 Task: Find connections with filter location Massamagrell with filter topic #Ownerwith filter profile language English with filter current company Fresher Jobs with filter school Dayananda Sagar College Of Engineering, Bangalore with filter industry Accommodation Services with filter service category Email Marketing with filter keywords title Technical Support Specialist
Action: Mouse moved to (703, 99)
Screenshot: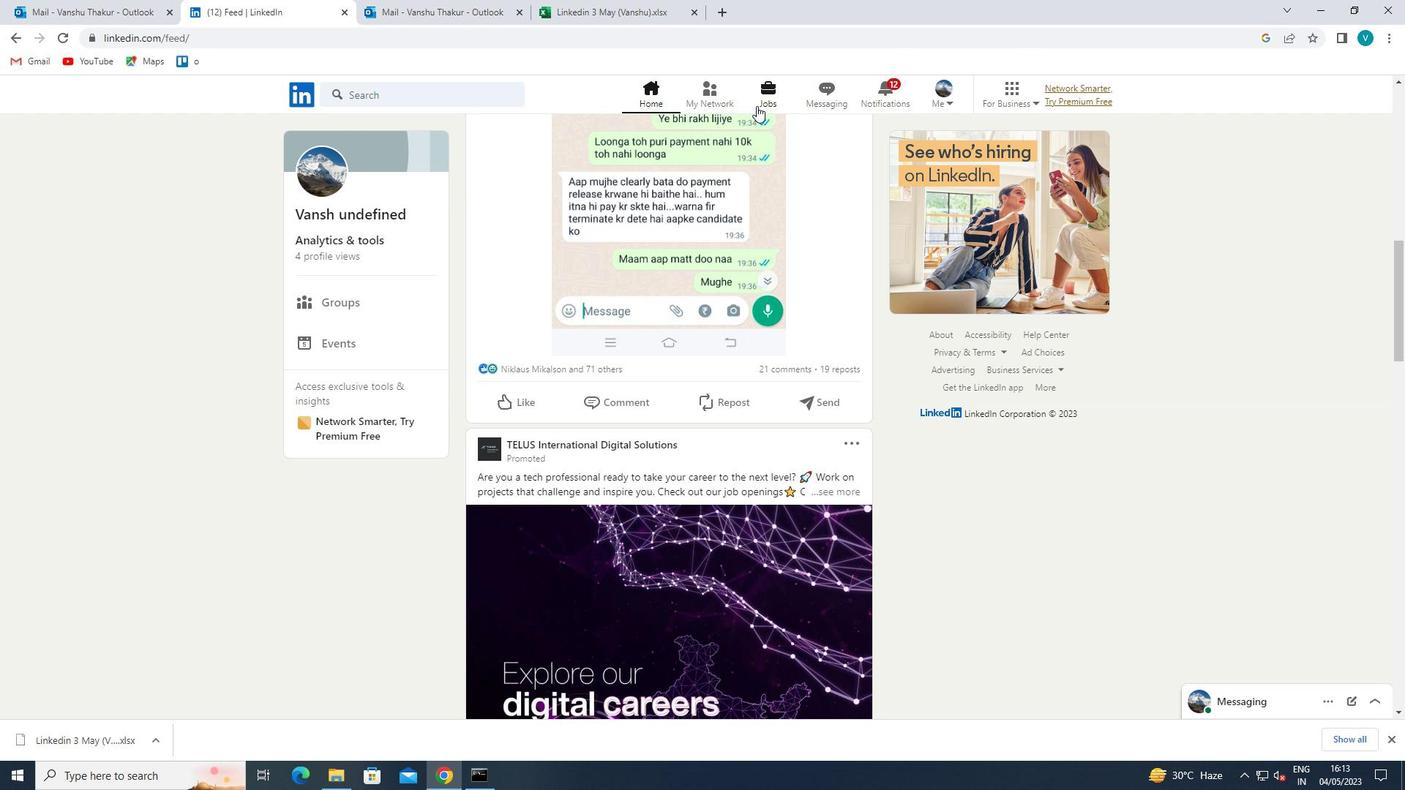 
Action: Mouse pressed left at (703, 99)
Screenshot: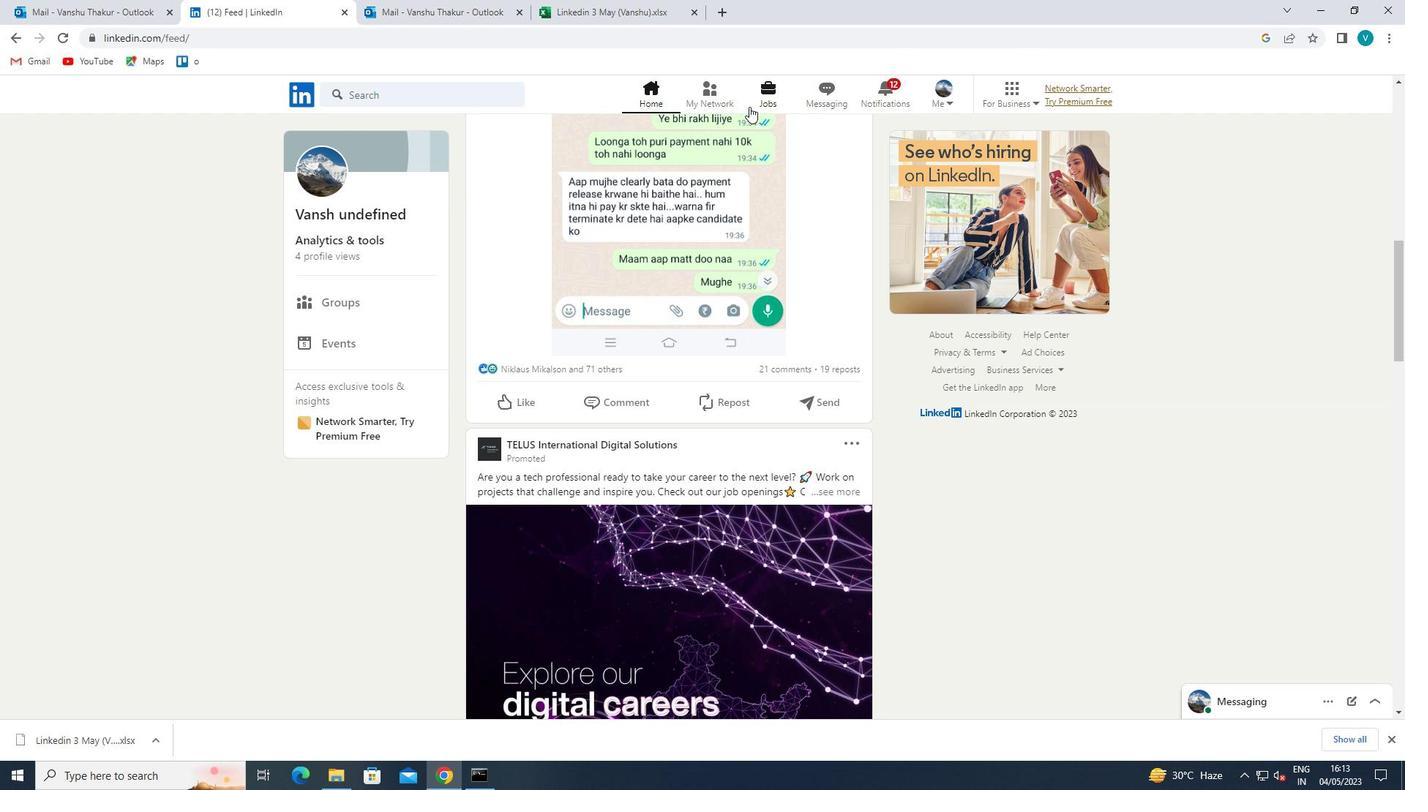 
Action: Mouse moved to (406, 179)
Screenshot: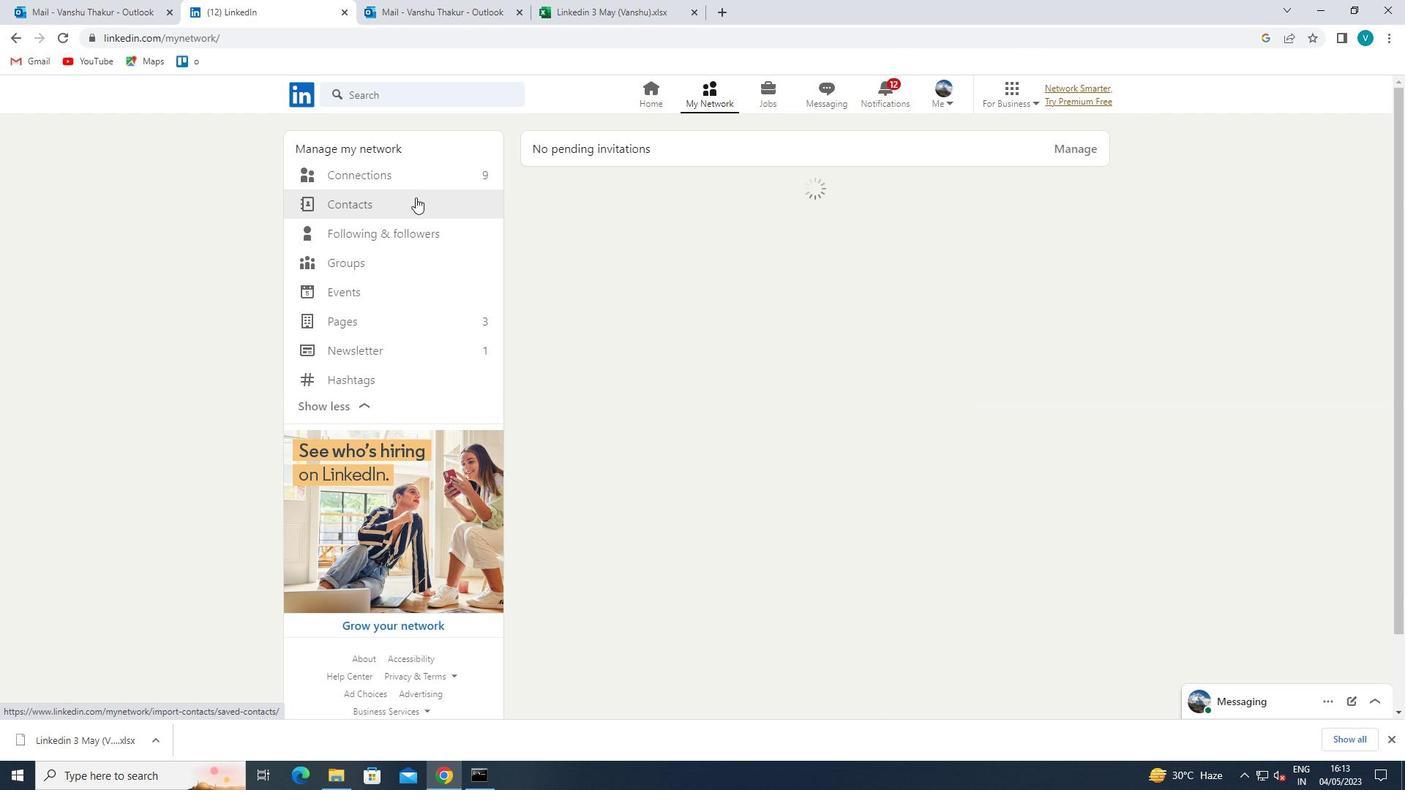 
Action: Mouse pressed left at (406, 179)
Screenshot: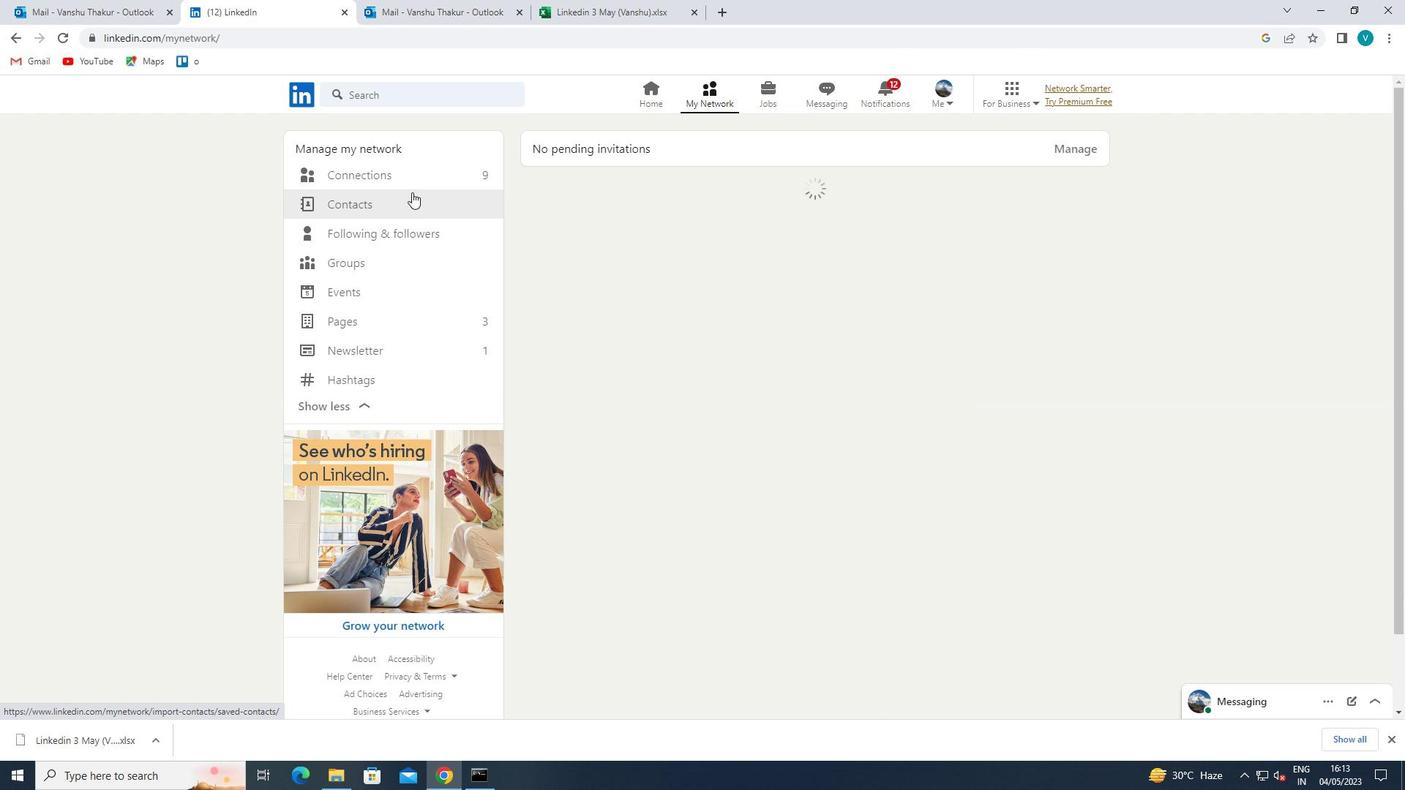 
Action: Mouse moved to (782, 171)
Screenshot: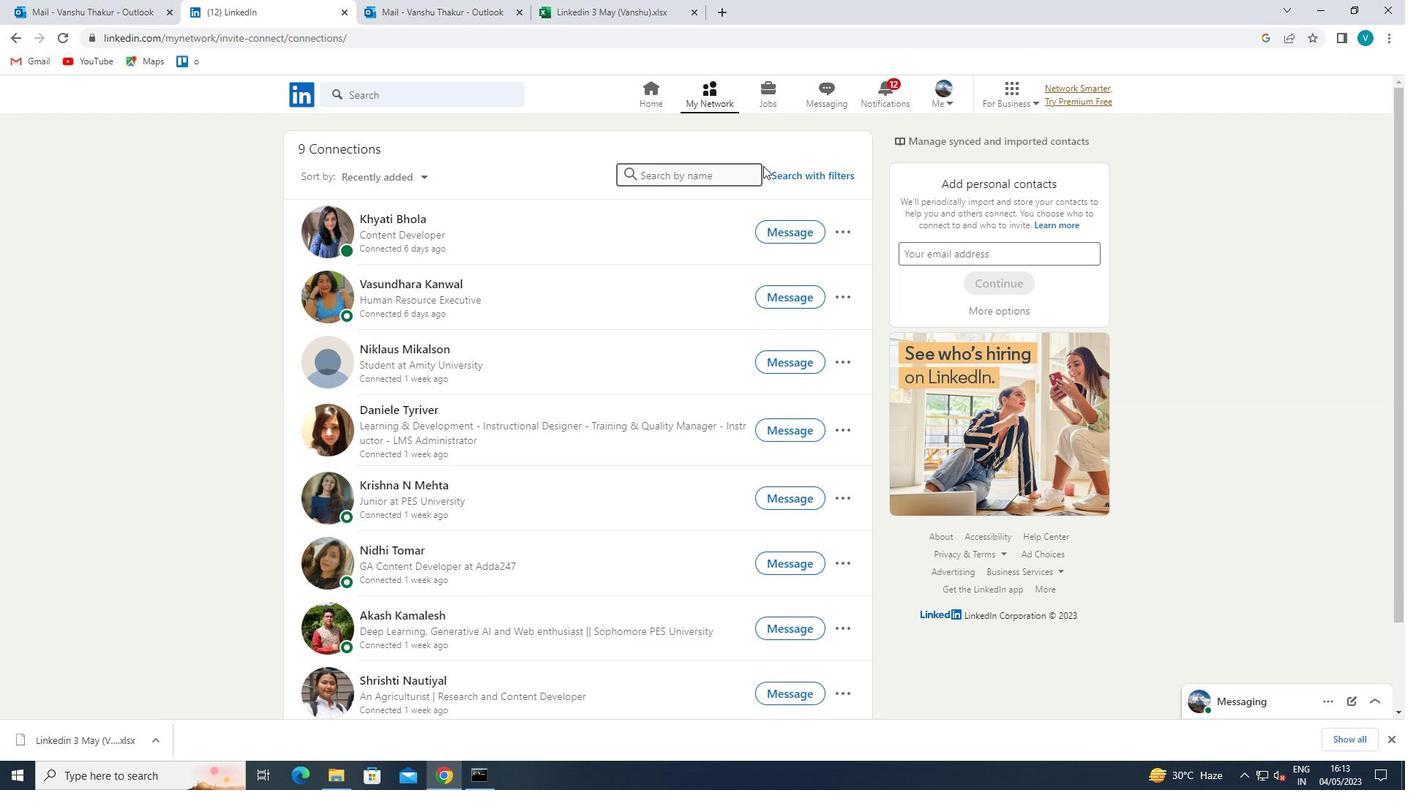 
Action: Mouse pressed left at (782, 171)
Screenshot: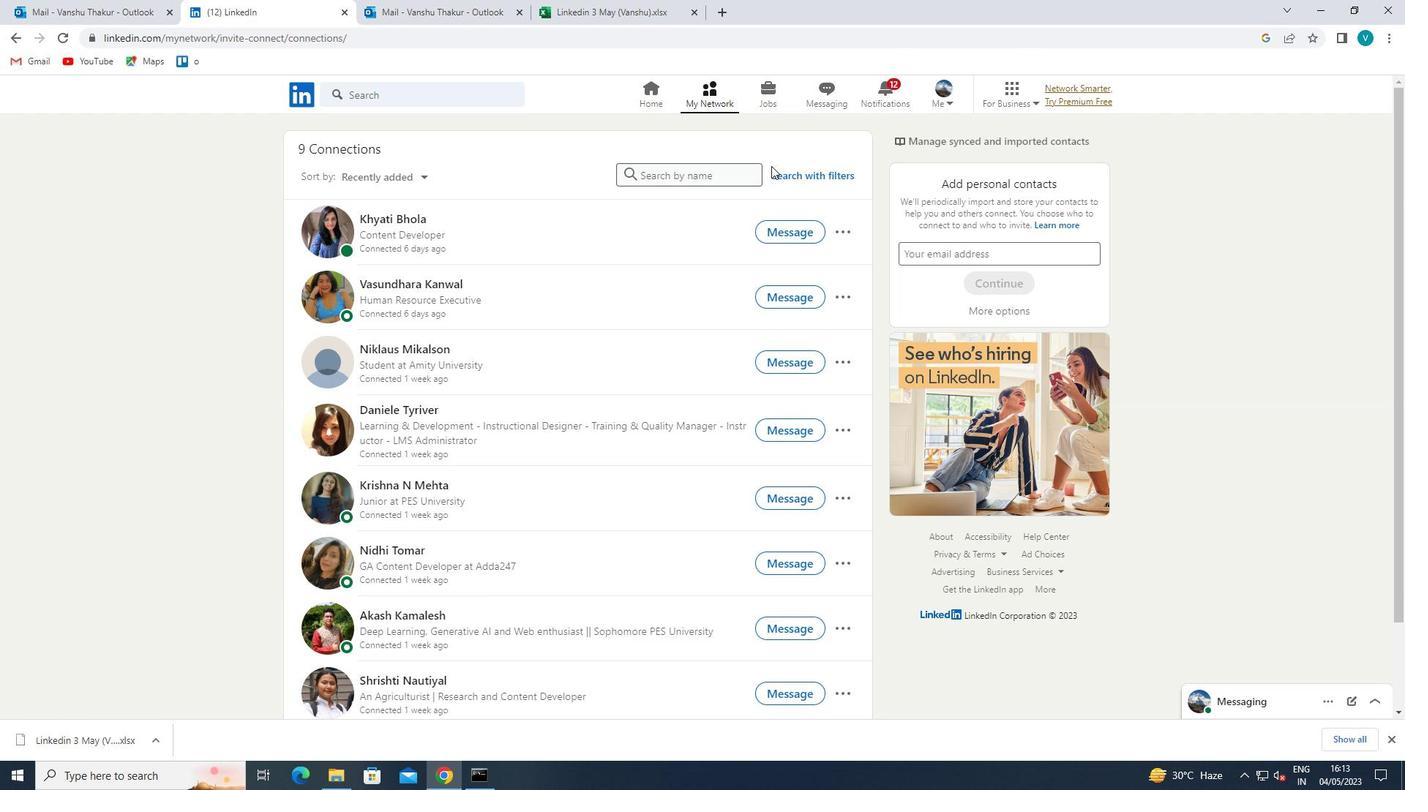
Action: Mouse moved to (696, 141)
Screenshot: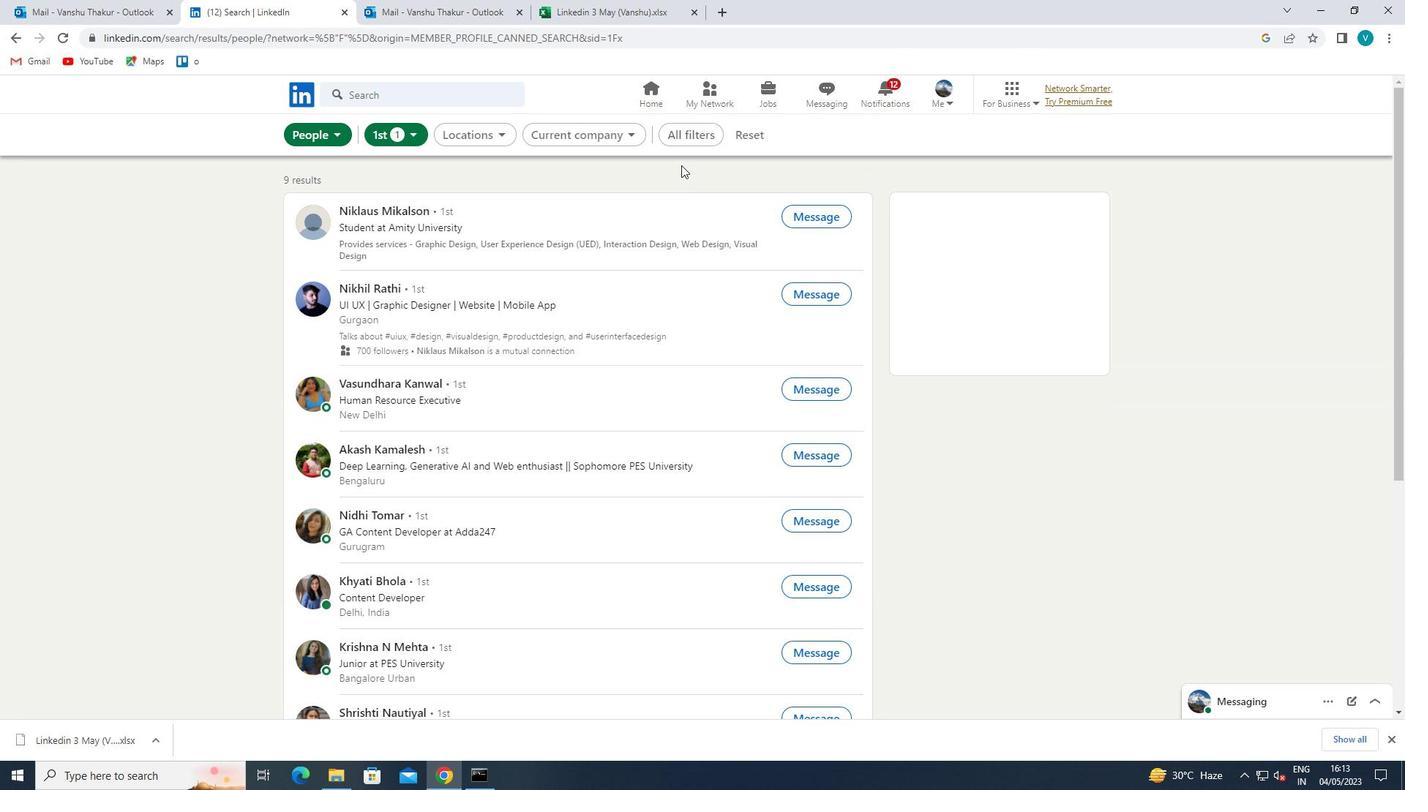 
Action: Mouse pressed left at (696, 141)
Screenshot: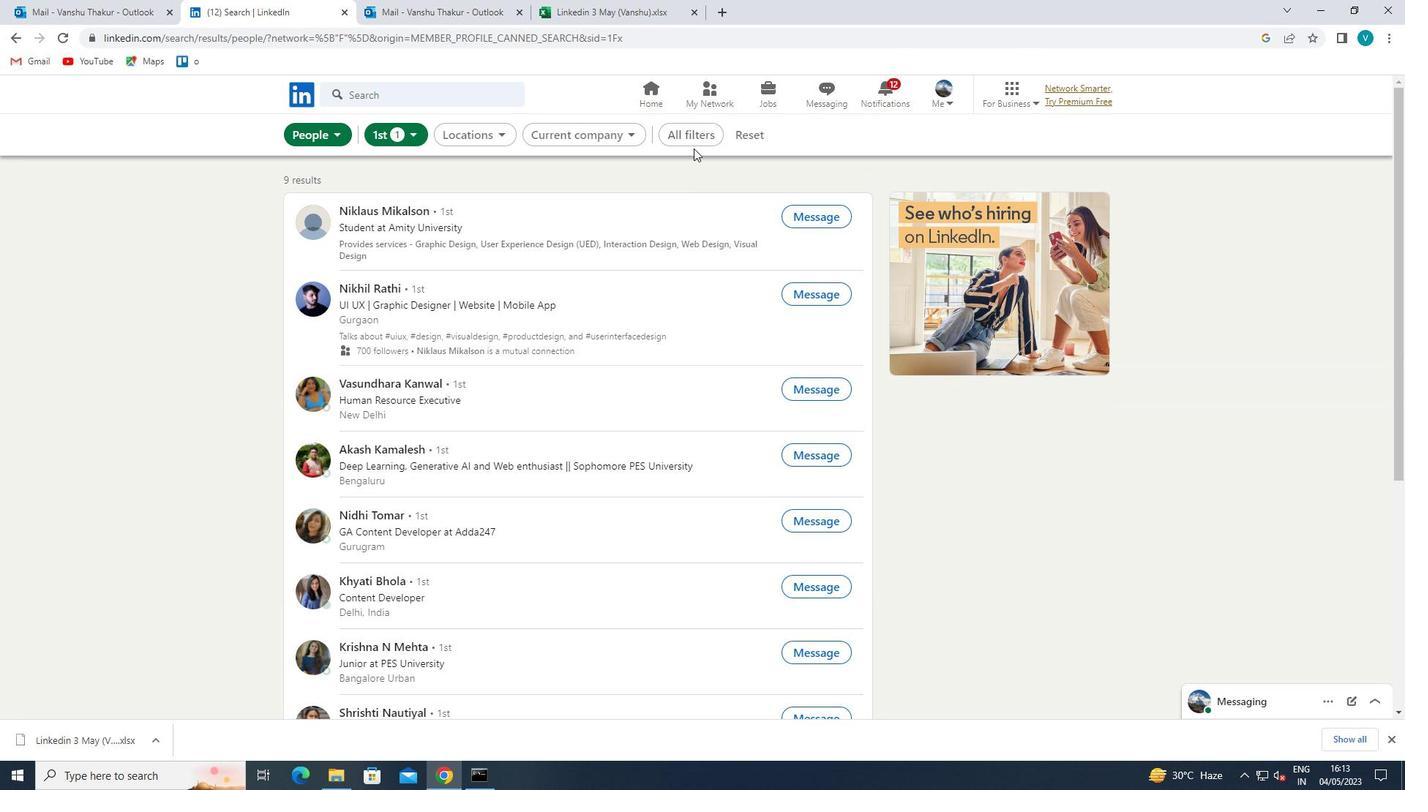 
Action: Mouse moved to (1162, 350)
Screenshot: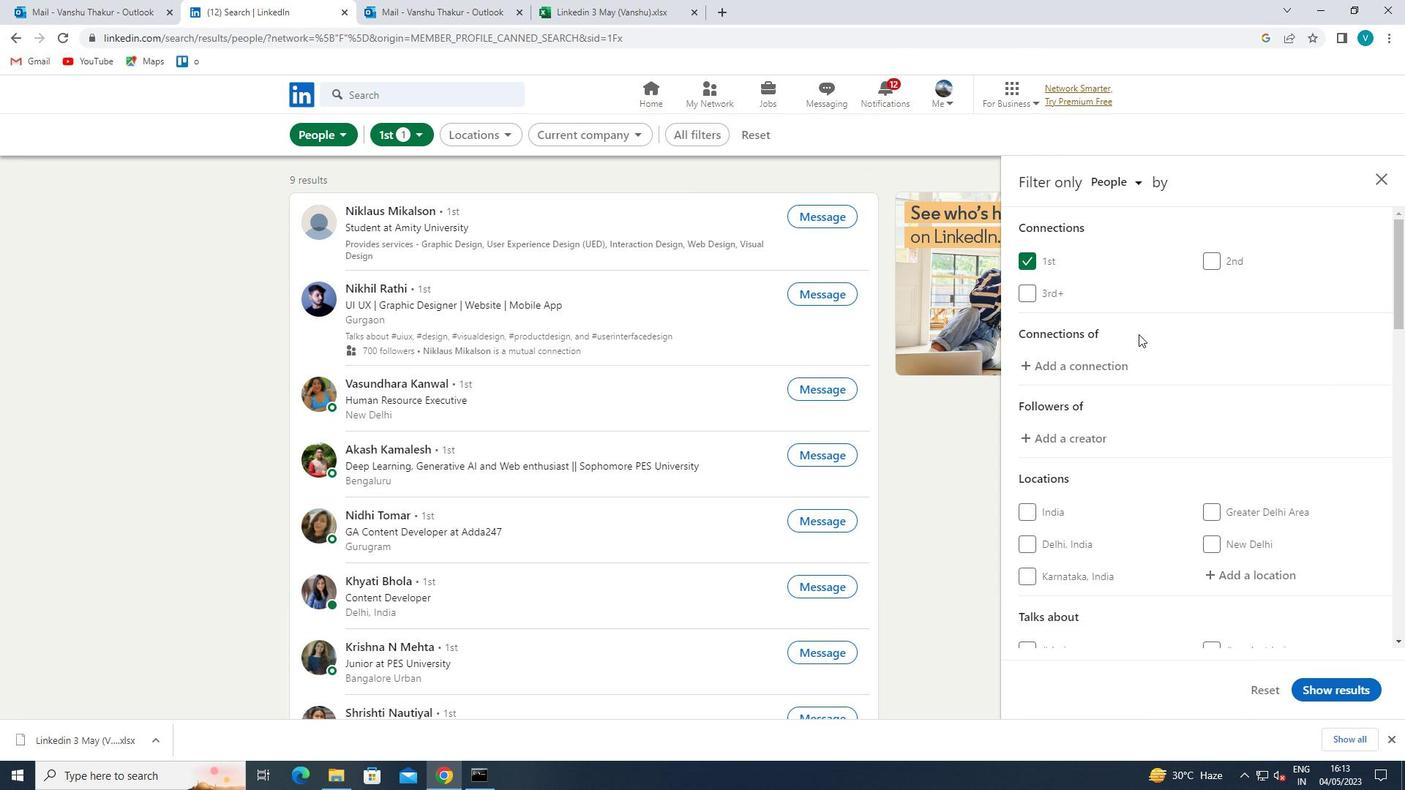 
Action: Mouse scrolled (1162, 349) with delta (0, 0)
Screenshot: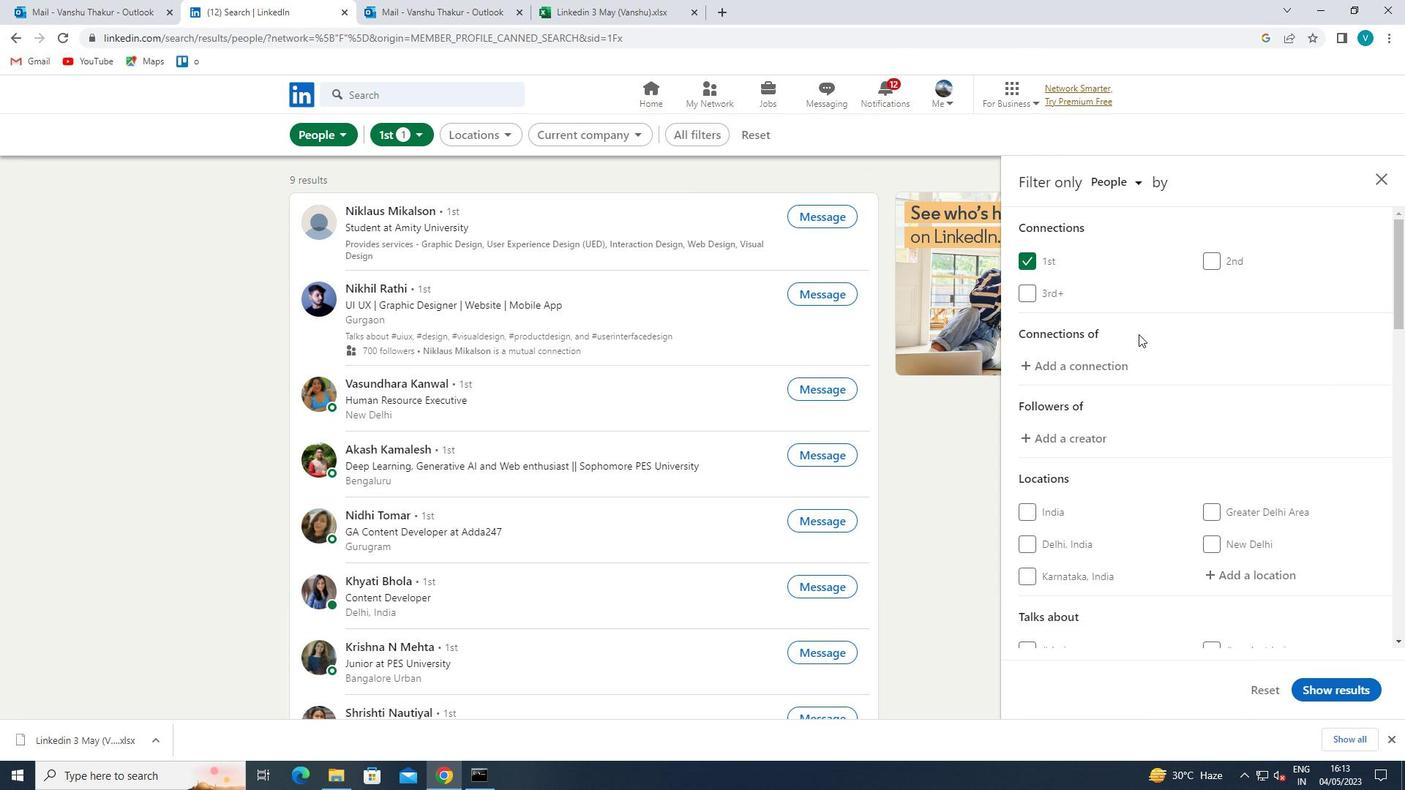 
Action: Mouse moved to (1235, 507)
Screenshot: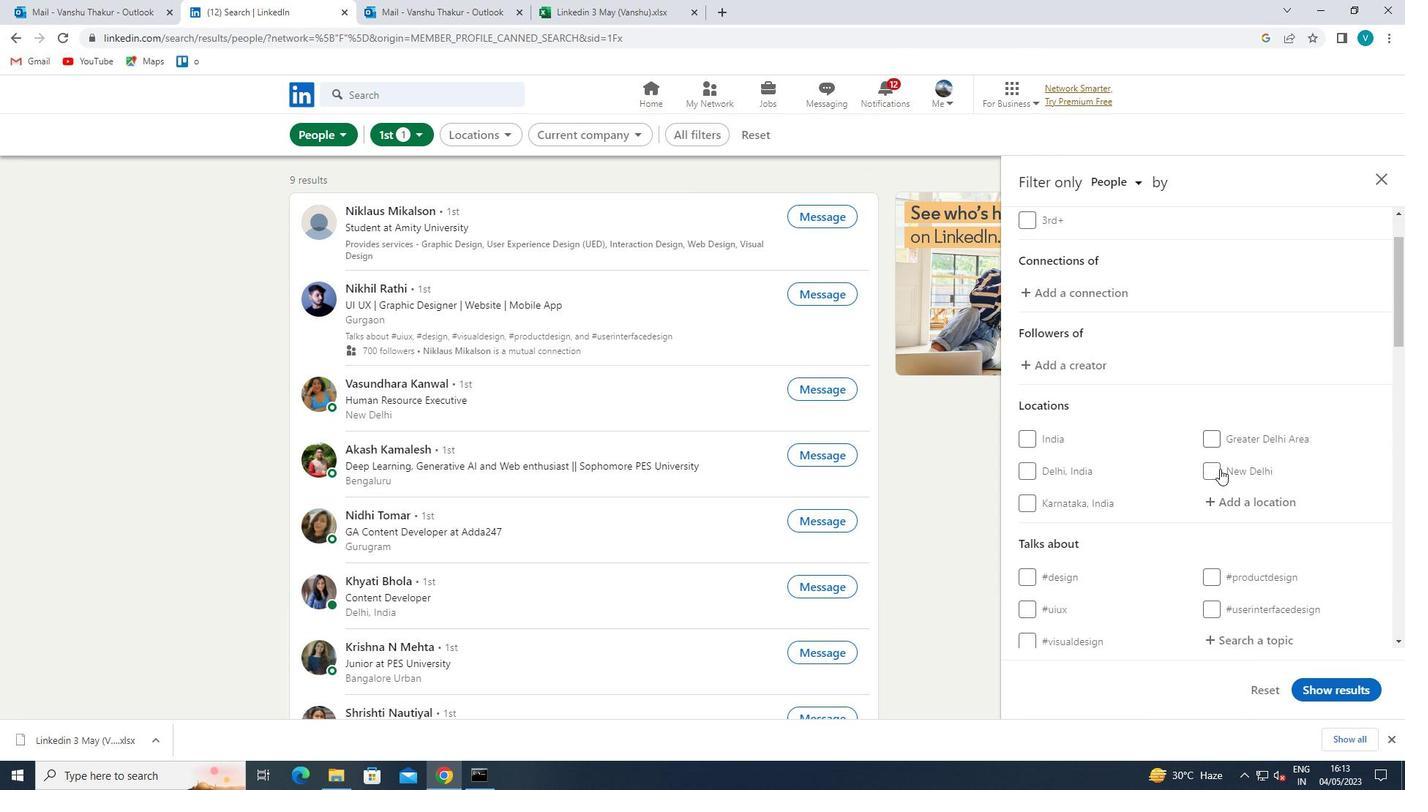 
Action: Mouse pressed left at (1235, 507)
Screenshot: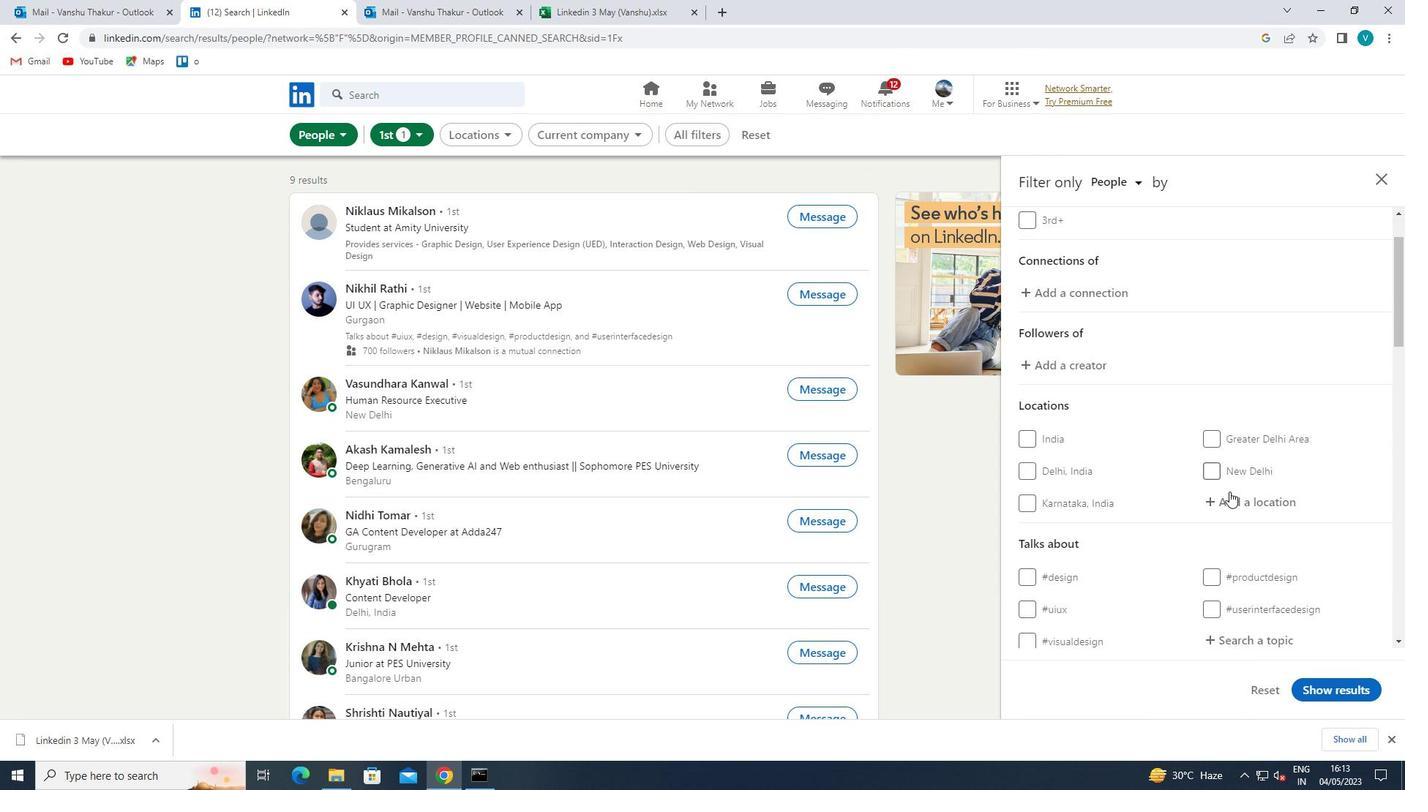 
Action: Mouse moved to (870, 716)
Screenshot: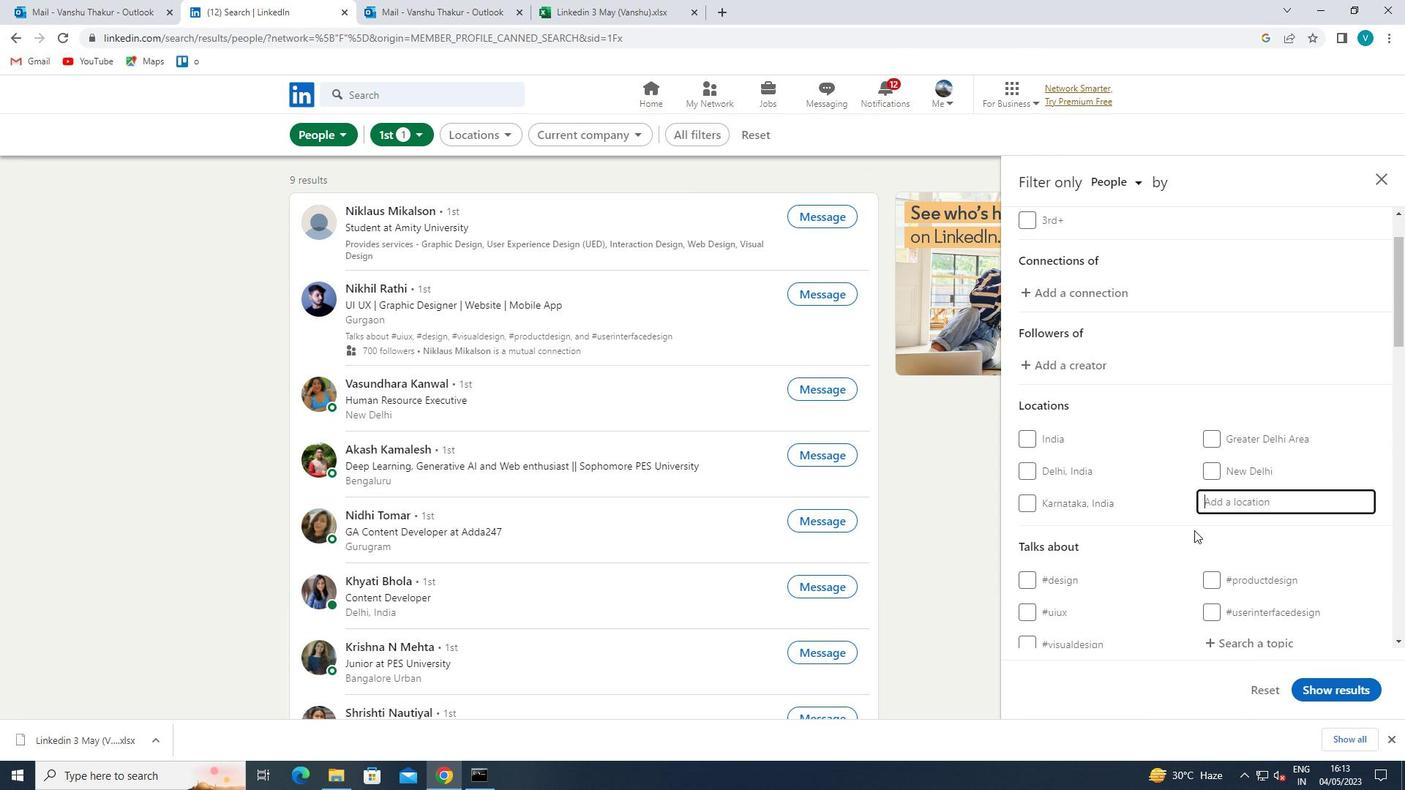 
Action: Key pressed <Key.shift>MASSAMAGRELL
Screenshot: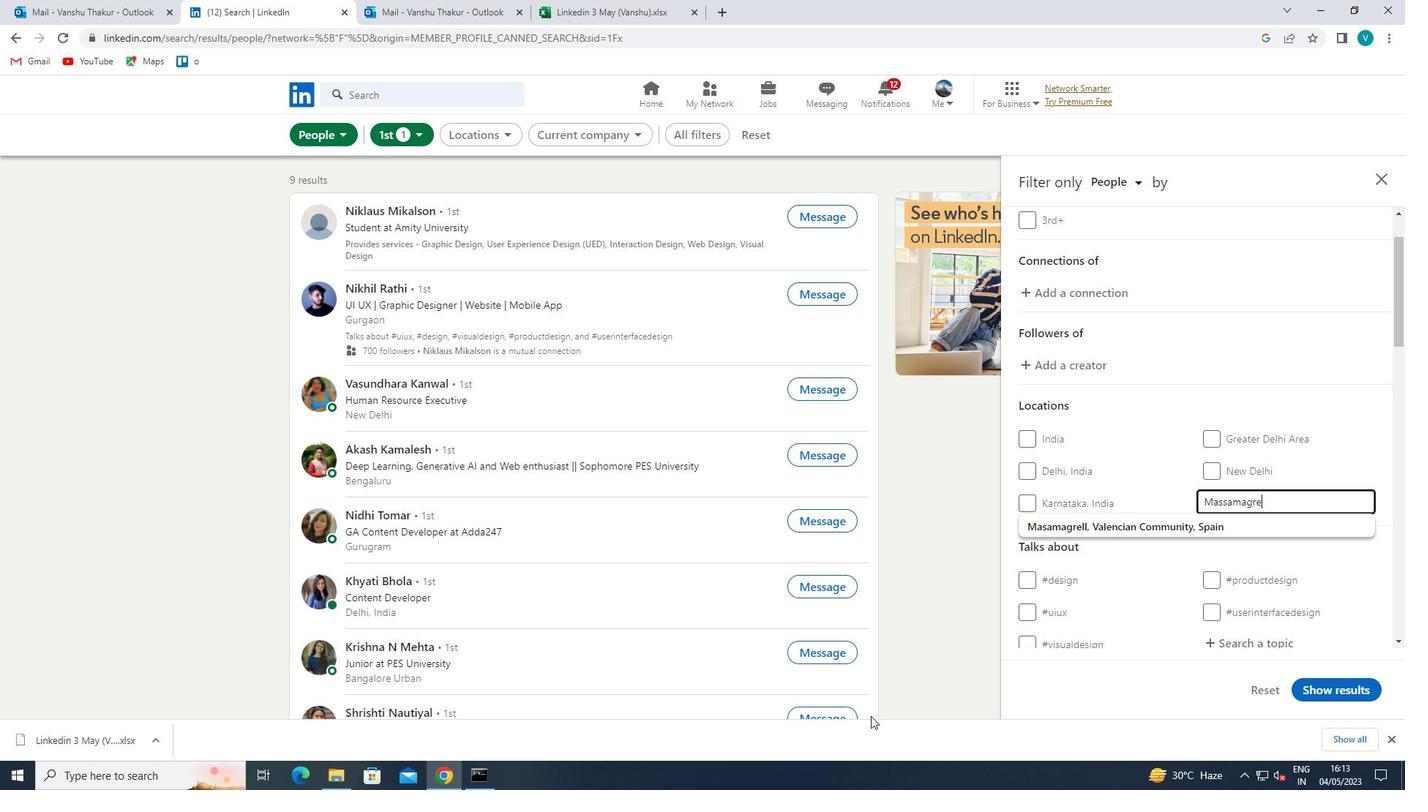 
Action: Mouse moved to (1122, 526)
Screenshot: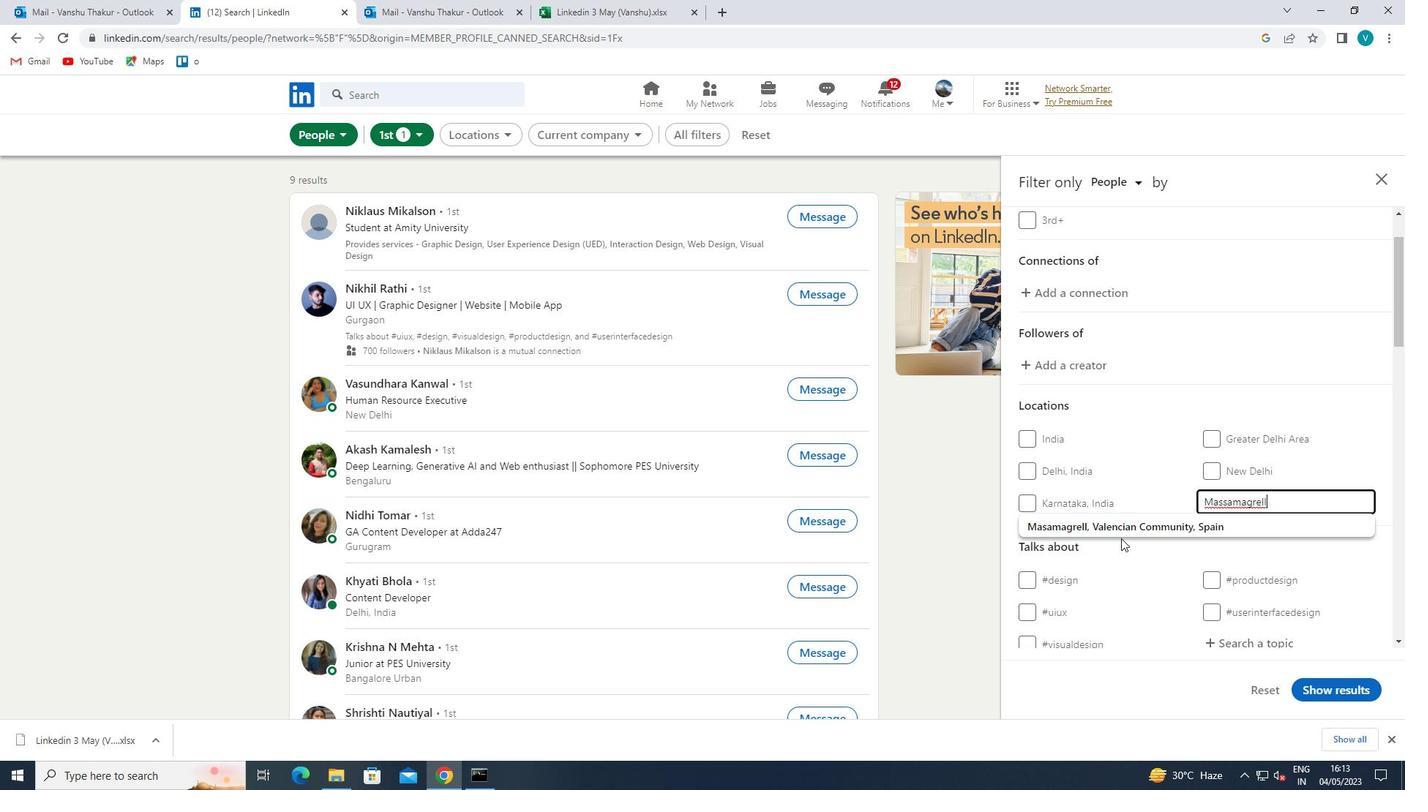 
Action: Mouse pressed left at (1122, 526)
Screenshot: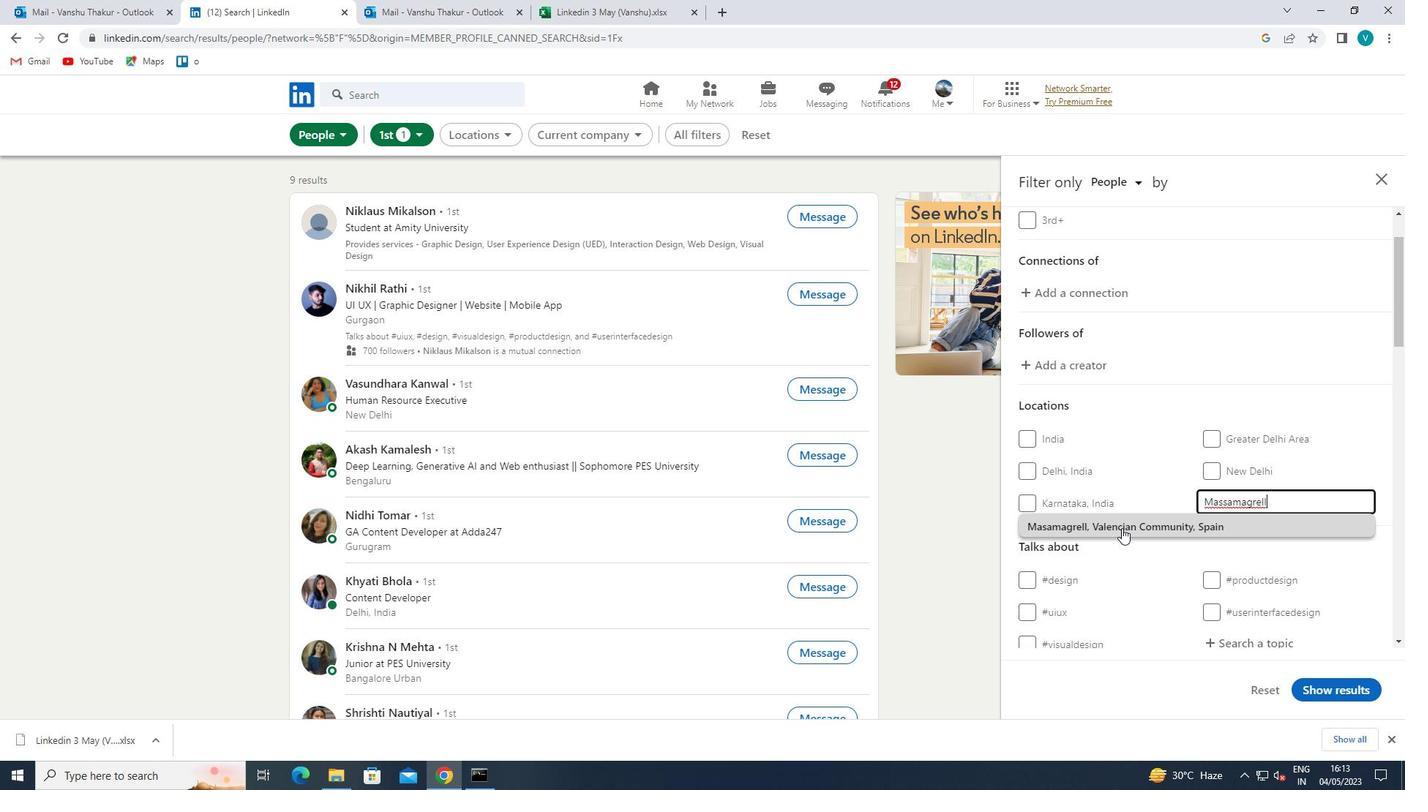 
Action: Mouse moved to (1148, 503)
Screenshot: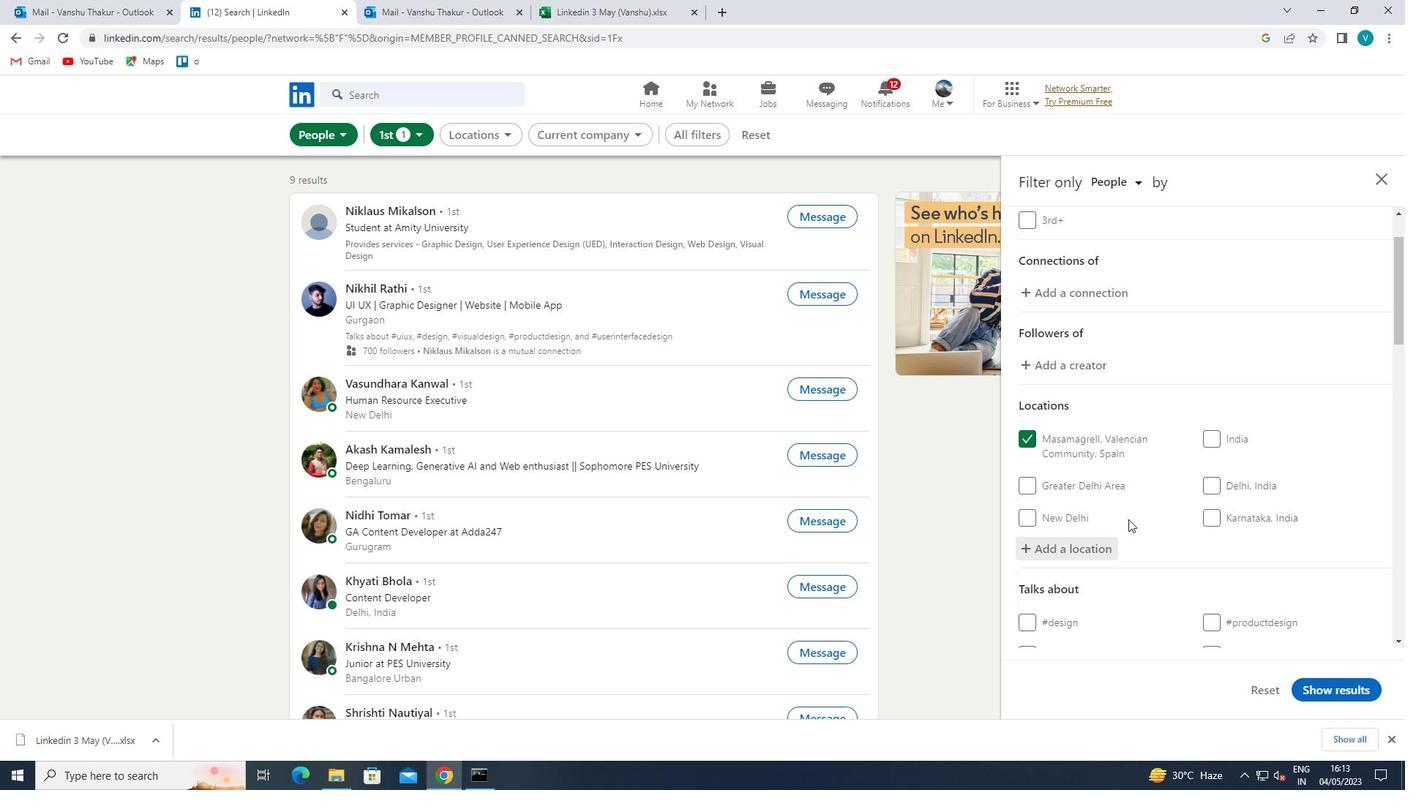 
Action: Mouse scrolled (1148, 502) with delta (0, 0)
Screenshot: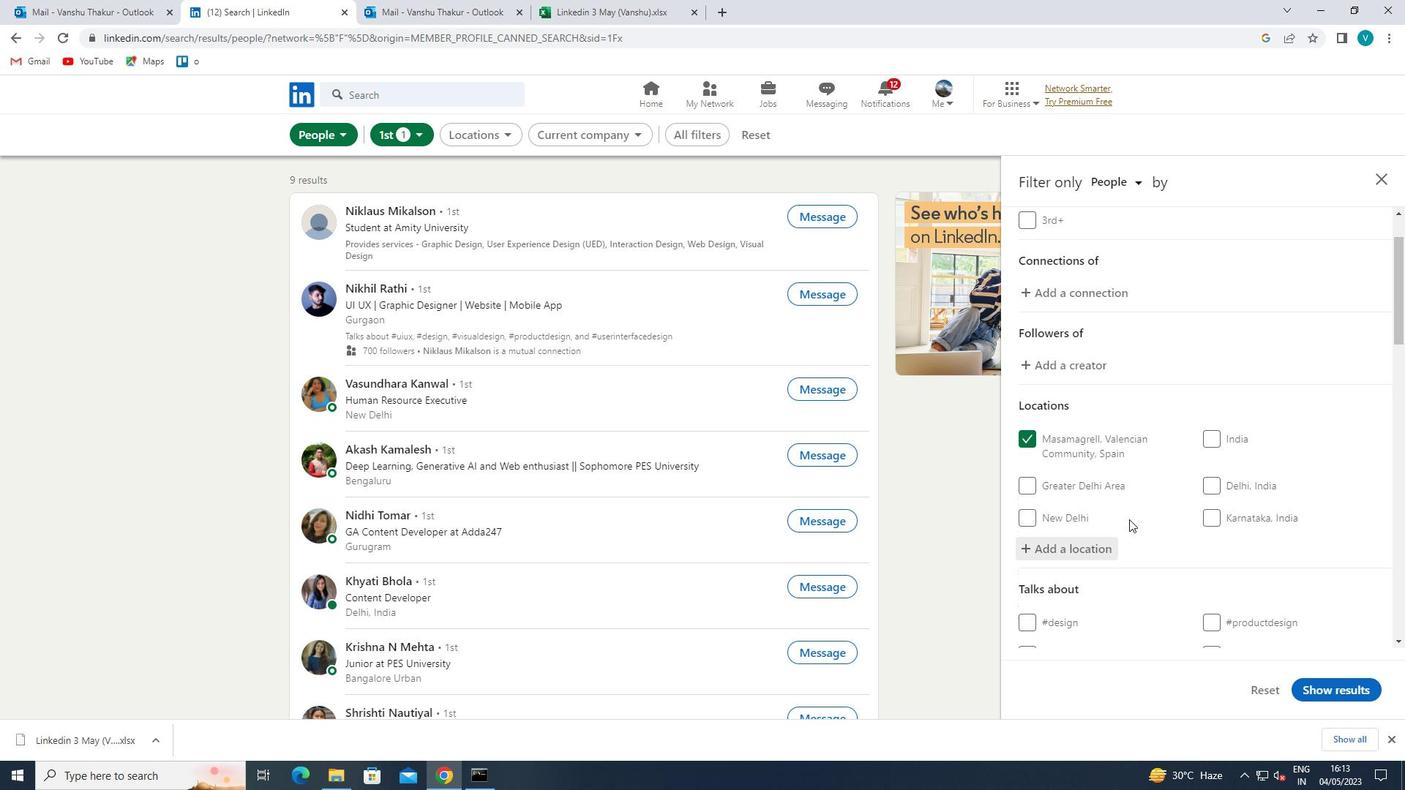 
Action: Mouse scrolled (1148, 502) with delta (0, 0)
Screenshot: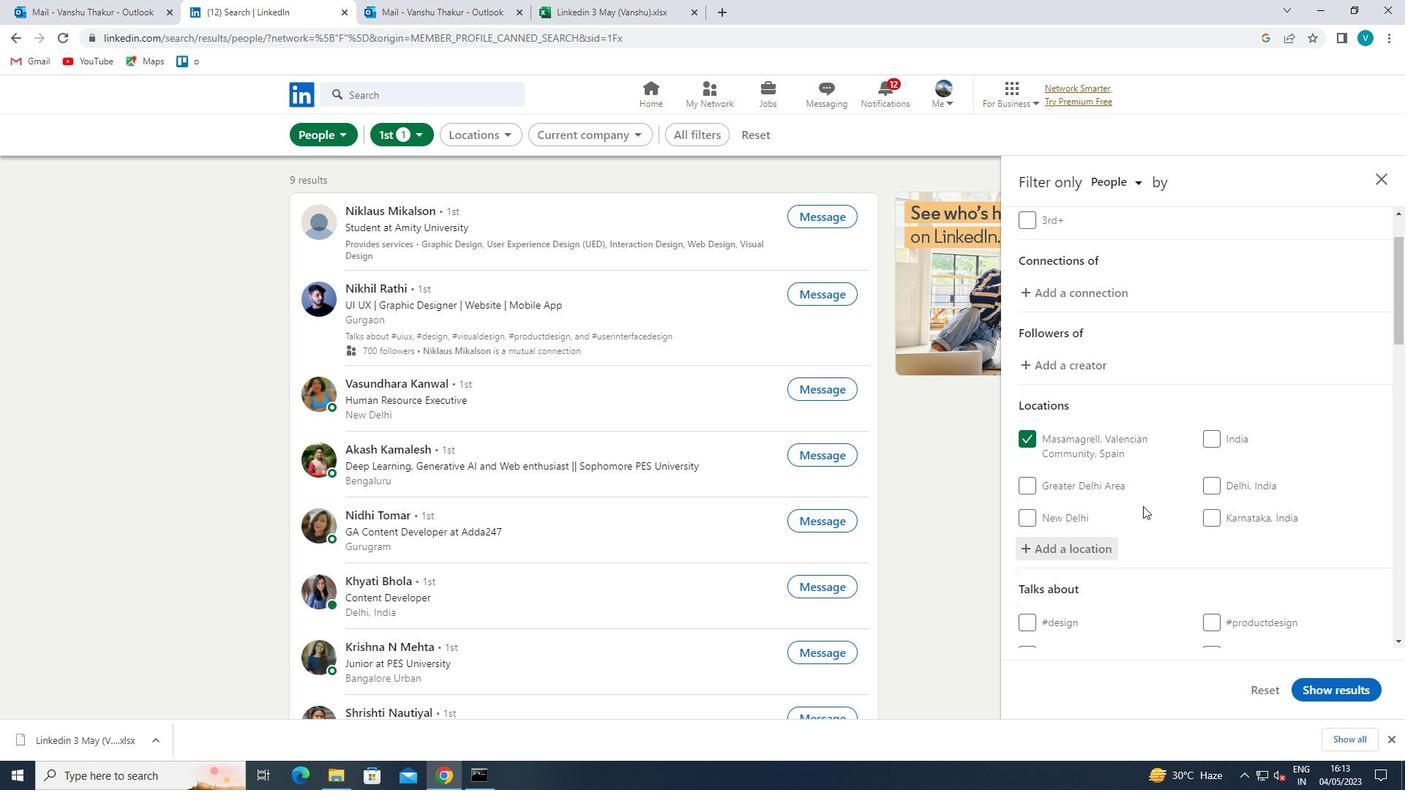 
Action: Mouse moved to (1219, 527)
Screenshot: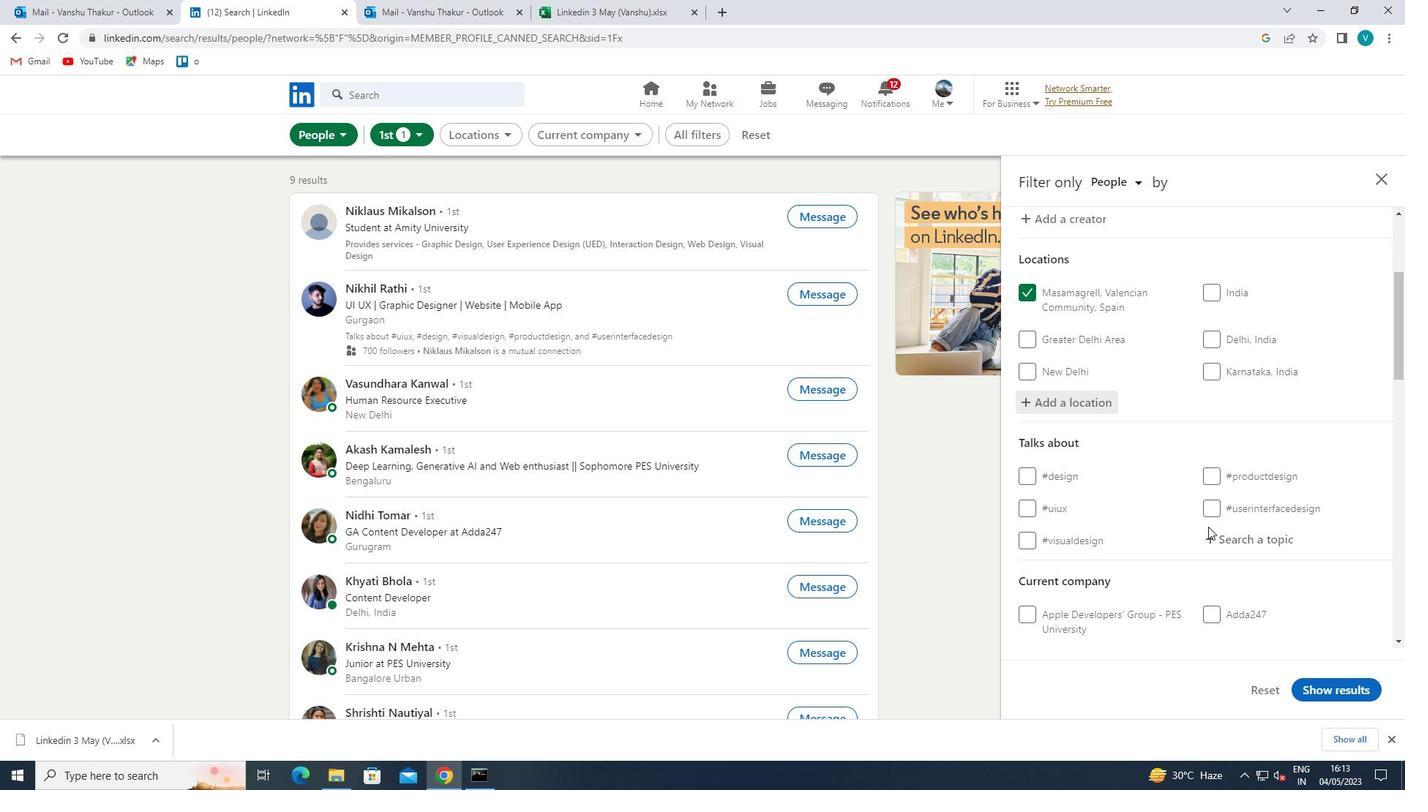 
Action: Mouse pressed left at (1219, 527)
Screenshot: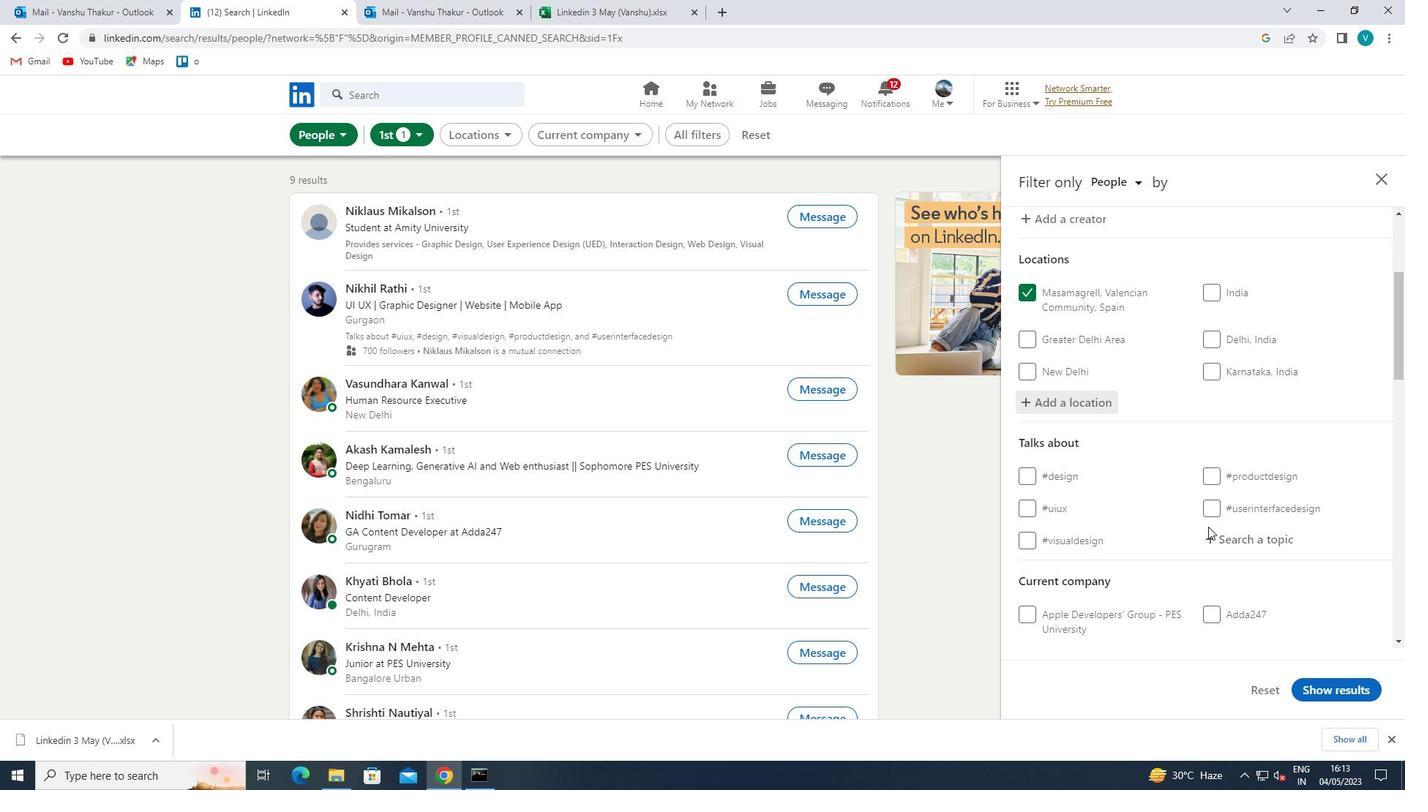 
Action: Mouse moved to (993, 593)
Screenshot: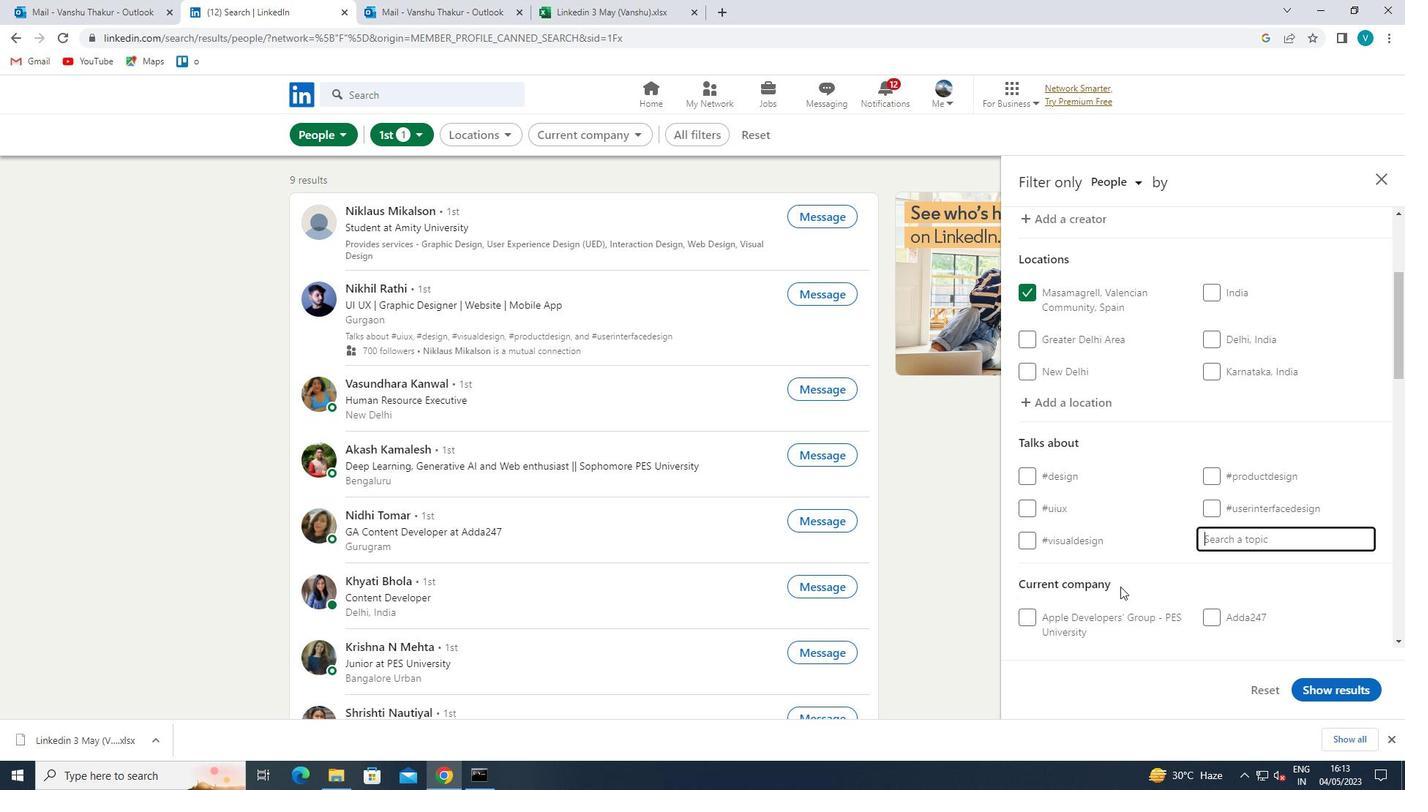 
Action: Key pressed OWNER
Screenshot: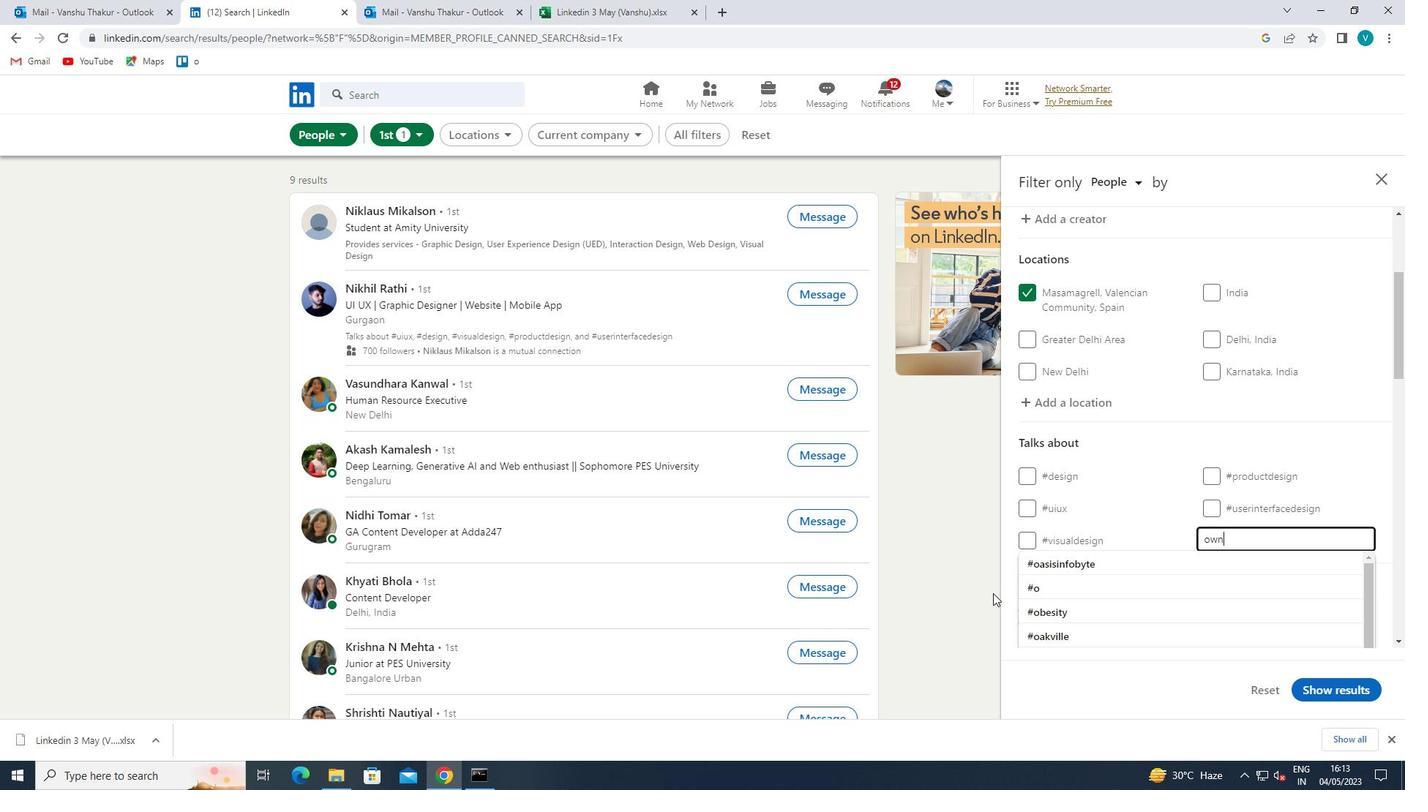
Action: Mouse moved to (1062, 565)
Screenshot: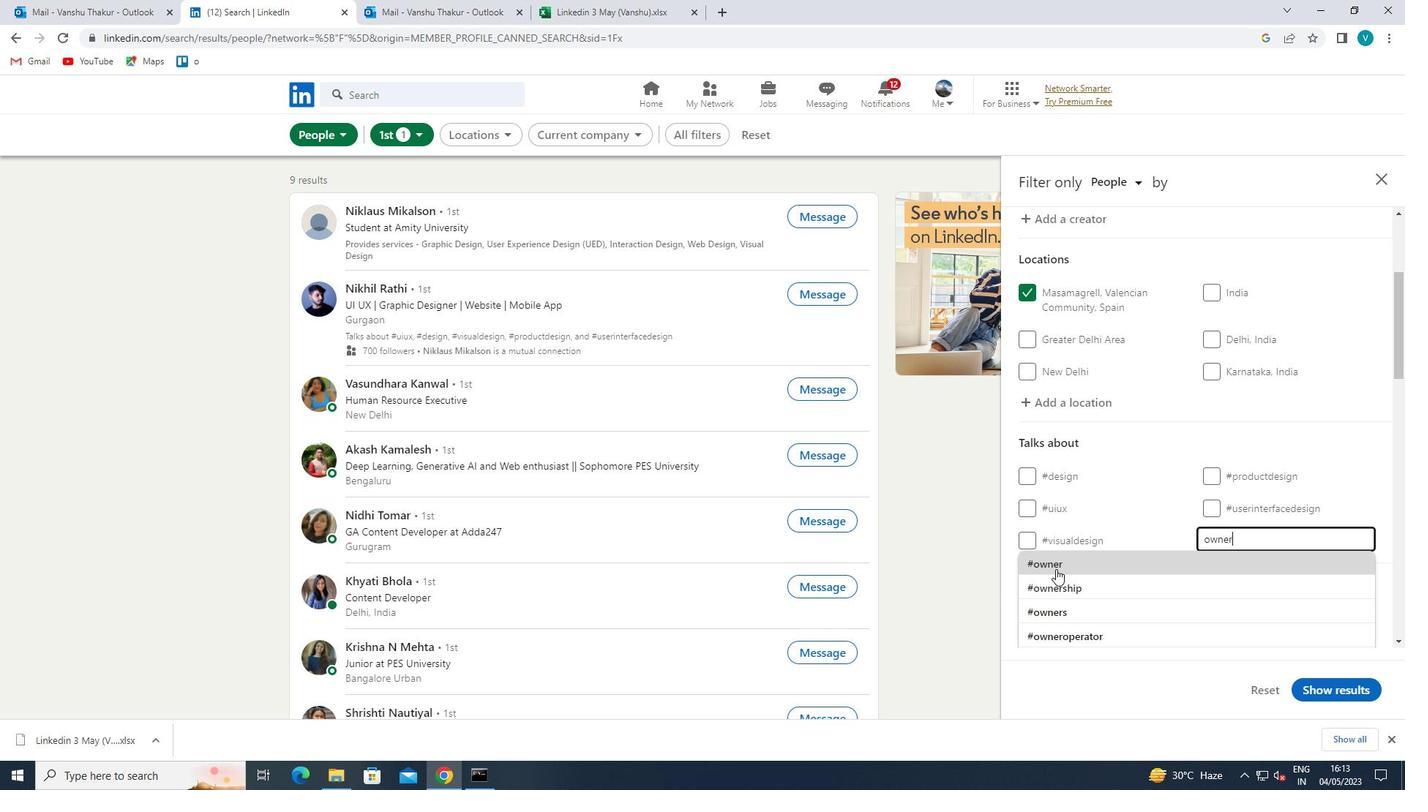 
Action: Mouse pressed left at (1062, 565)
Screenshot: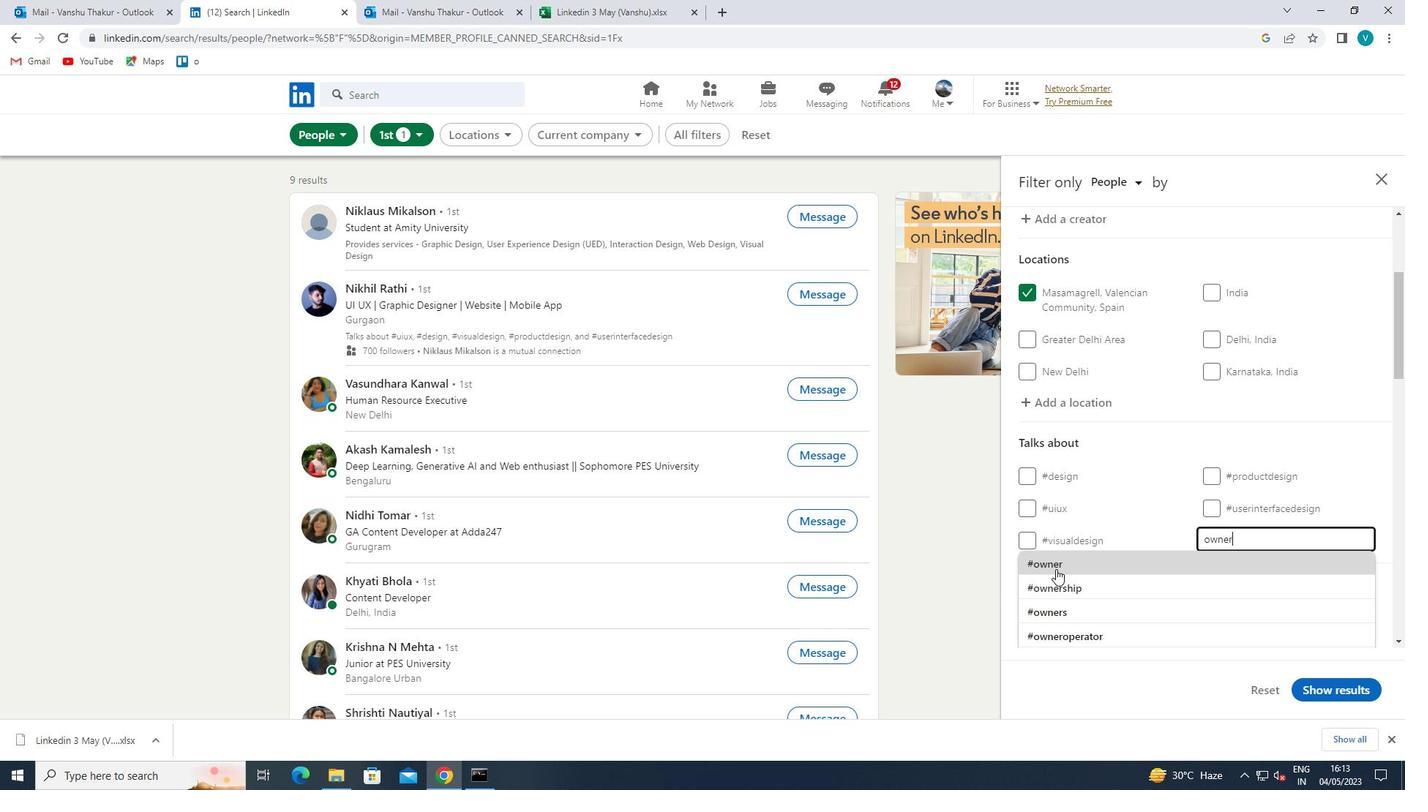 
Action: Mouse moved to (1121, 480)
Screenshot: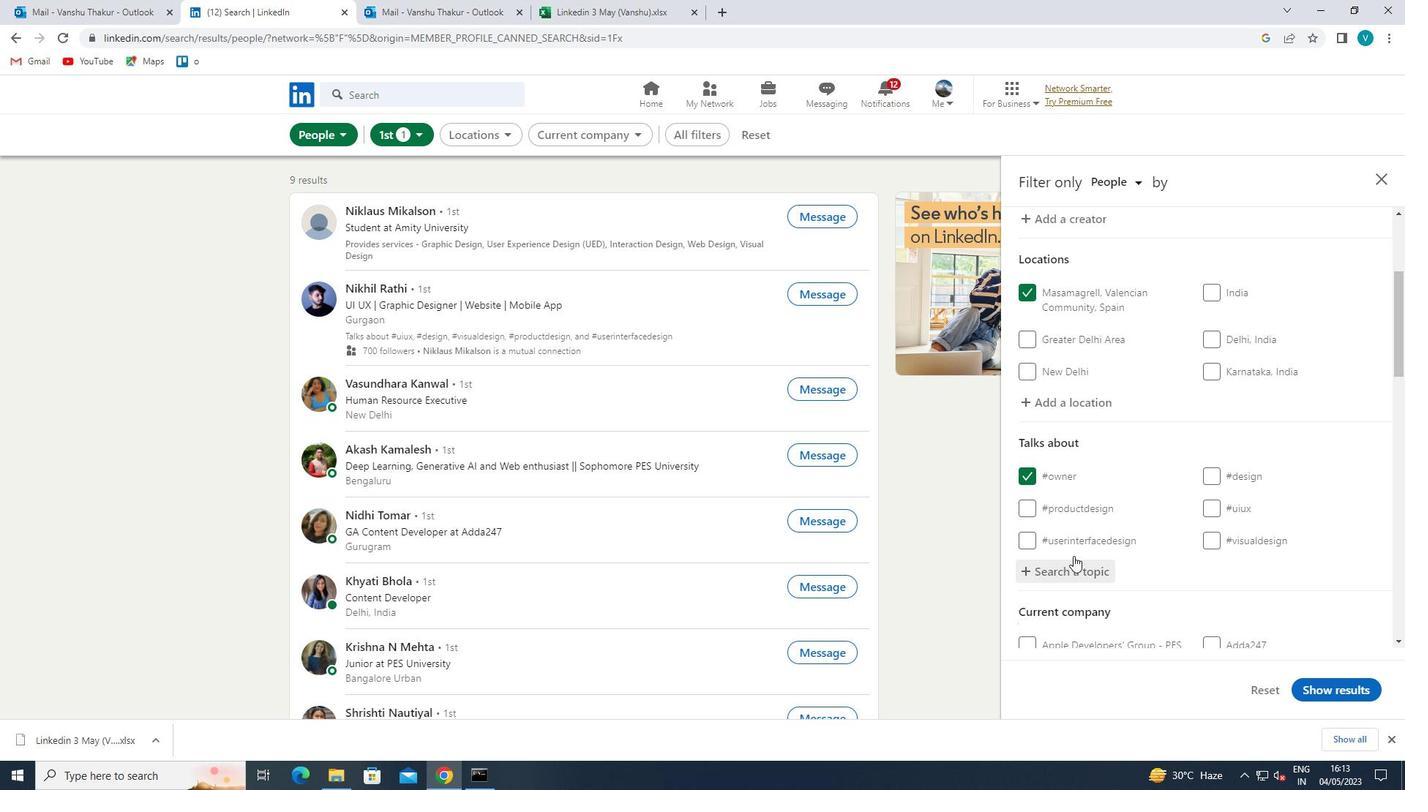 
Action: Mouse scrolled (1121, 480) with delta (0, 0)
Screenshot: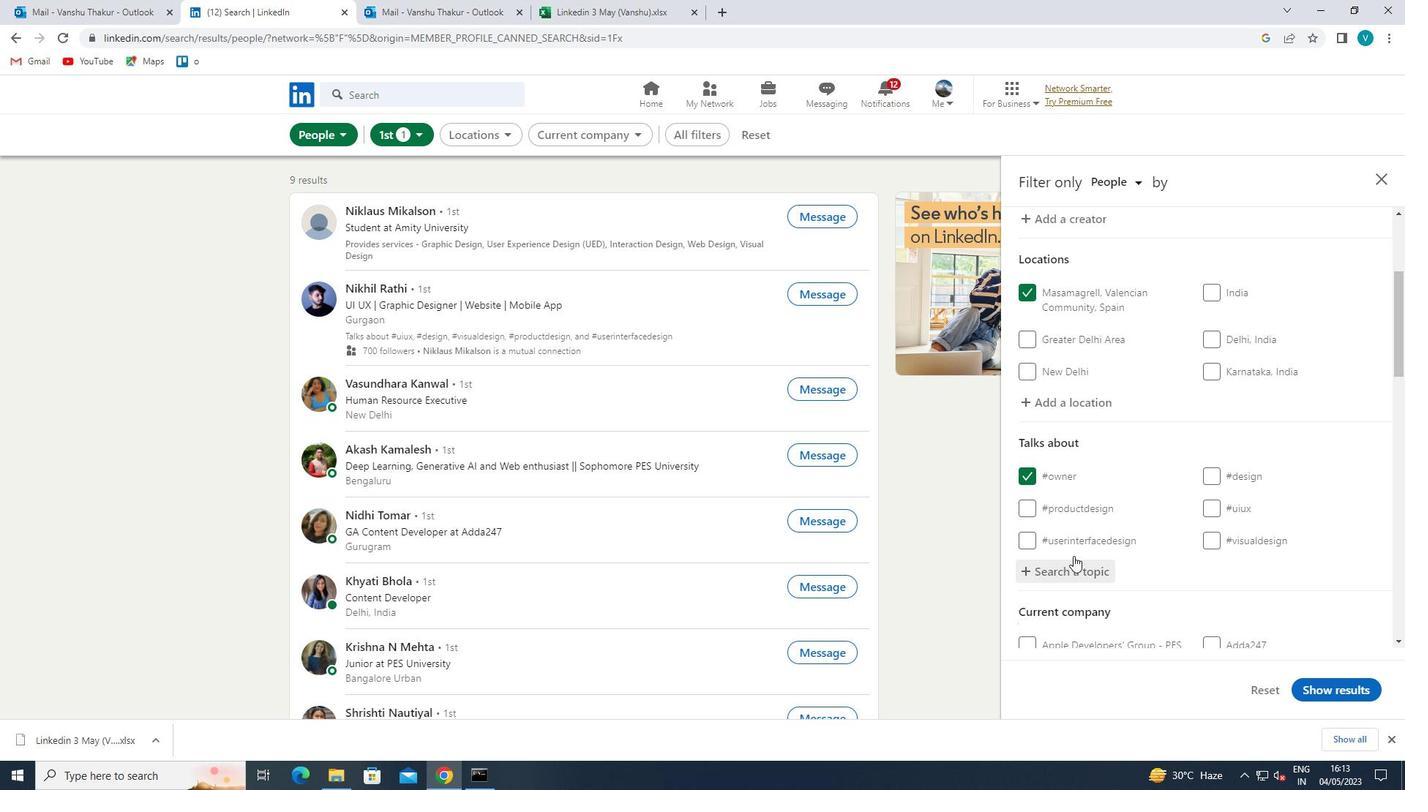 
Action: Mouse moved to (1124, 474)
Screenshot: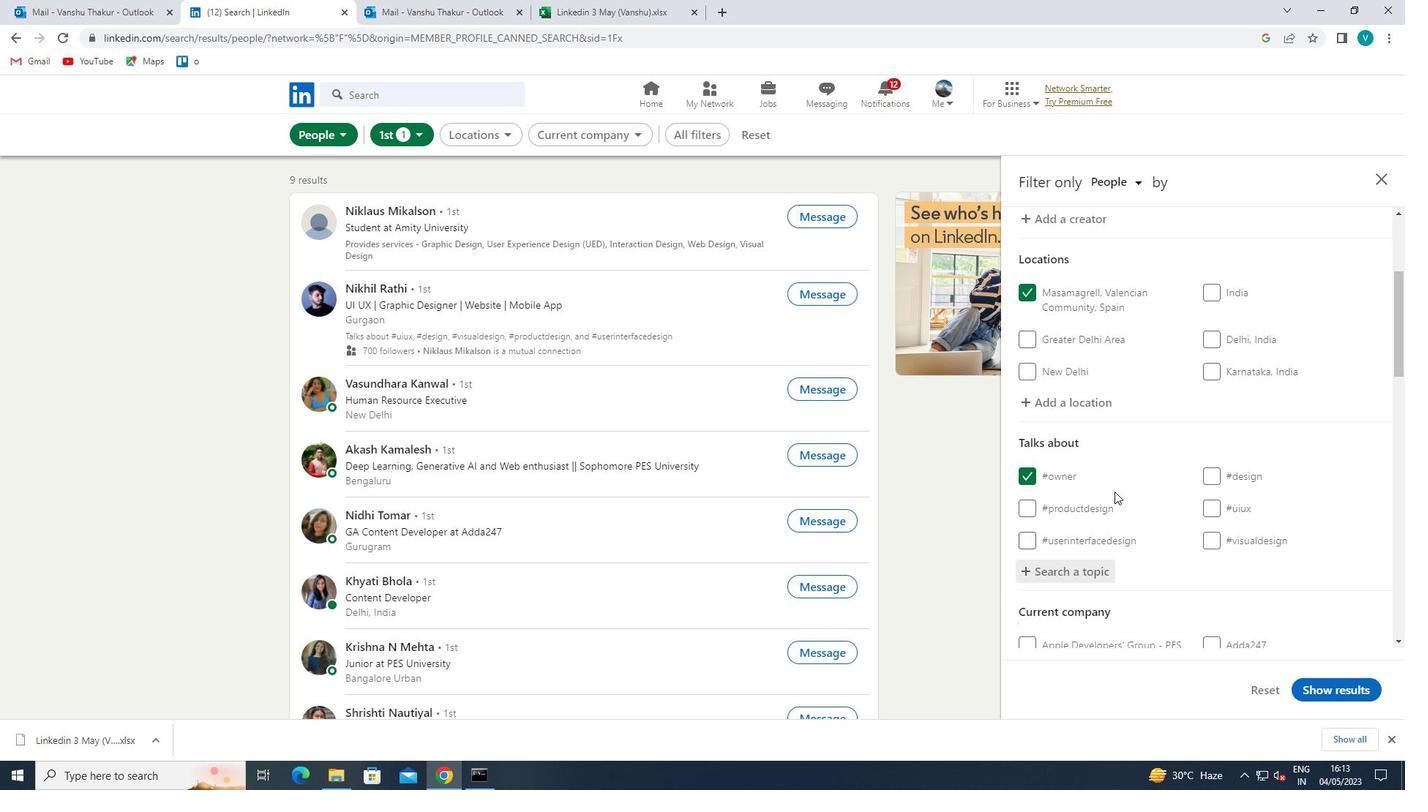 
Action: Mouse scrolled (1124, 474) with delta (0, 0)
Screenshot: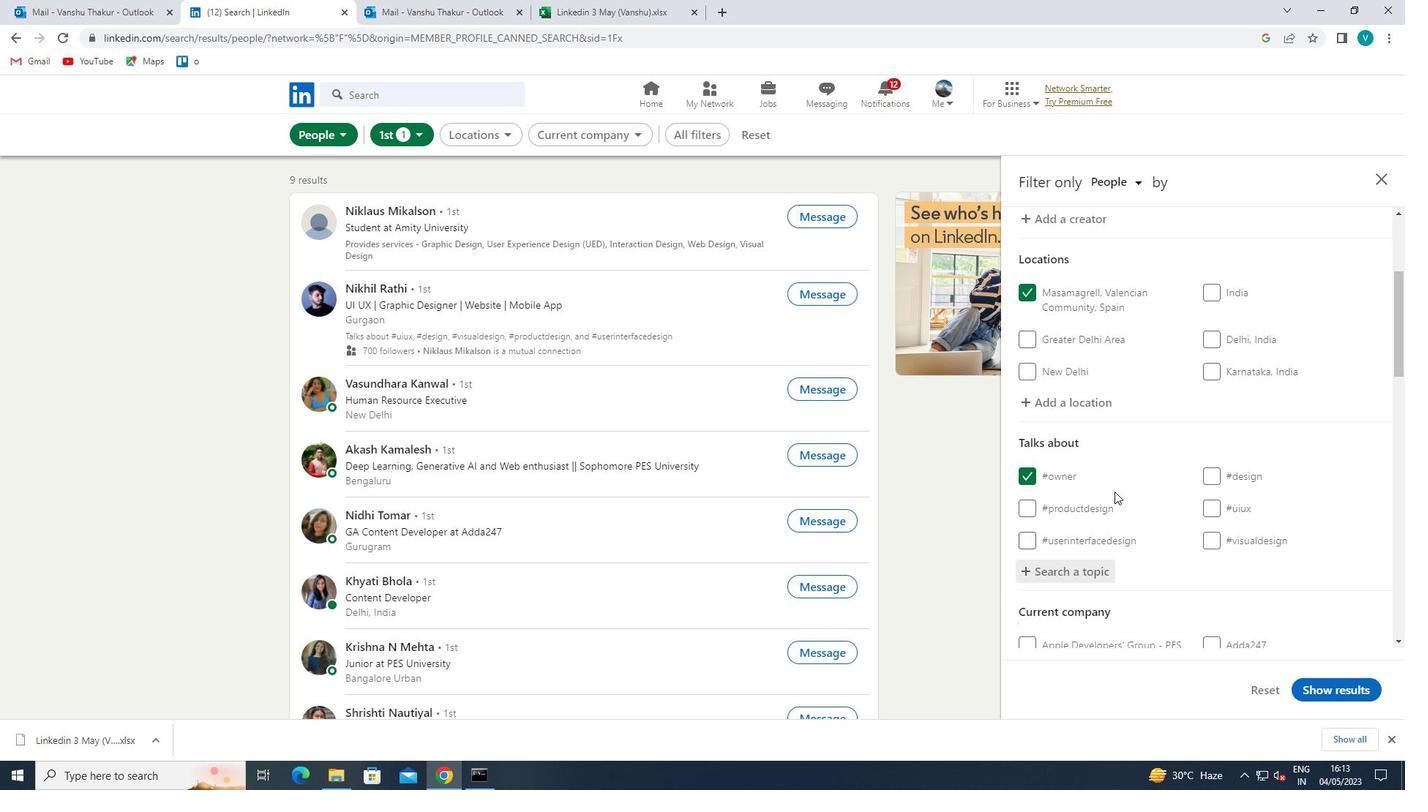 
Action: Mouse moved to (1126, 473)
Screenshot: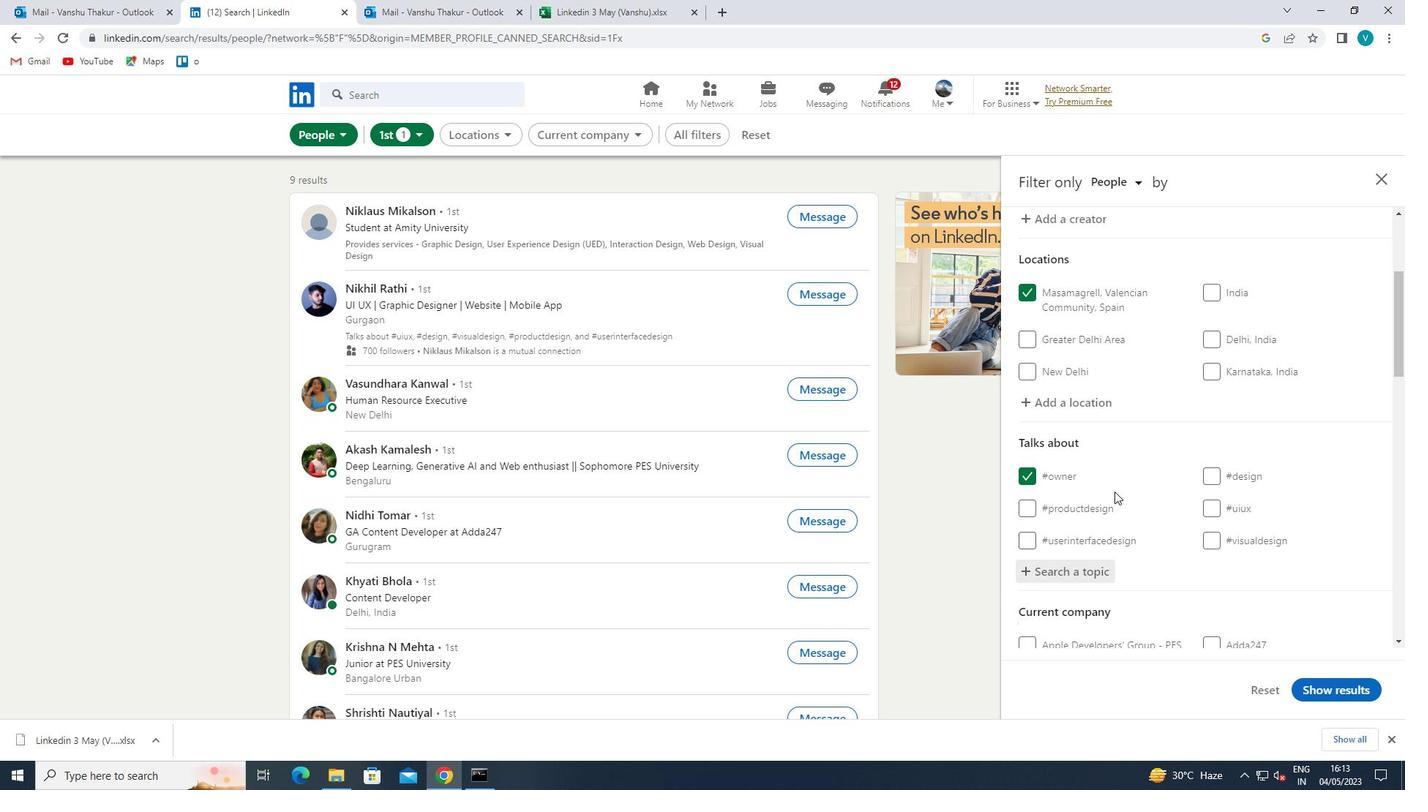 
Action: Mouse scrolled (1126, 472) with delta (0, 0)
Screenshot: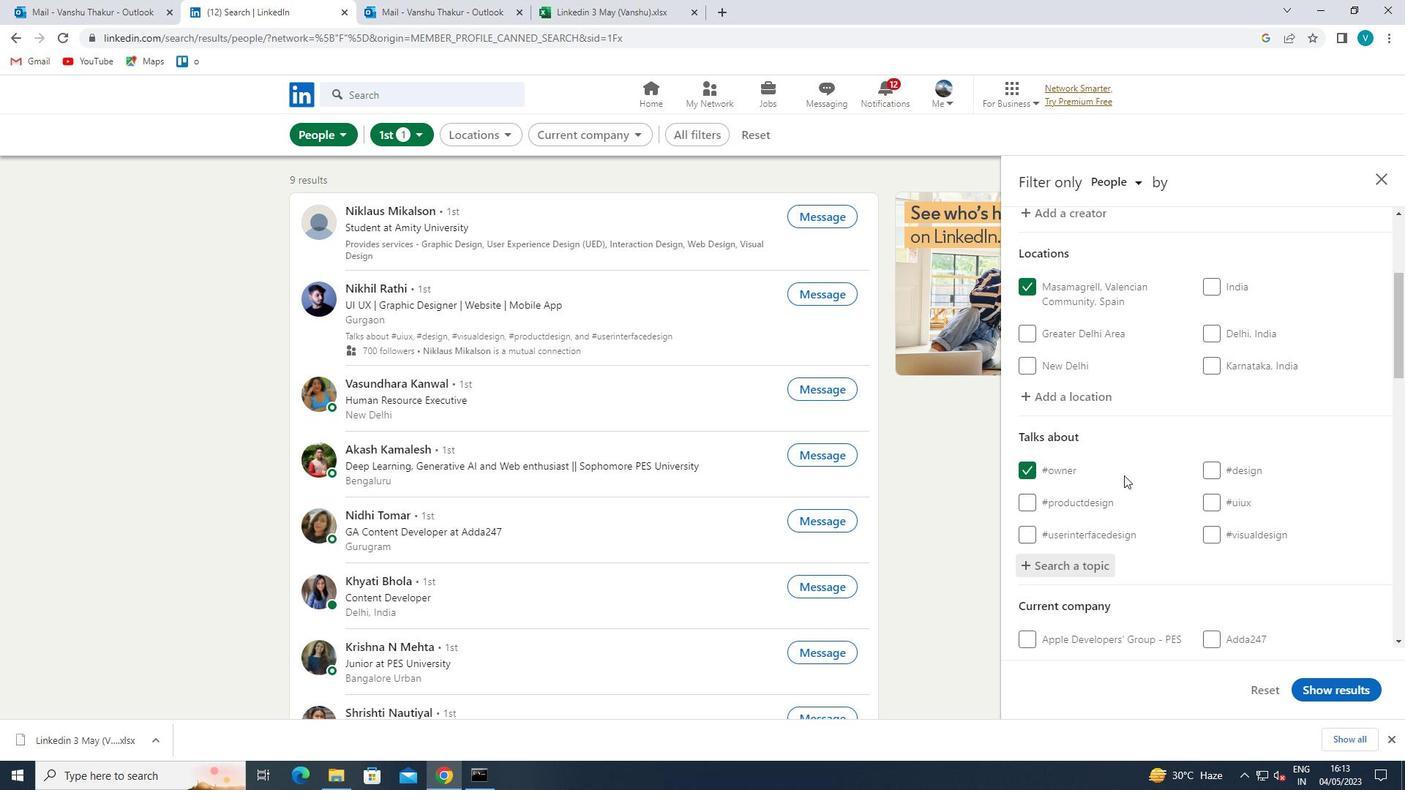 
Action: Mouse scrolled (1126, 472) with delta (0, 0)
Screenshot: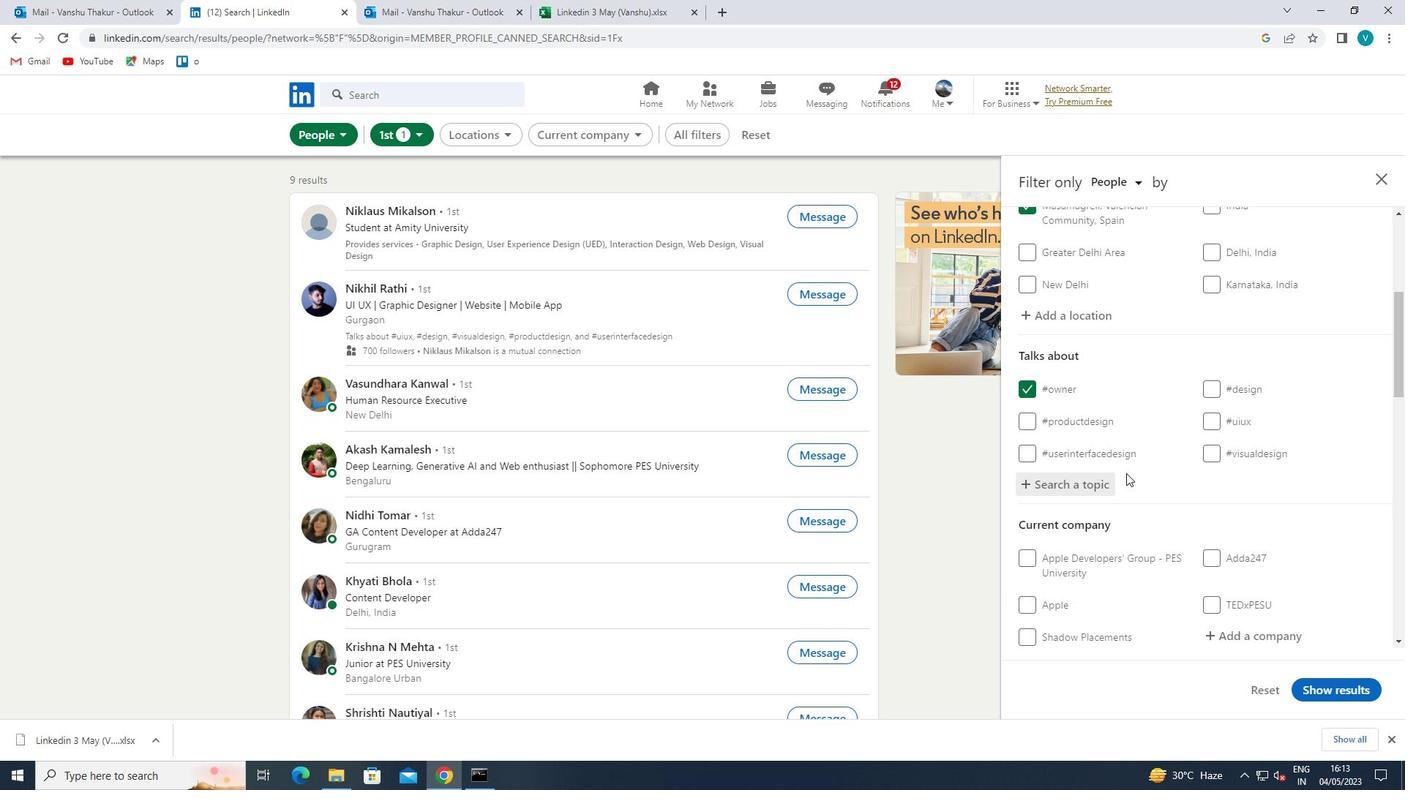 
Action: Mouse moved to (1236, 431)
Screenshot: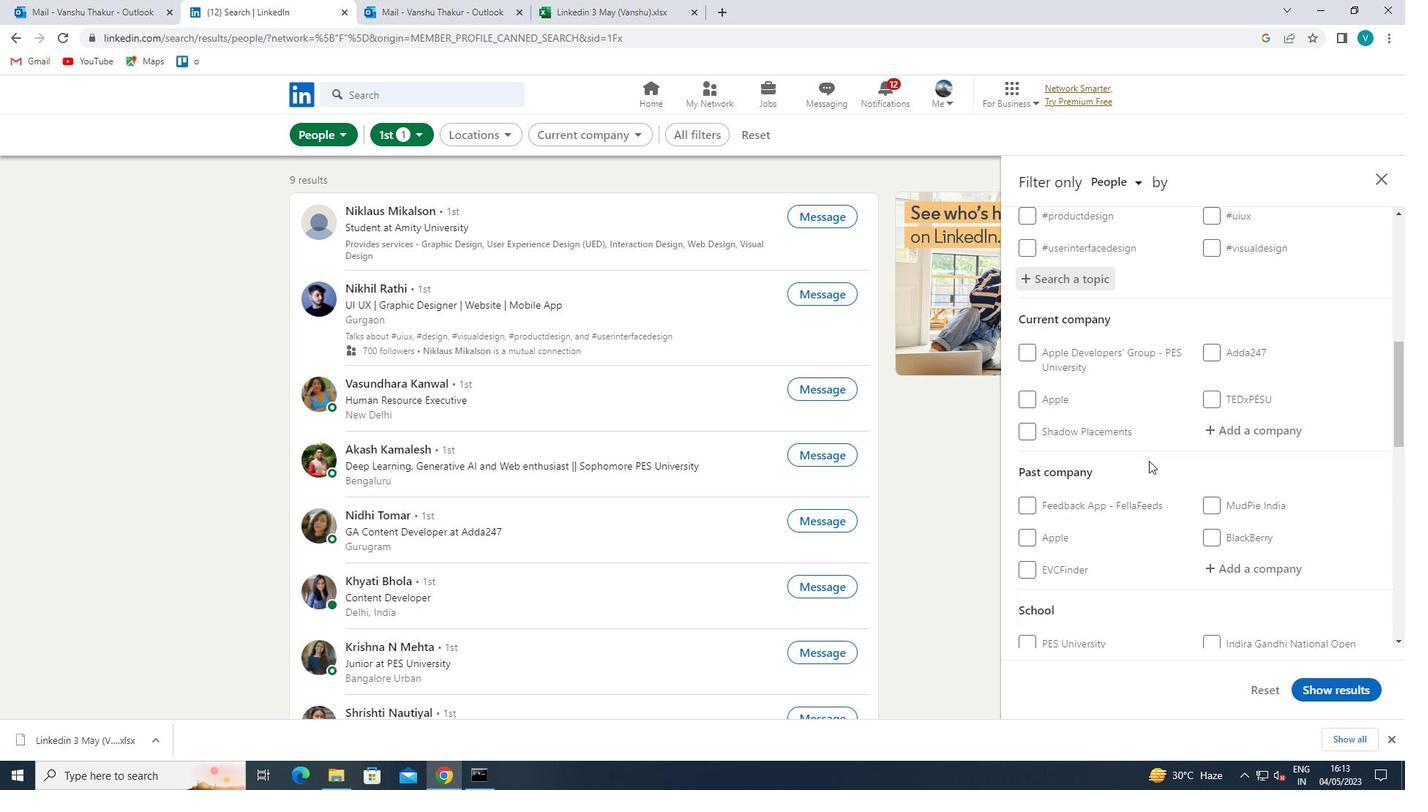 
Action: Mouse scrolled (1236, 430) with delta (0, 0)
Screenshot: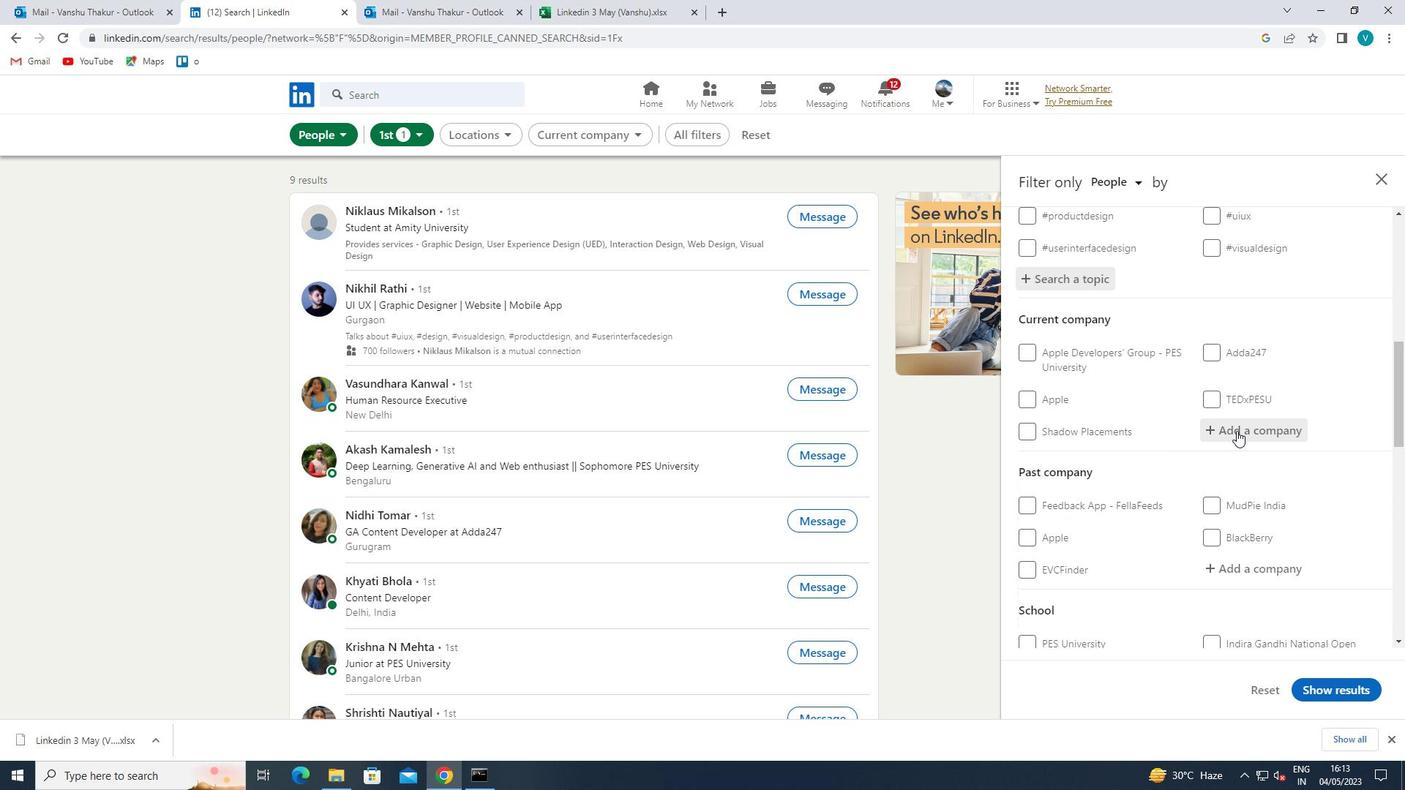 
Action: Mouse scrolled (1236, 430) with delta (0, 0)
Screenshot: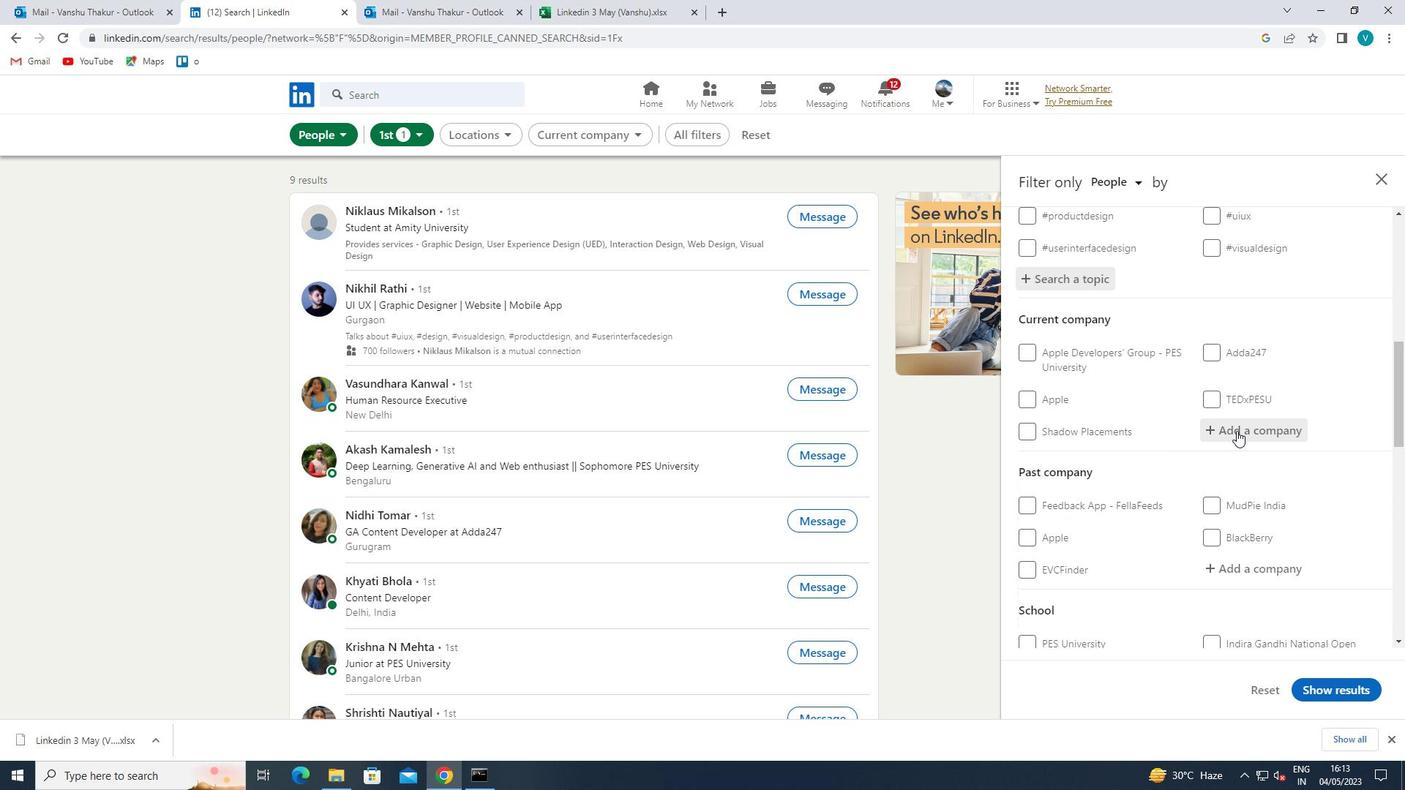 
Action: Mouse moved to (1230, 433)
Screenshot: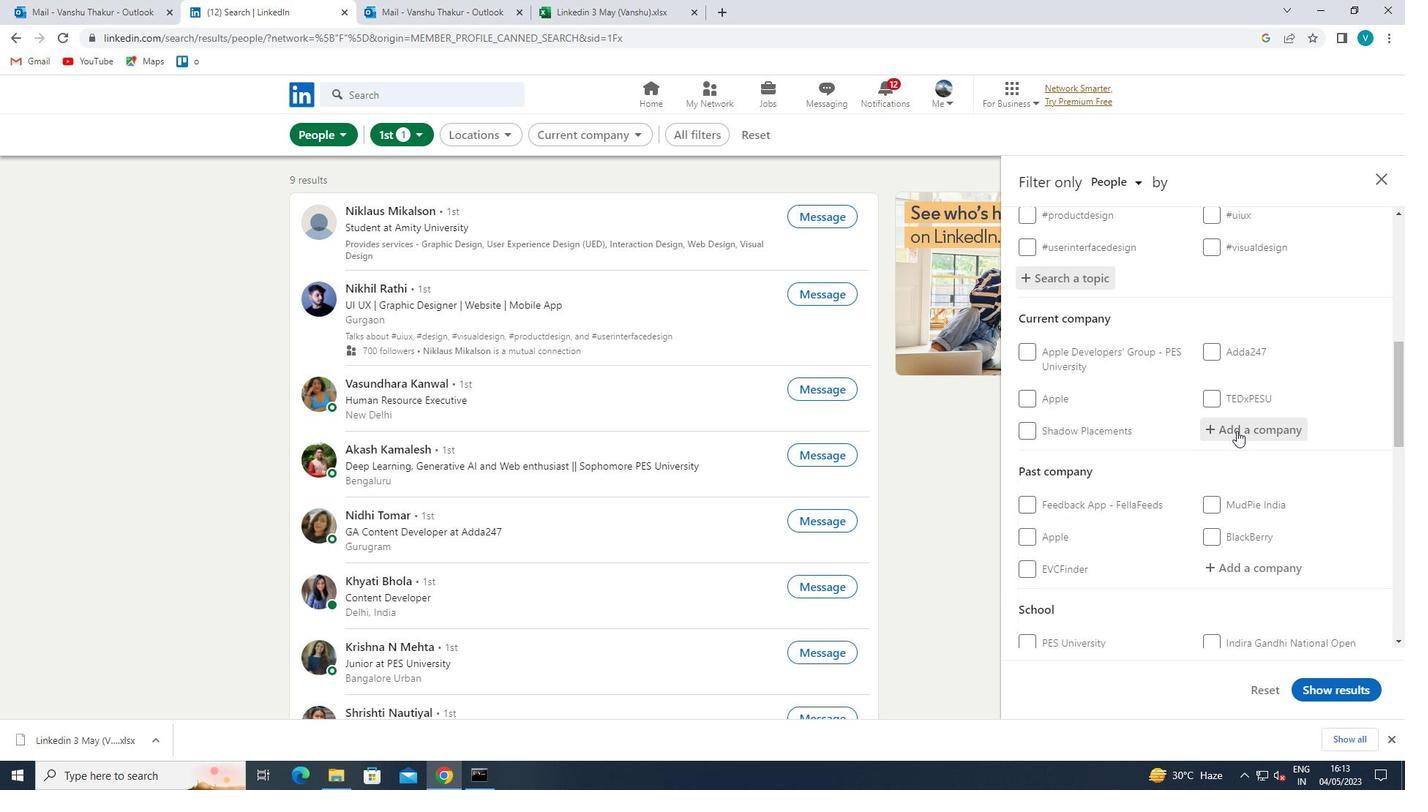 
Action: Mouse scrolled (1230, 432) with delta (0, 0)
Screenshot: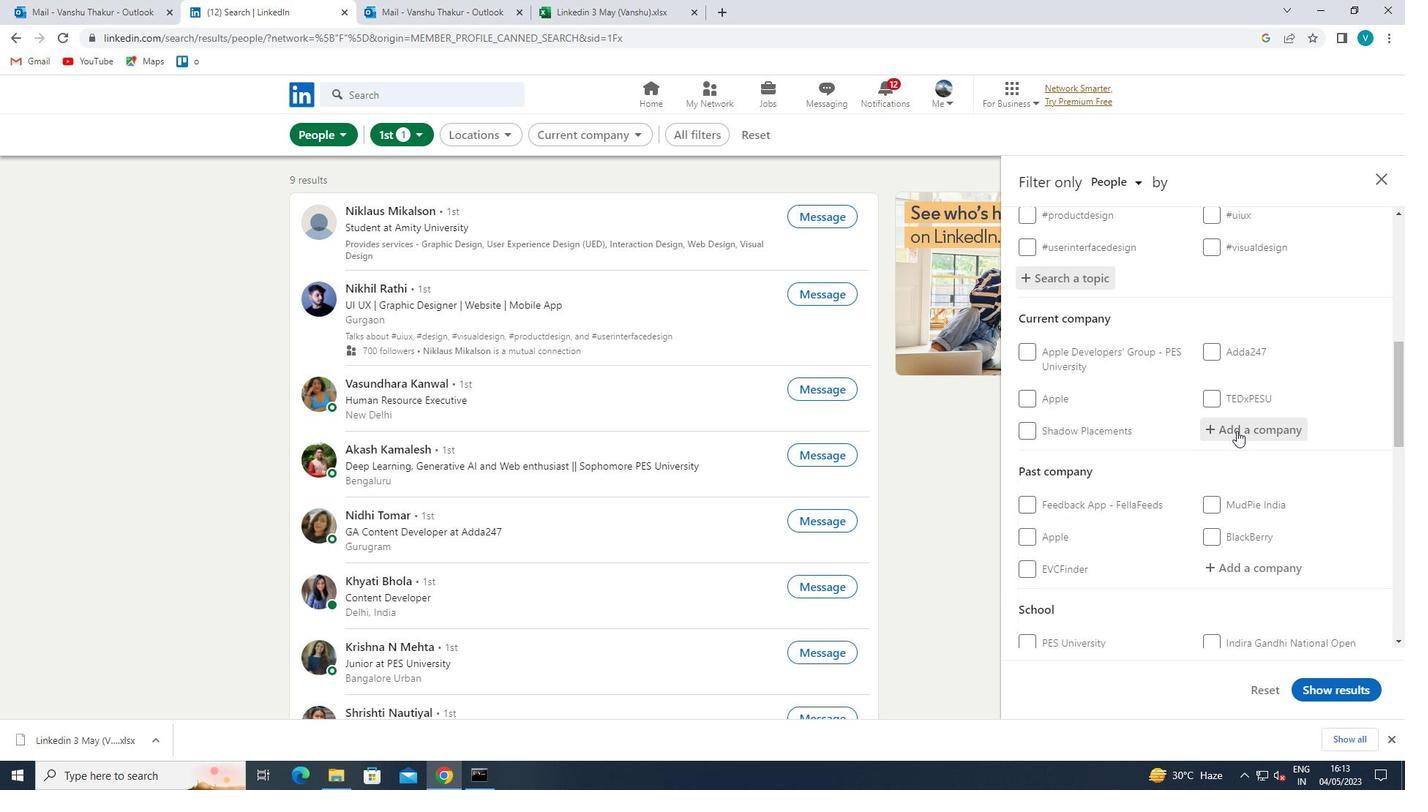 
Action: Mouse moved to (1220, 436)
Screenshot: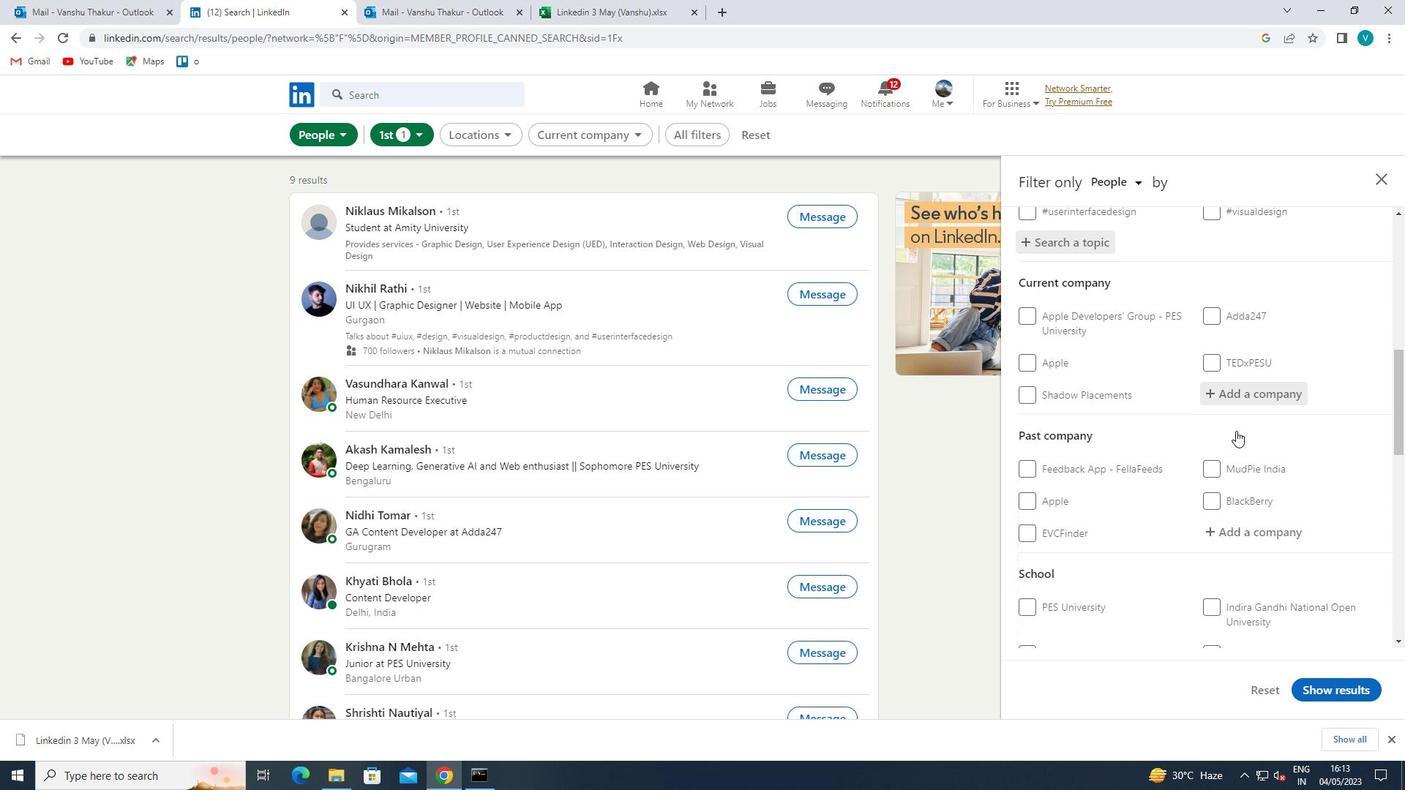 
Action: Mouse scrolled (1220, 436) with delta (0, 0)
Screenshot: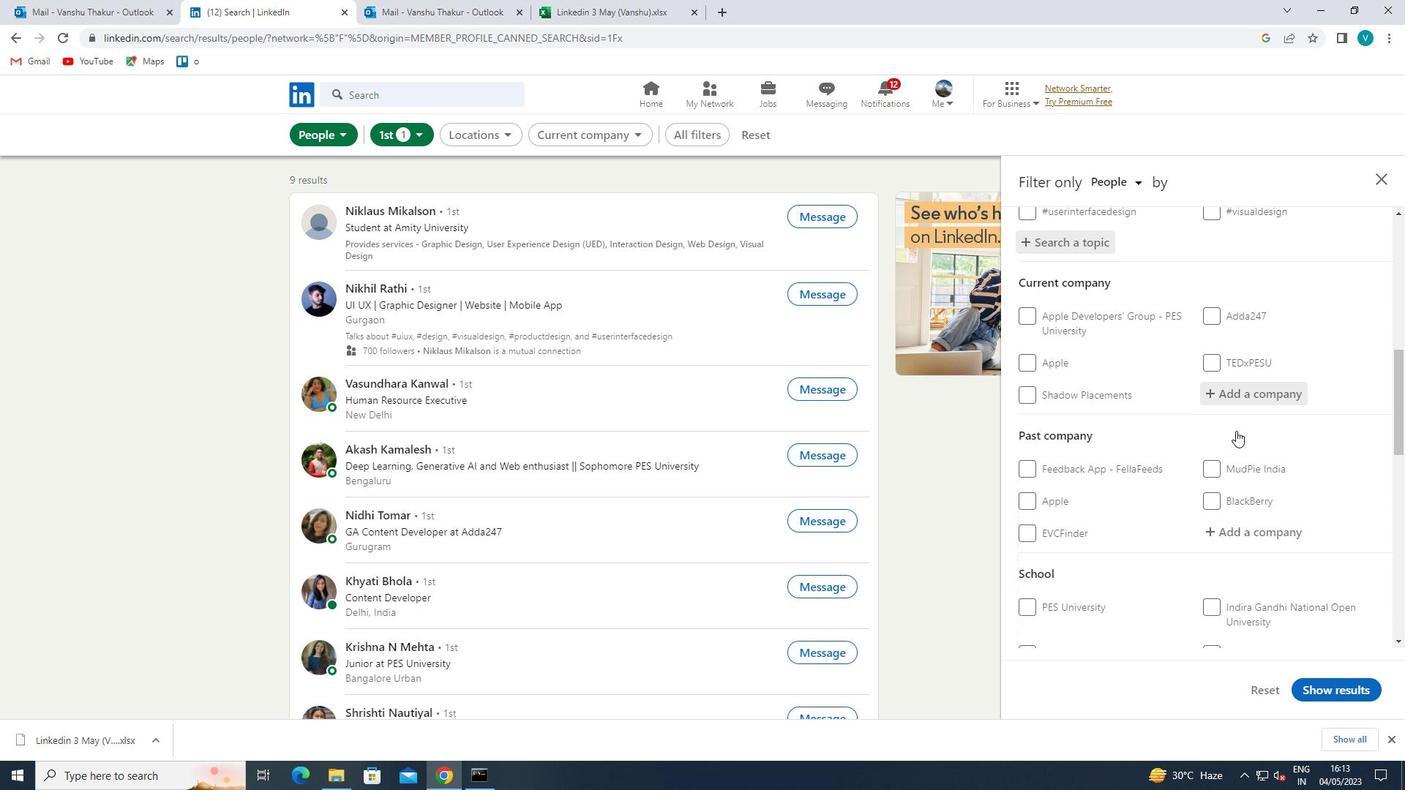 
Action: Mouse moved to (1213, 439)
Screenshot: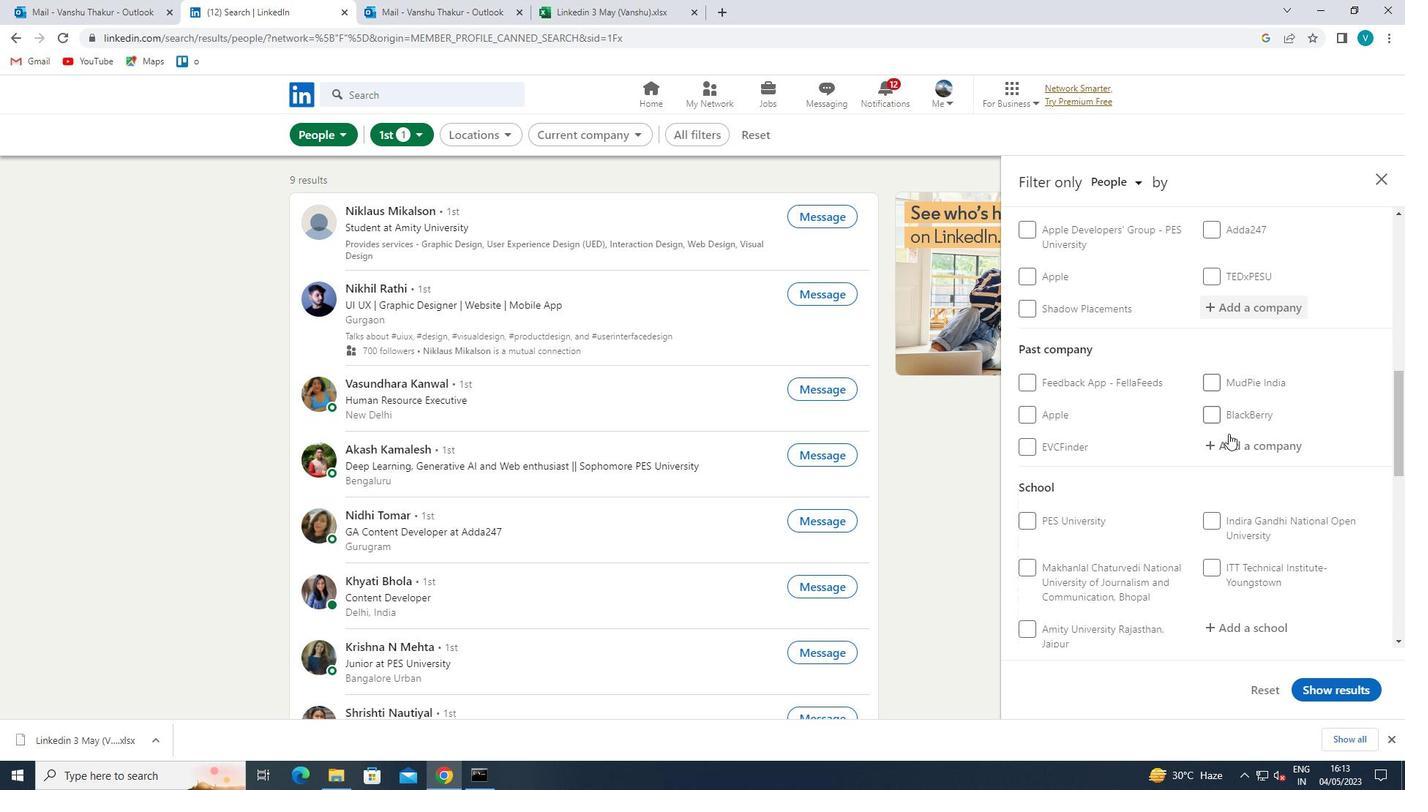 
Action: Mouse scrolled (1213, 438) with delta (0, 0)
Screenshot: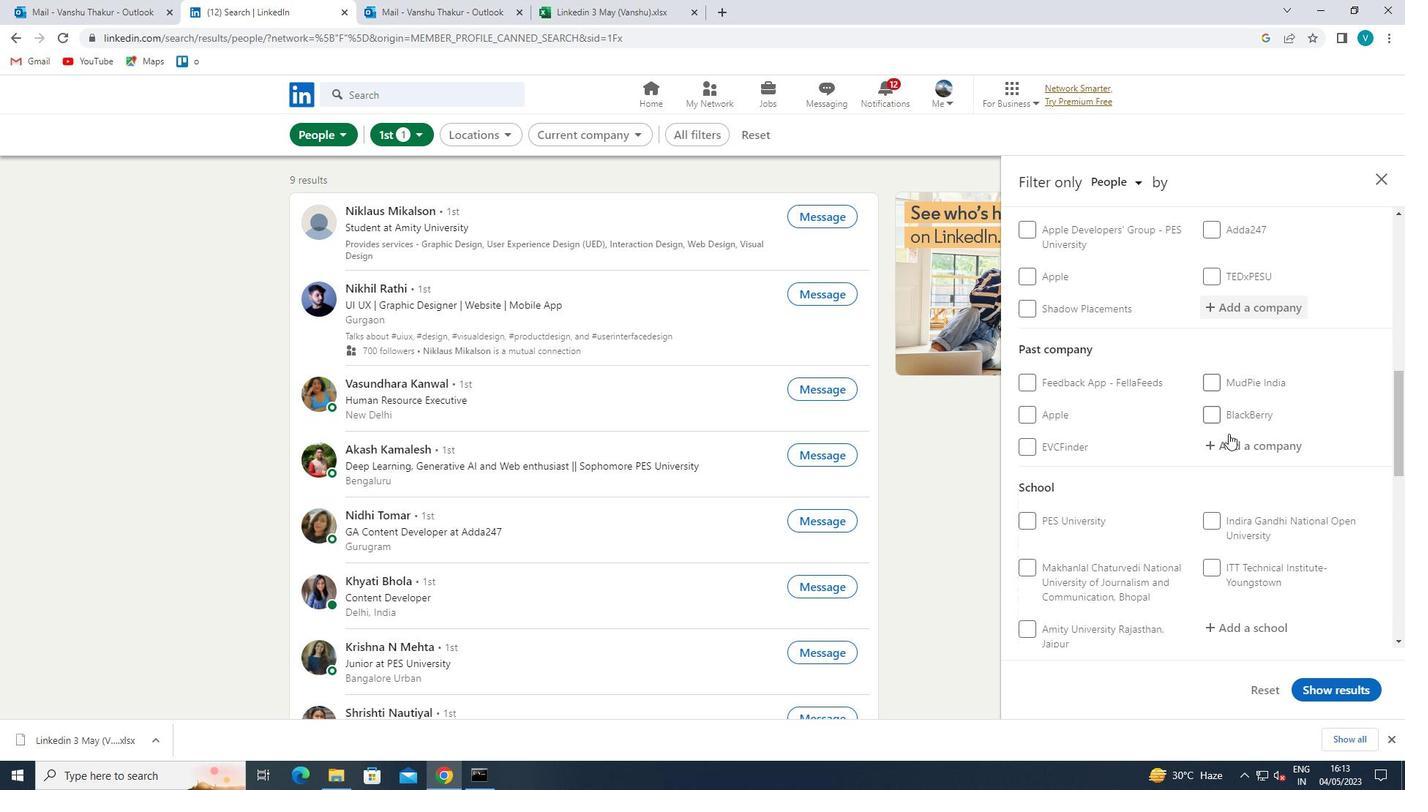 
Action: Mouse moved to (1203, 443)
Screenshot: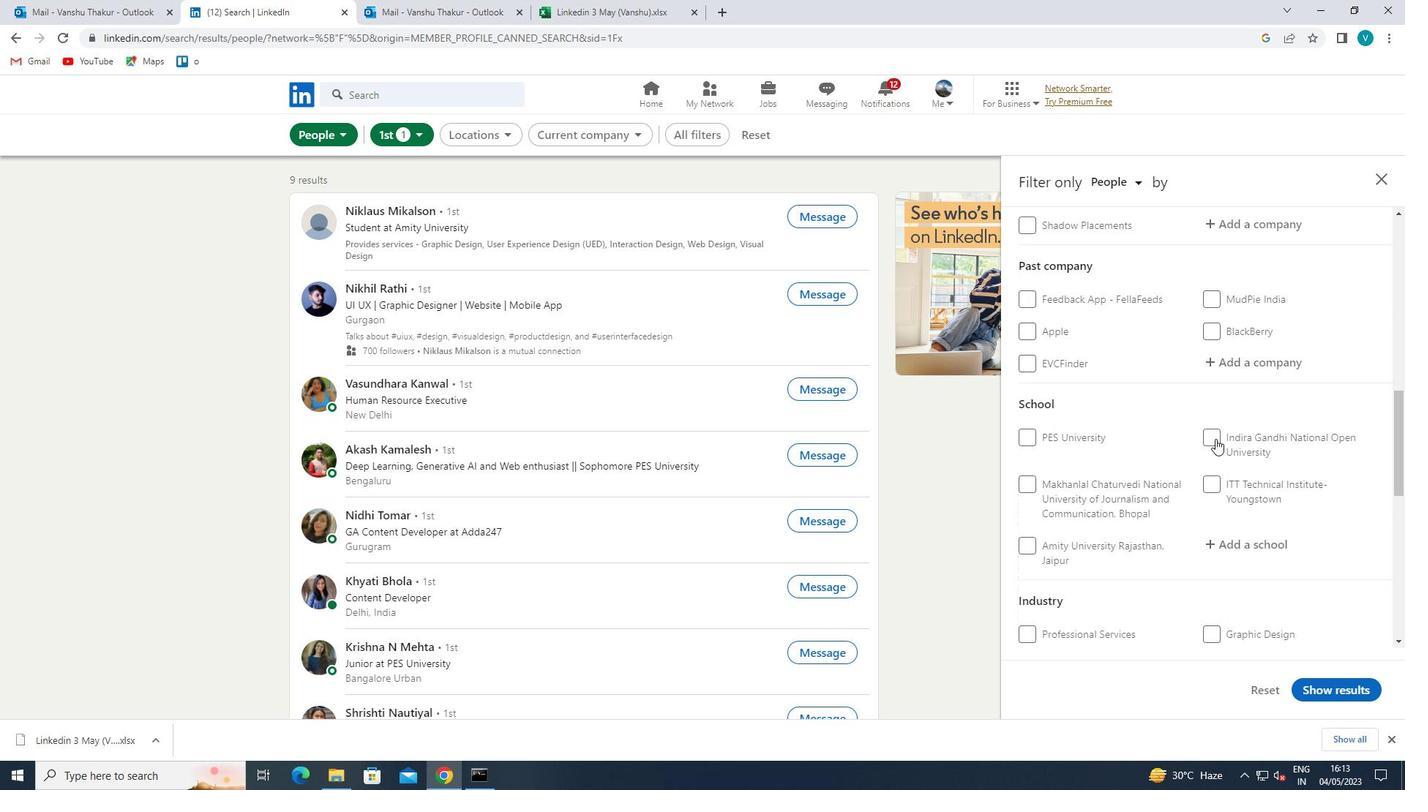 
Action: Mouse scrolled (1203, 442) with delta (0, 0)
Screenshot: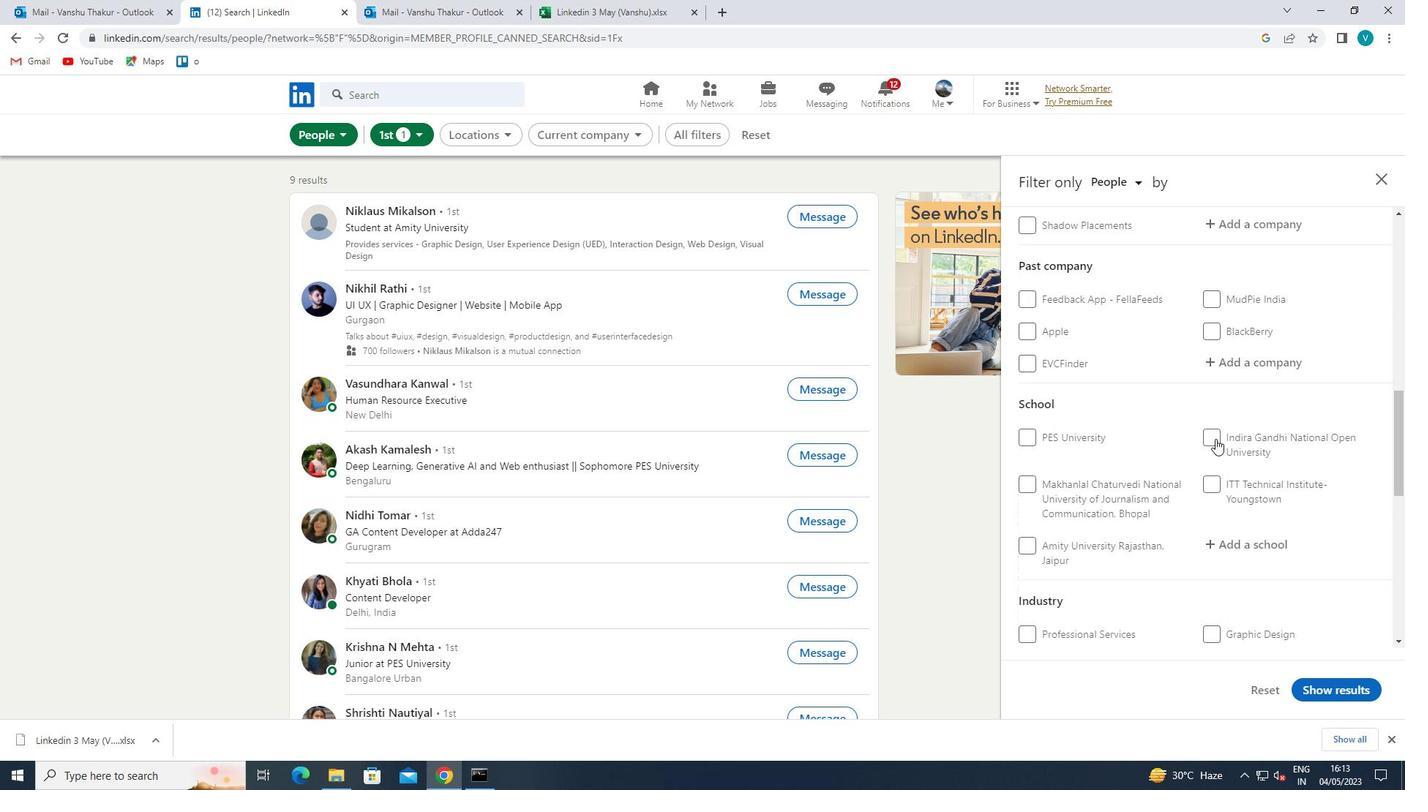 
Action: Mouse moved to (1173, 450)
Screenshot: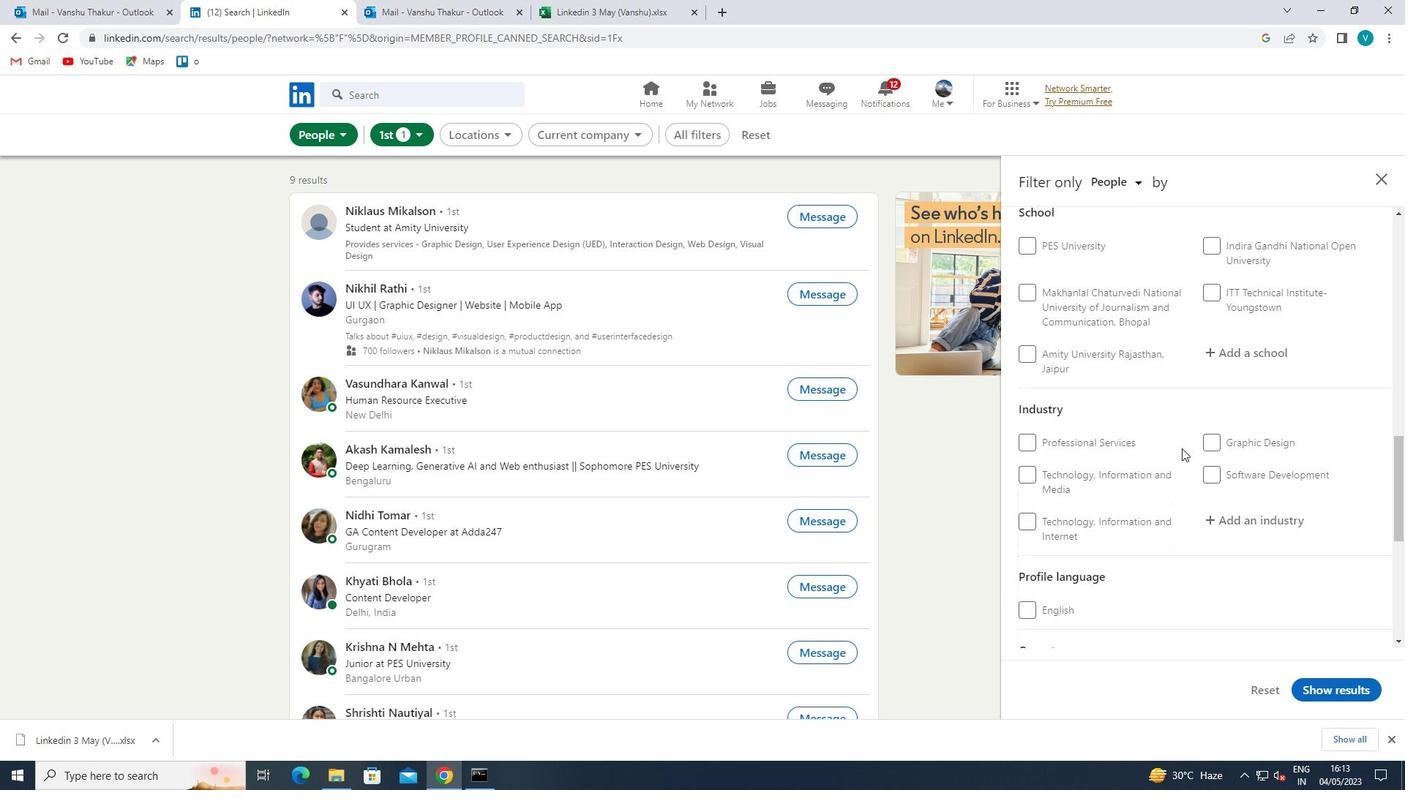 
Action: Mouse scrolled (1173, 450) with delta (0, 0)
Screenshot: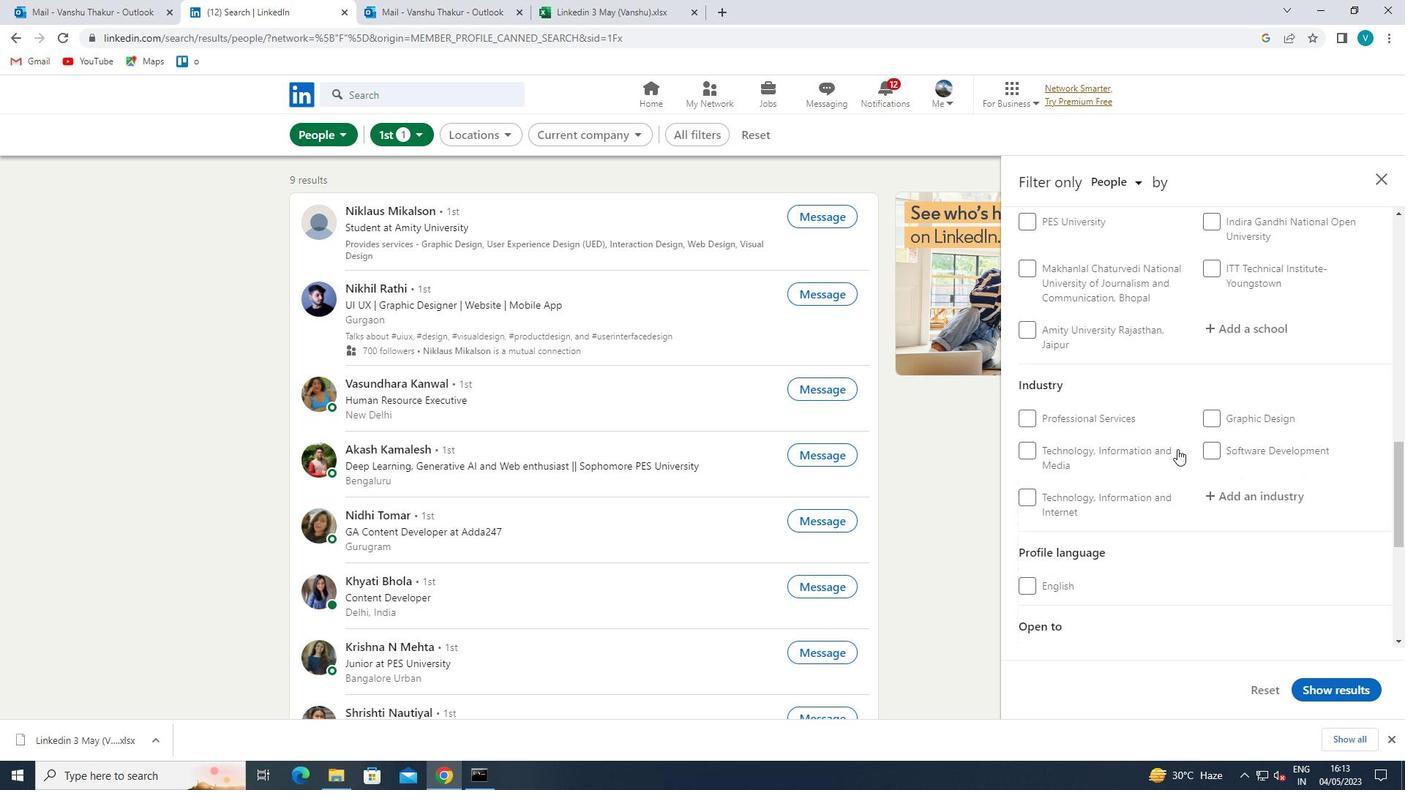 
Action: Mouse moved to (1172, 452)
Screenshot: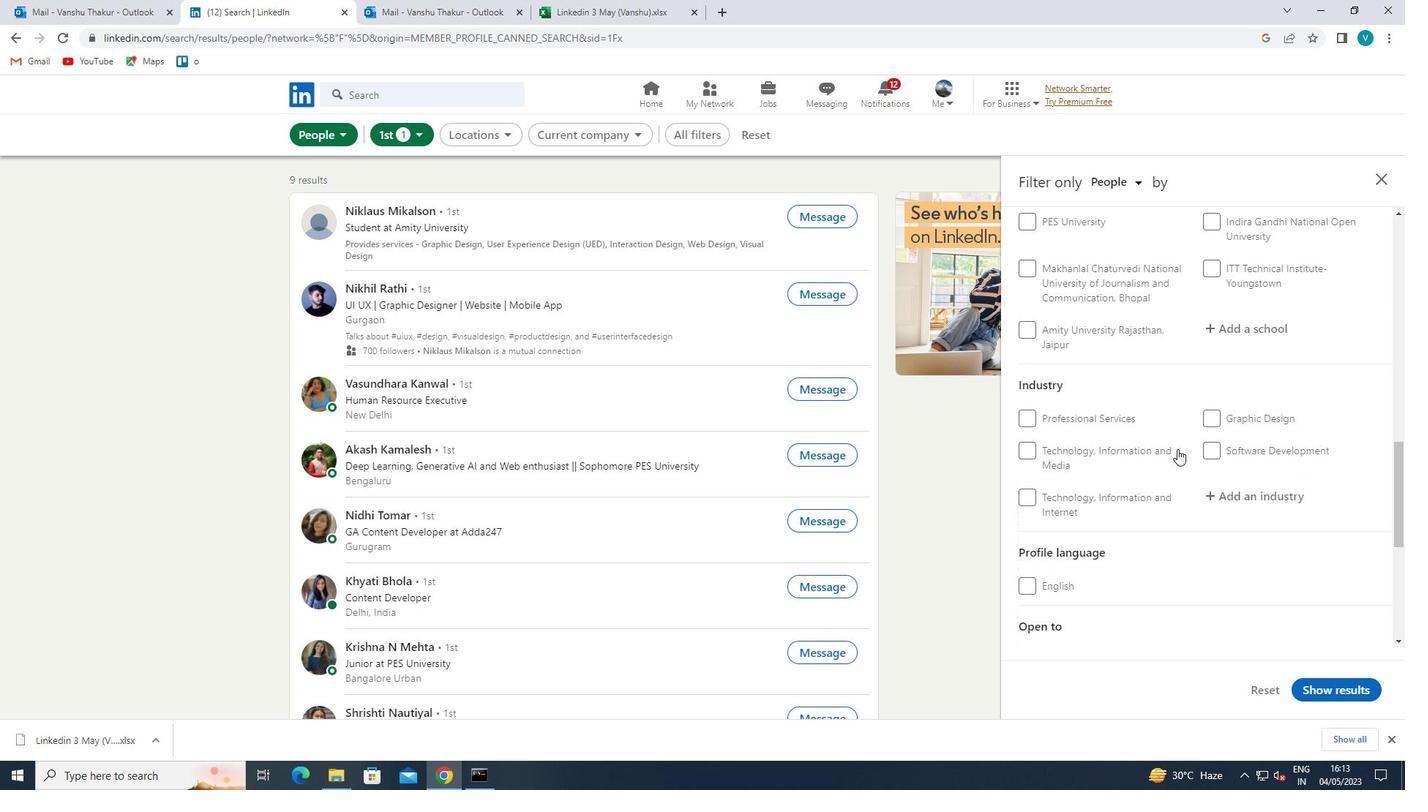 
Action: Mouse scrolled (1172, 451) with delta (0, 0)
Screenshot: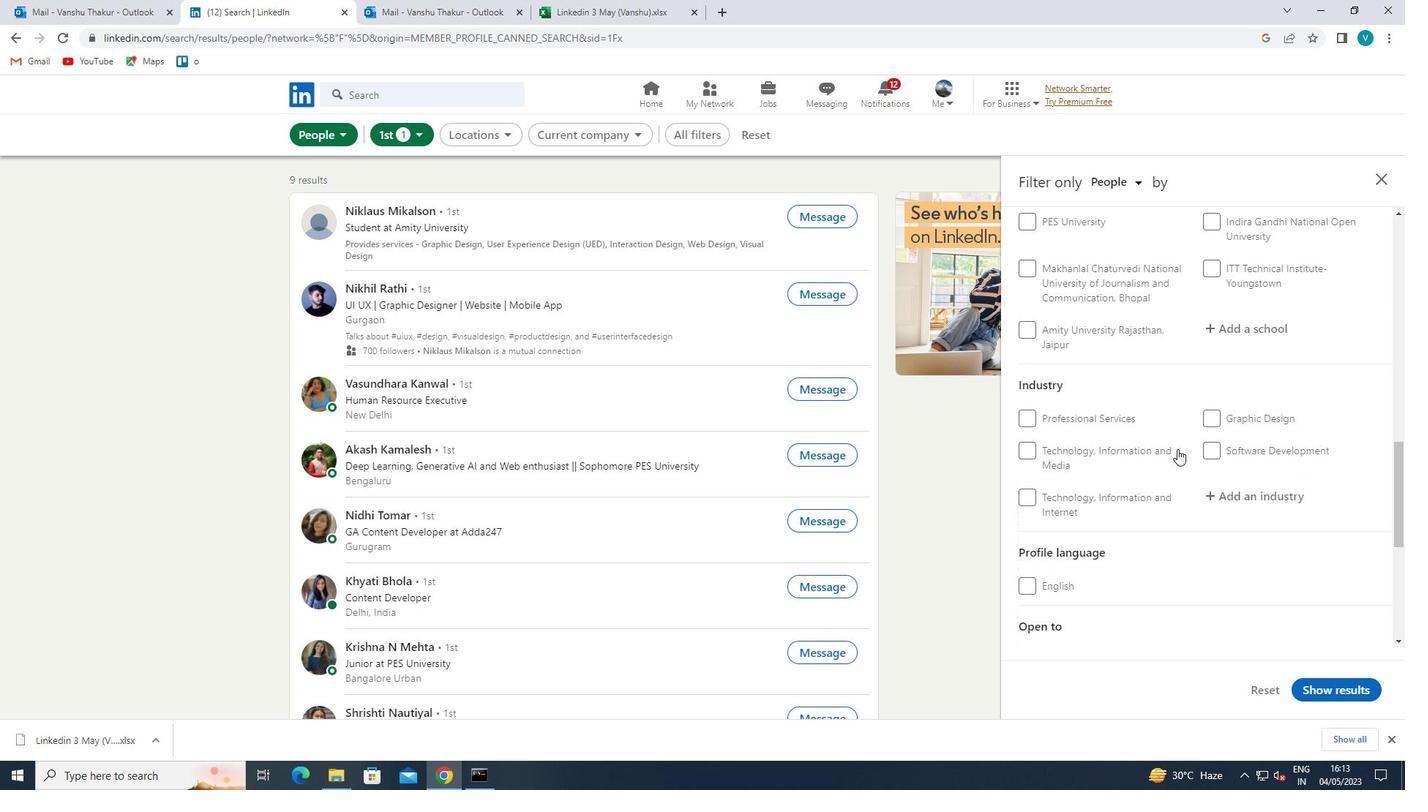 
Action: Mouse moved to (1038, 571)
Screenshot: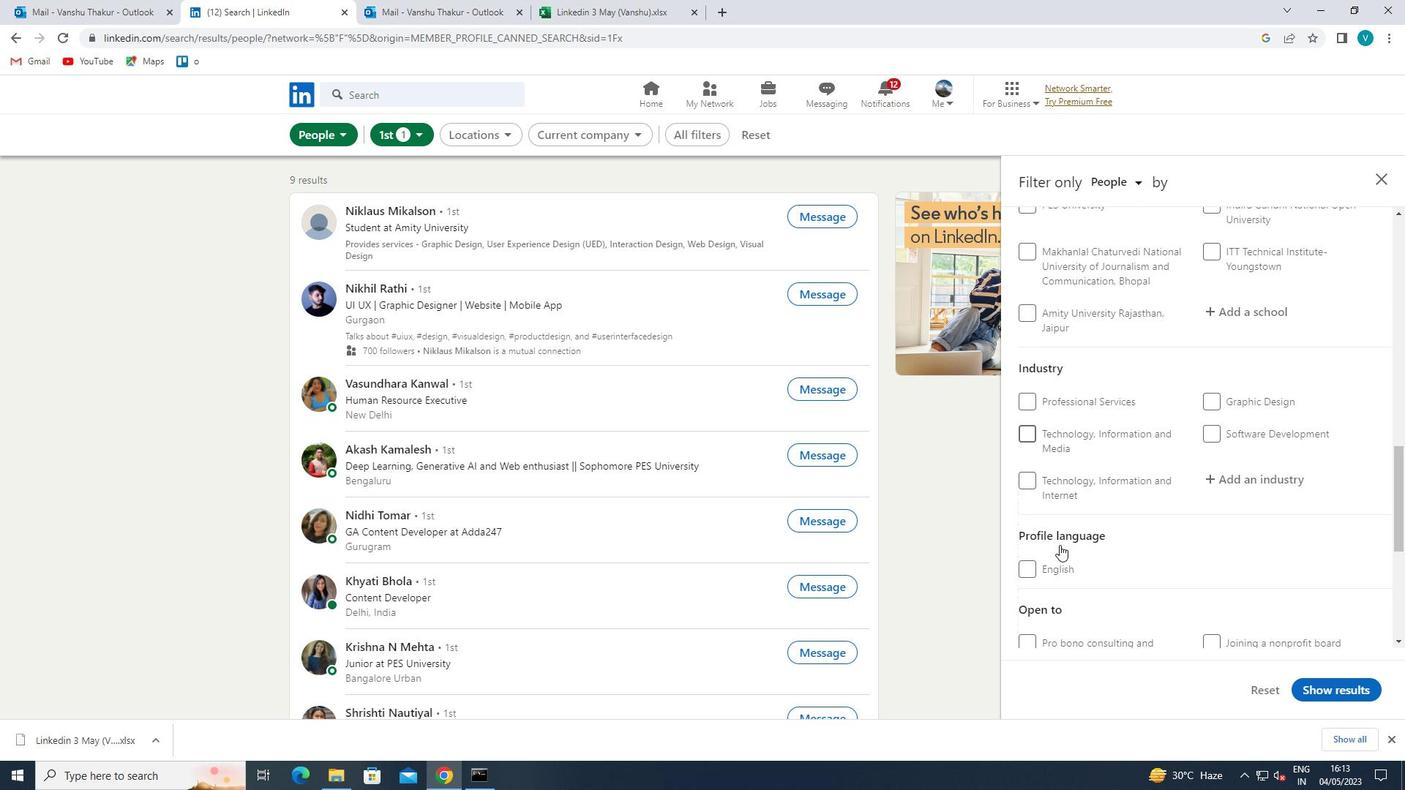 
Action: Mouse pressed left at (1038, 571)
Screenshot: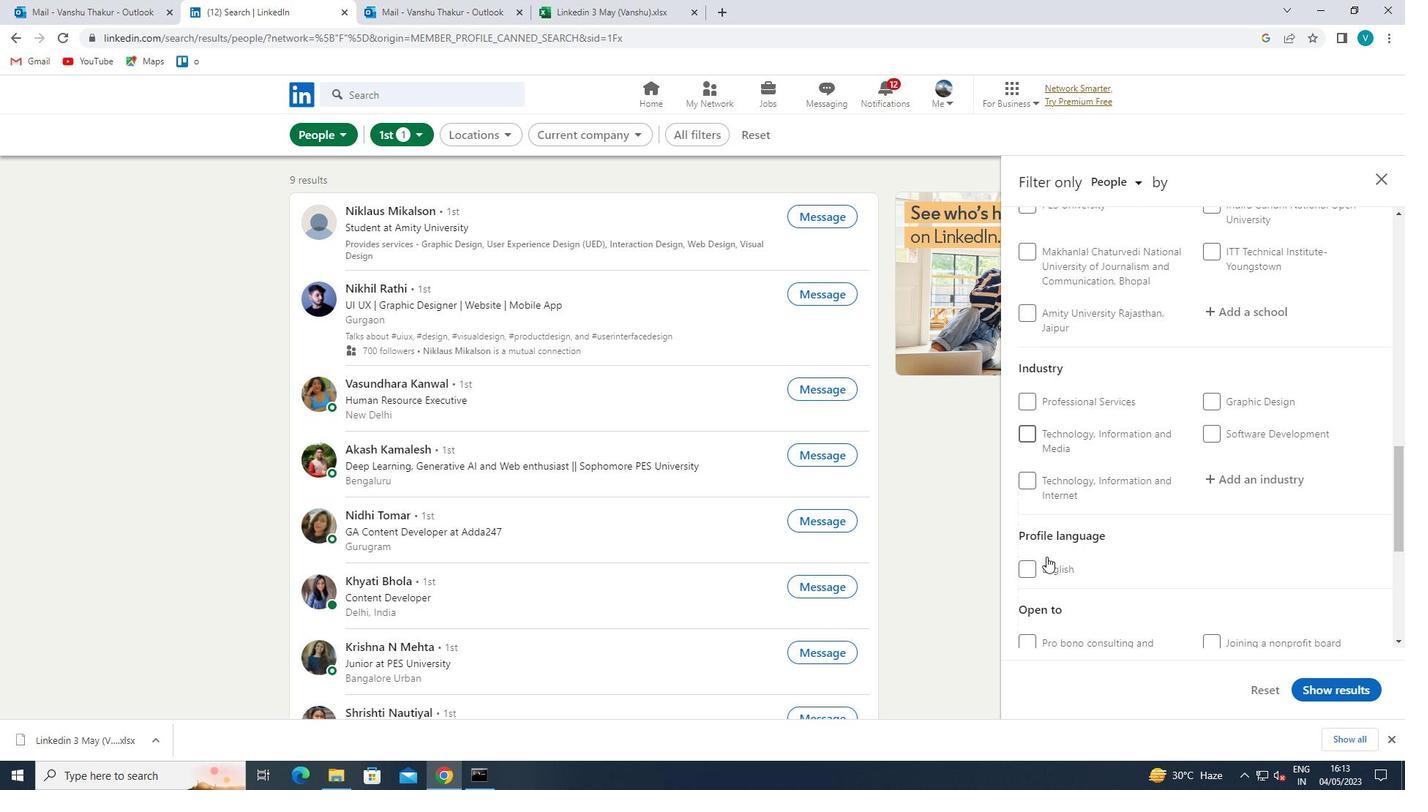 
Action: Mouse moved to (1113, 524)
Screenshot: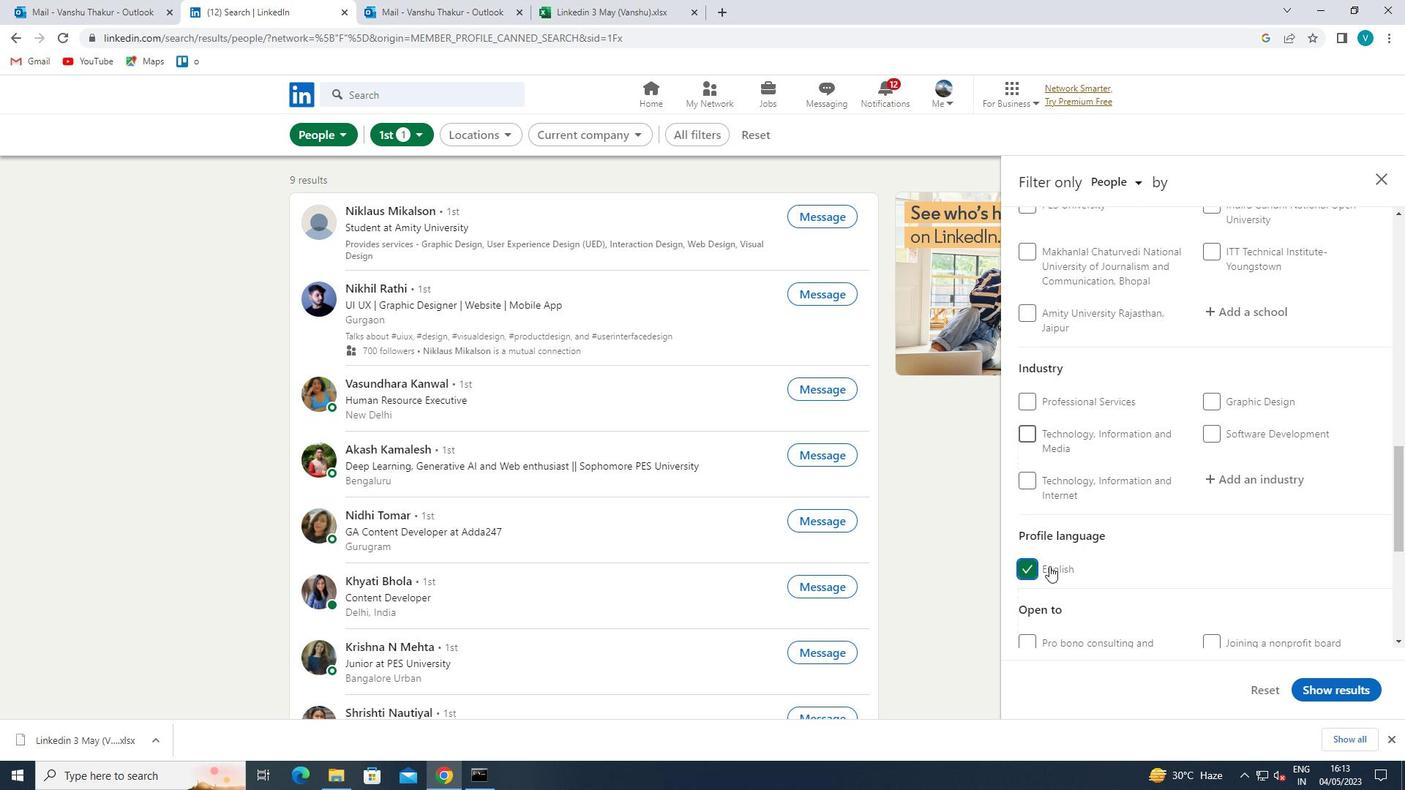 
Action: Mouse scrolled (1113, 524) with delta (0, 0)
Screenshot: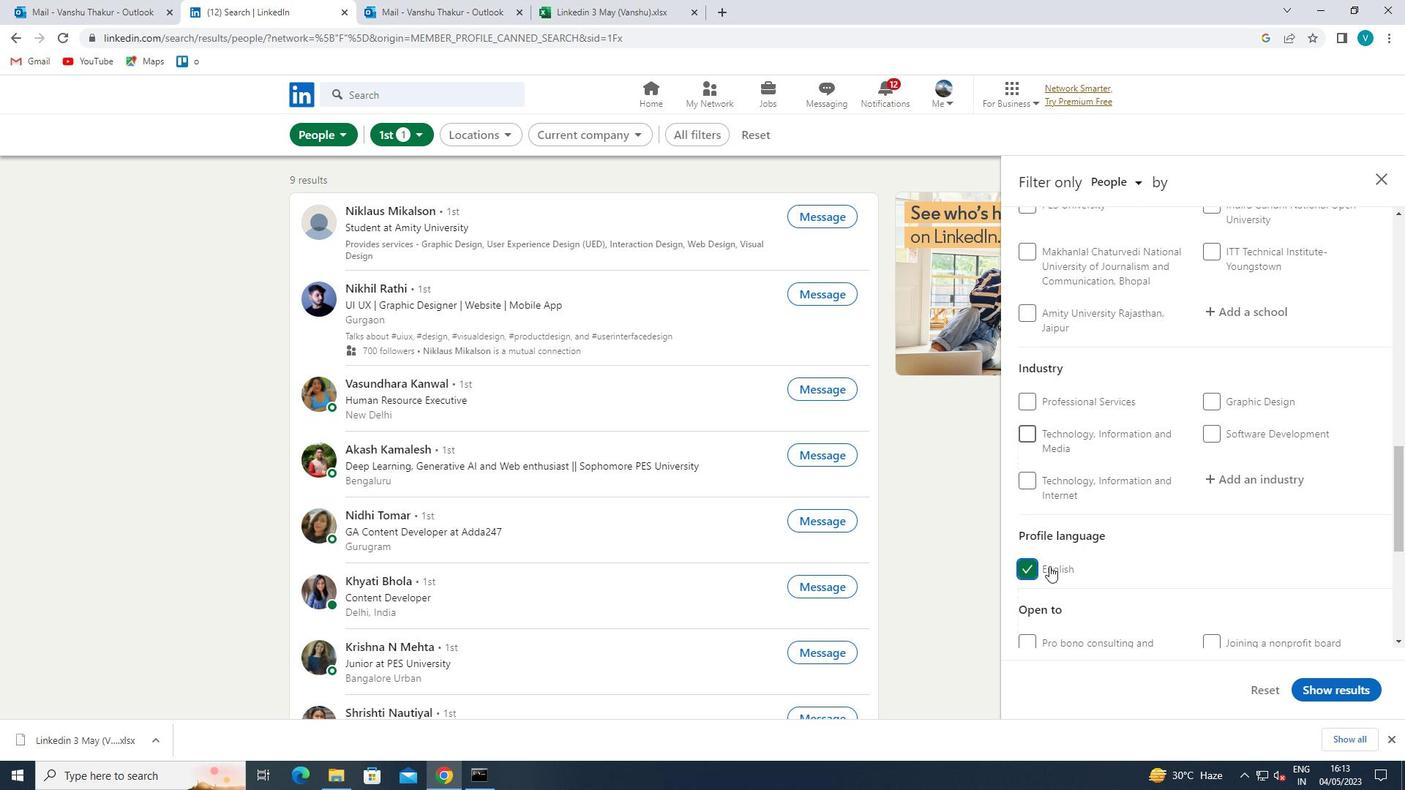 
Action: Mouse moved to (1116, 523)
Screenshot: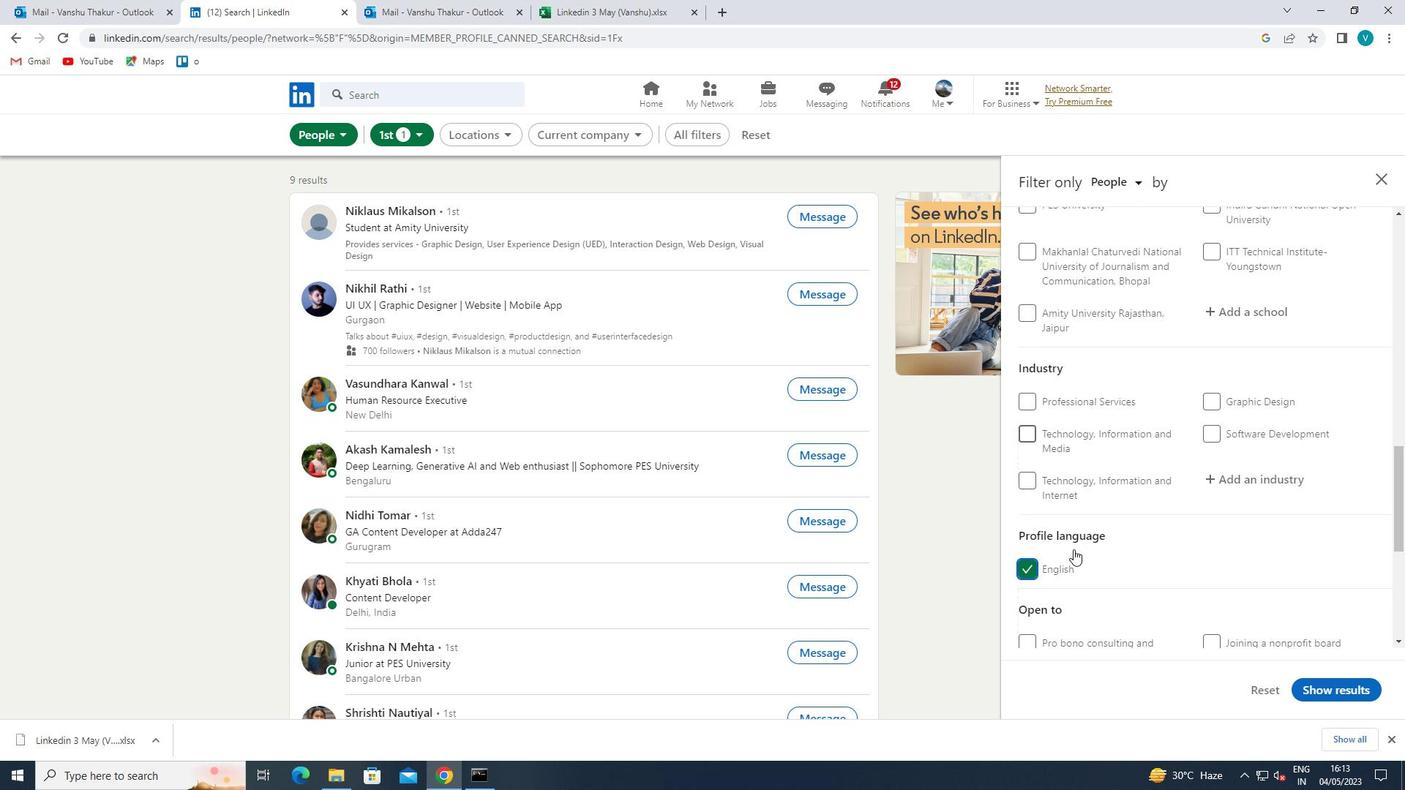
Action: Mouse scrolled (1116, 524) with delta (0, 0)
Screenshot: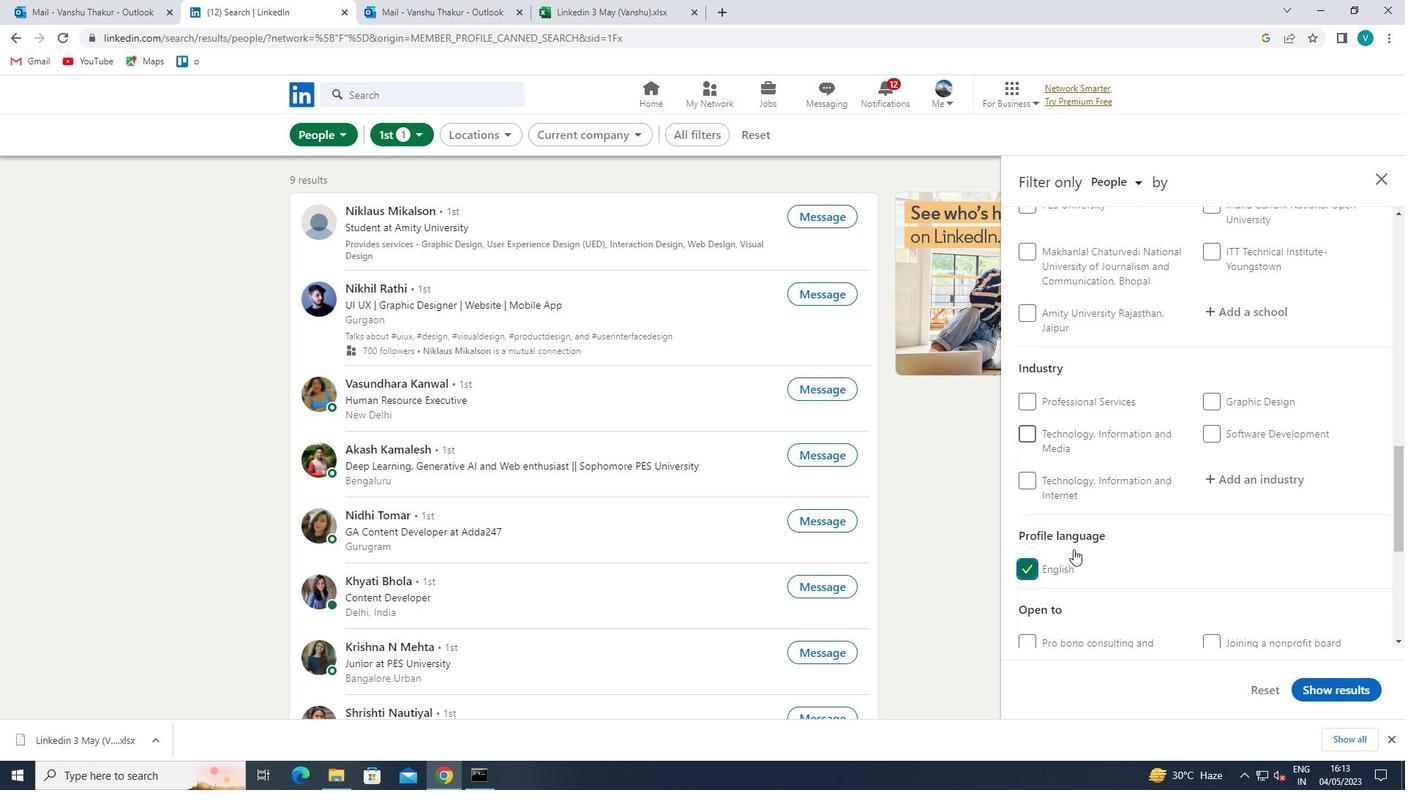 
Action: Mouse moved to (1116, 521)
Screenshot: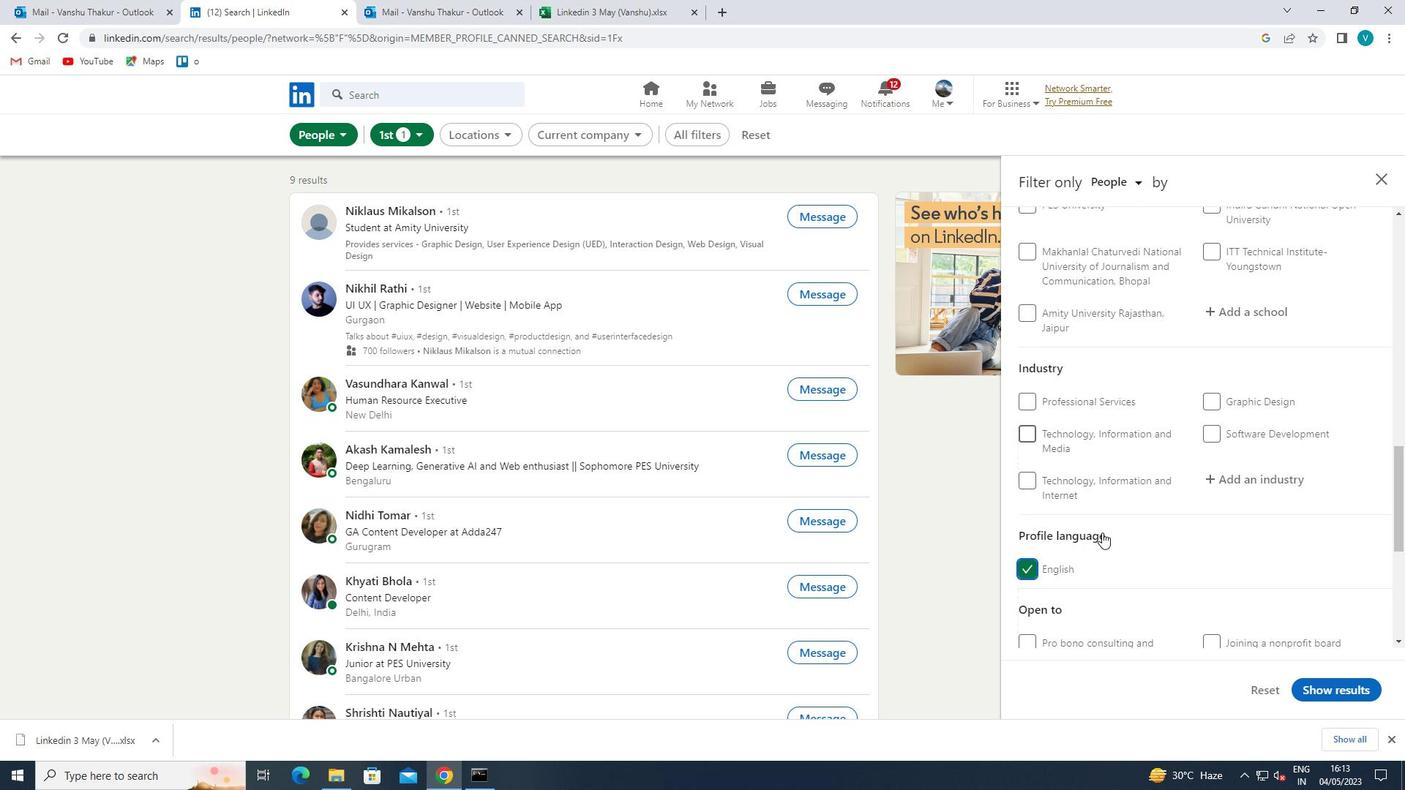 
Action: Mouse scrolled (1116, 522) with delta (0, 0)
Screenshot: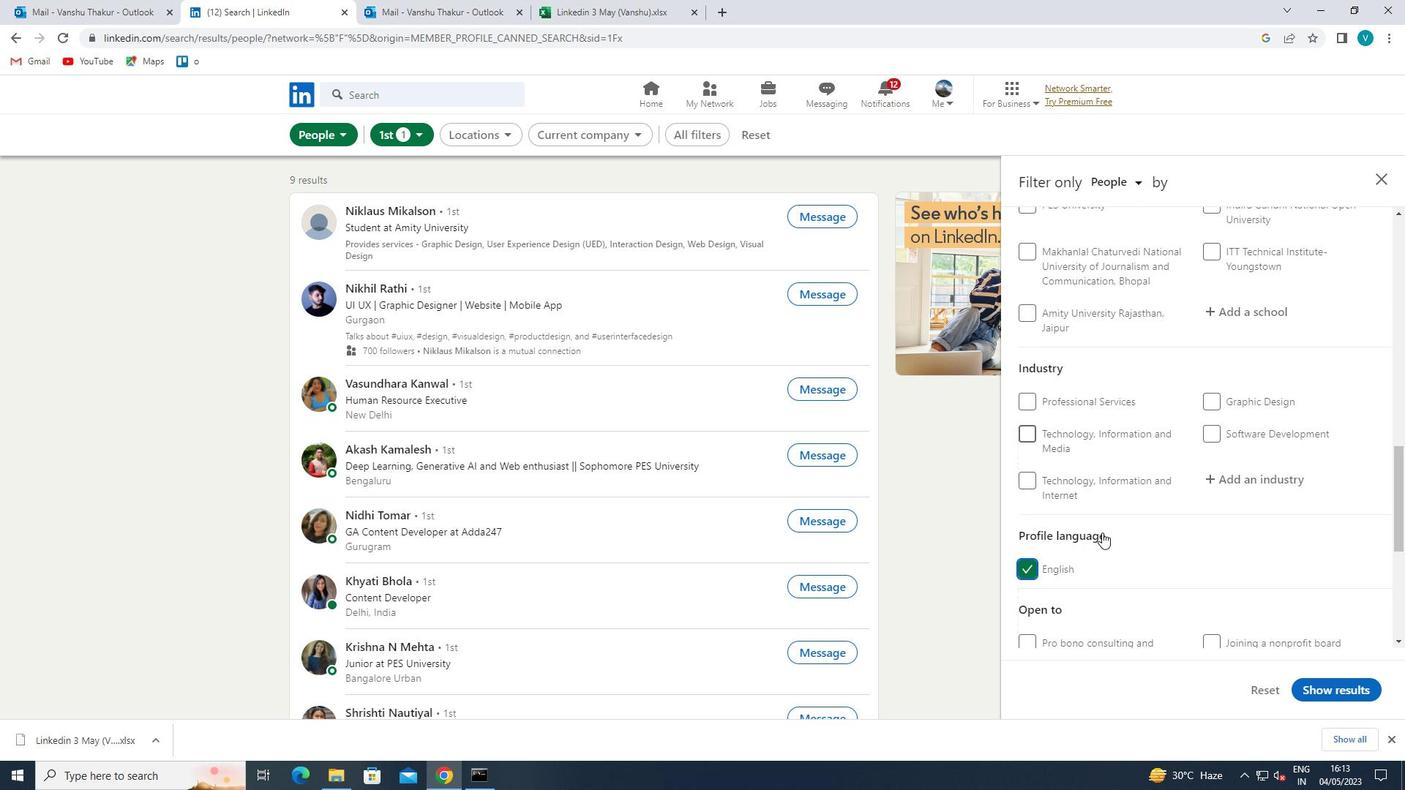 
Action: Mouse moved to (1119, 521)
Screenshot: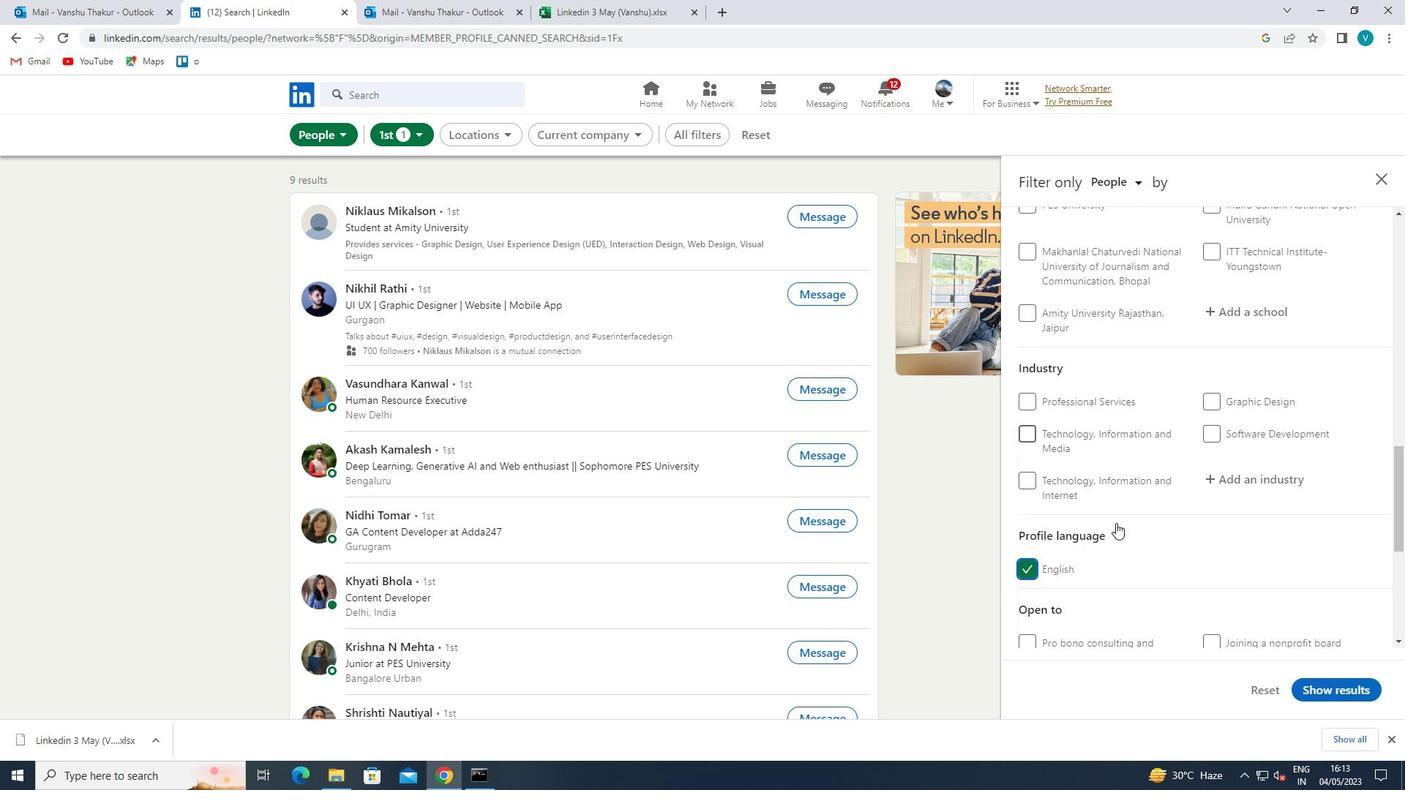
Action: Mouse scrolled (1119, 521) with delta (0, 0)
Screenshot: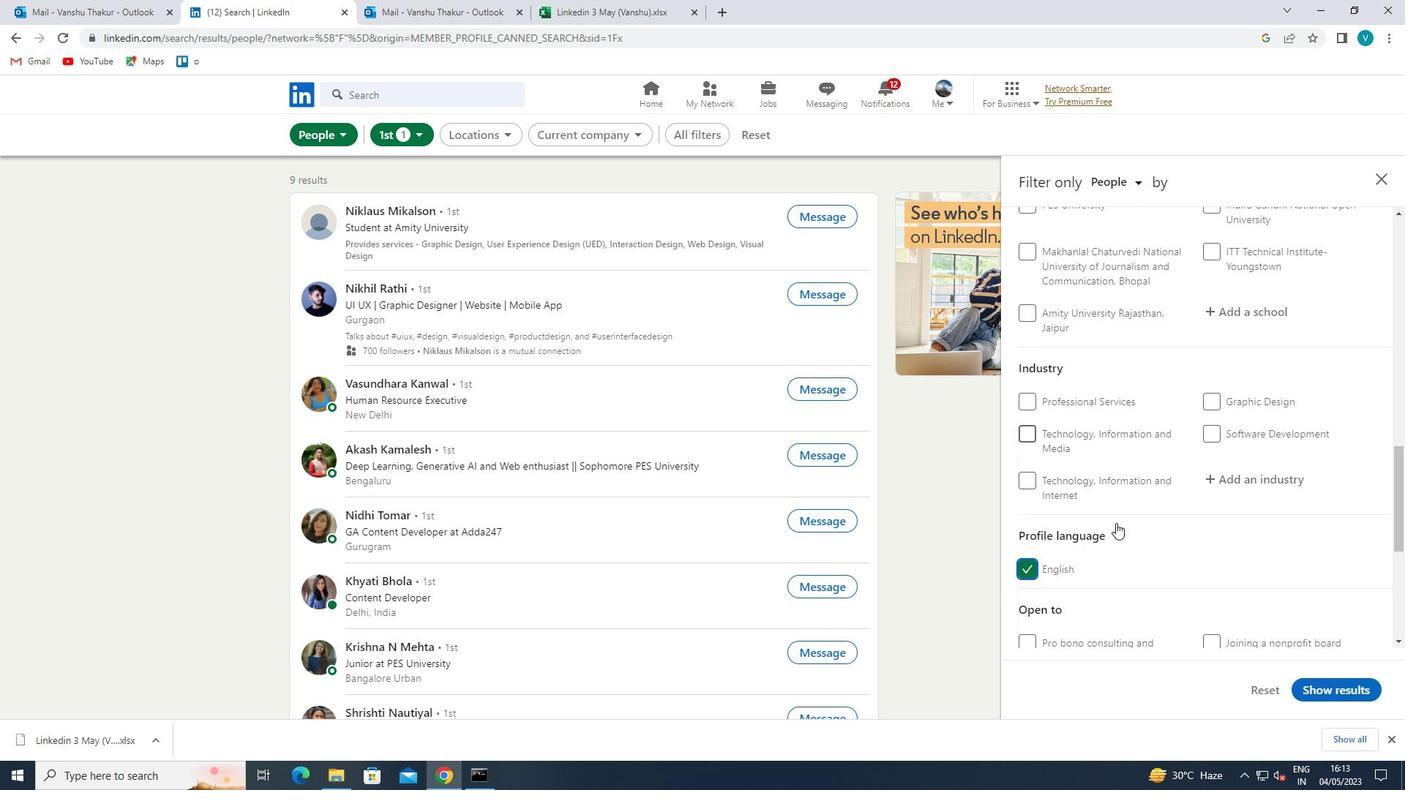 
Action: Mouse moved to (1120, 521)
Screenshot: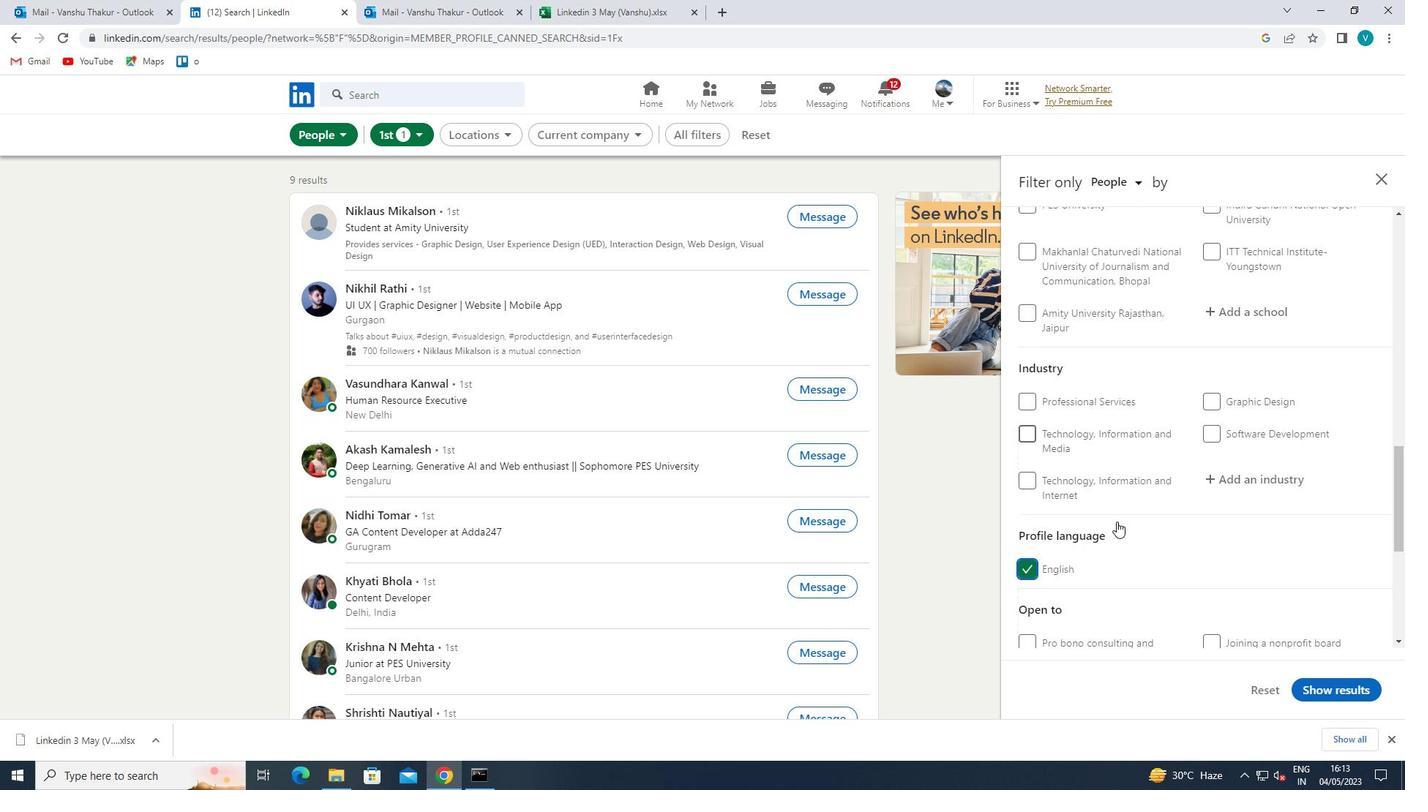 
Action: Mouse scrolled (1120, 521) with delta (0, 0)
Screenshot: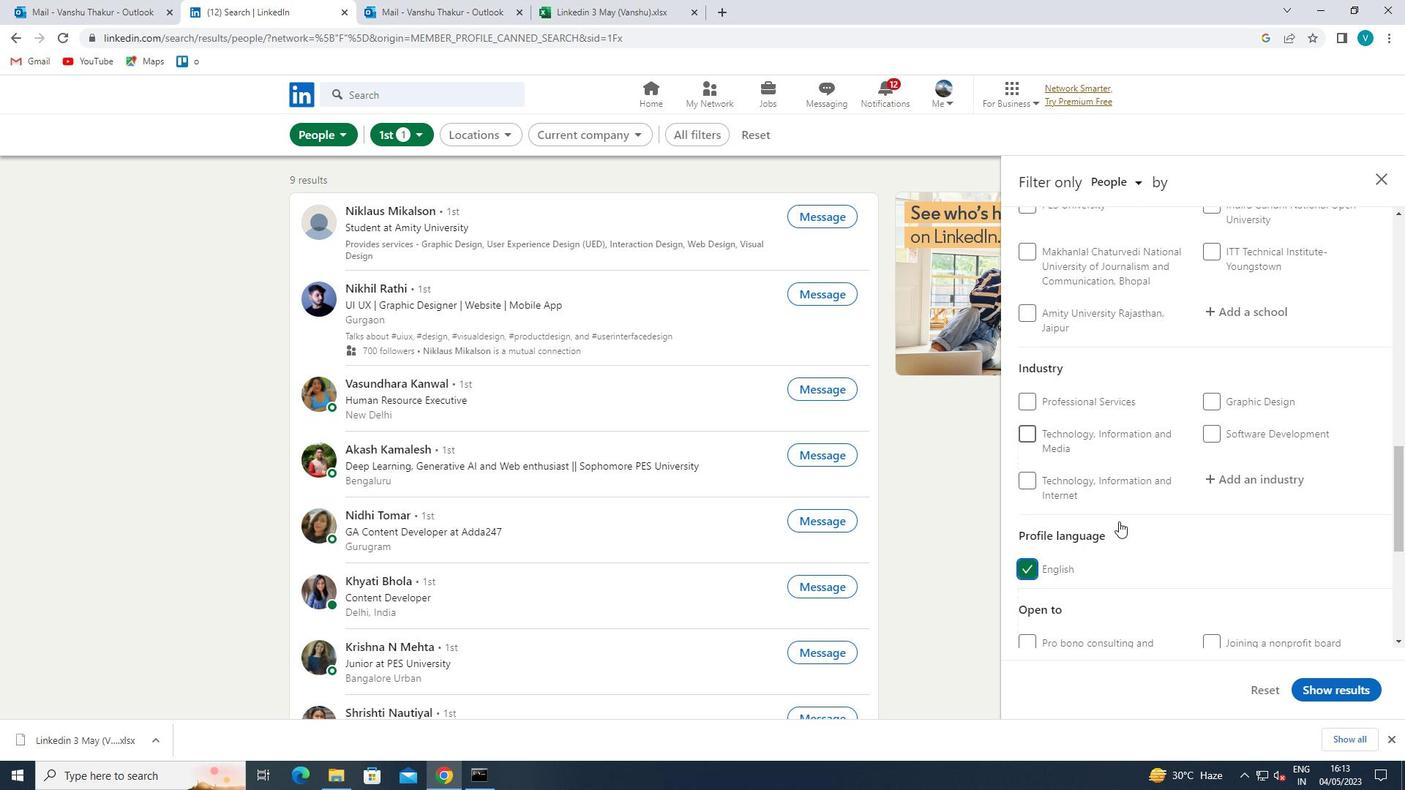 
Action: Mouse moved to (1153, 498)
Screenshot: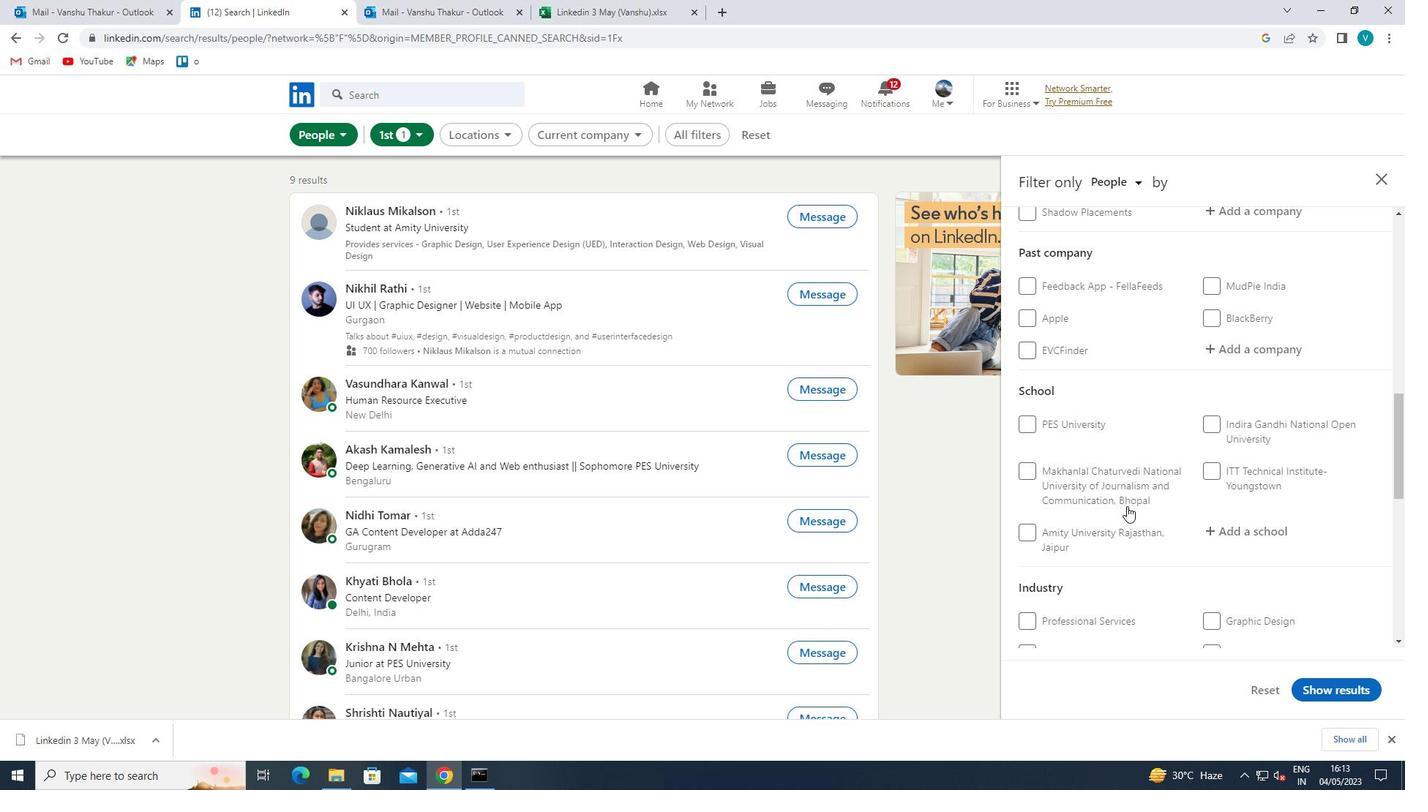 
Action: Mouse scrolled (1153, 499) with delta (0, 0)
Screenshot: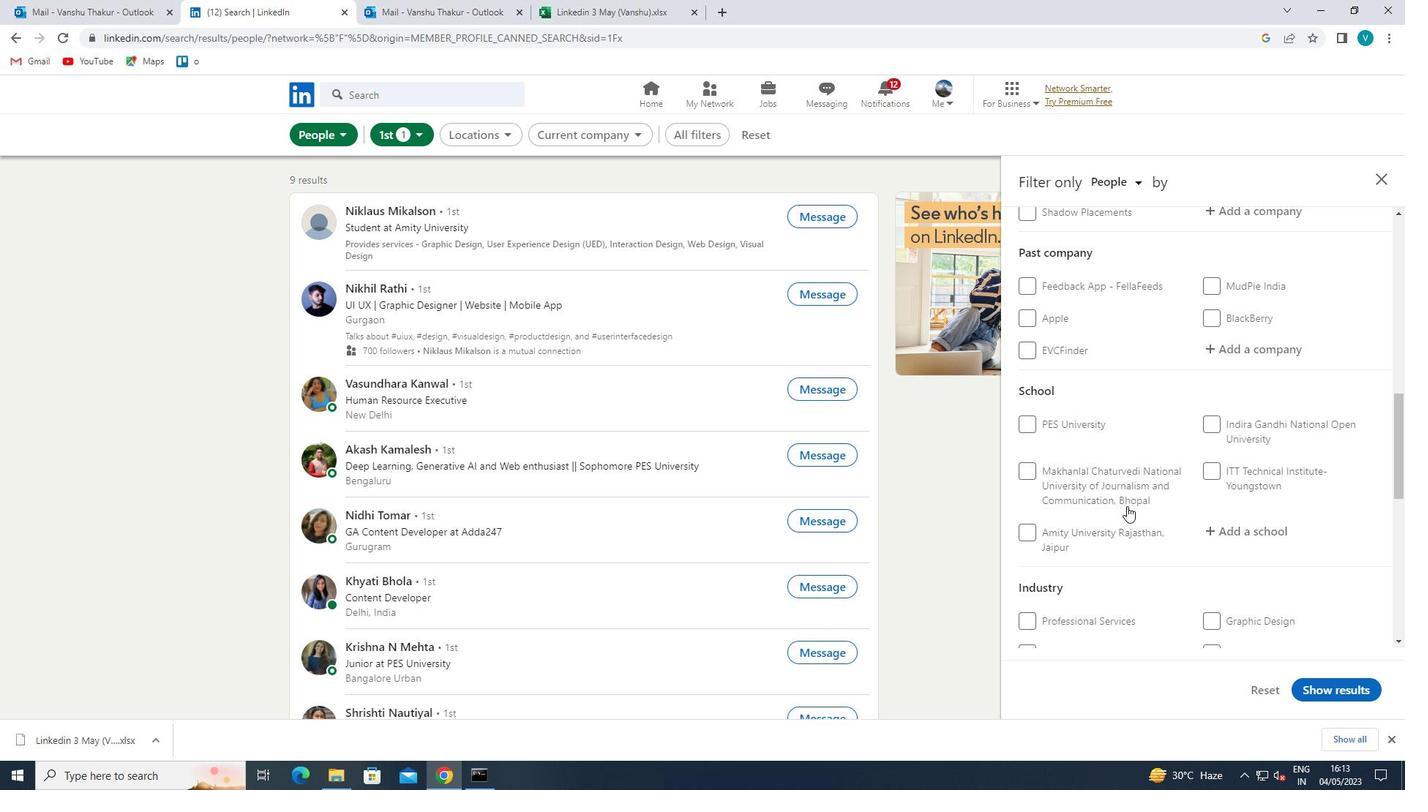 
Action: Mouse moved to (1156, 496)
Screenshot: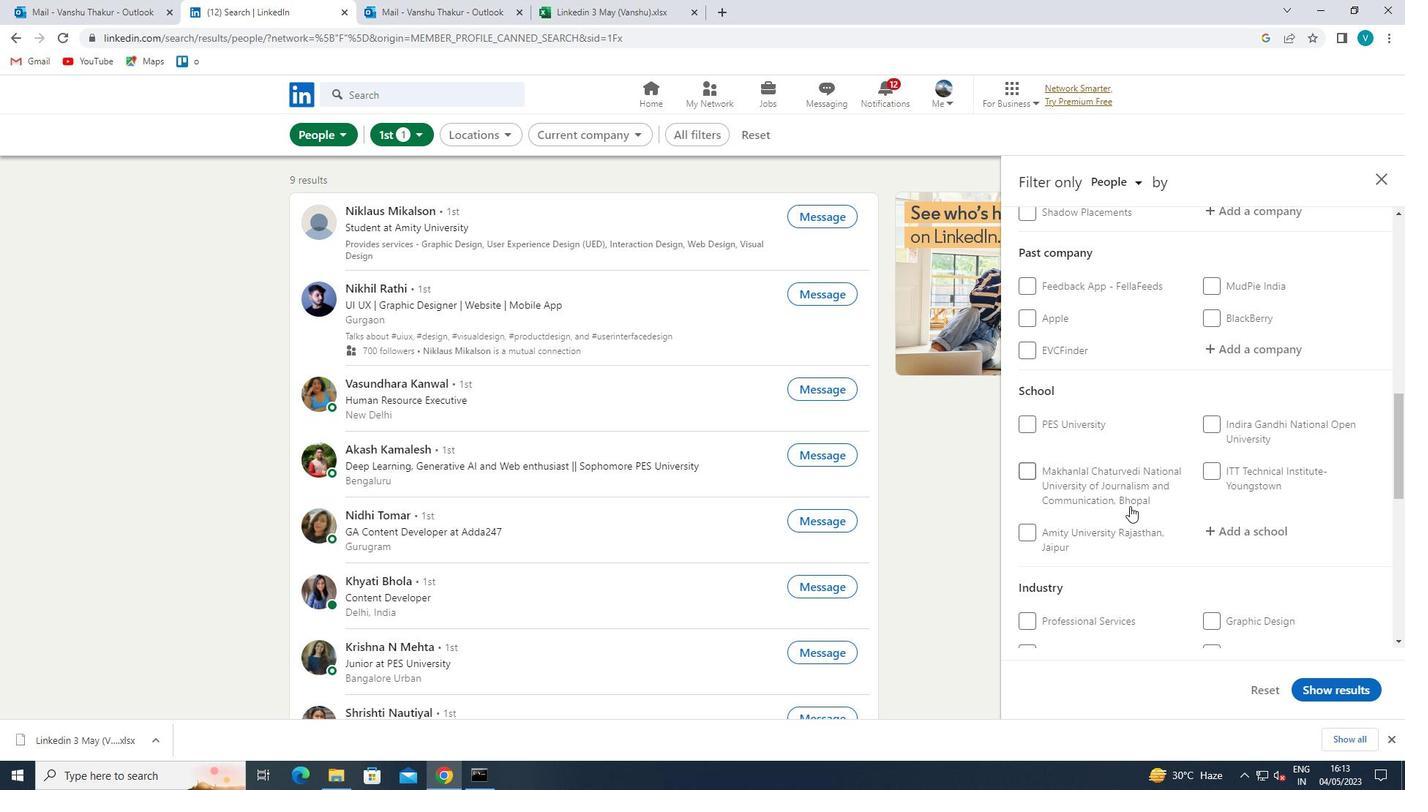 
Action: Mouse scrolled (1156, 496) with delta (0, 0)
Screenshot: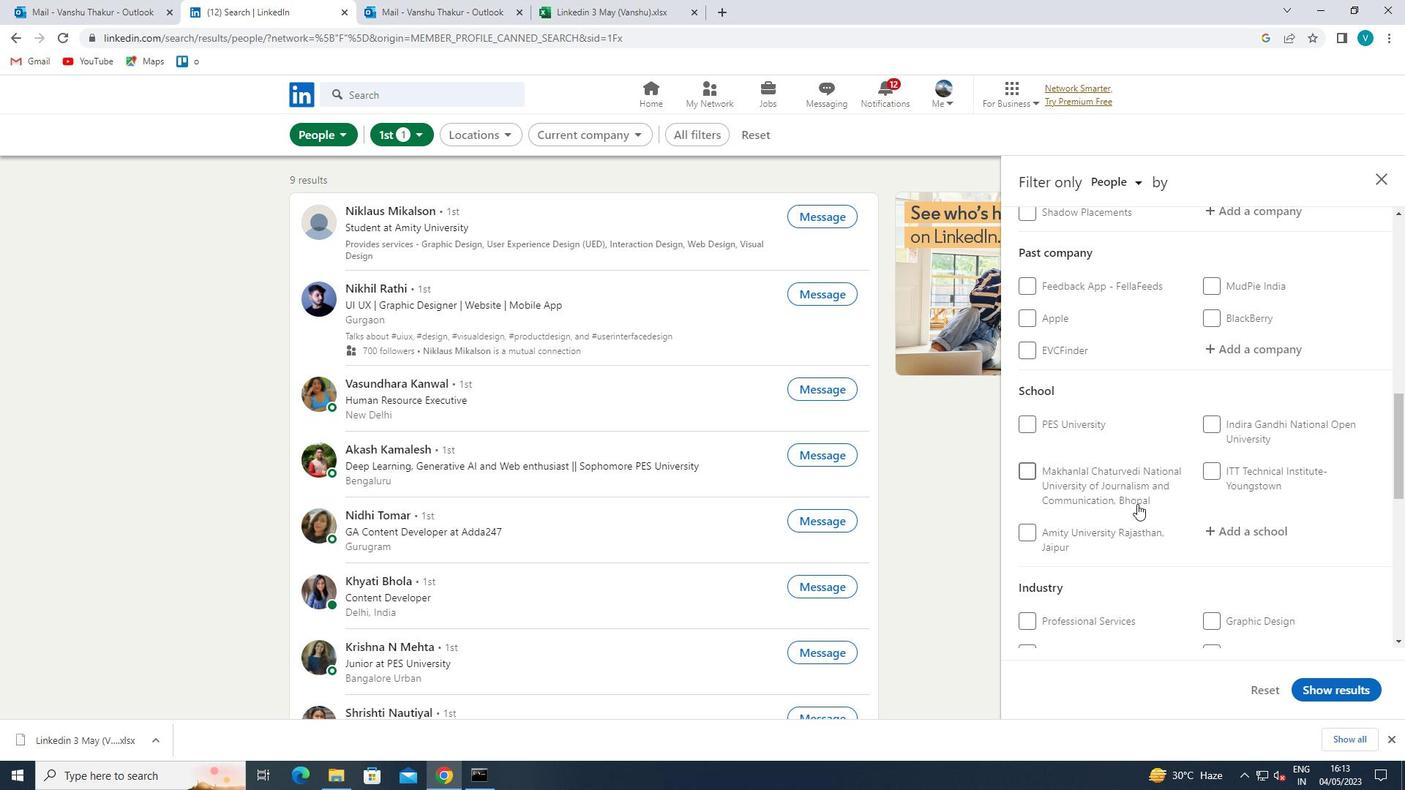 
Action: Mouse moved to (1157, 495)
Screenshot: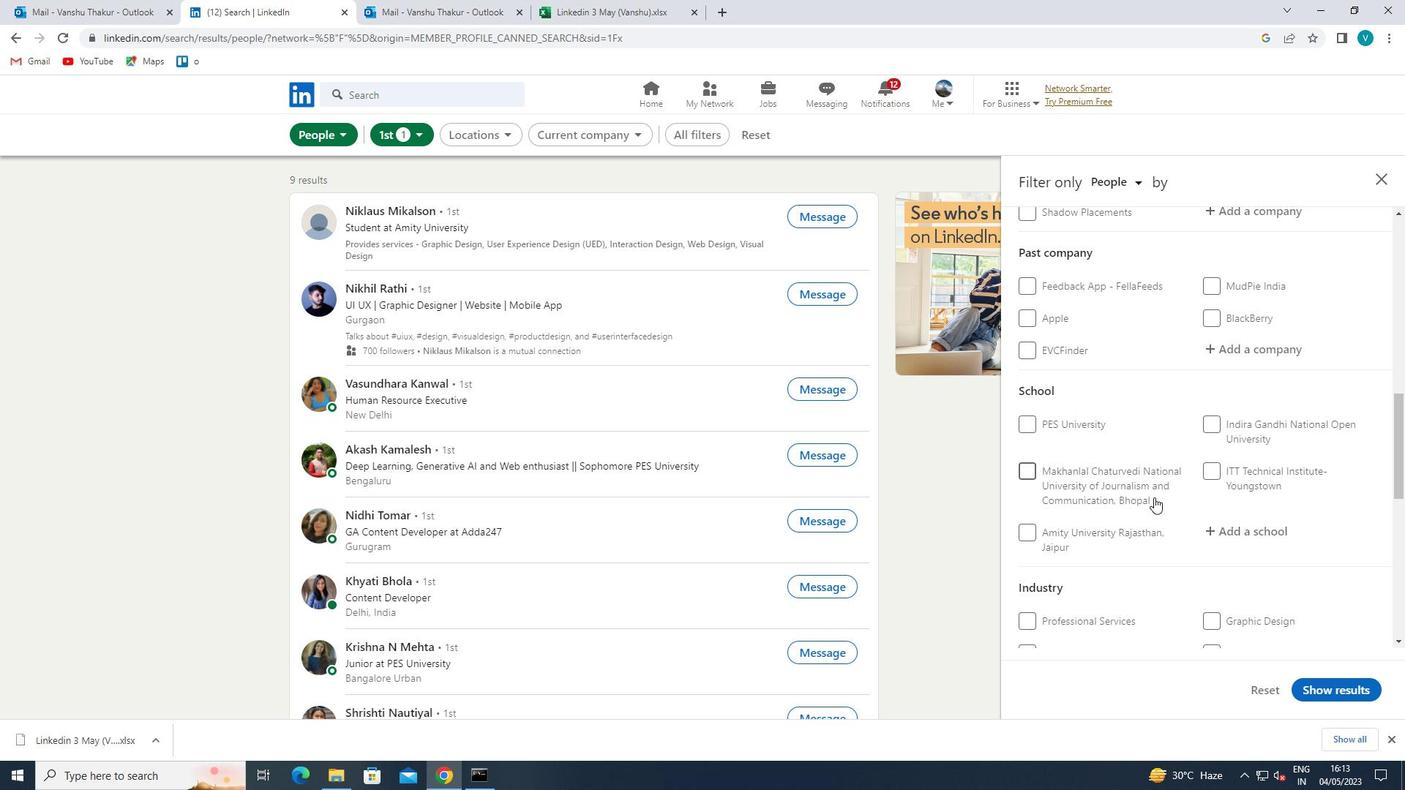 
Action: Mouse scrolled (1157, 496) with delta (0, 0)
Screenshot: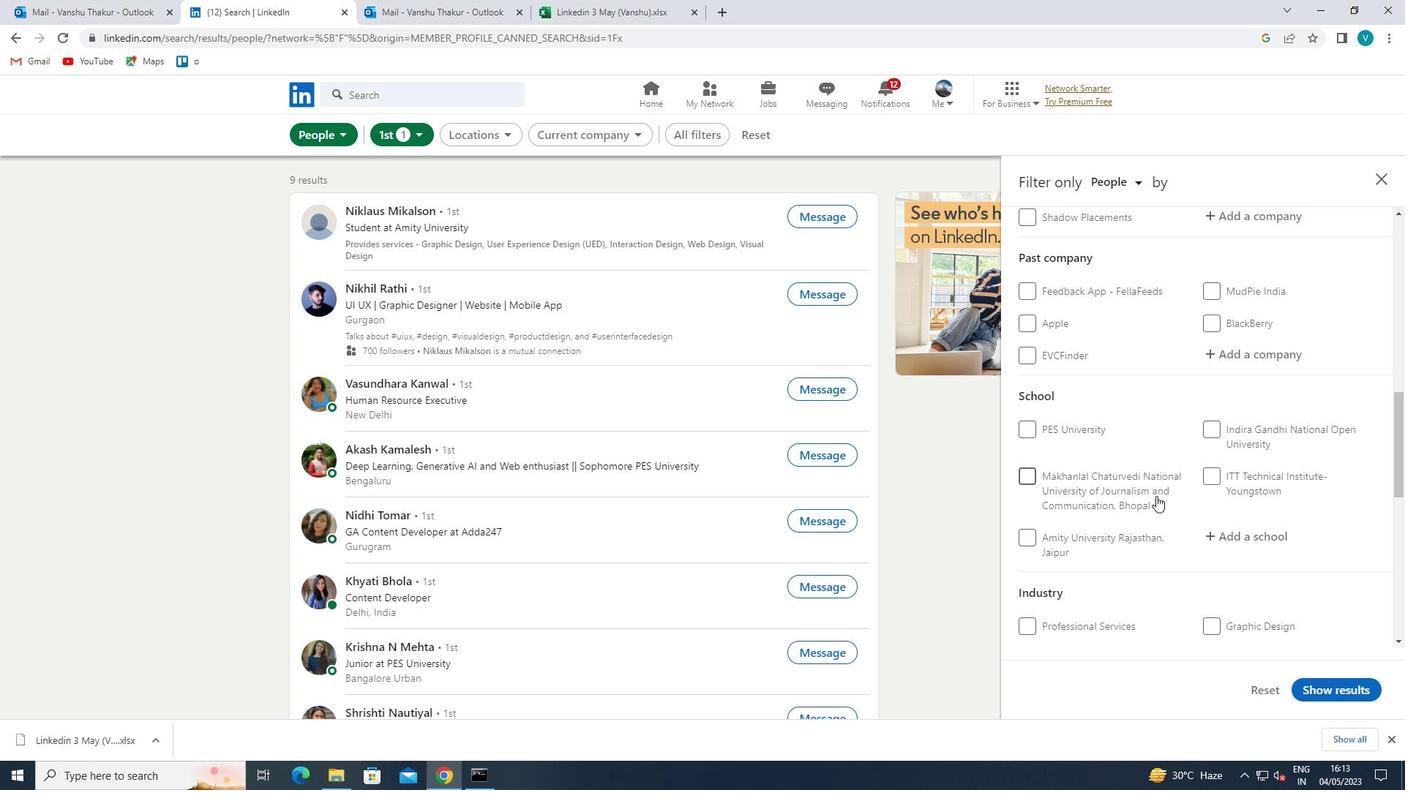 
Action: Mouse moved to (1249, 425)
Screenshot: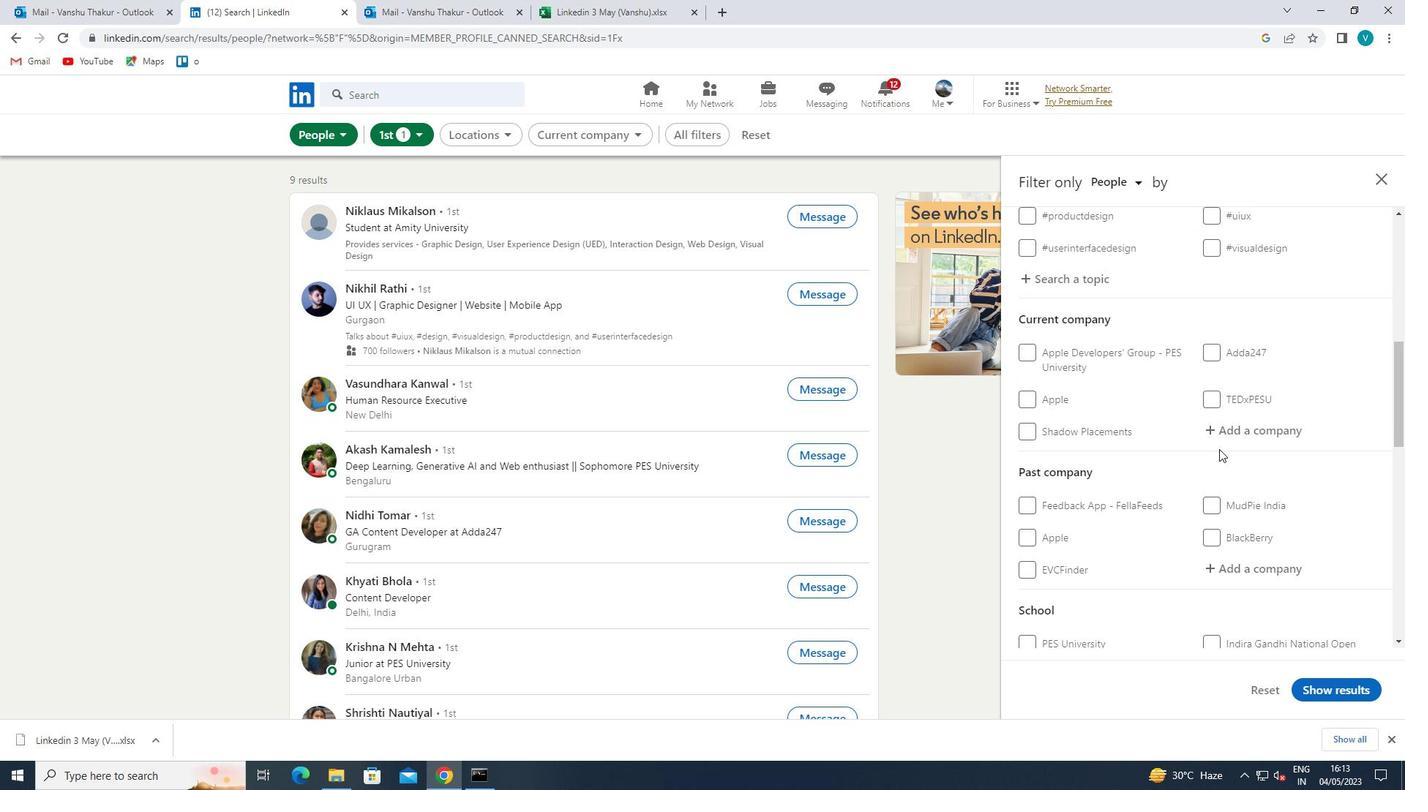 
Action: Mouse pressed left at (1249, 425)
Screenshot: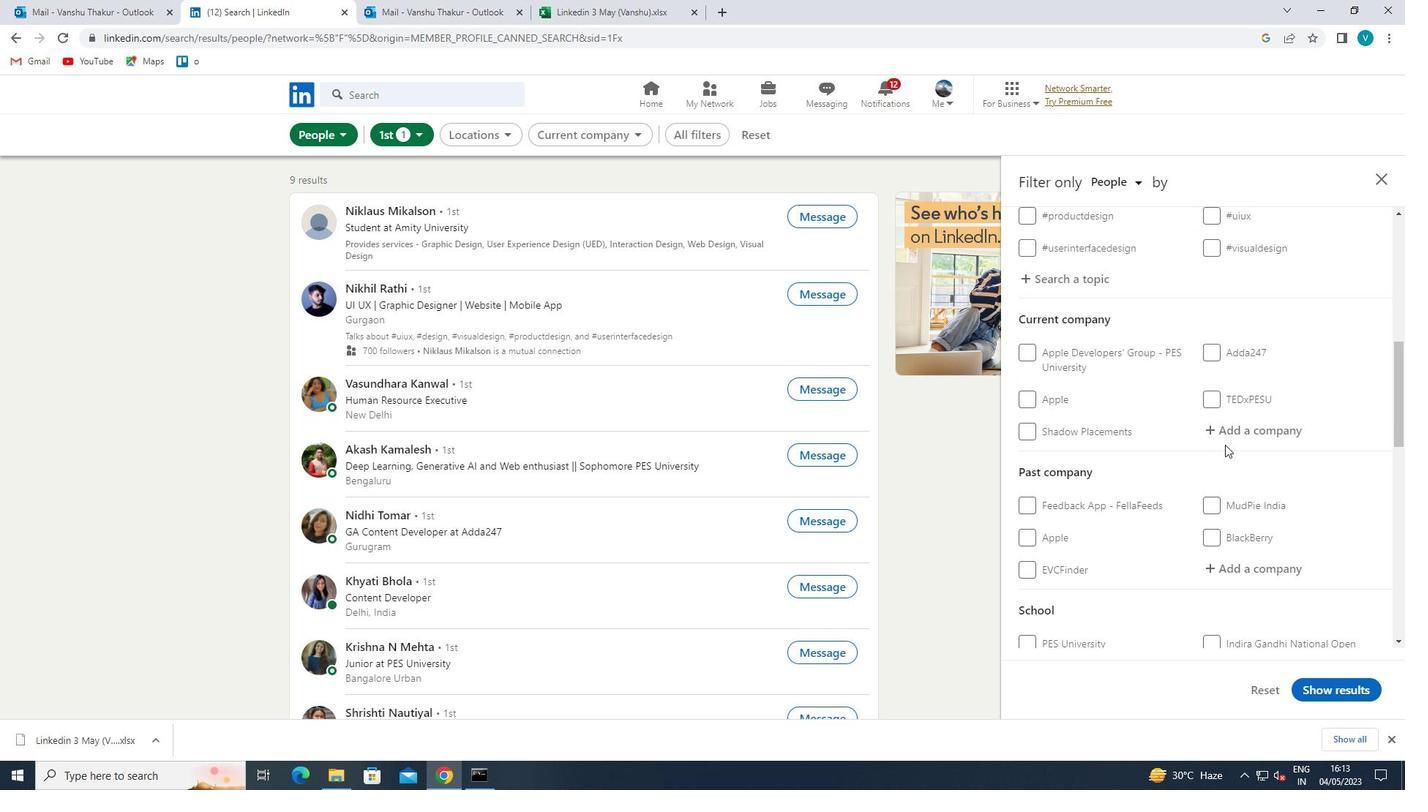 
Action: Mouse moved to (898, 215)
Screenshot: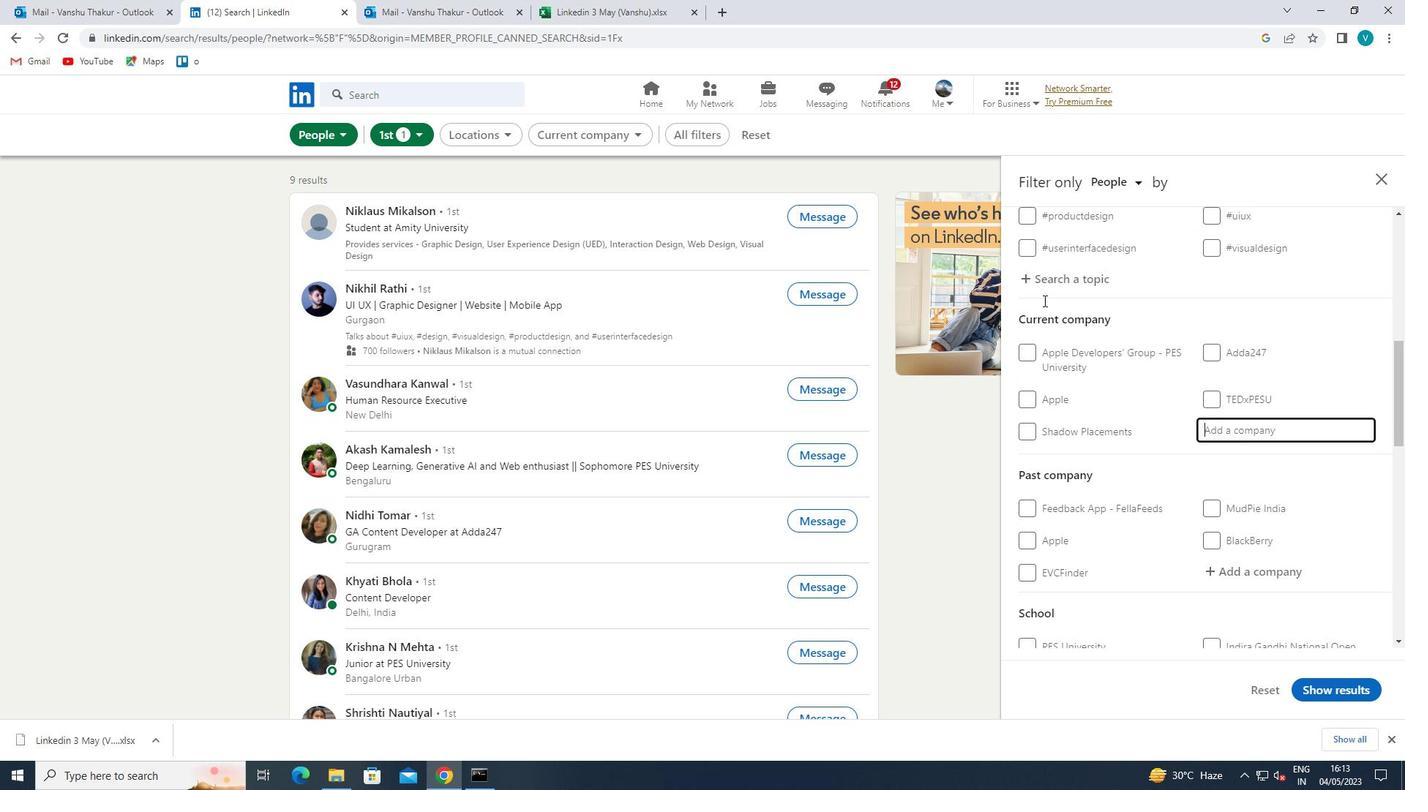 
Action: Key pressed <Key.shift>FRESHER
Screenshot: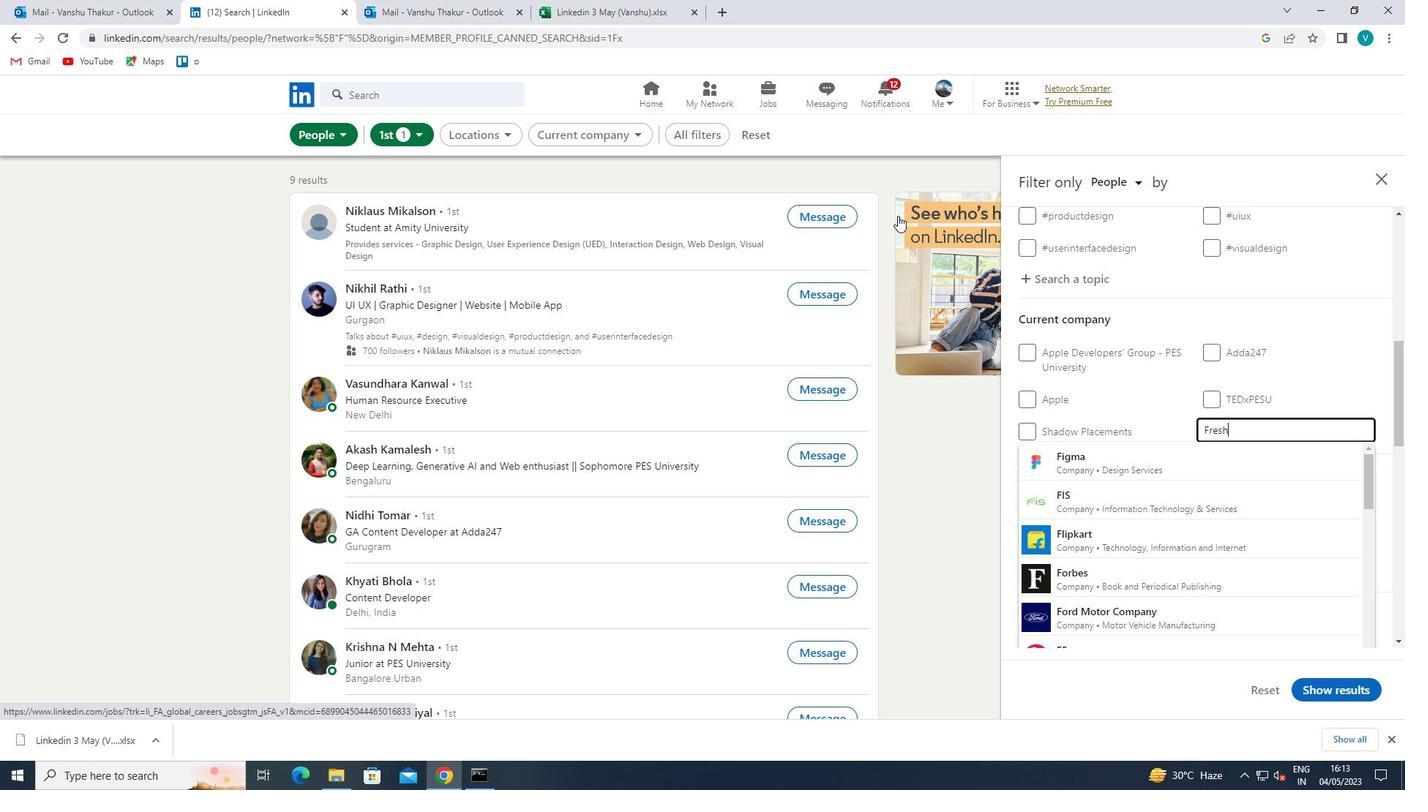 
Action: Mouse moved to (1132, 469)
Screenshot: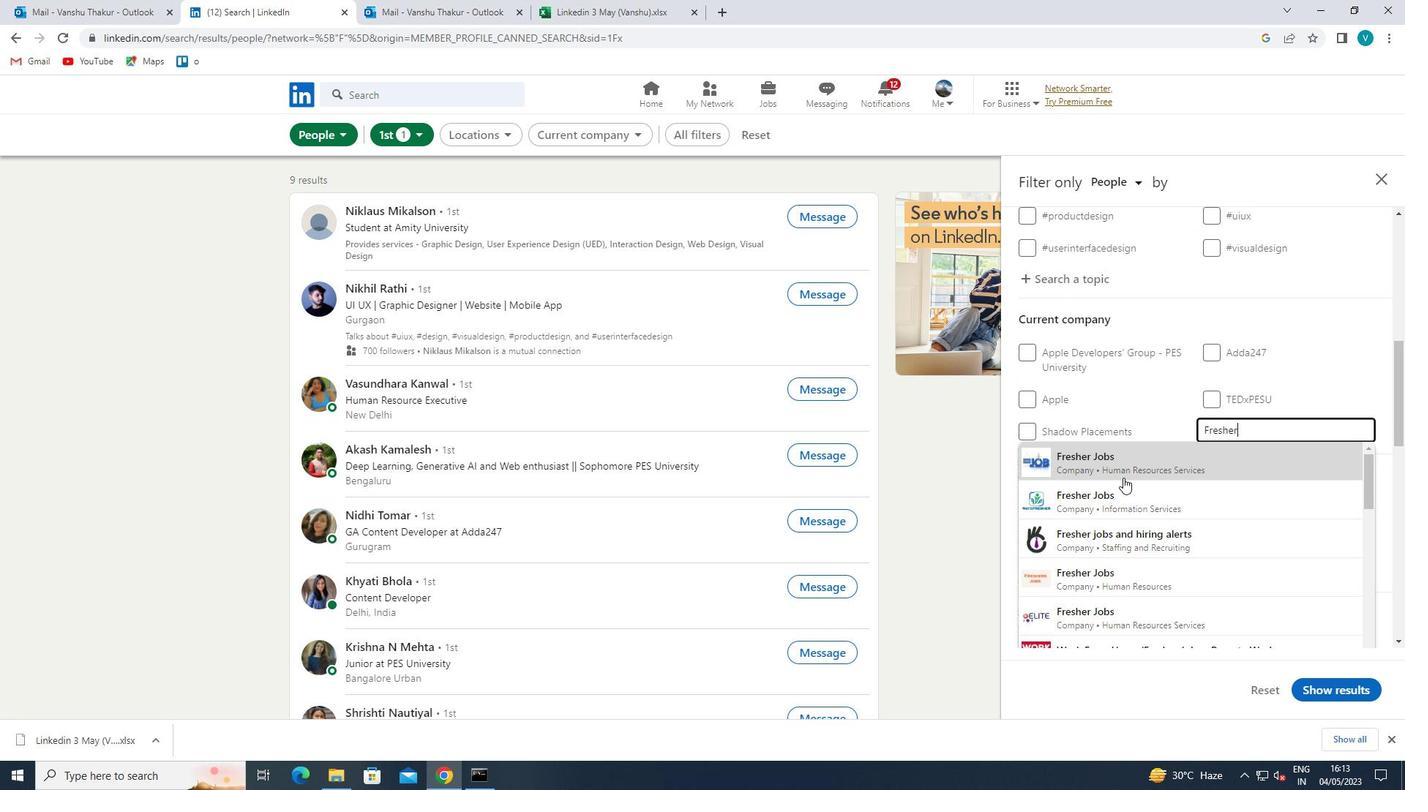 
Action: Mouse pressed left at (1132, 469)
Screenshot: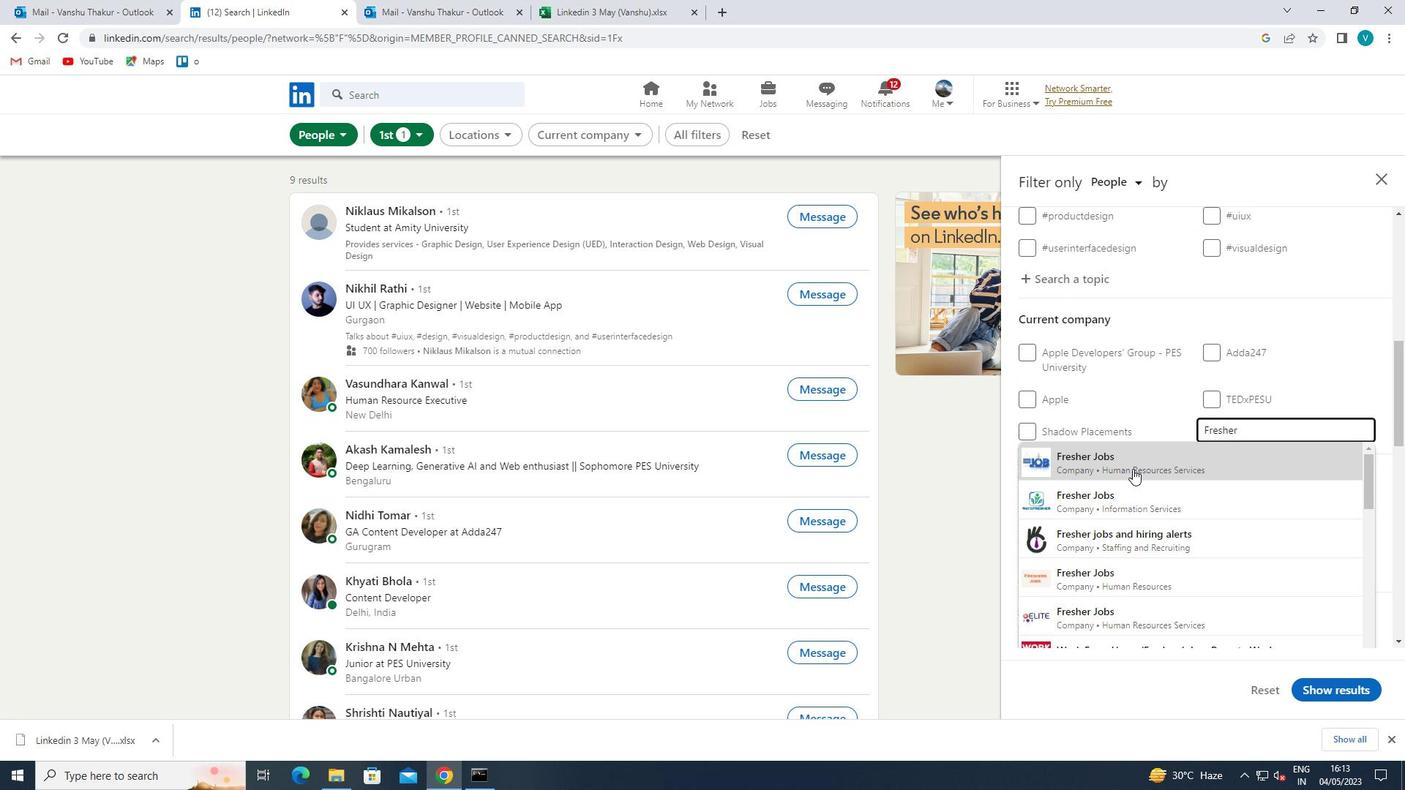 
Action: Mouse moved to (1160, 451)
Screenshot: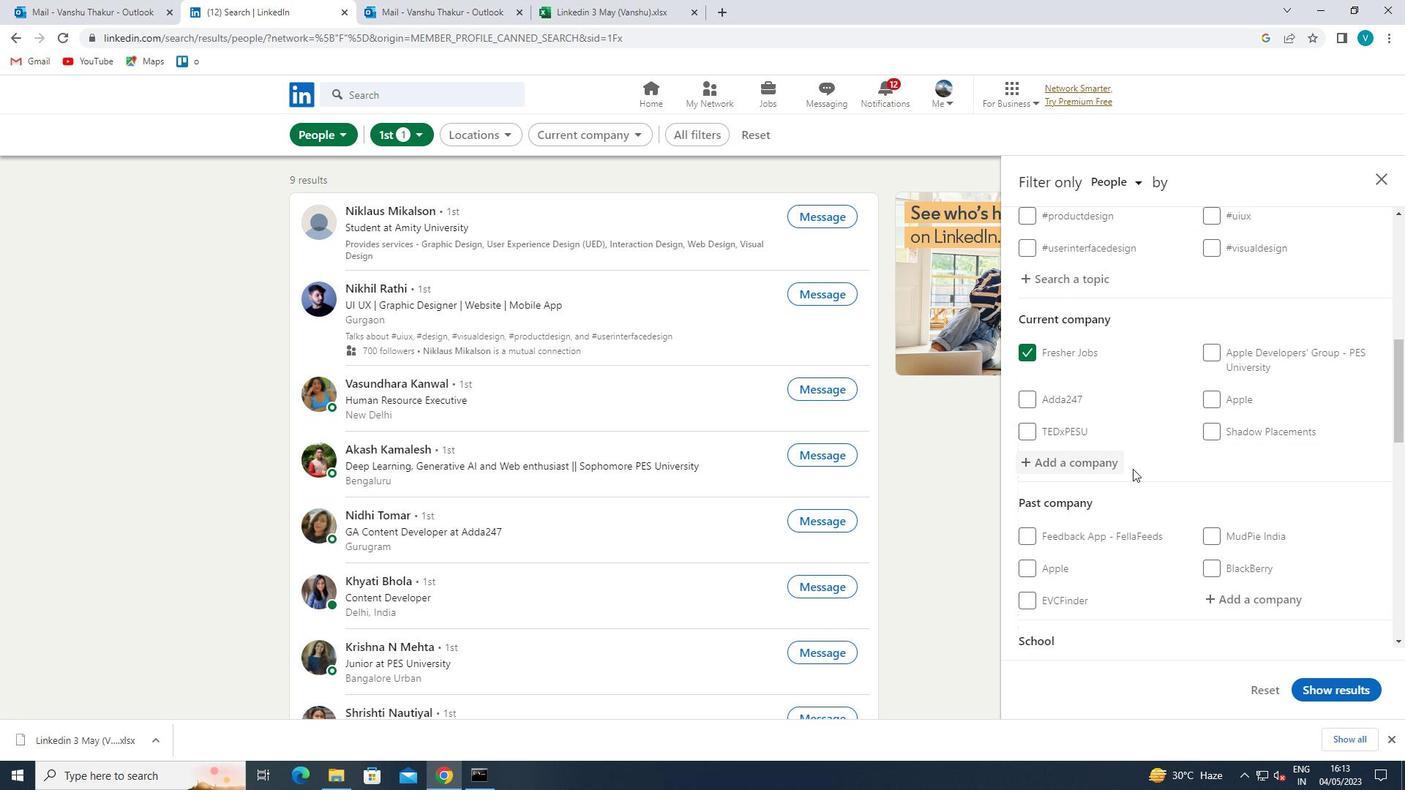 
Action: Mouse scrolled (1160, 450) with delta (0, 0)
Screenshot: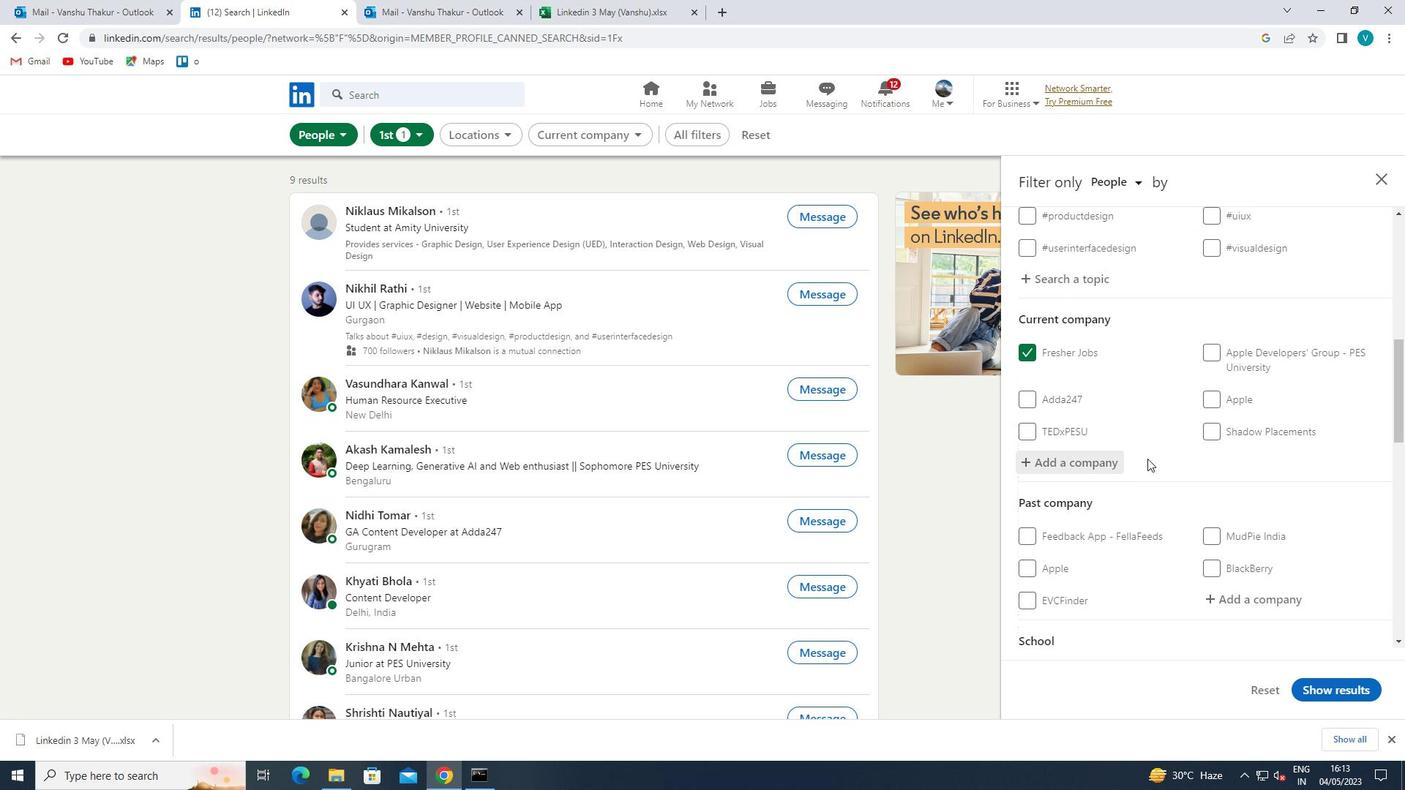 
Action: Mouse scrolled (1160, 450) with delta (0, 0)
Screenshot: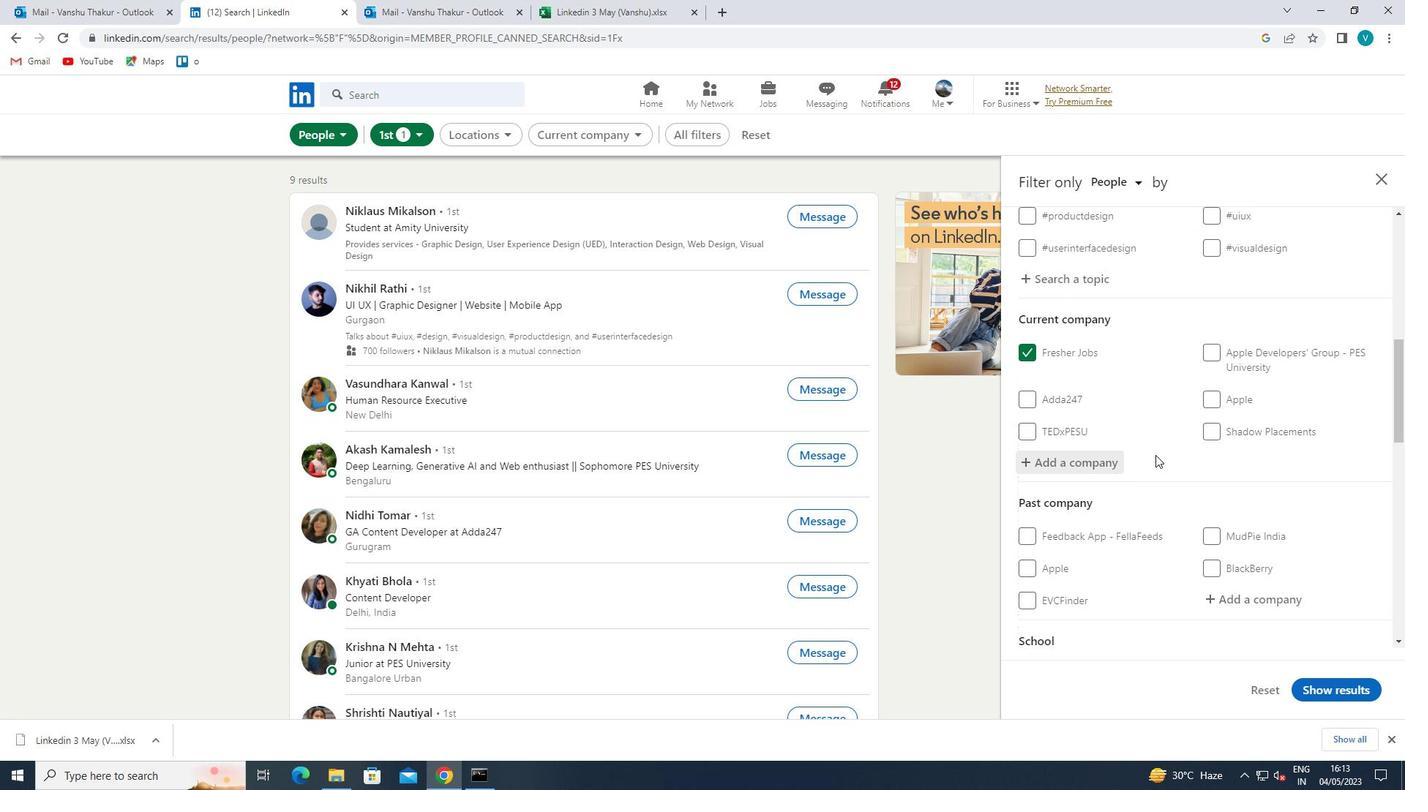 
Action: Mouse scrolled (1160, 450) with delta (0, 0)
Screenshot: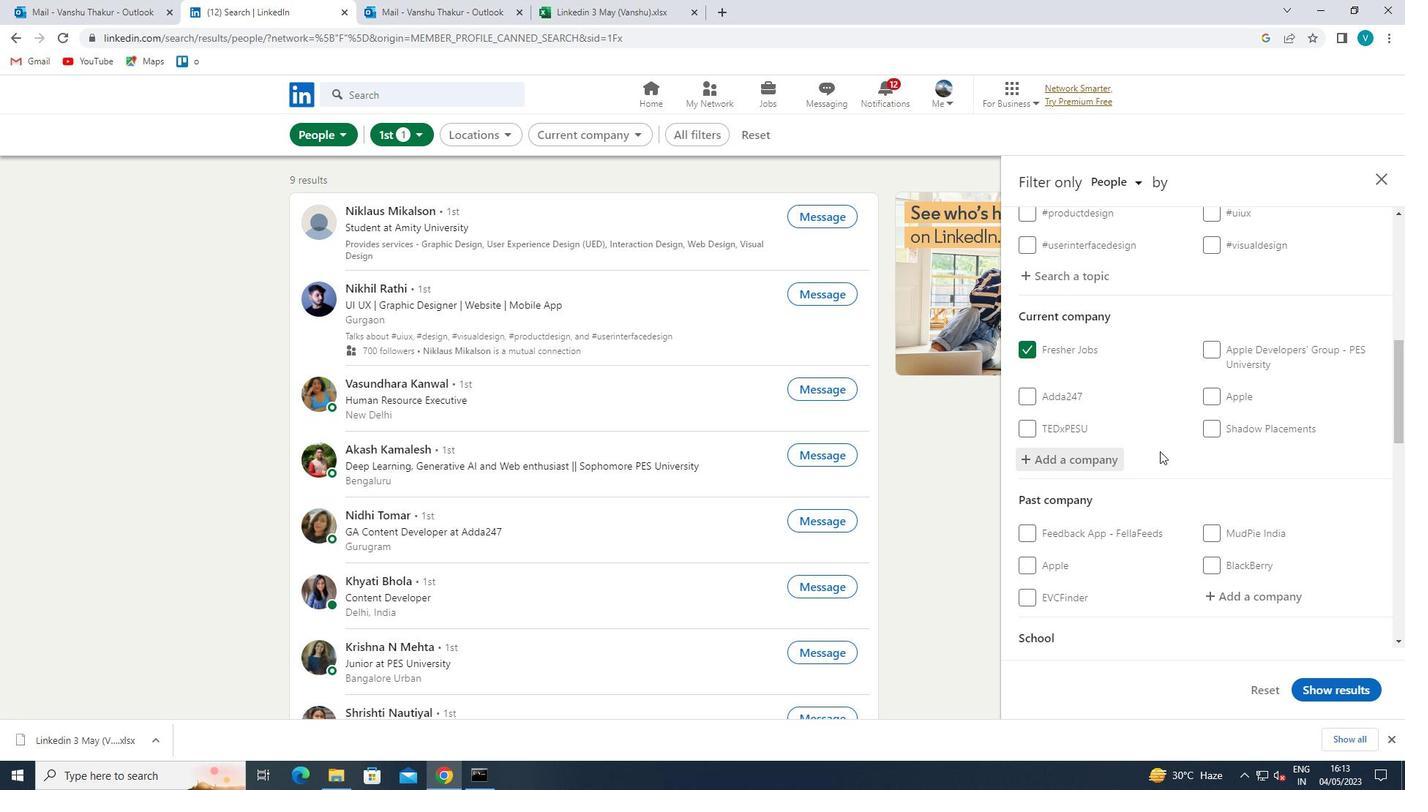 
Action: Mouse scrolled (1160, 450) with delta (0, 0)
Screenshot: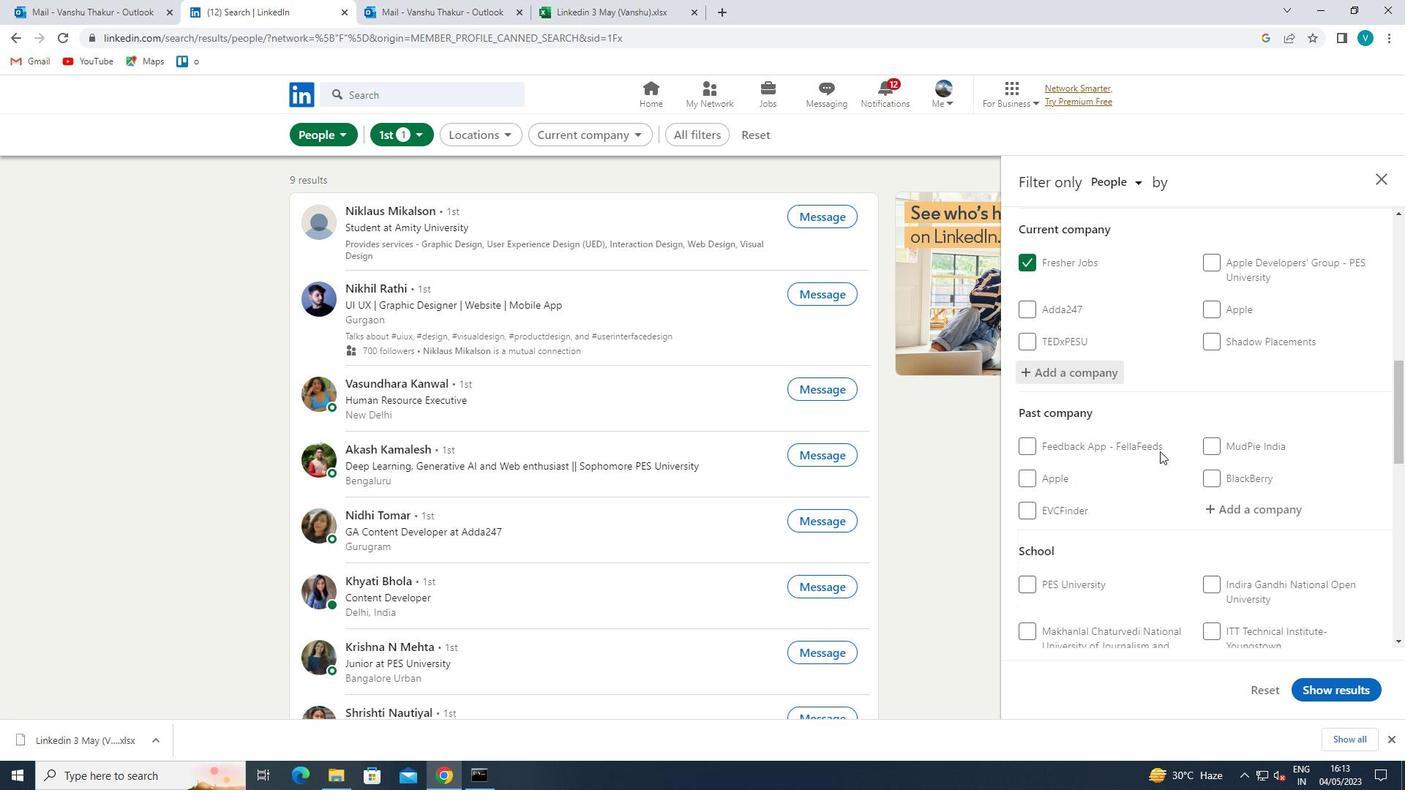 
Action: Mouse moved to (1221, 483)
Screenshot: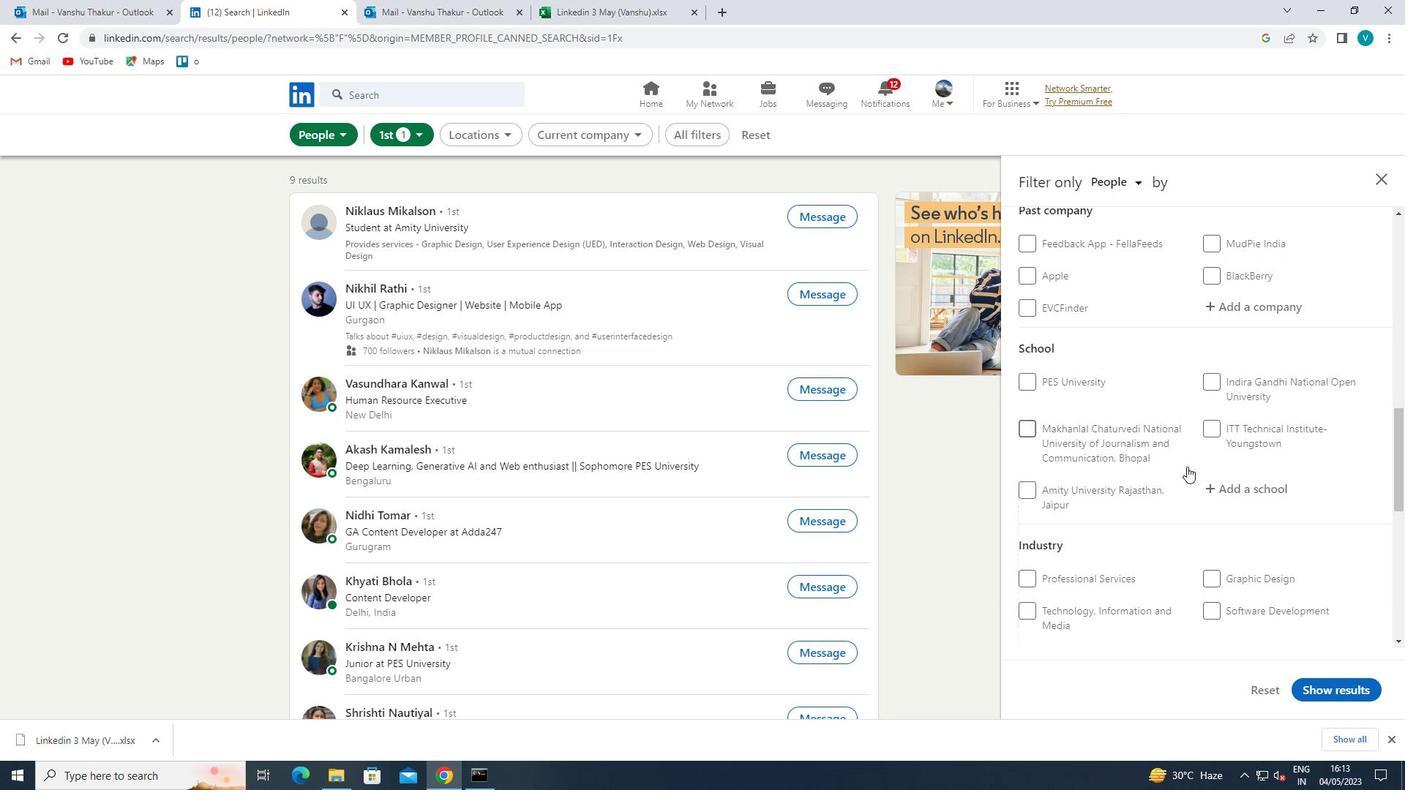 
Action: Mouse pressed left at (1221, 483)
Screenshot: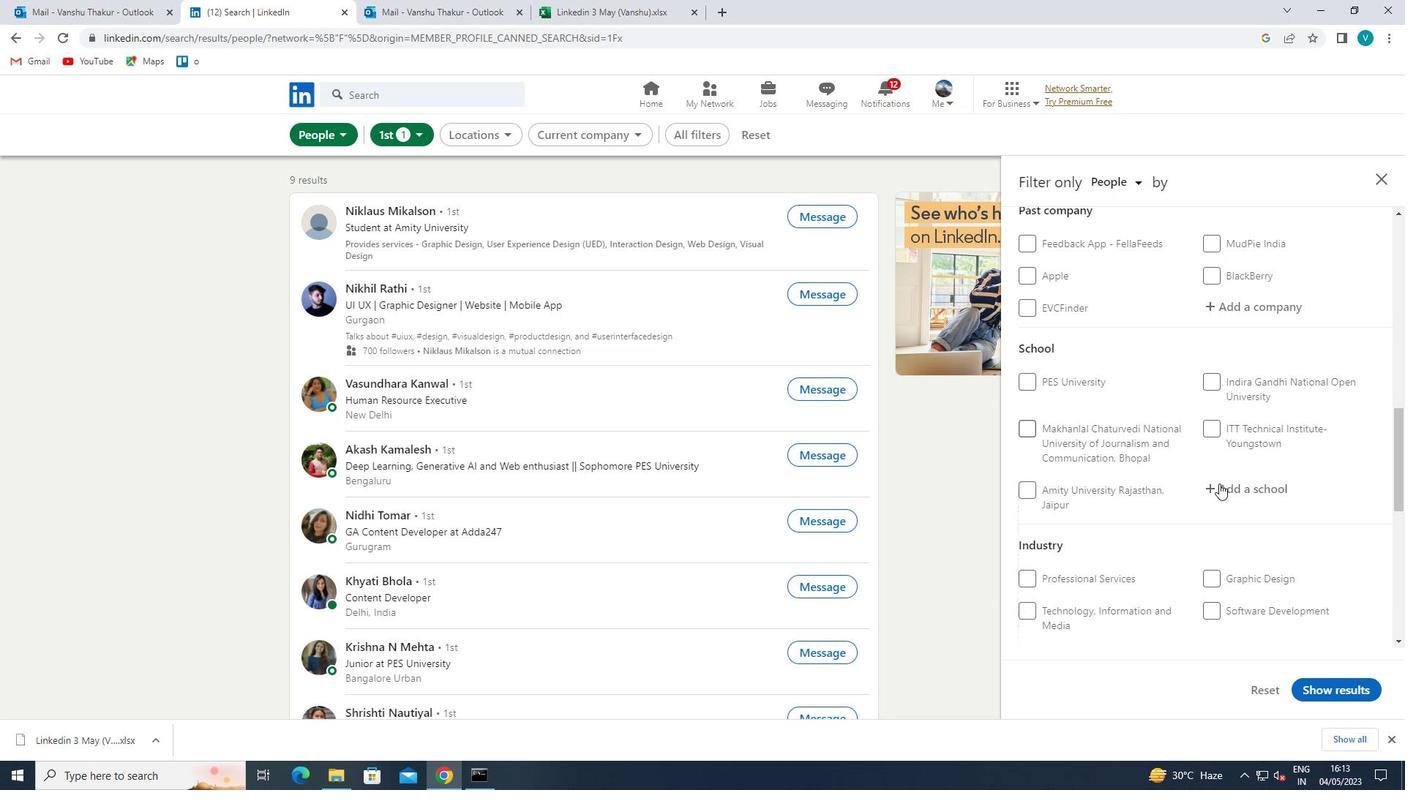 
Action: Mouse moved to (1217, 485)
Screenshot: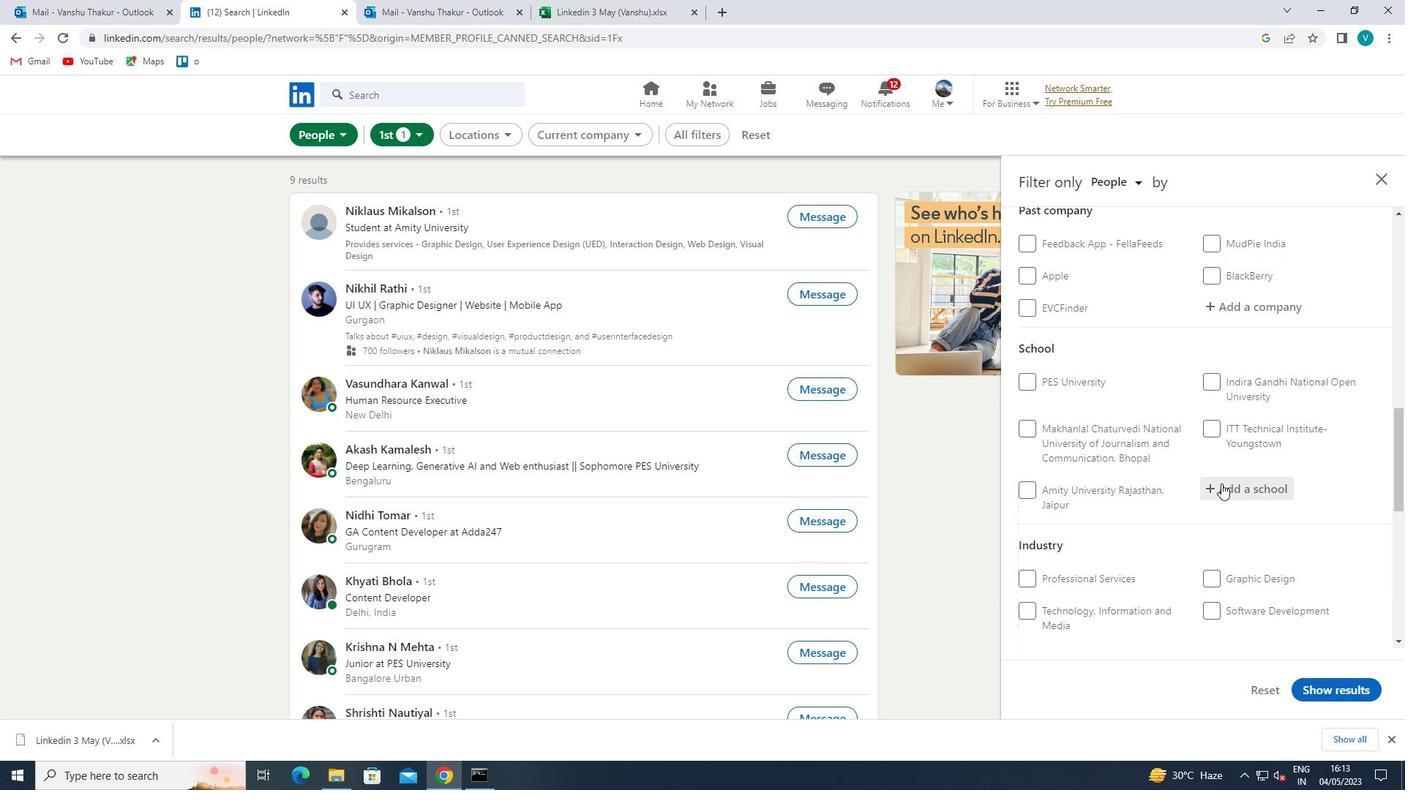 
Action: Key pressed <Key.shift><Key.shift><Key.shift>DAYANANDA
Screenshot: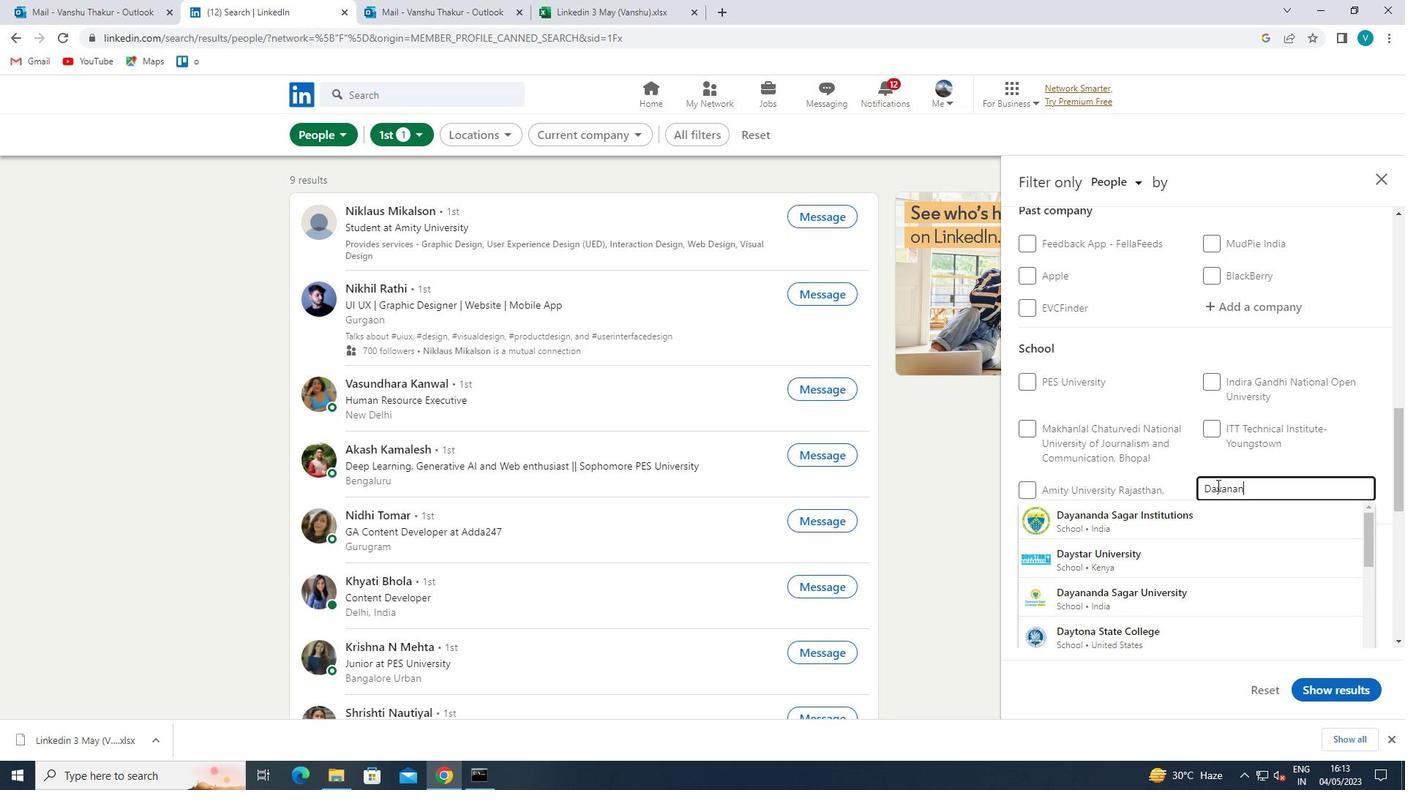 
Action: Mouse moved to (1252, 586)
Screenshot: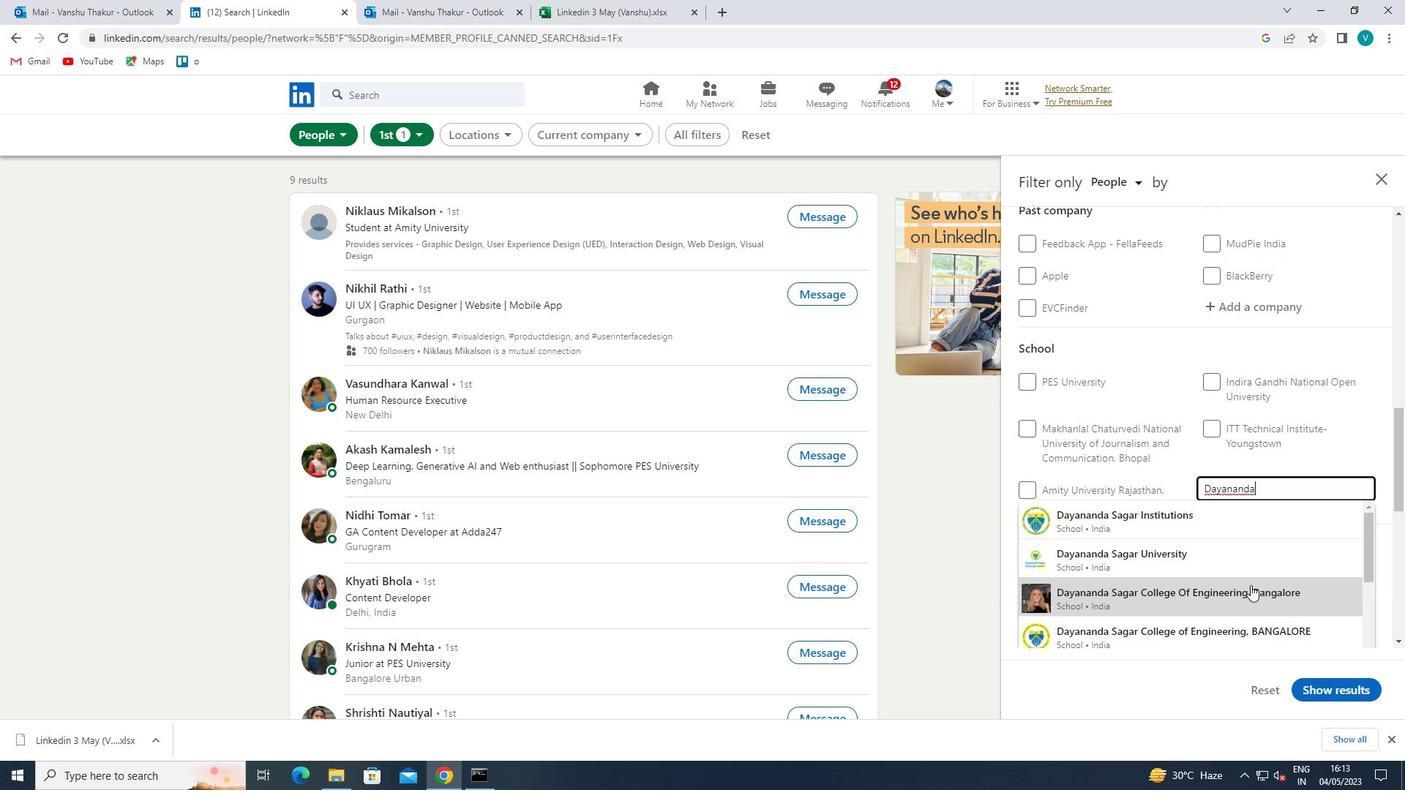 
Action: Mouse pressed left at (1252, 586)
Screenshot: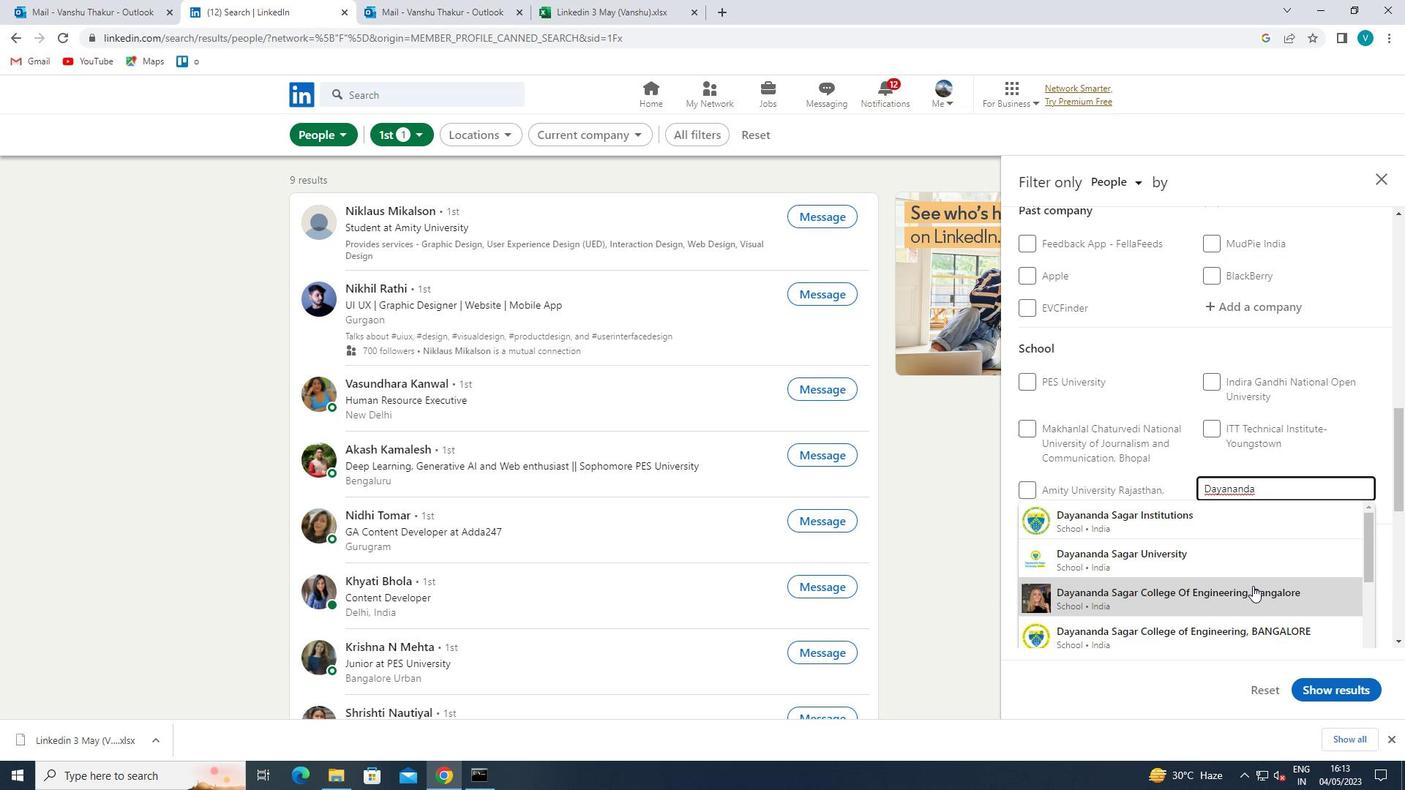 
Action: Mouse moved to (1256, 583)
Screenshot: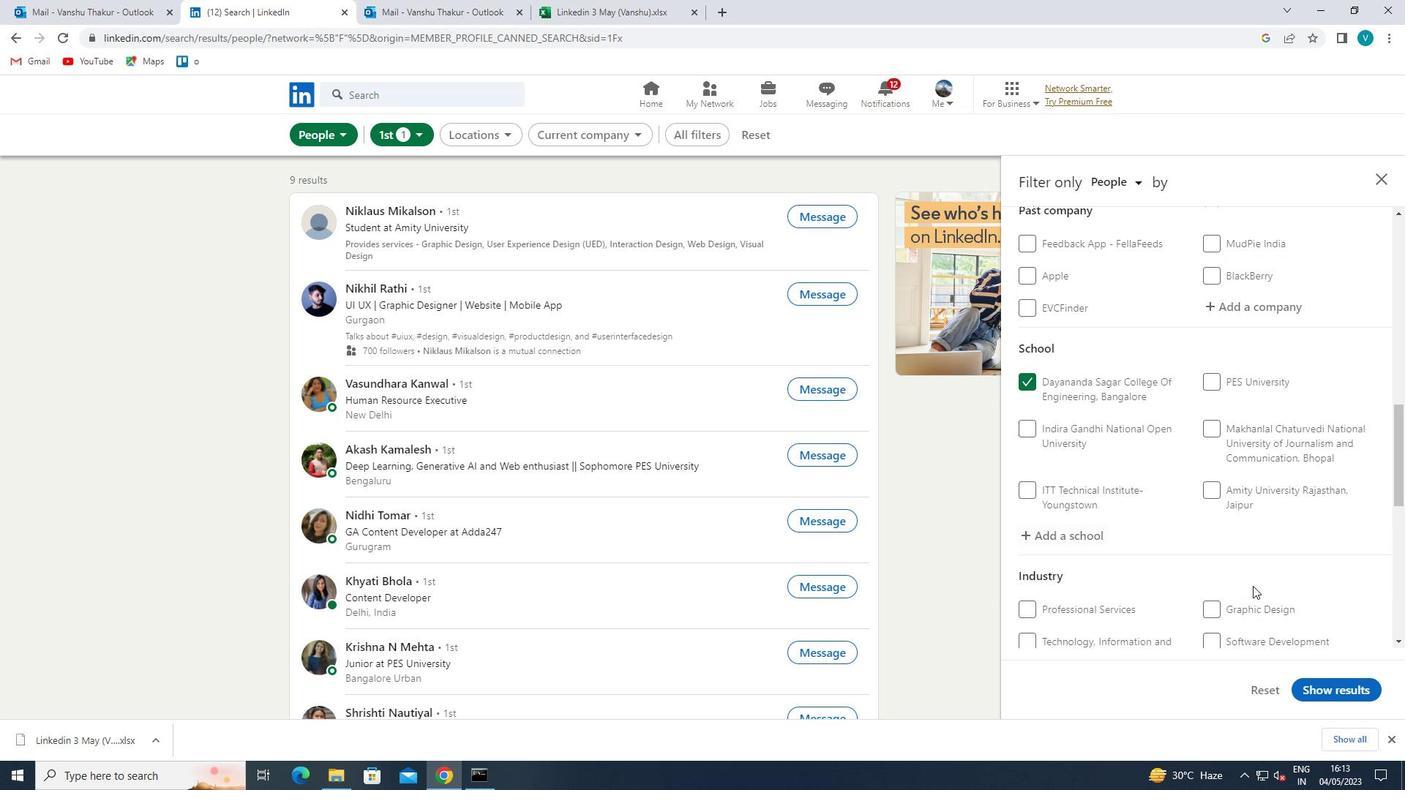 
Action: Mouse scrolled (1256, 582) with delta (0, 0)
Screenshot: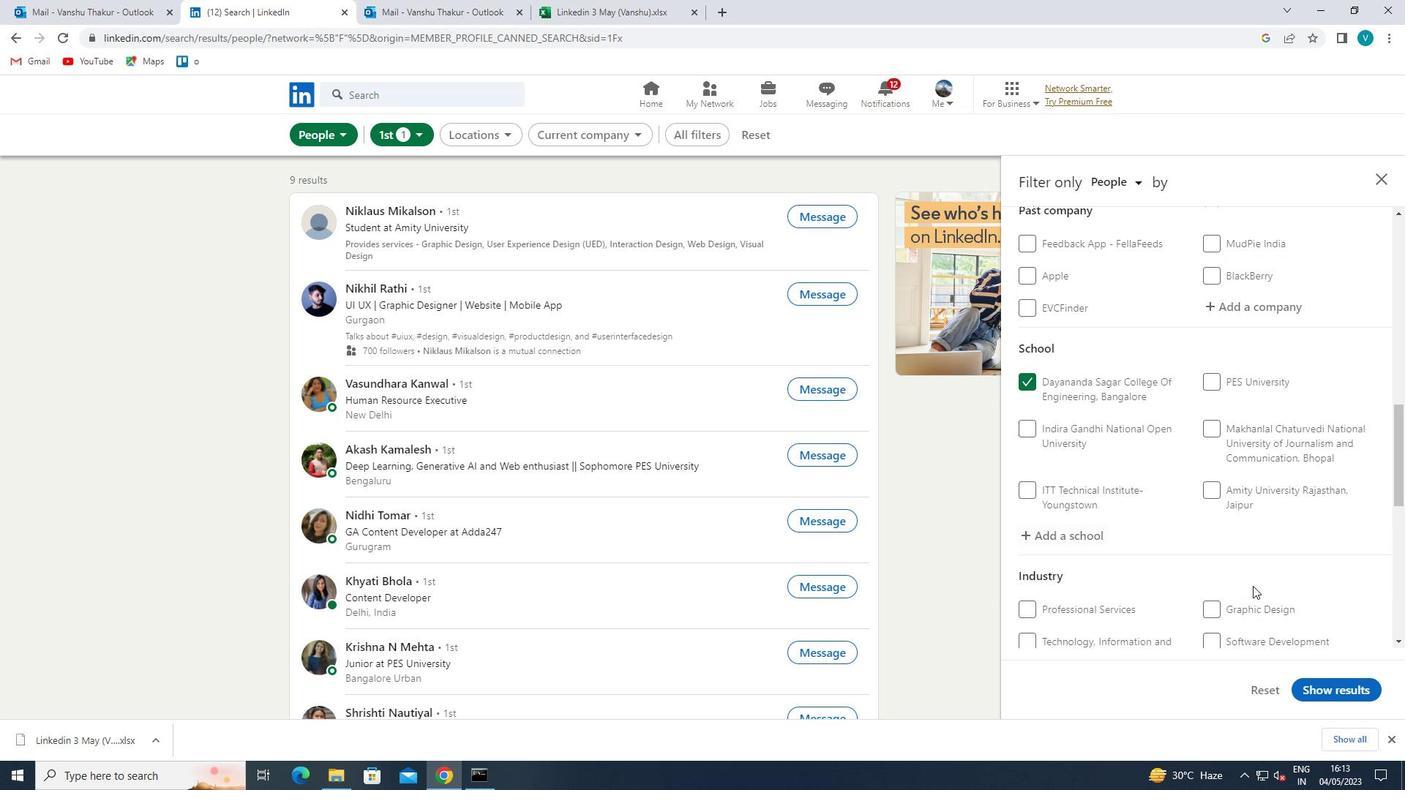 
Action: Mouse moved to (1256, 574)
Screenshot: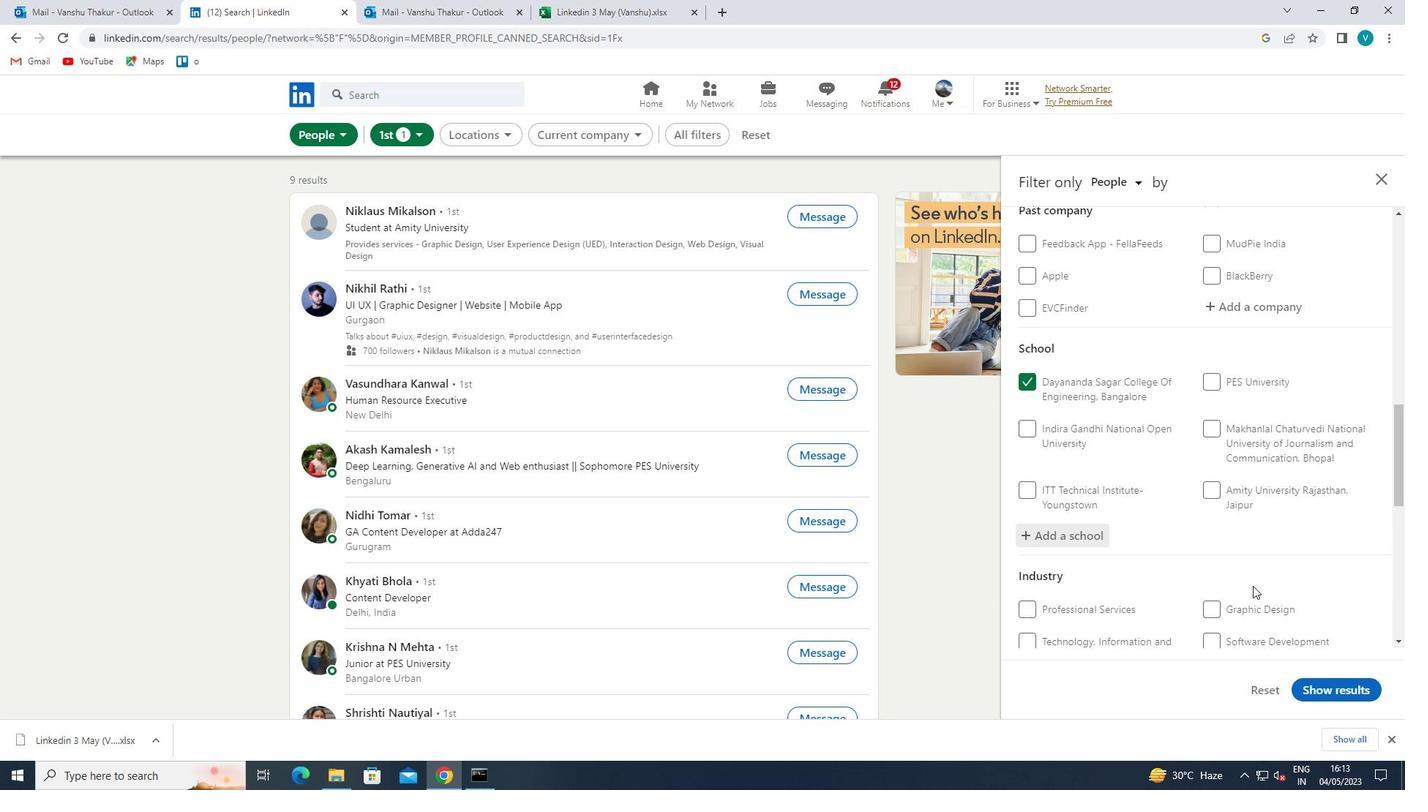 
Action: Mouse scrolled (1256, 573) with delta (0, 0)
Screenshot: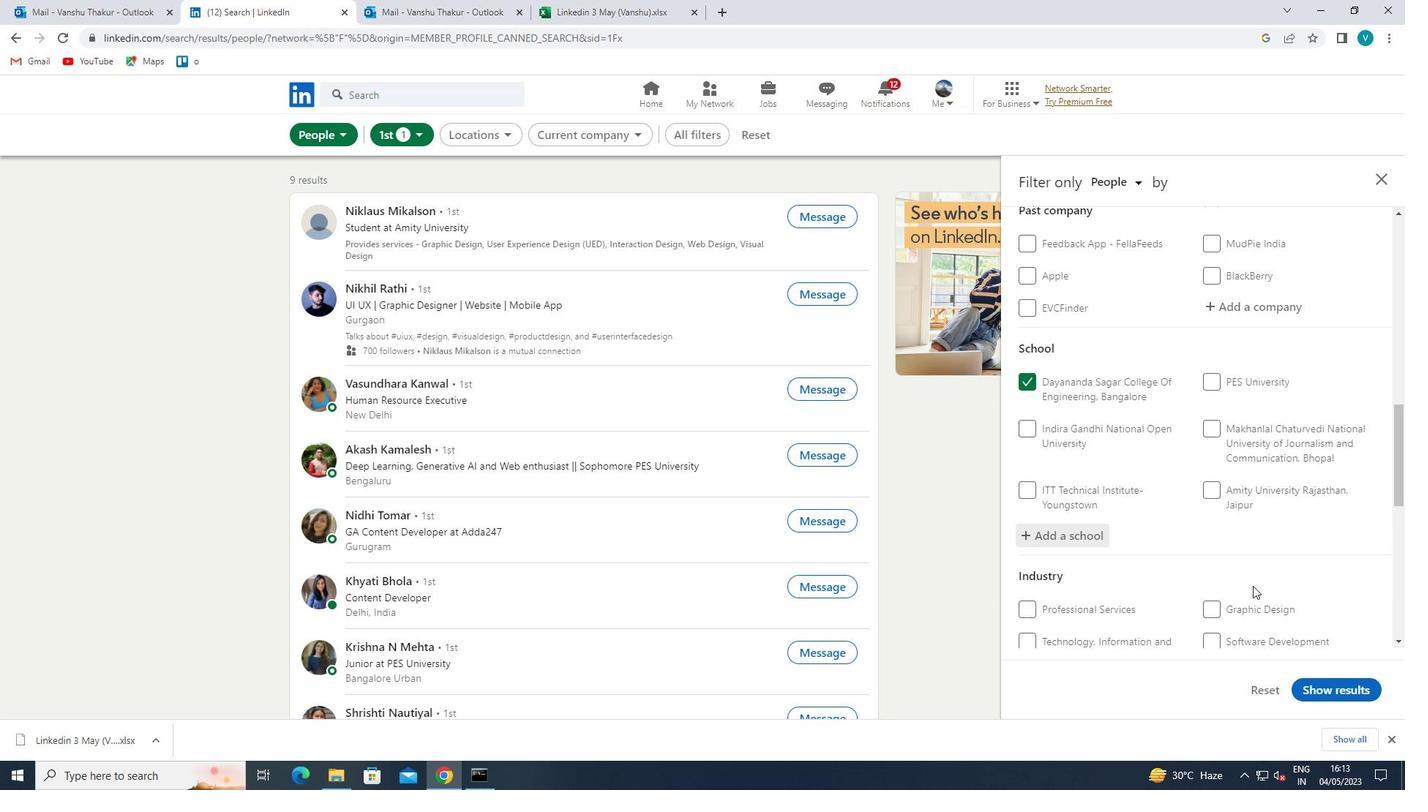 
Action: Mouse moved to (1253, 570)
Screenshot: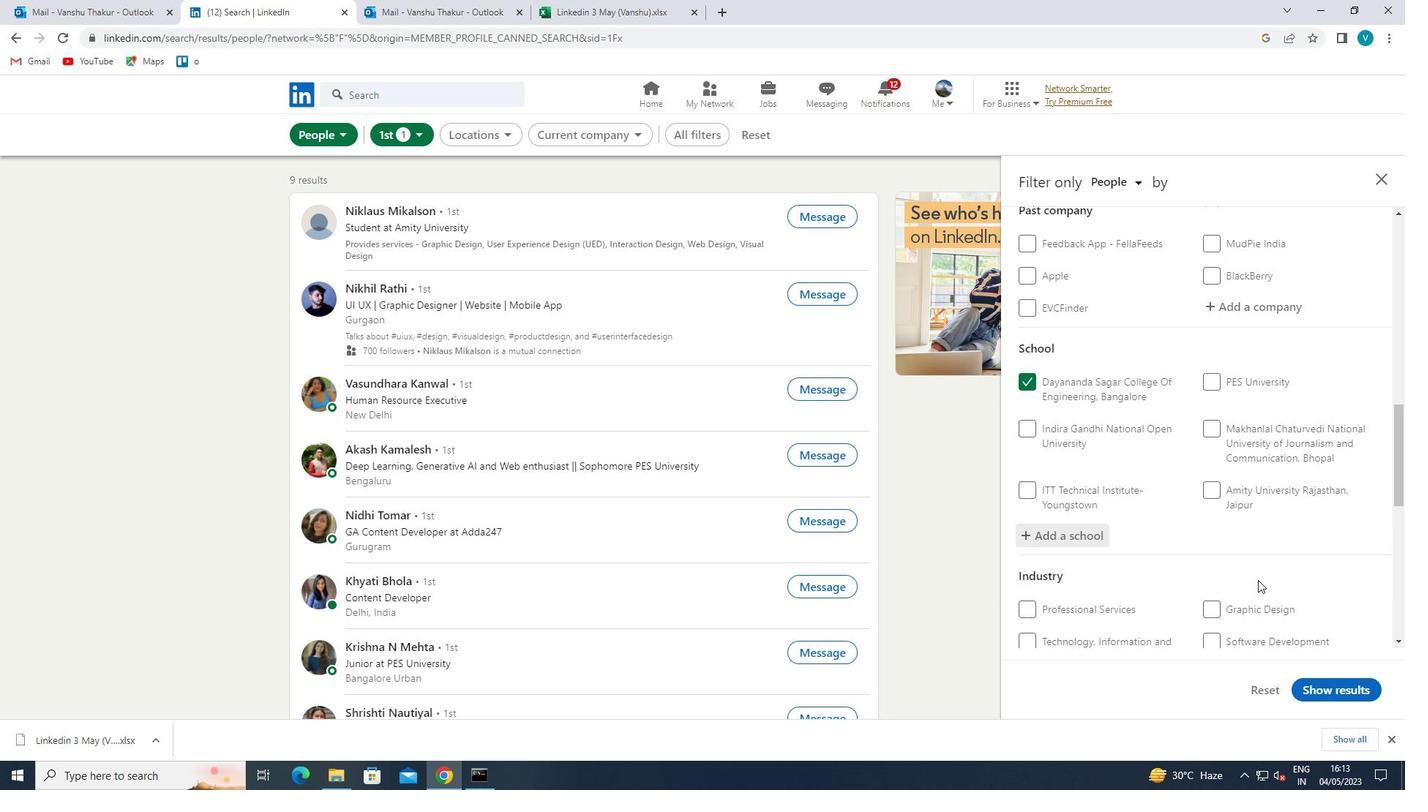 
Action: Mouse scrolled (1253, 570) with delta (0, 0)
Screenshot: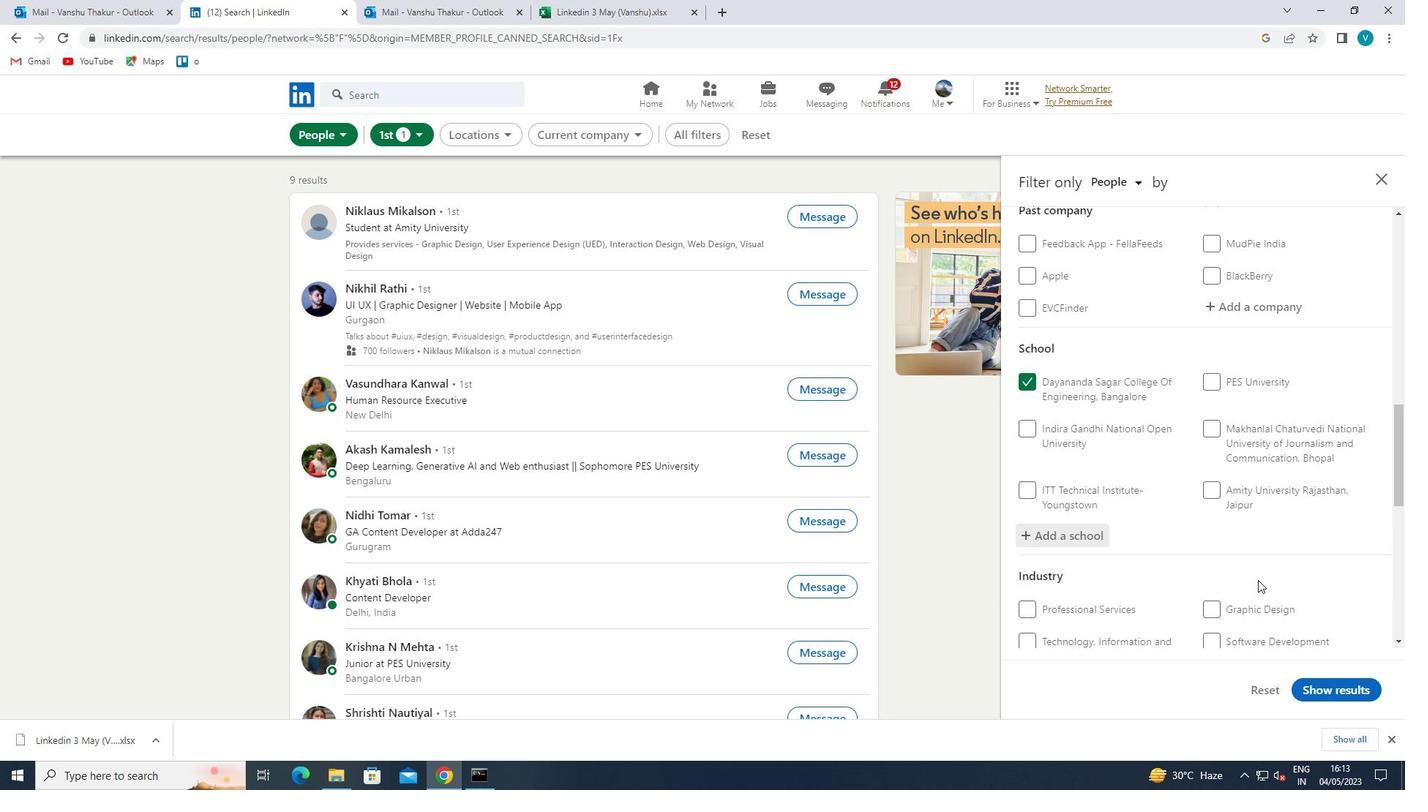 
Action: Mouse moved to (1254, 472)
Screenshot: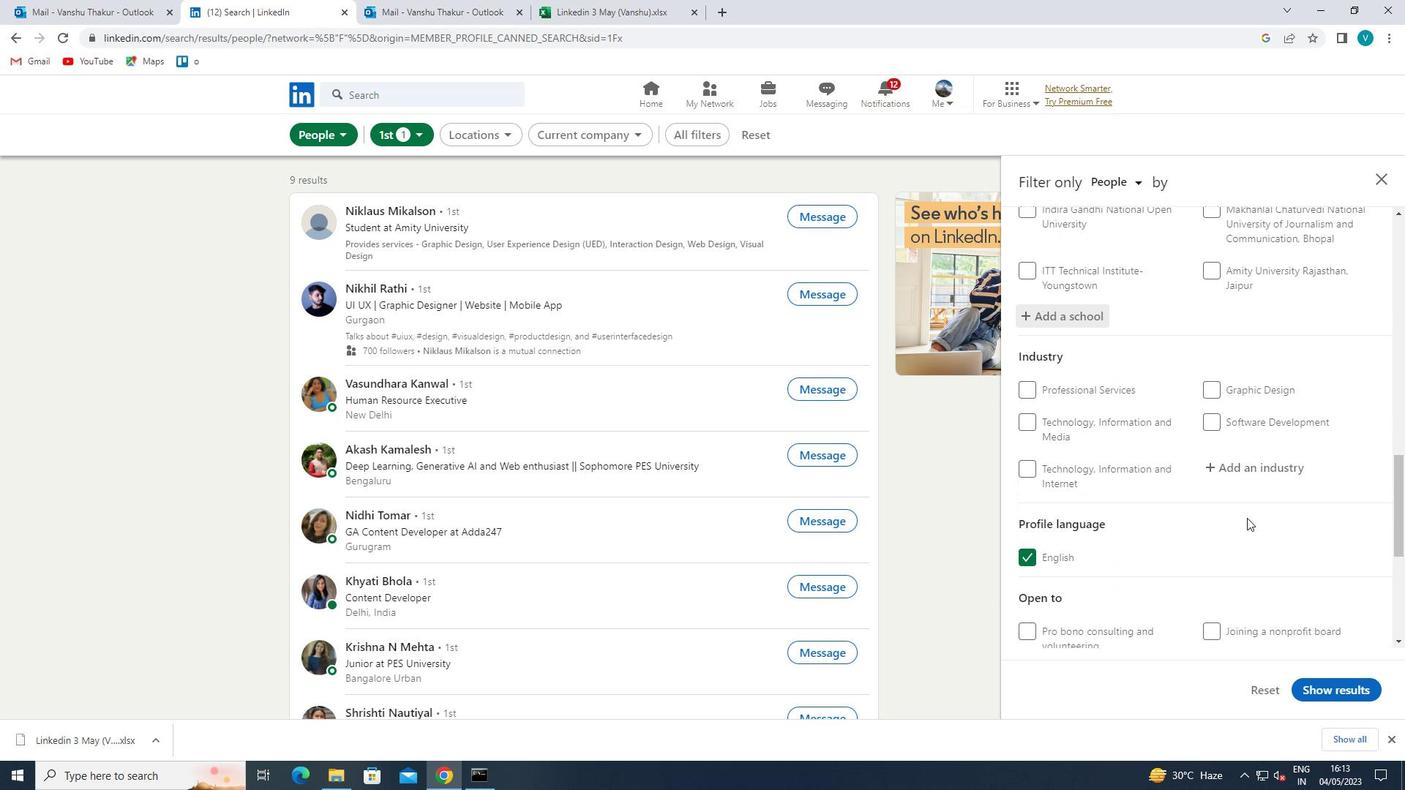 
Action: Mouse pressed left at (1254, 472)
Screenshot: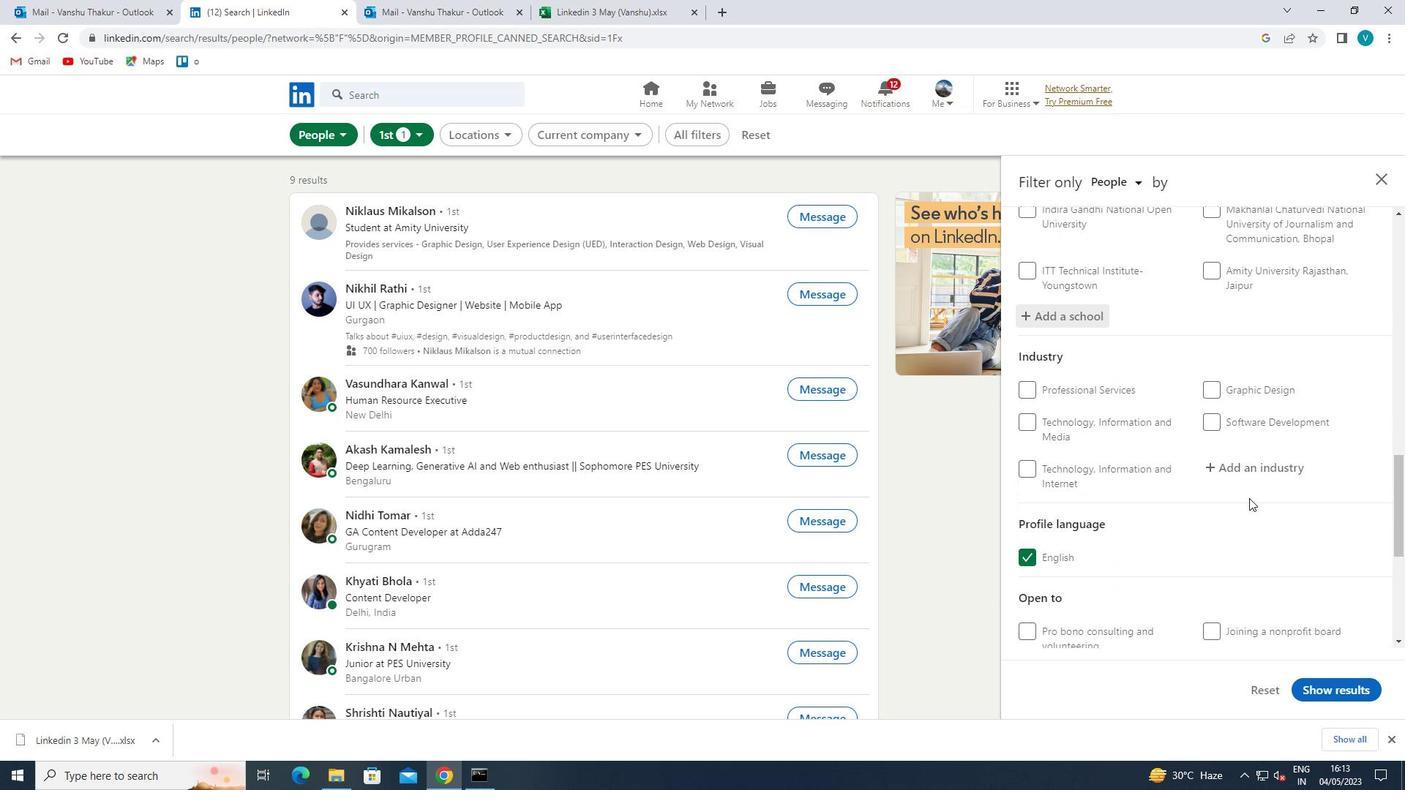 
Action: Mouse moved to (1143, 403)
Screenshot: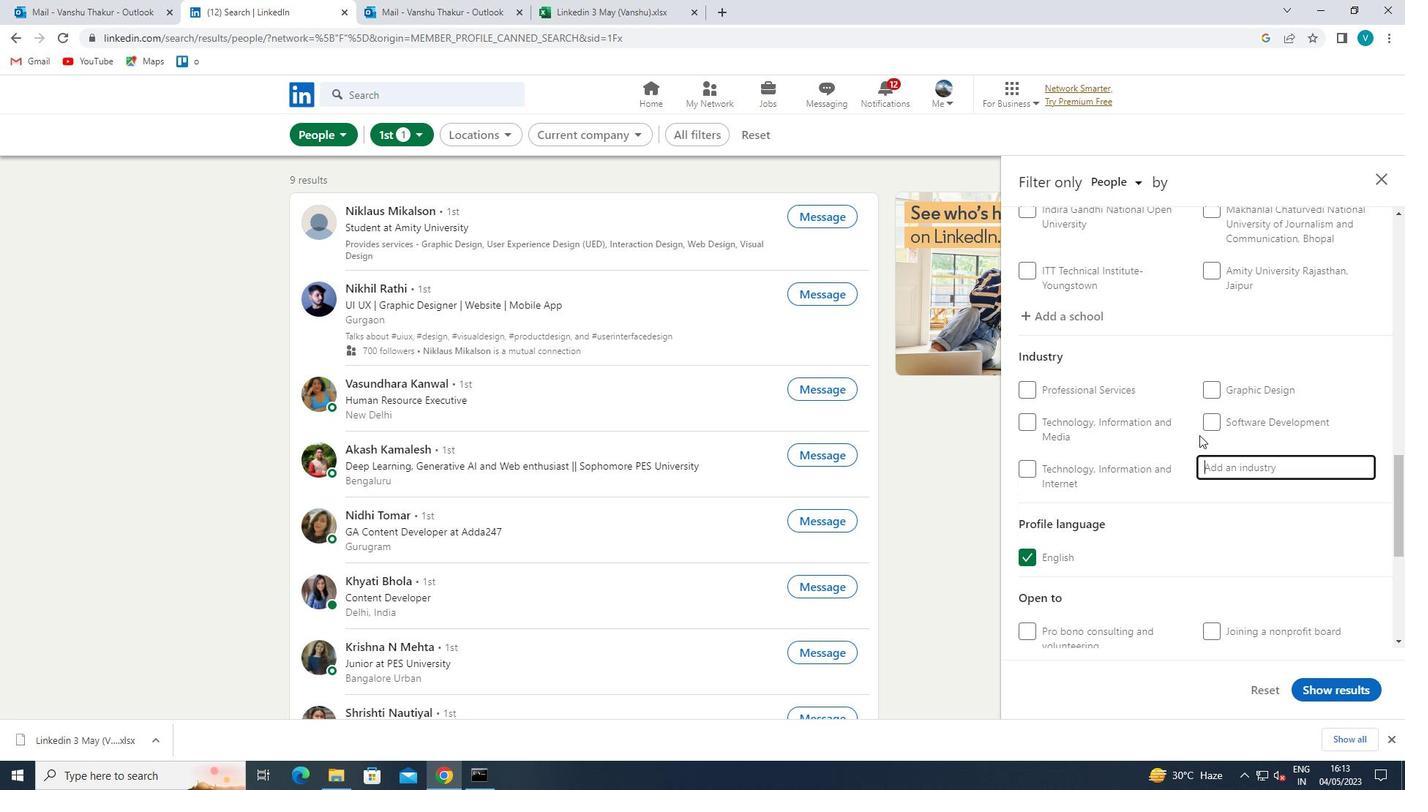 
Action: Key pressed <Key.shift>ACCOMAODATION
Screenshot: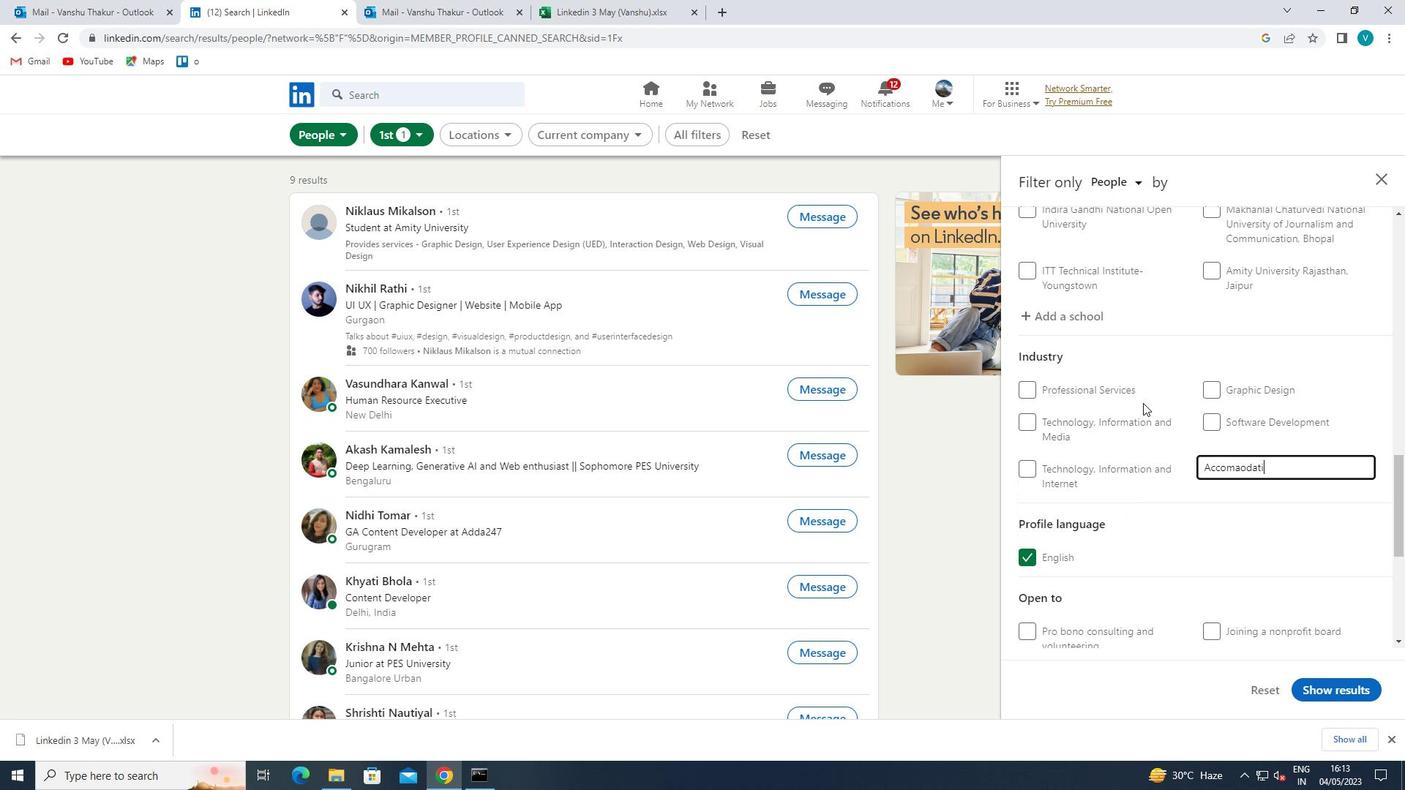 
Action: Mouse moved to (1181, 463)
Screenshot: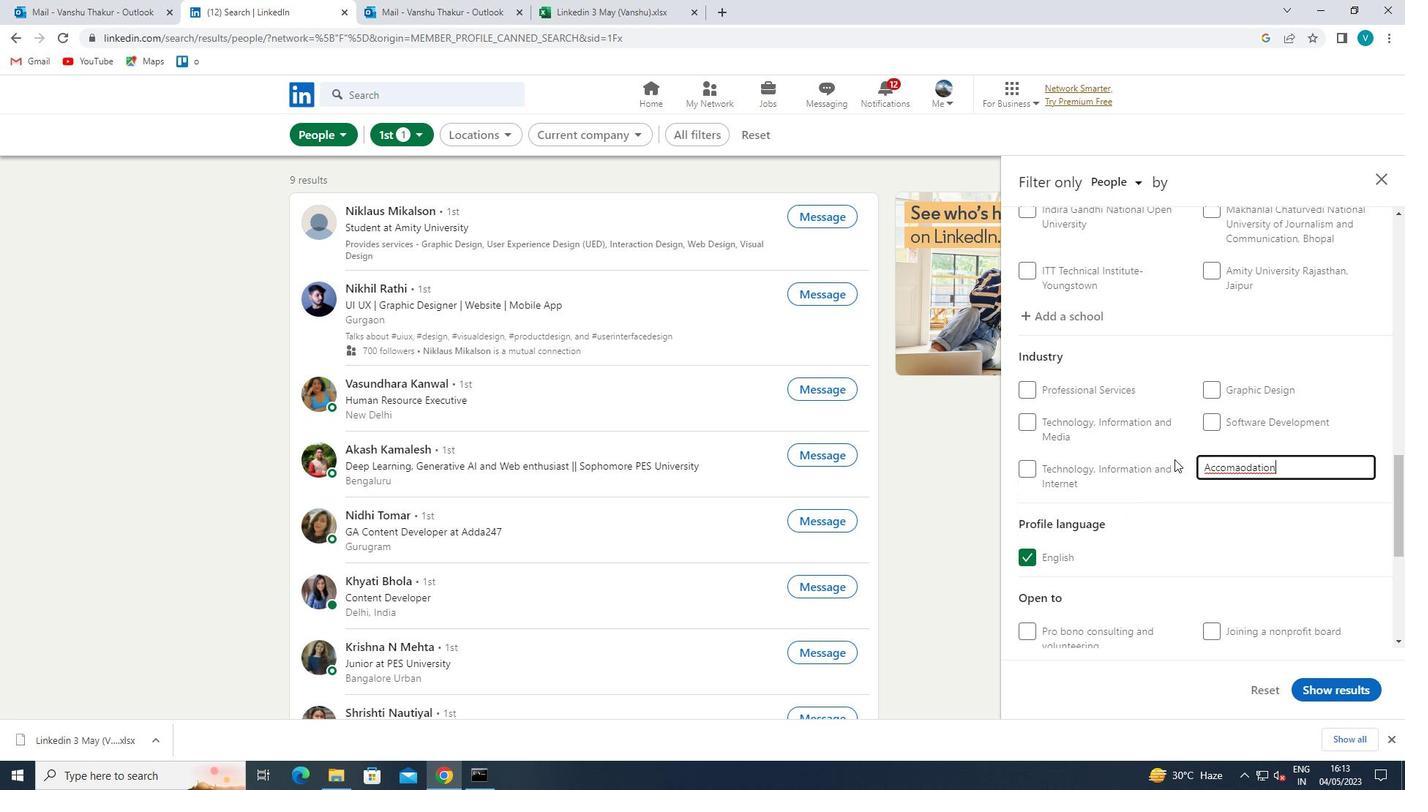 
Action: Key pressed <Key.space>
Screenshot: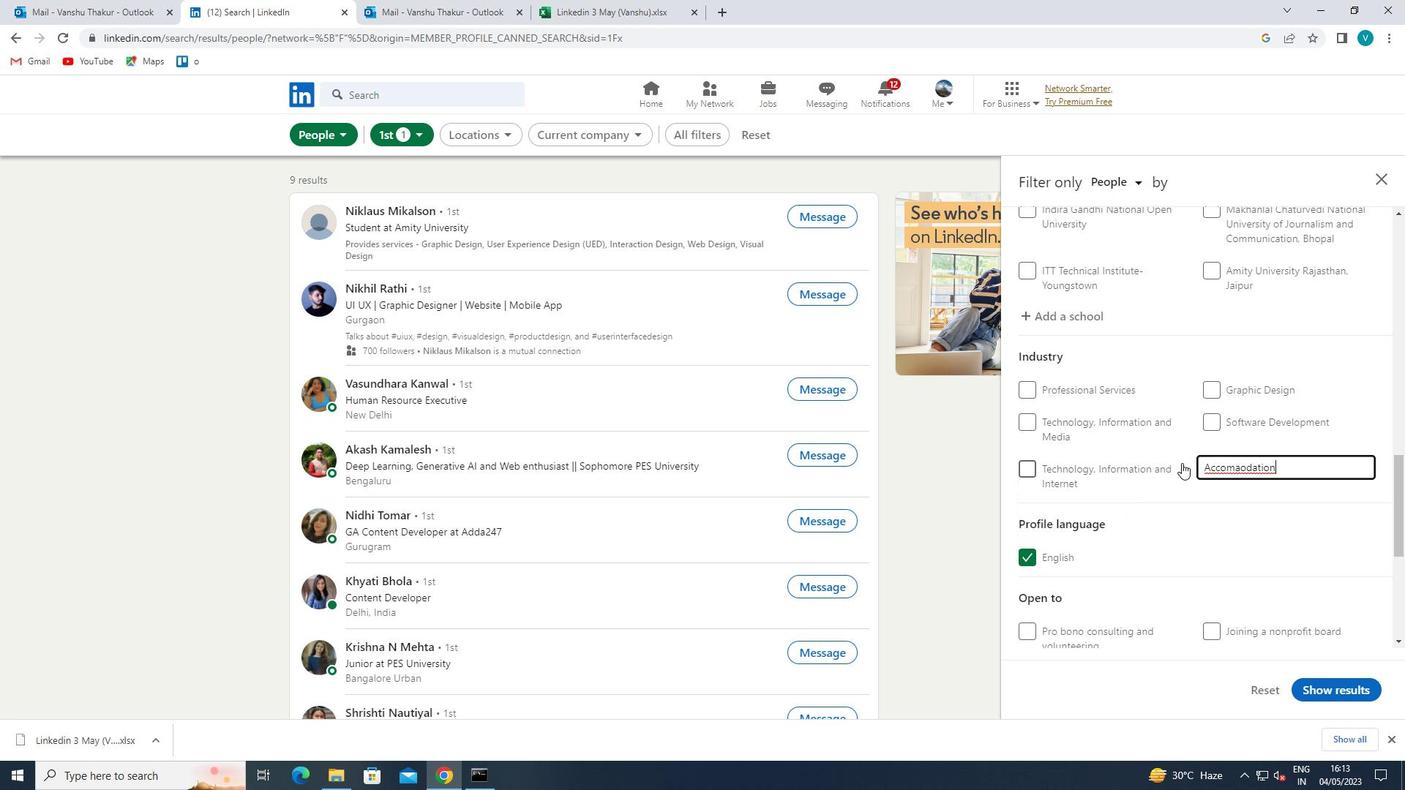 
Action: Mouse moved to (1246, 464)
Screenshot: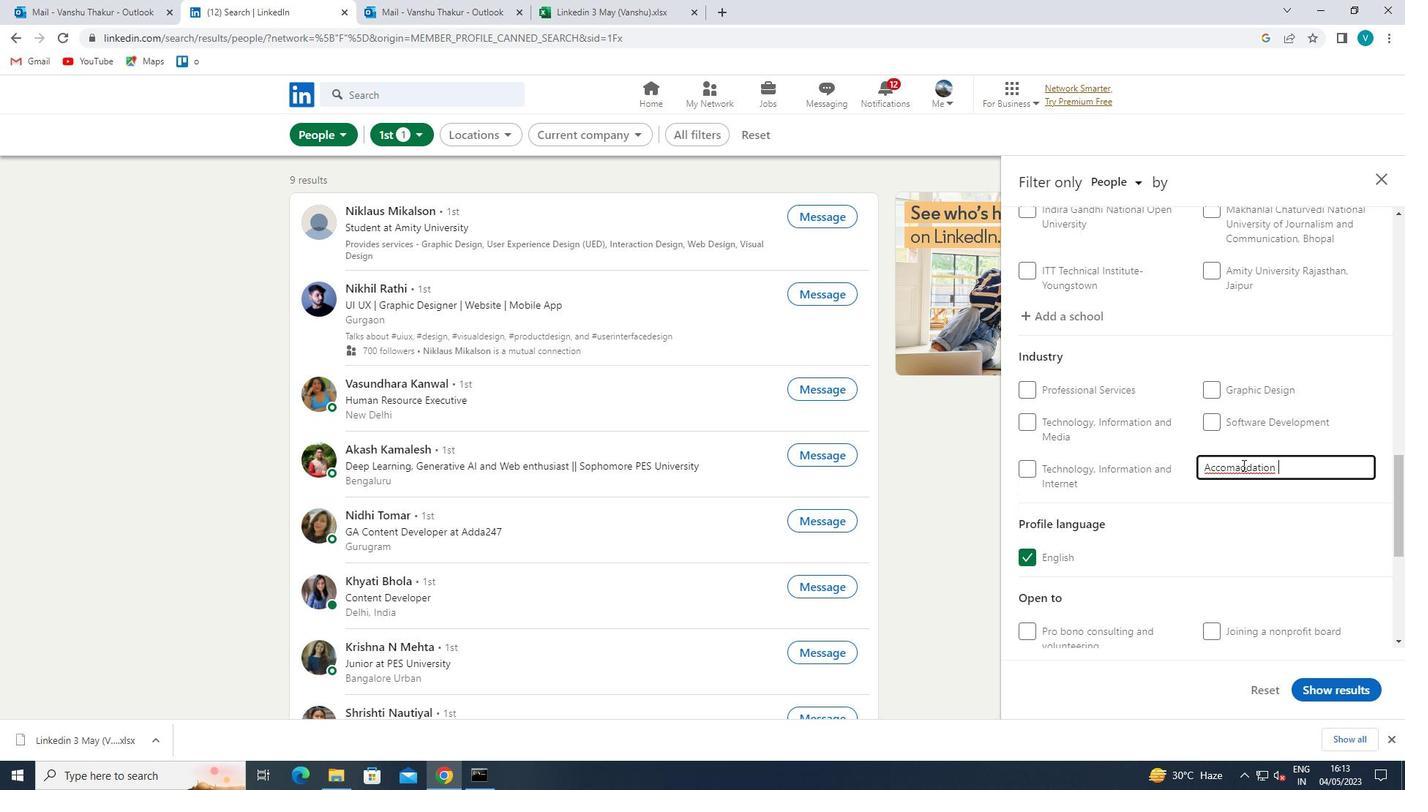 
Action: Mouse pressed left at (1246, 464)
Screenshot: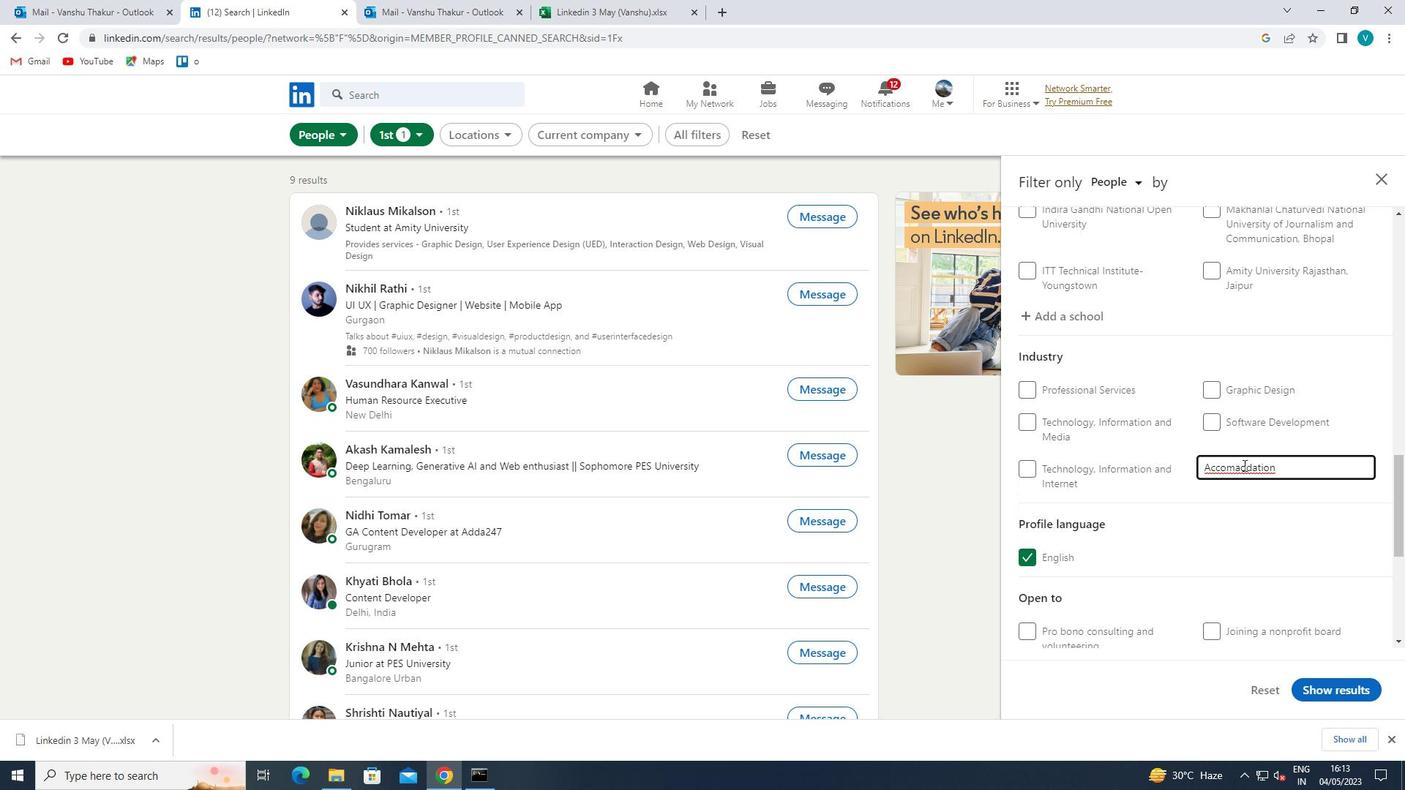 
Action: Mouse moved to (1183, 498)
Screenshot: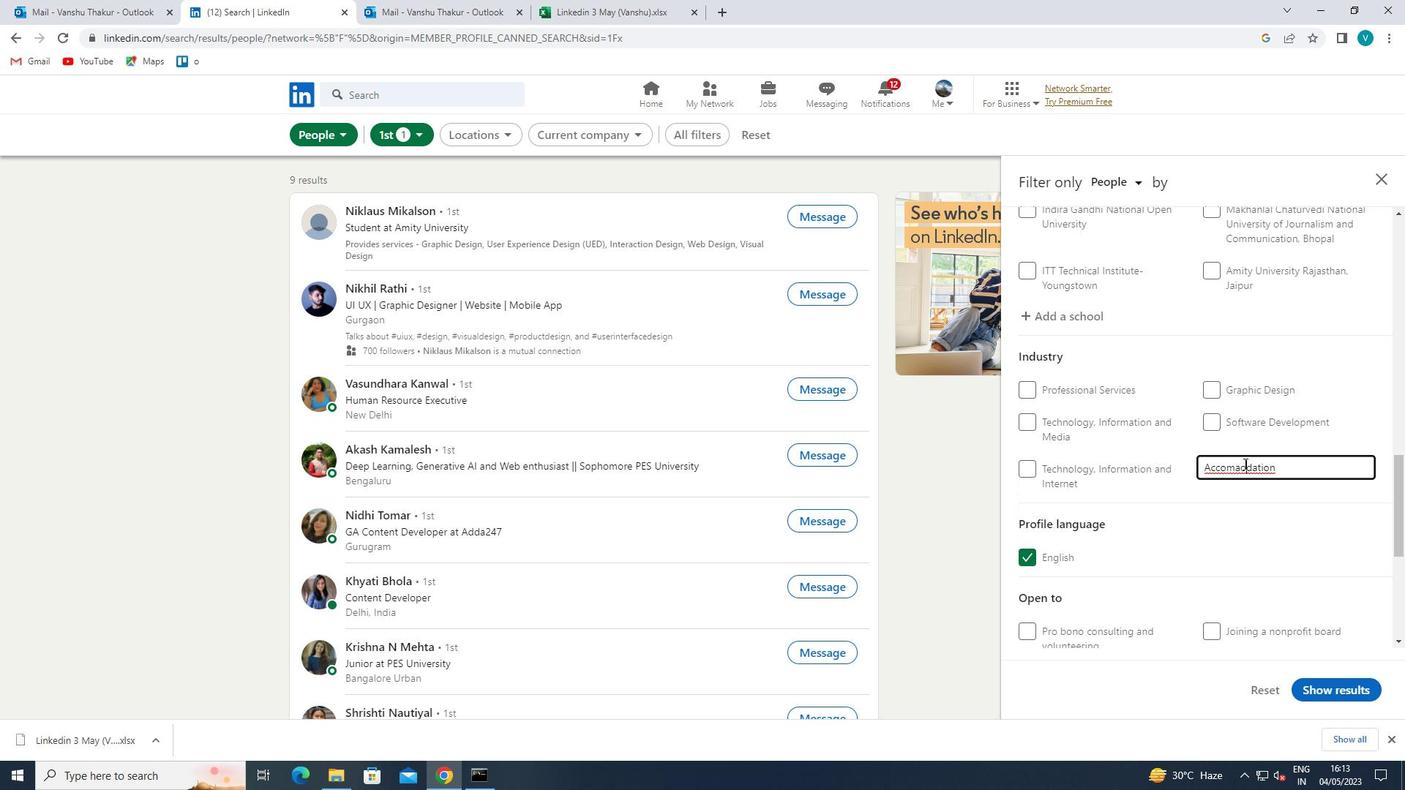 
Action: Key pressed <Key.backspace><Key.backspace>O
Screenshot: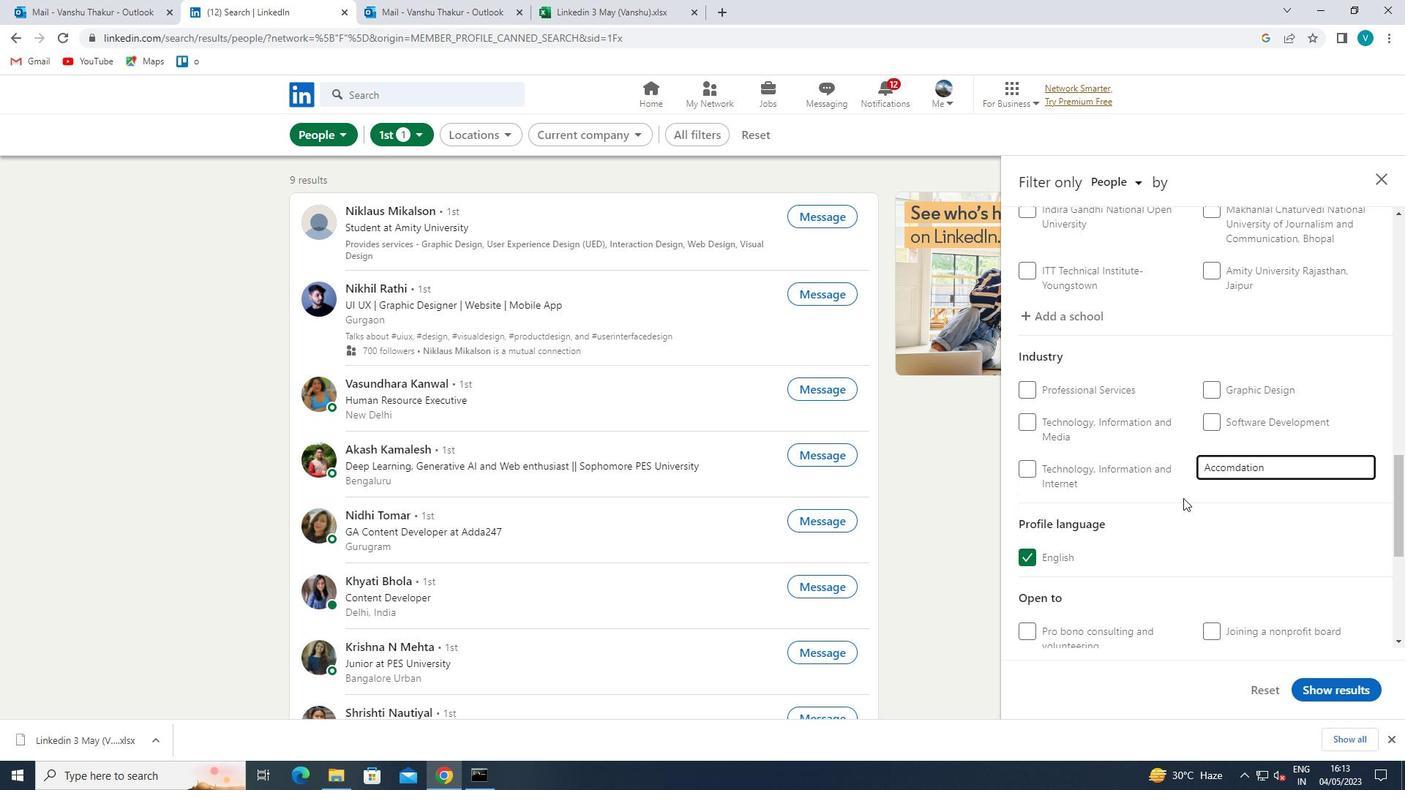 
Action: Mouse moved to (1299, 465)
Screenshot: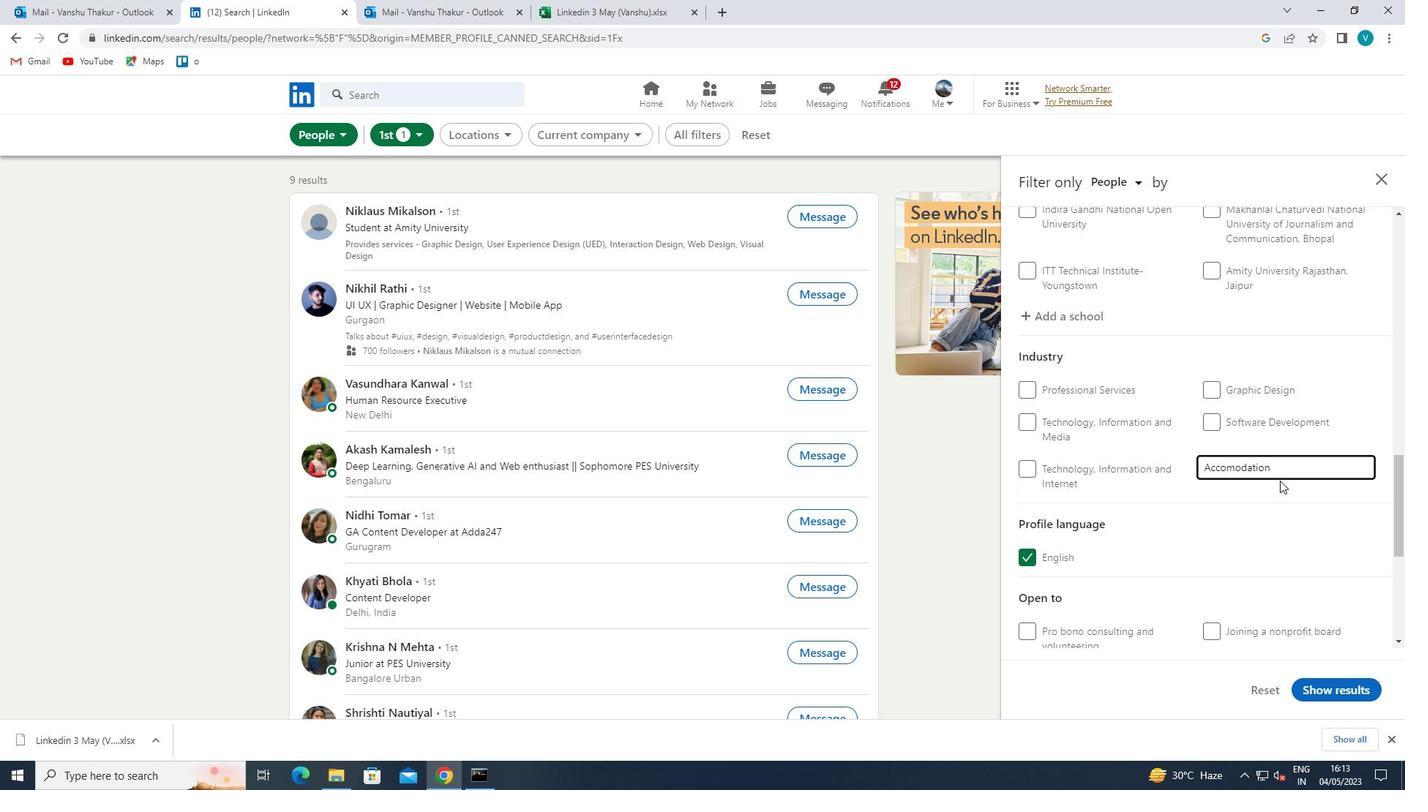 
Action: Mouse pressed left at (1299, 465)
Screenshot: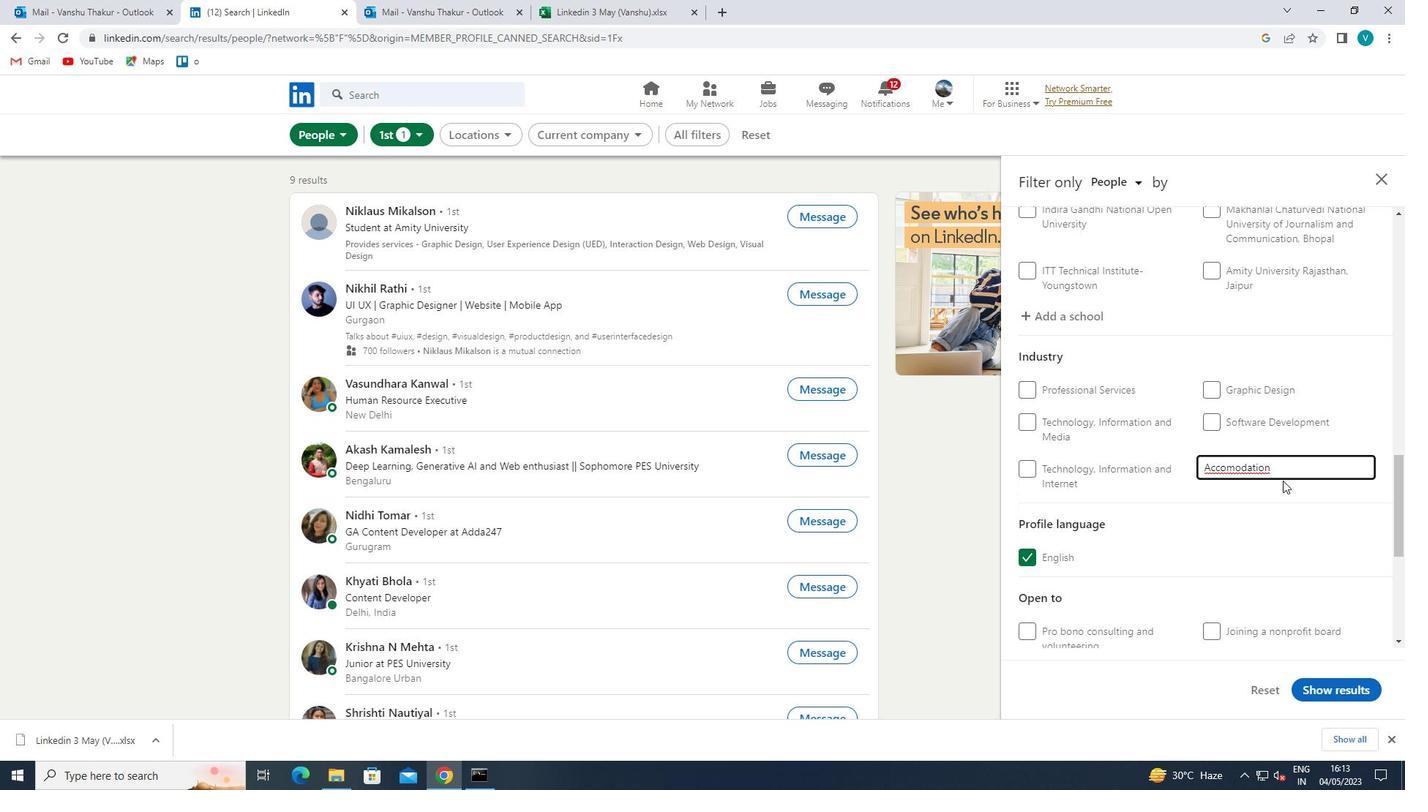 
Action: Key pressed <Key.shift>SERVICES
Screenshot: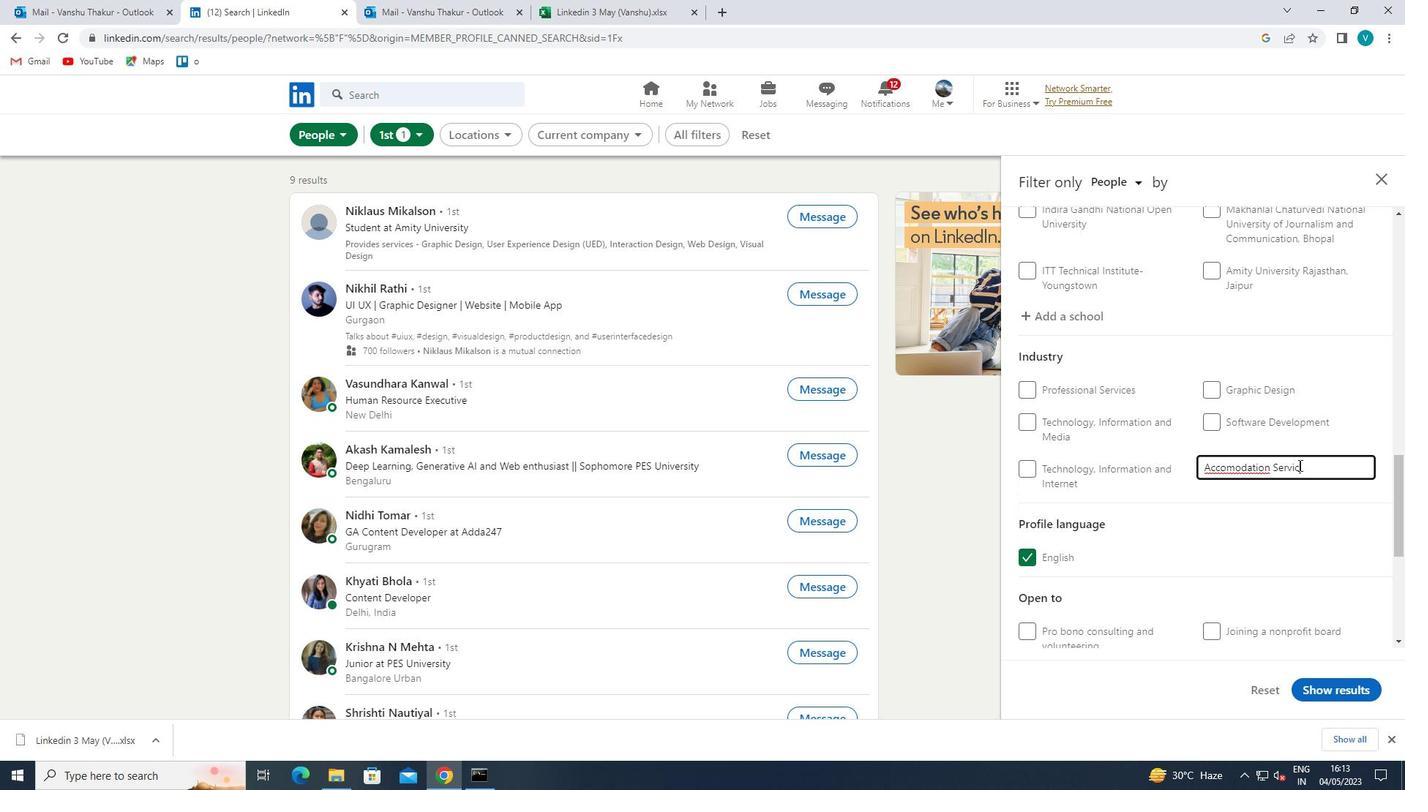 
Action: Mouse moved to (1227, 471)
Screenshot: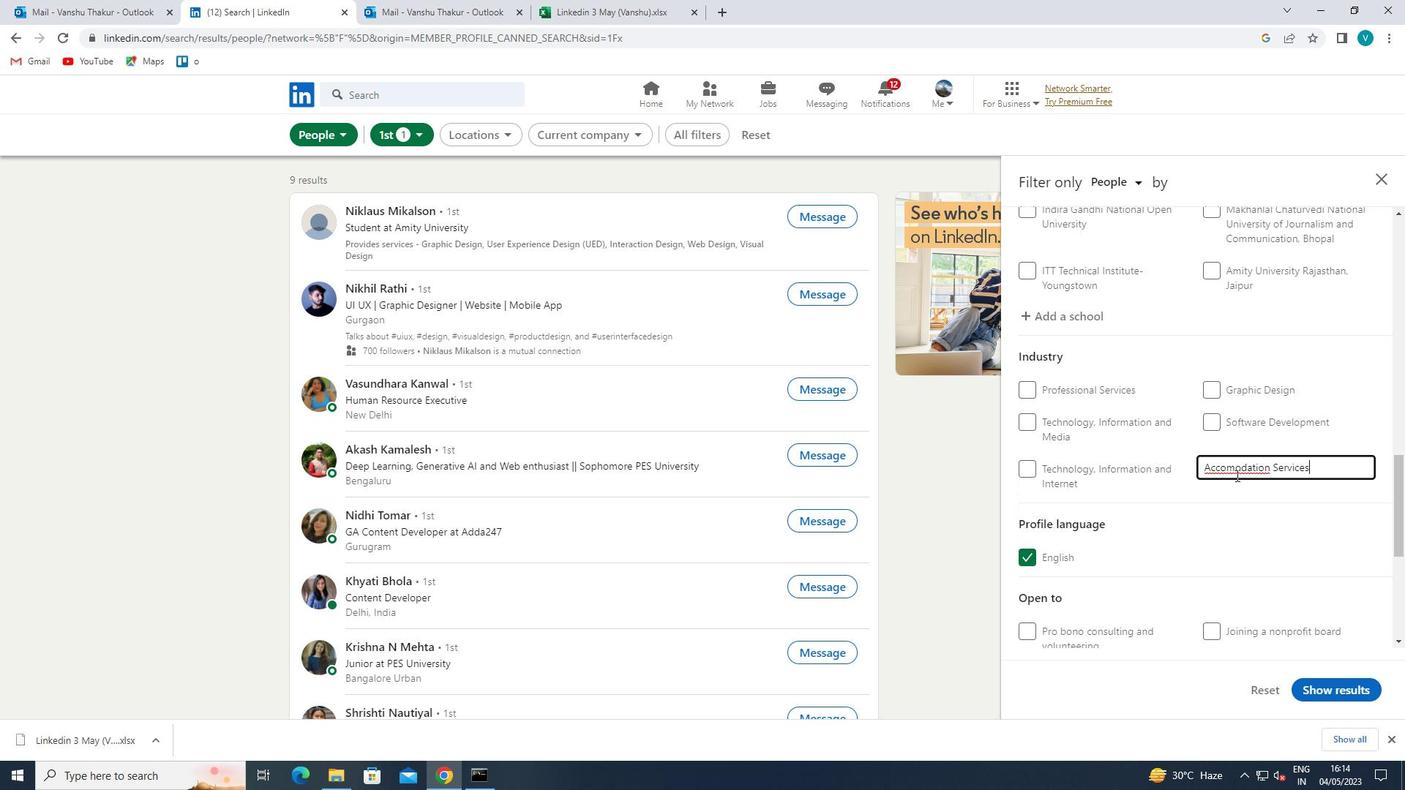 
Action: Mouse pressed left at (1227, 471)
Screenshot: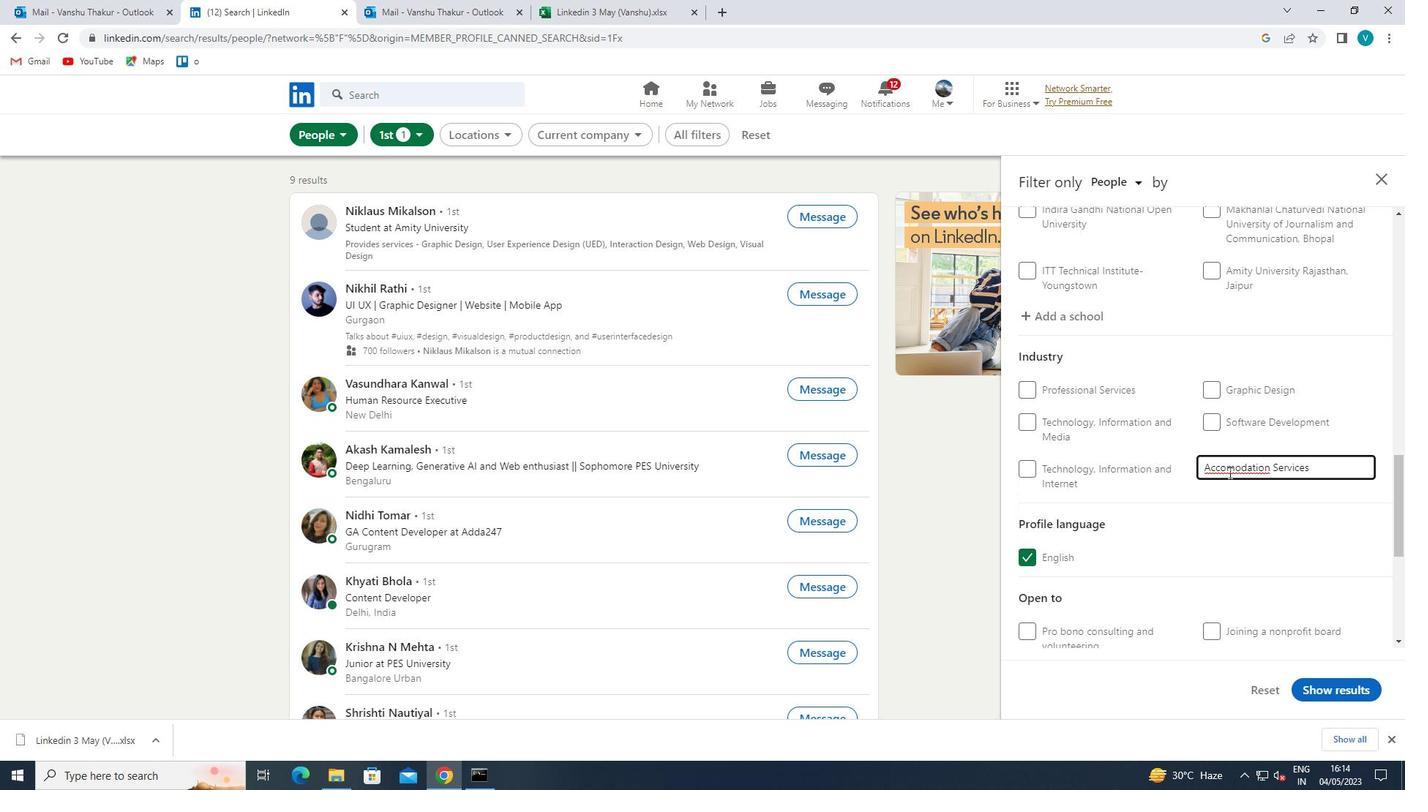 
Action: Mouse moved to (1229, 477)
Screenshot: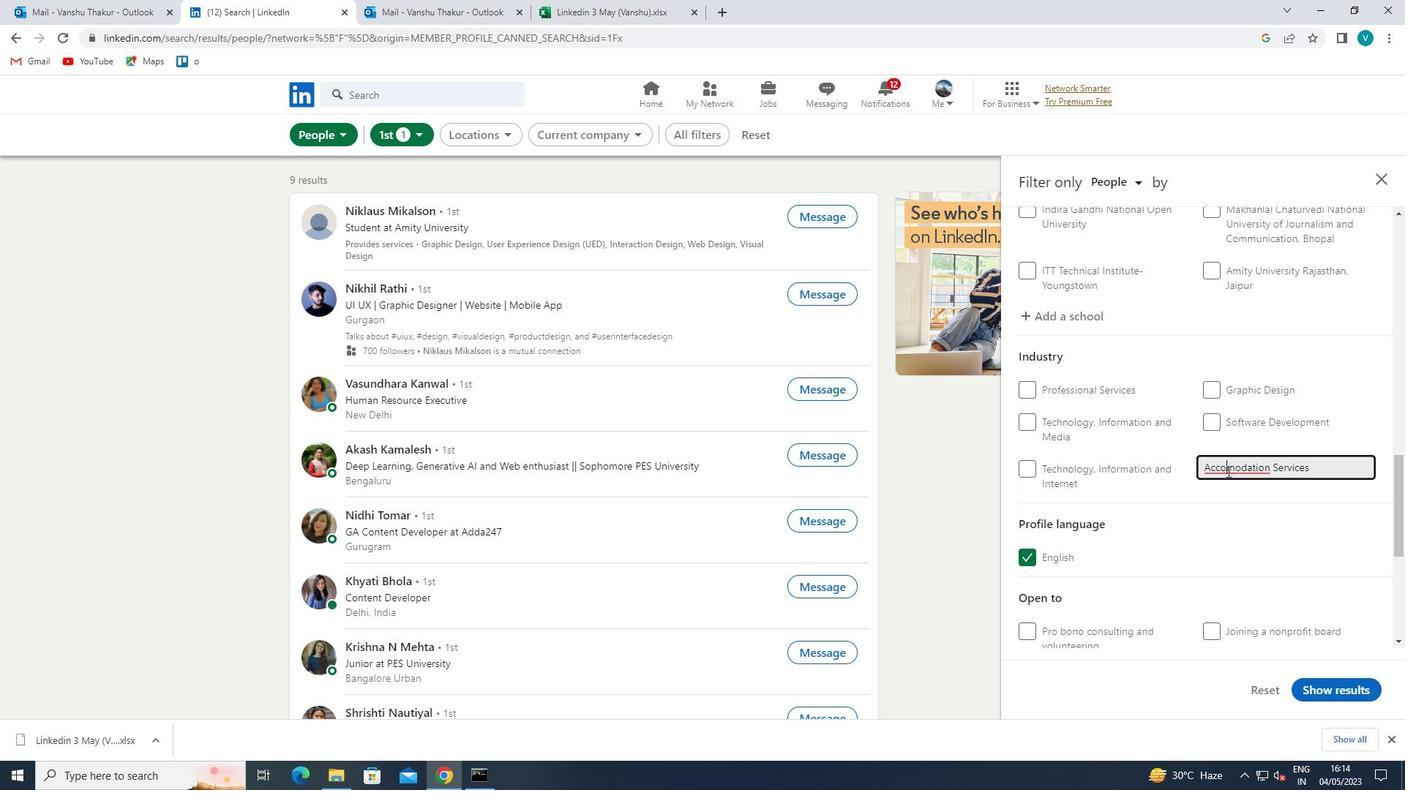 
Action: Key pressed M
Screenshot: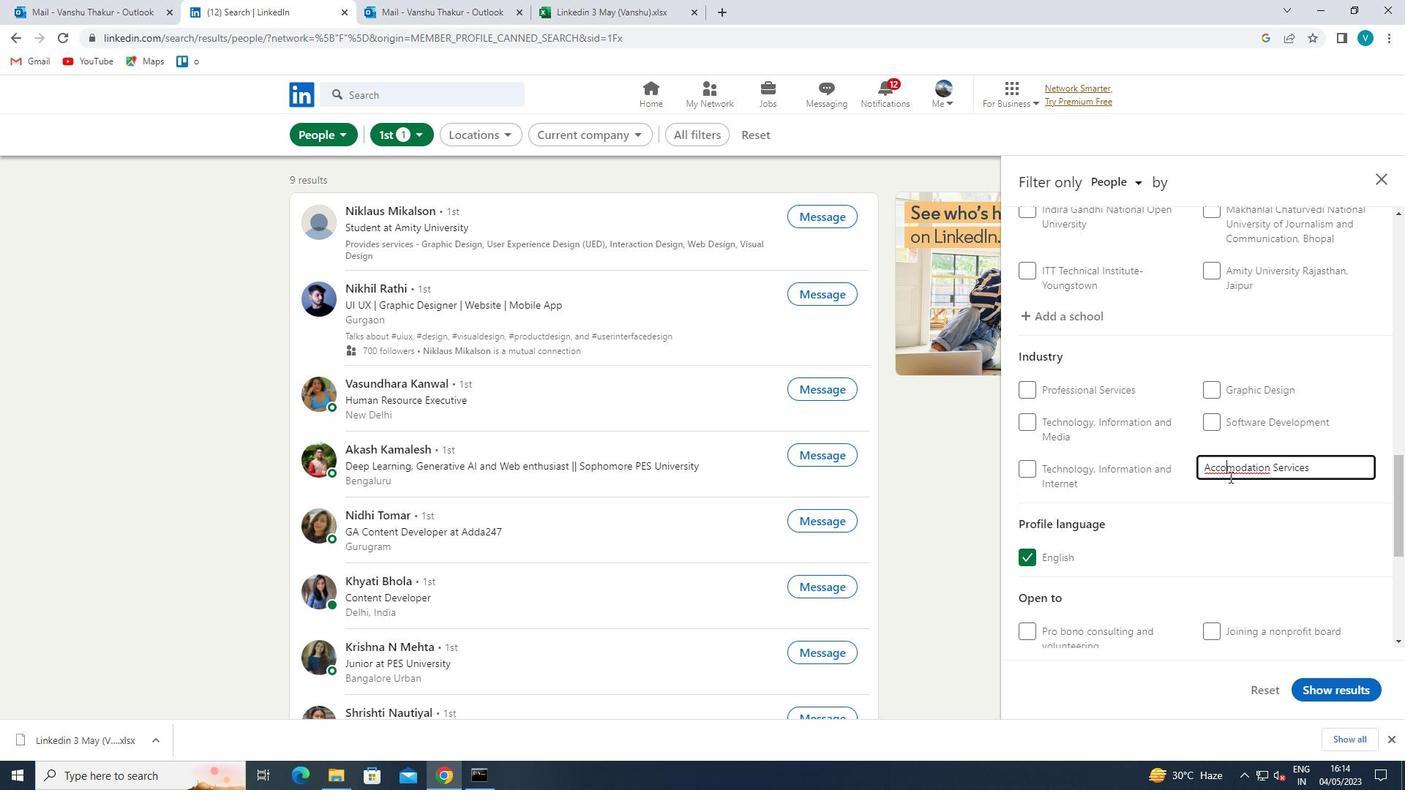 
Action: Mouse moved to (1289, 442)
Screenshot: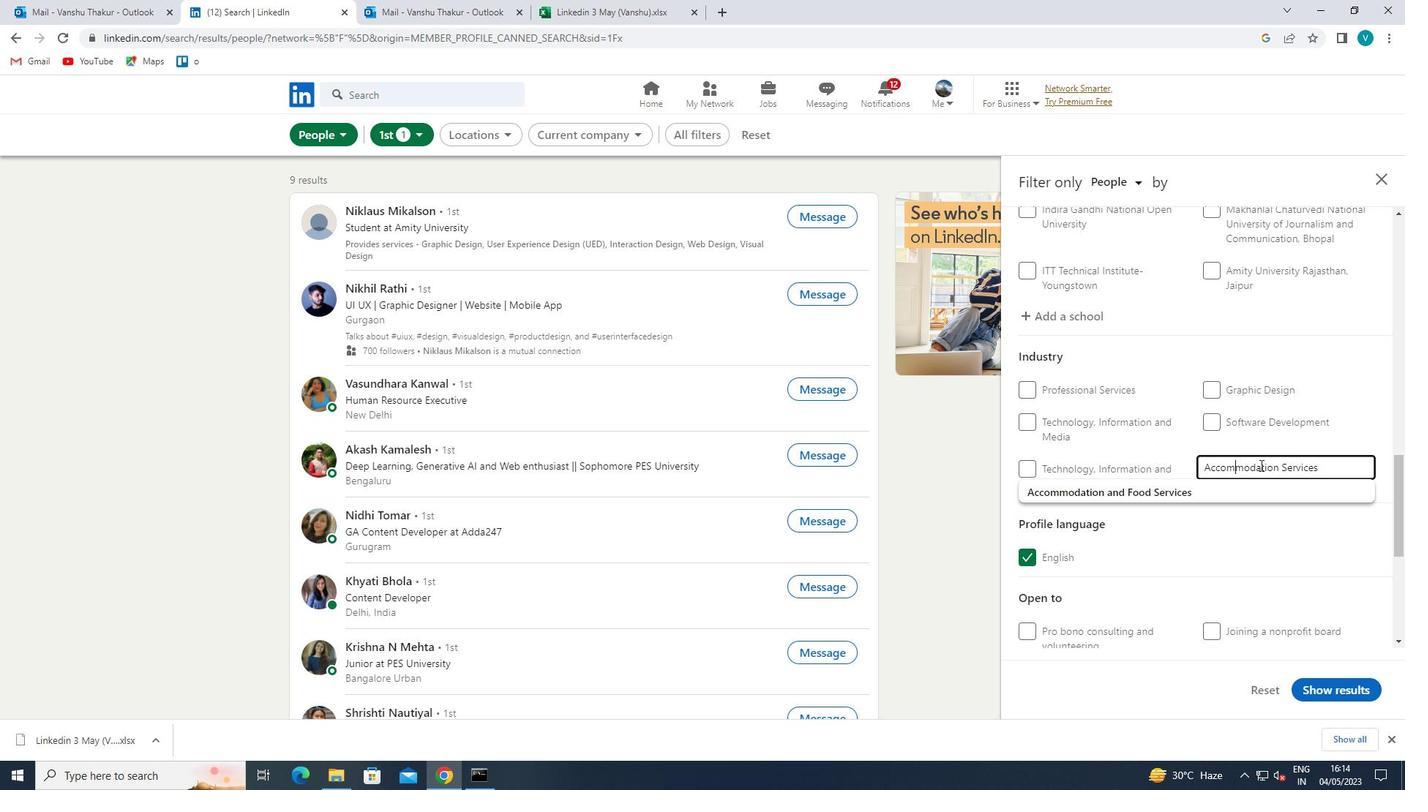 
Action: Mouse pressed left at (1289, 442)
Screenshot: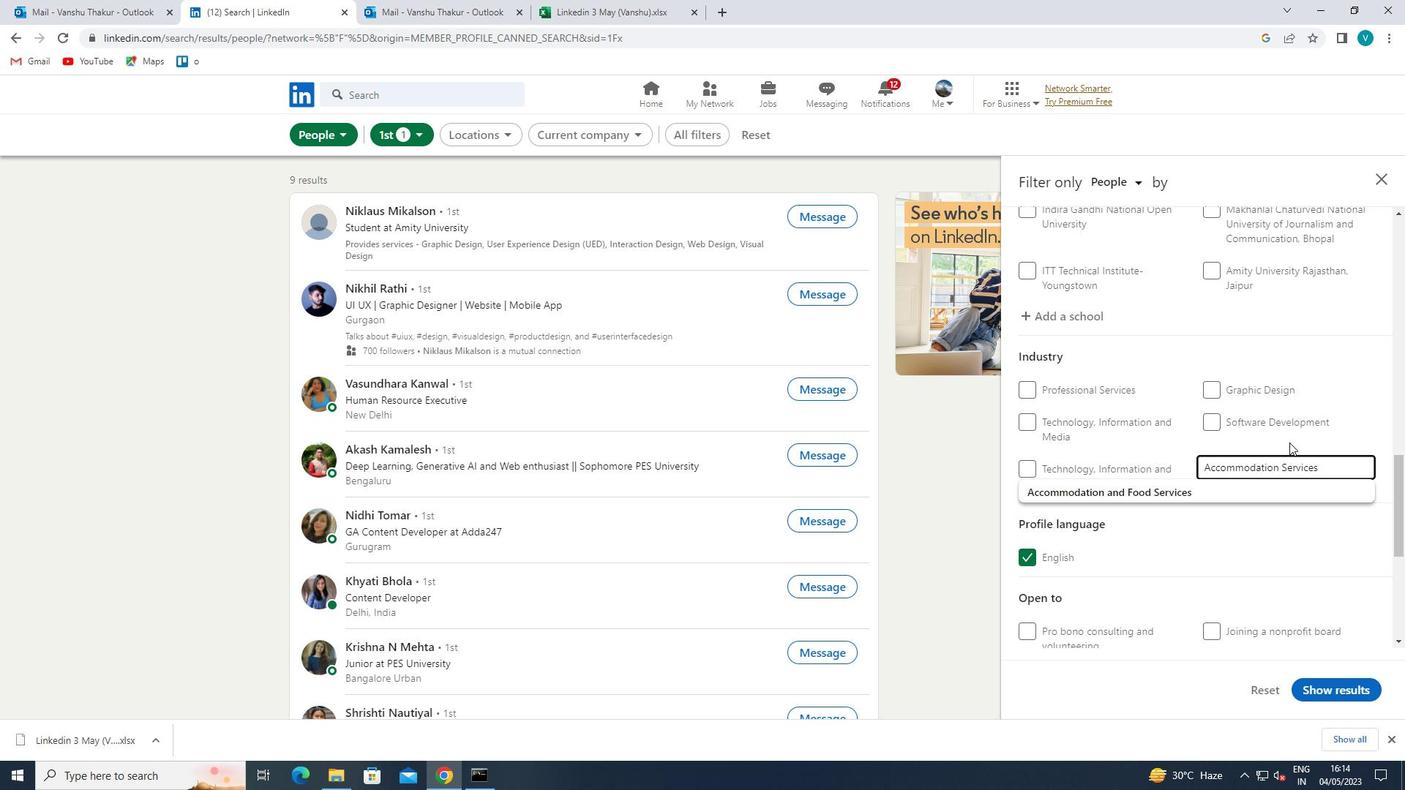 
Action: Mouse scrolled (1289, 442) with delta (0, 0)
Screenshot: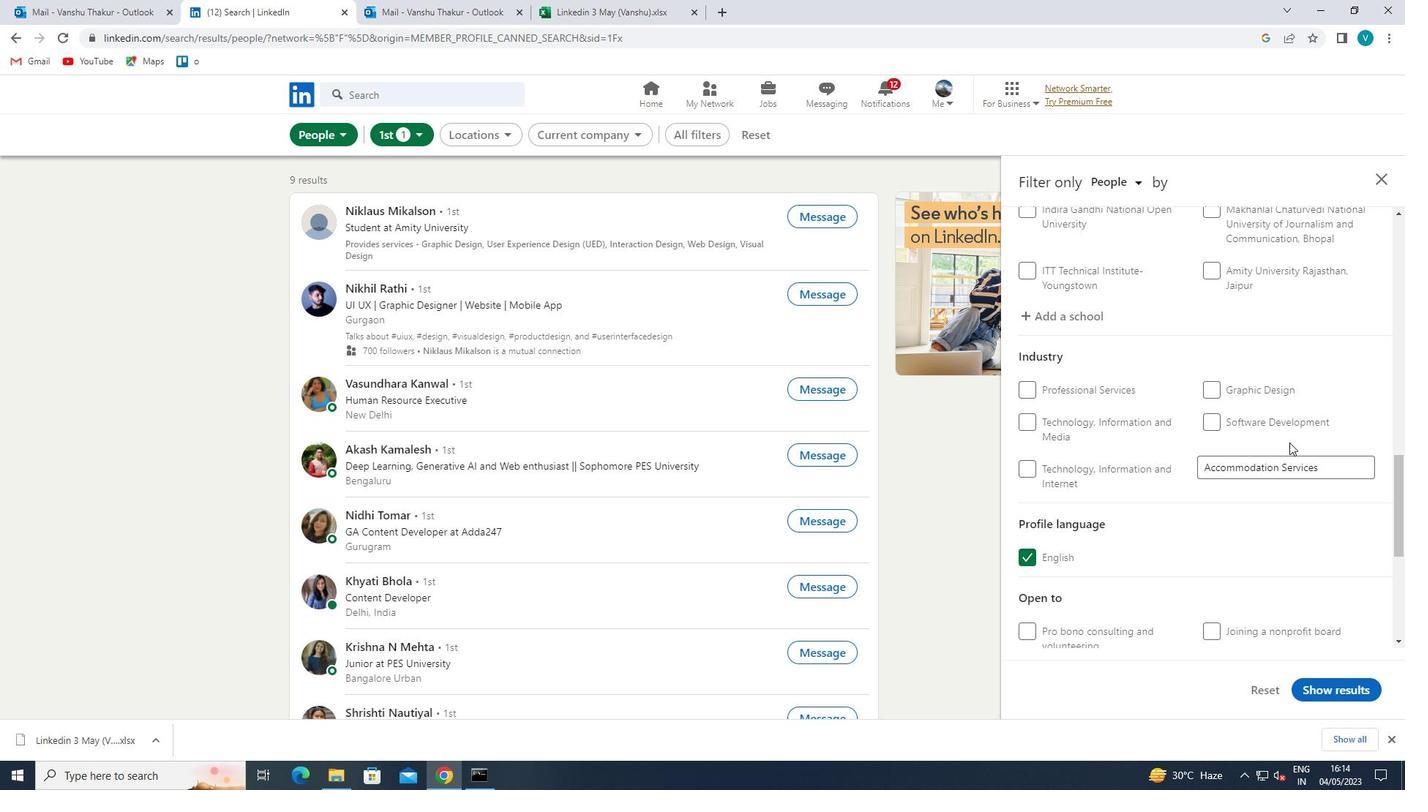 
Action: Mouse scrolled (1289, 442) with delta (0, 0)
Screenshot: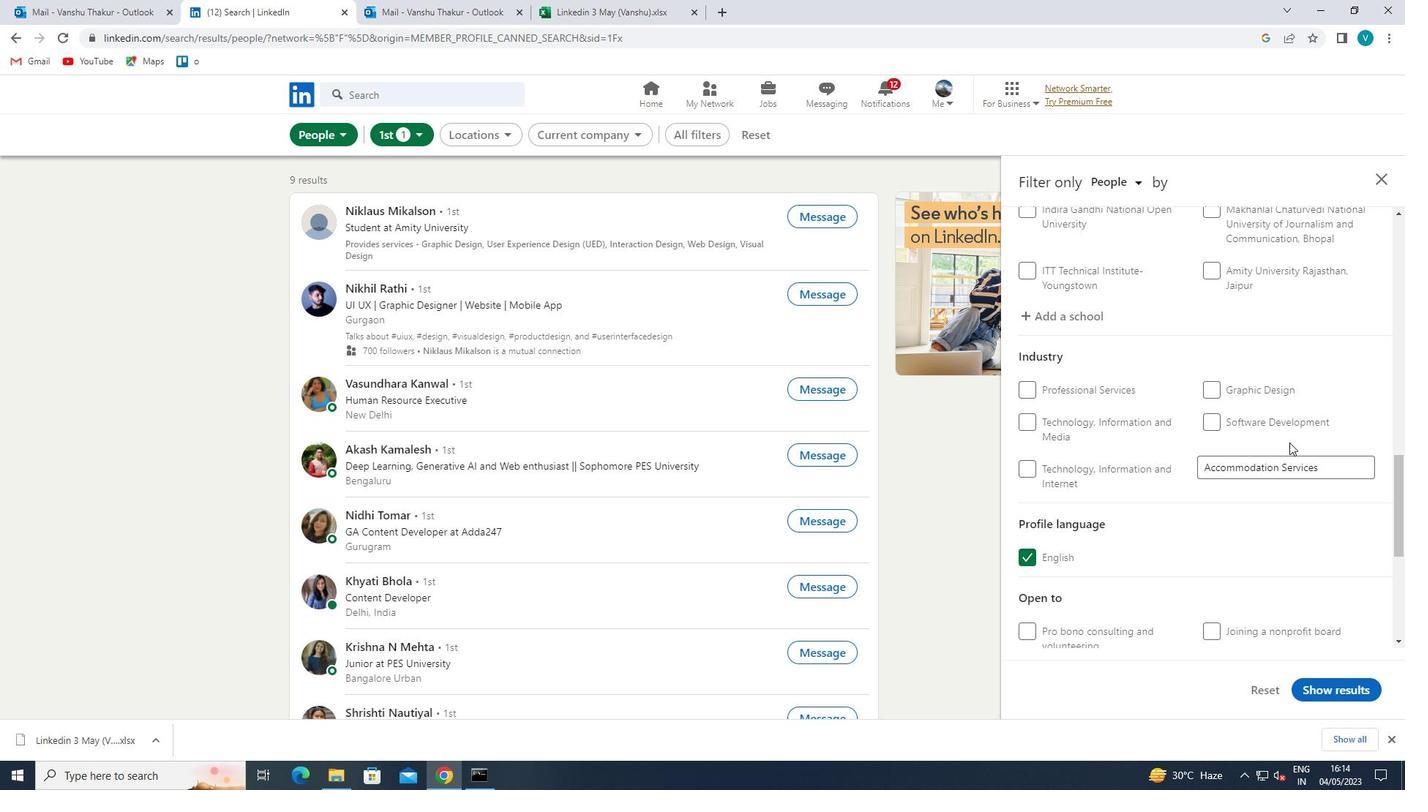 
Action: Mouse scrolled (1289, 442) with delta (0, 0)
Screenshot: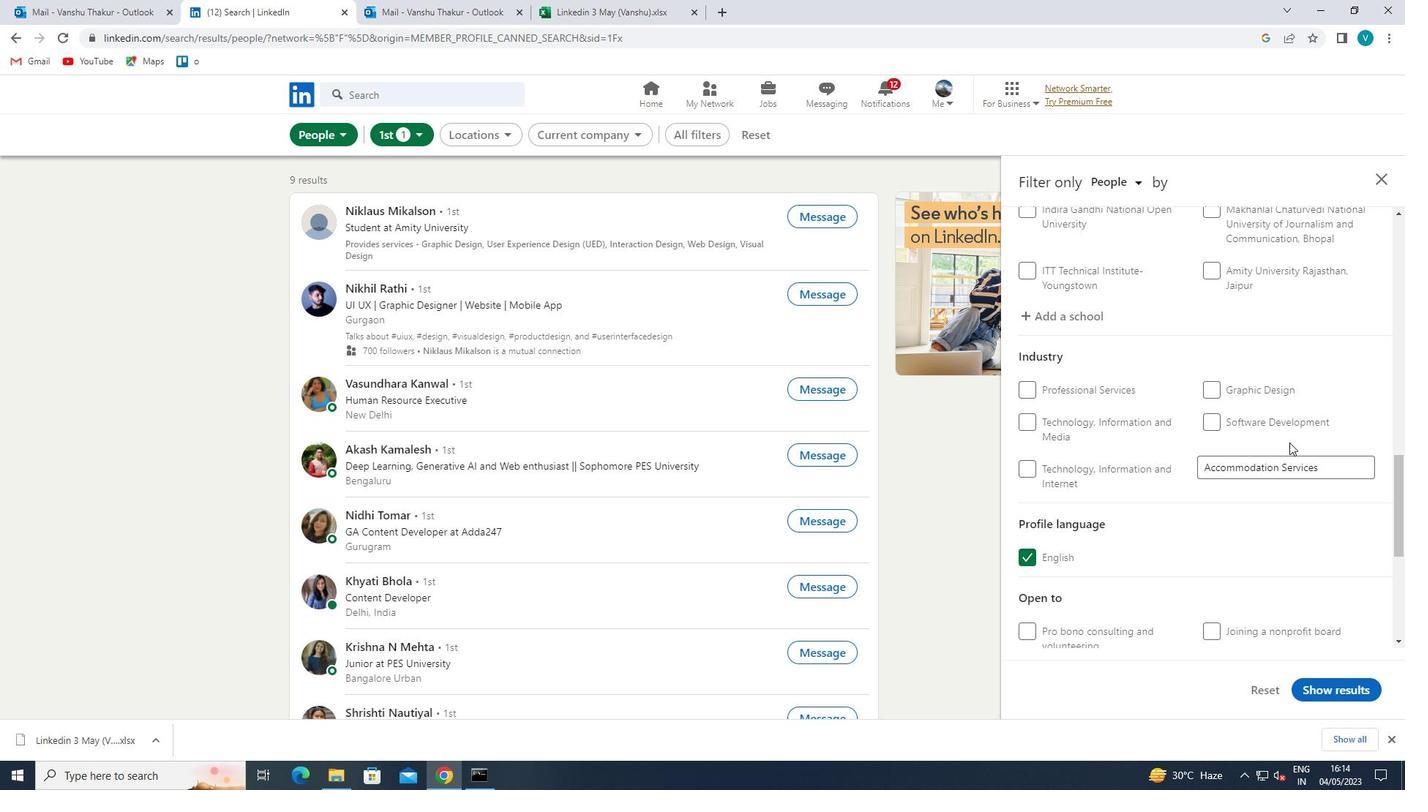 
Action: Mouse scrolled (1289, 442) with delta (0, 0)
Screenshot: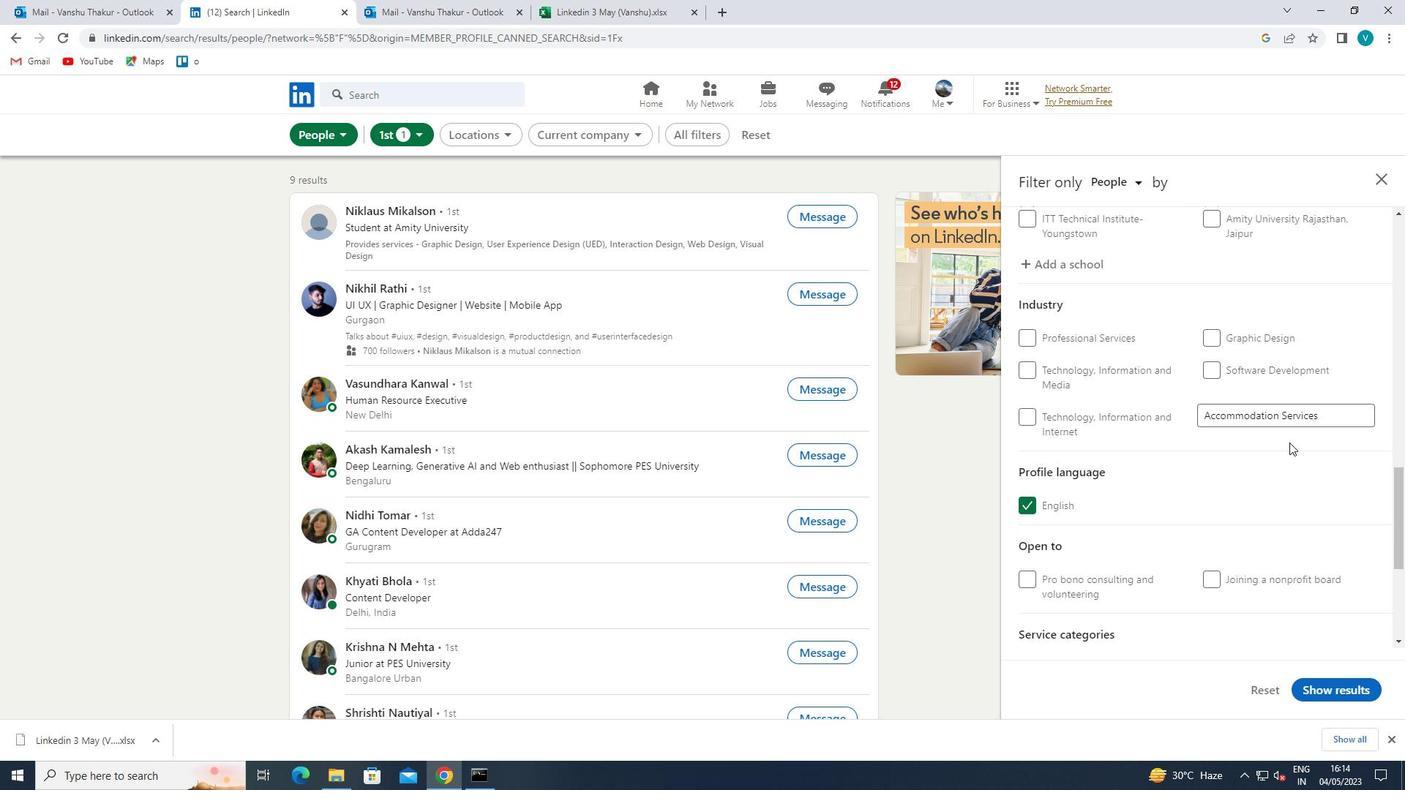 
Action: Mouse moved to (1289, 442)
Screenshot: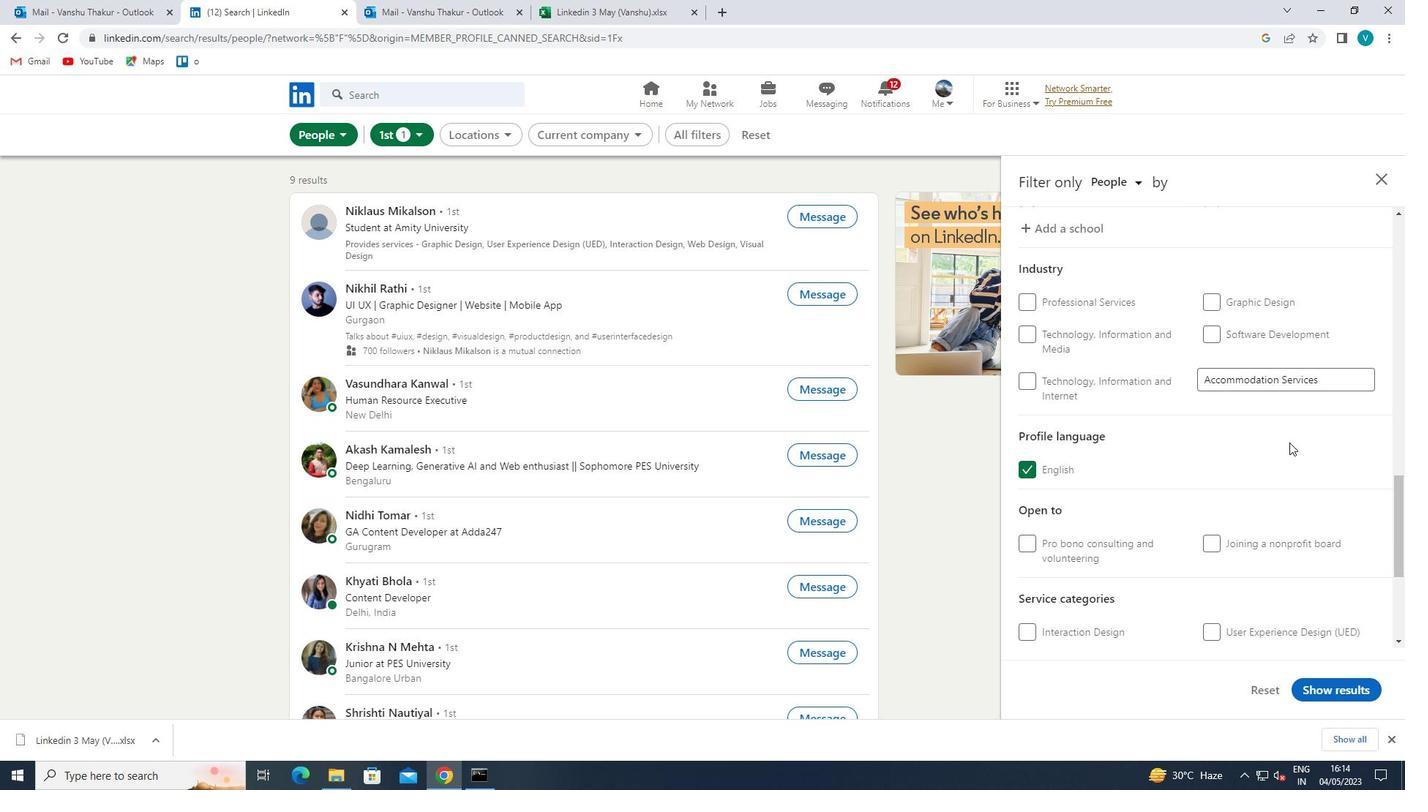 
Action: Mouse scrolled (1289, 442) with delta (0, 0)
Screenshot: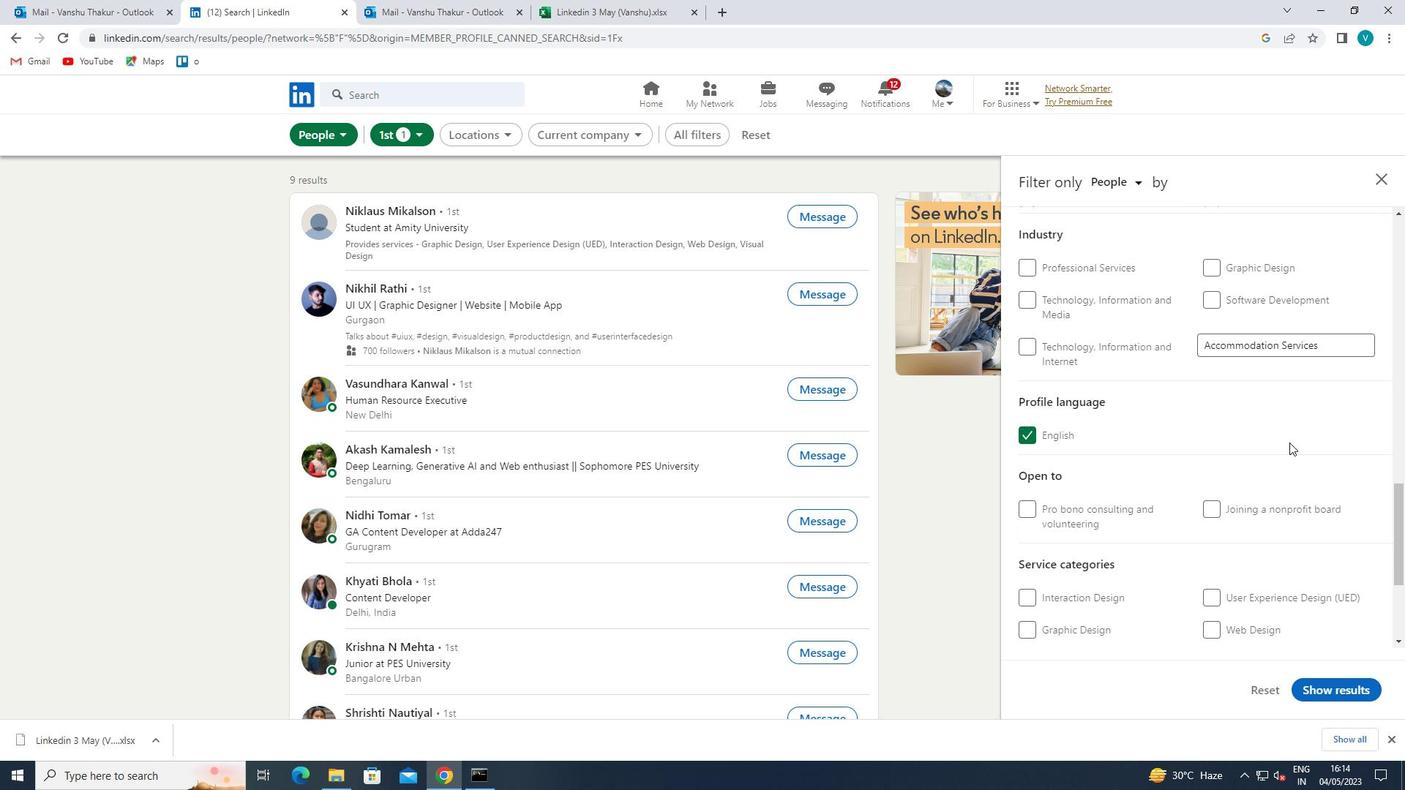 
Action: Mouse scrolled (1289, 442) with delta (0, 0)
Screenshot: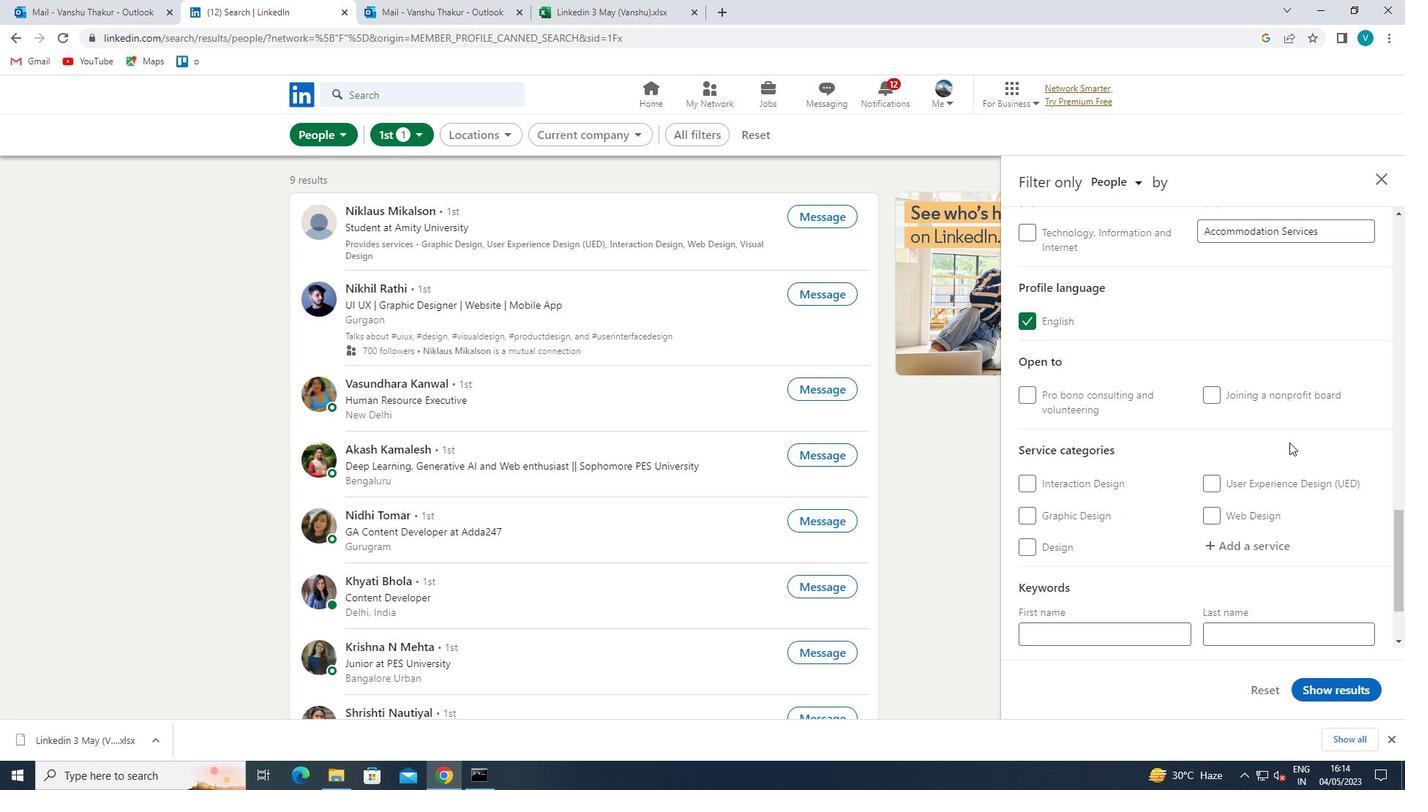 
Action: Mouse moved to (1285, 444)
Screenshot: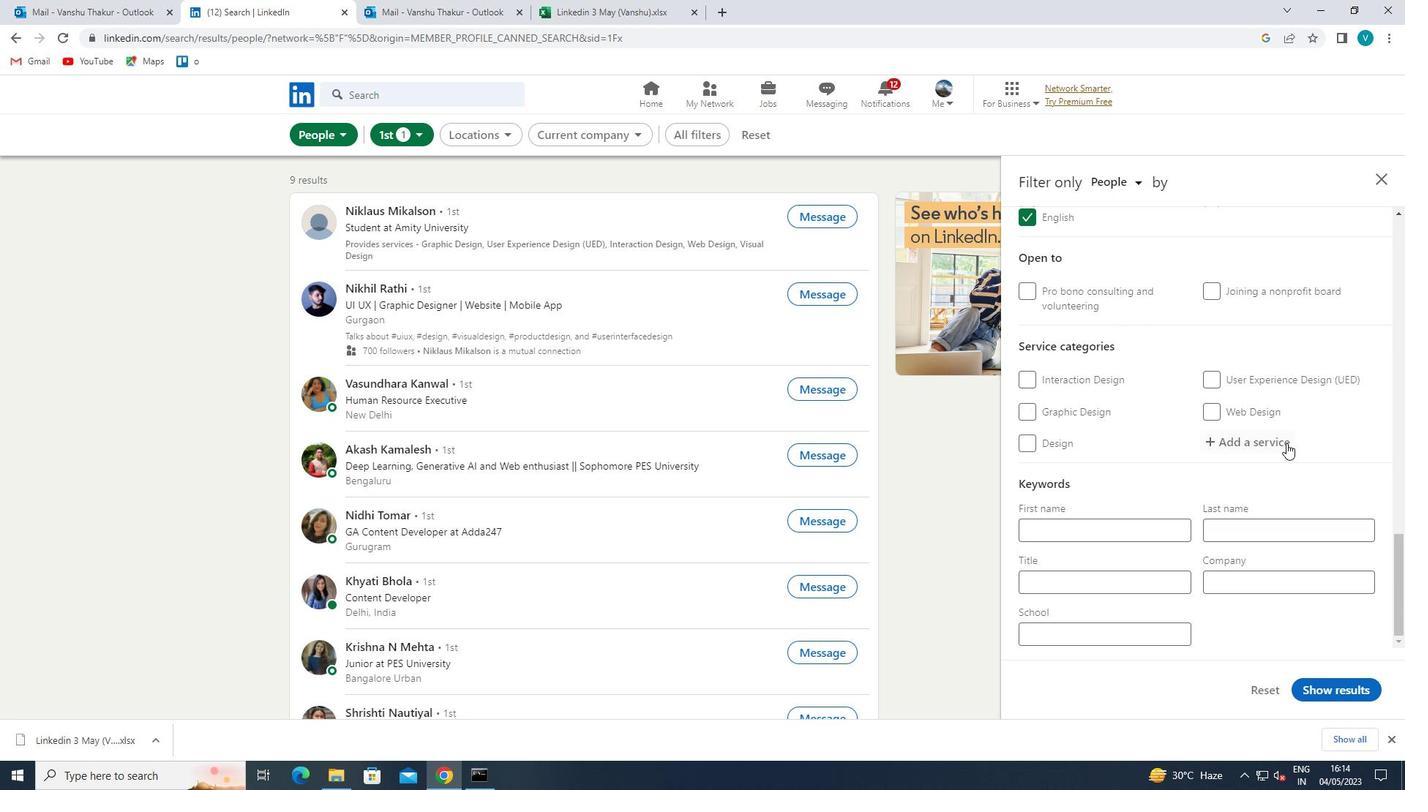 
Action: Mouse pressed left at (1285, 444)
Screenshot: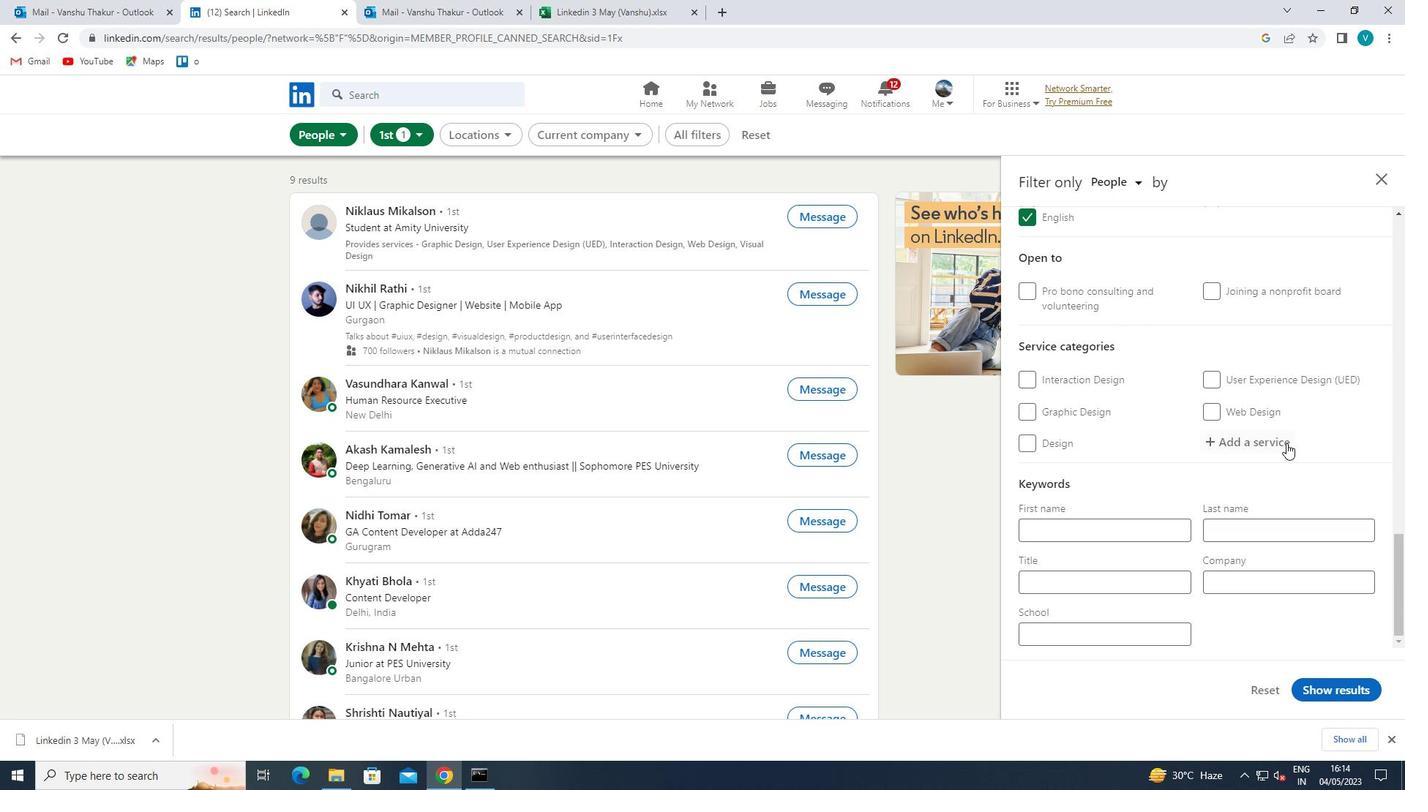 
Action: Key pressed <Key.shift>EMAIL<Key.space>
Screenshot: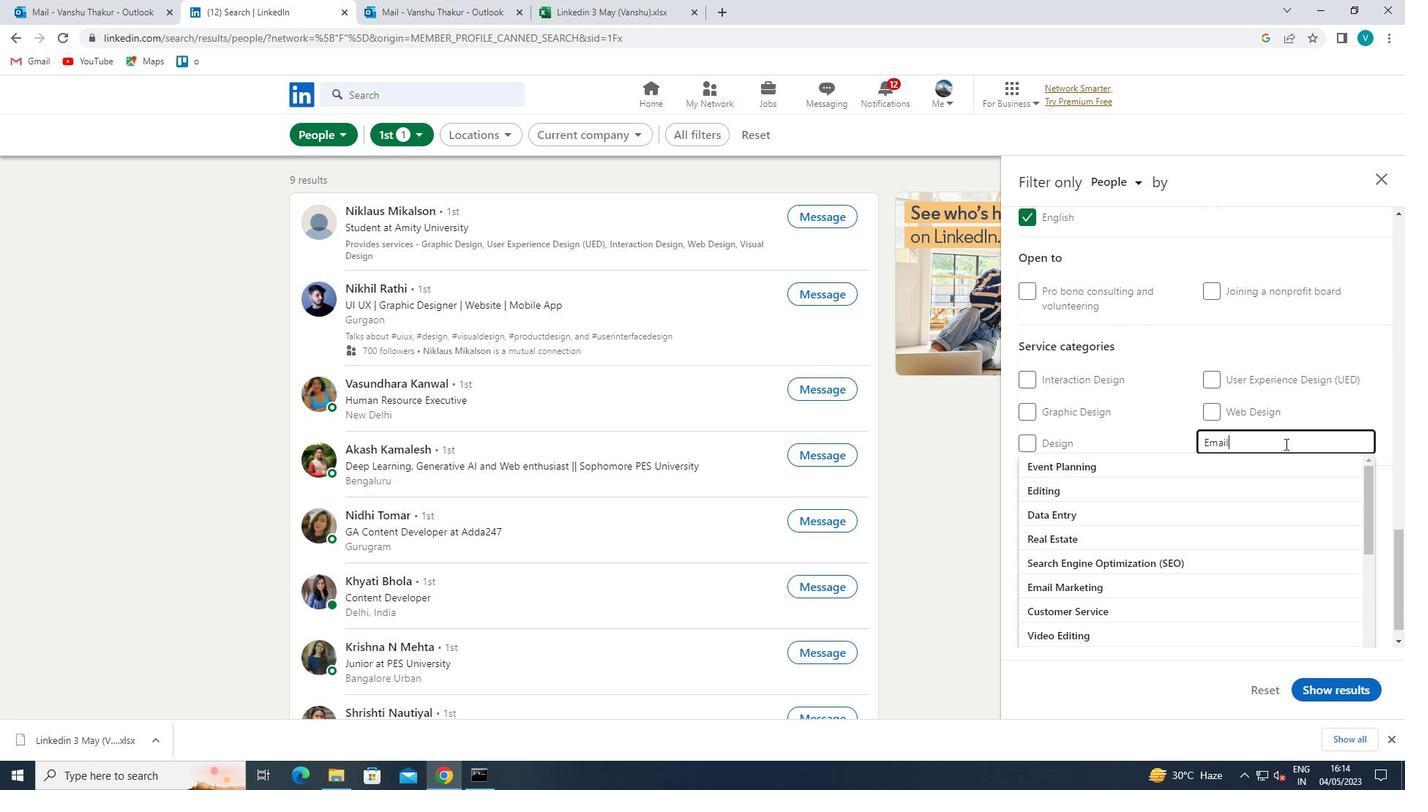 
Action: Mouse moved to (1247, 464)
Screenshot: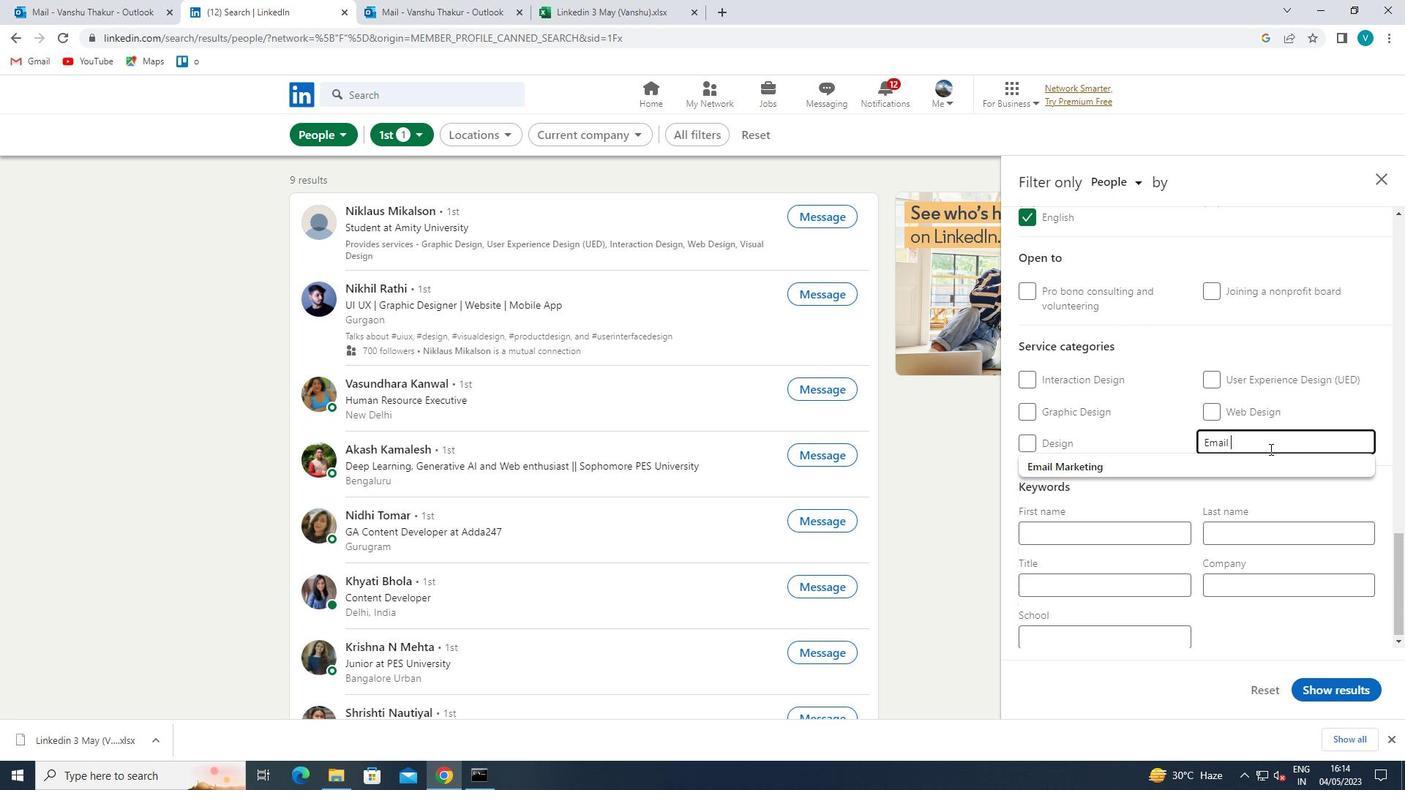 
Action: Mouse pressed left at (1247, 464)
Screenshot: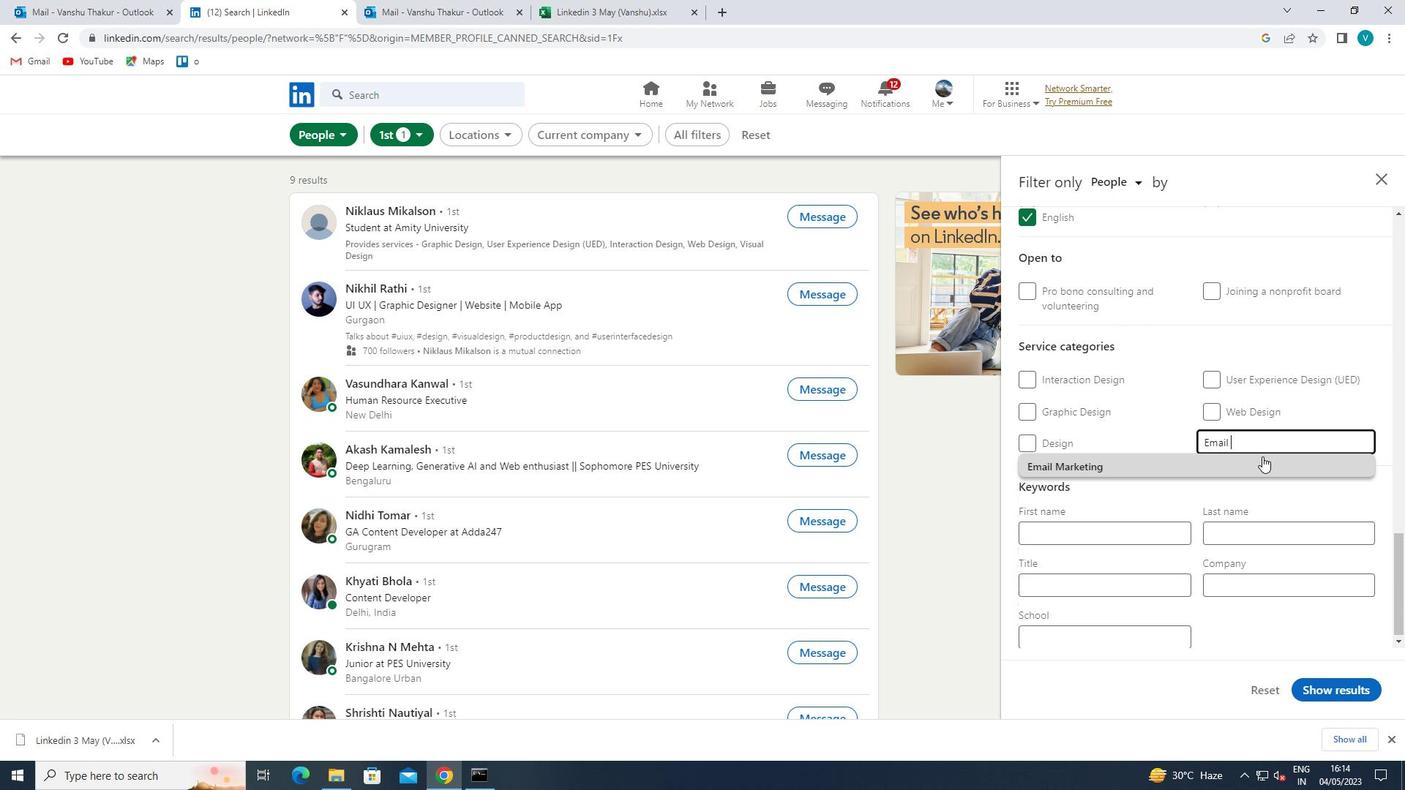 
Action: Mouse moved to (1244, 467)
Screenshot: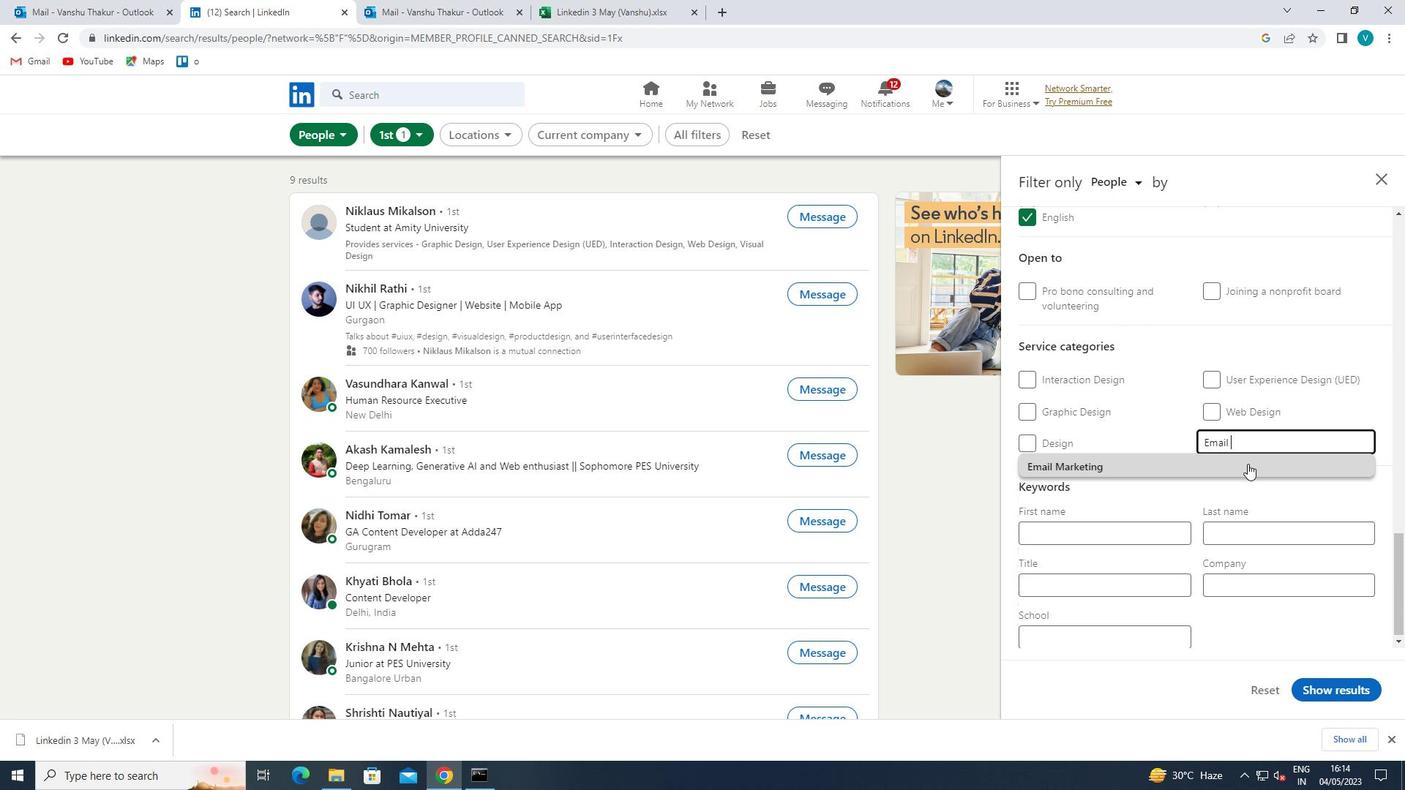 
Action: Mouse scrolled (1244, 466) with delta (0, 0)
Screenshot: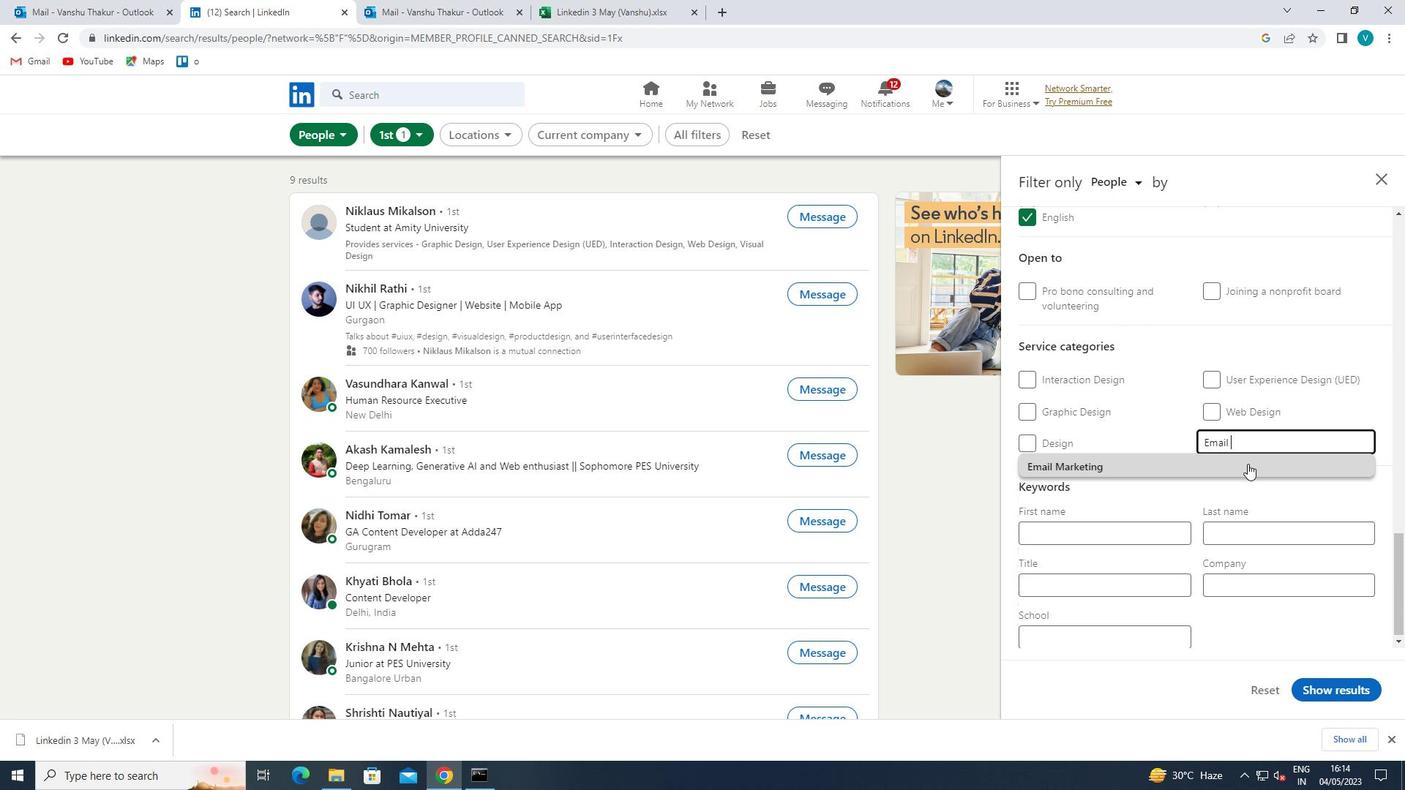 
Action: Mouse moved to (1241, 469)
Screenshot: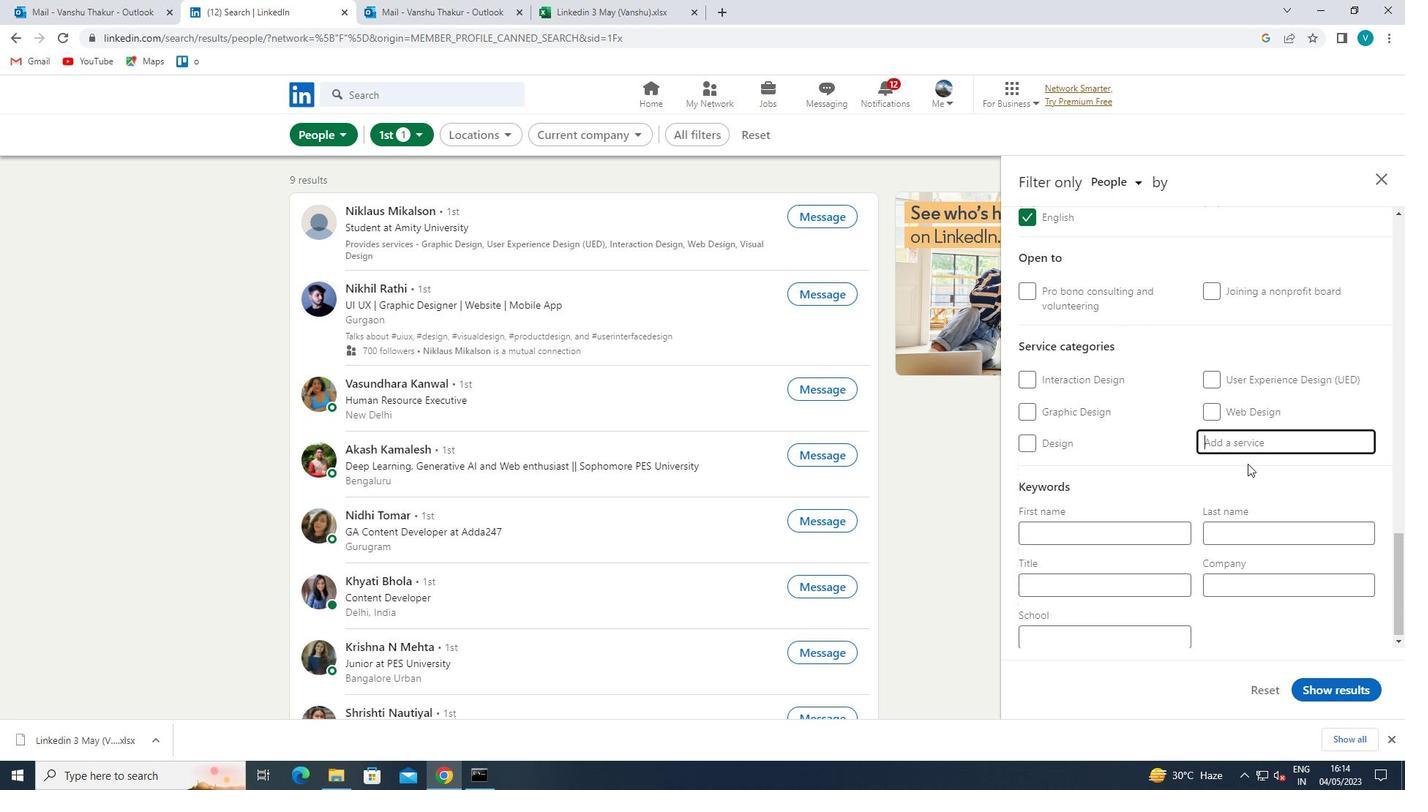 
Action: Mouse scrolled (1241, 468) with delta (0, 0)
Screenshot: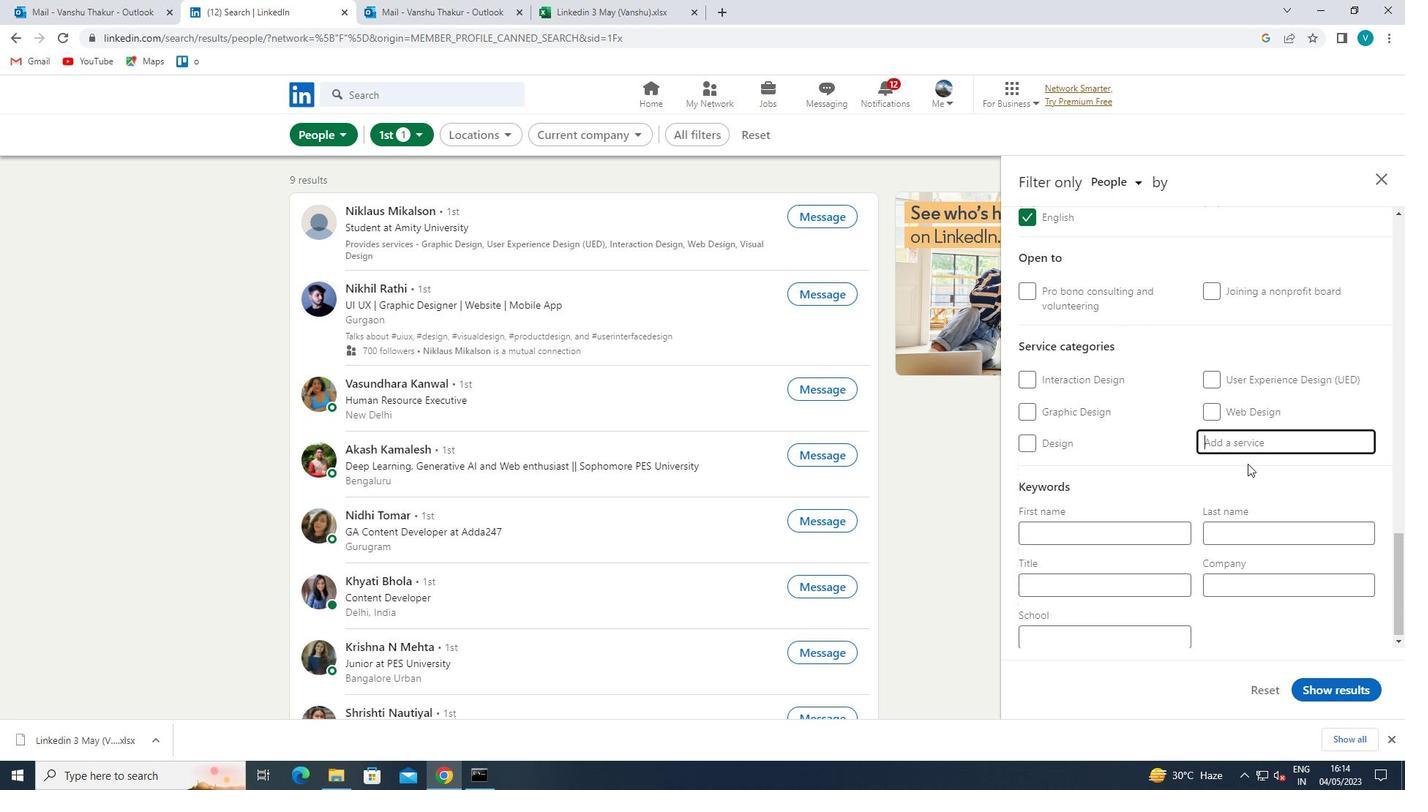 
Action: Mouse moved to (1239, 469)
Screenshot: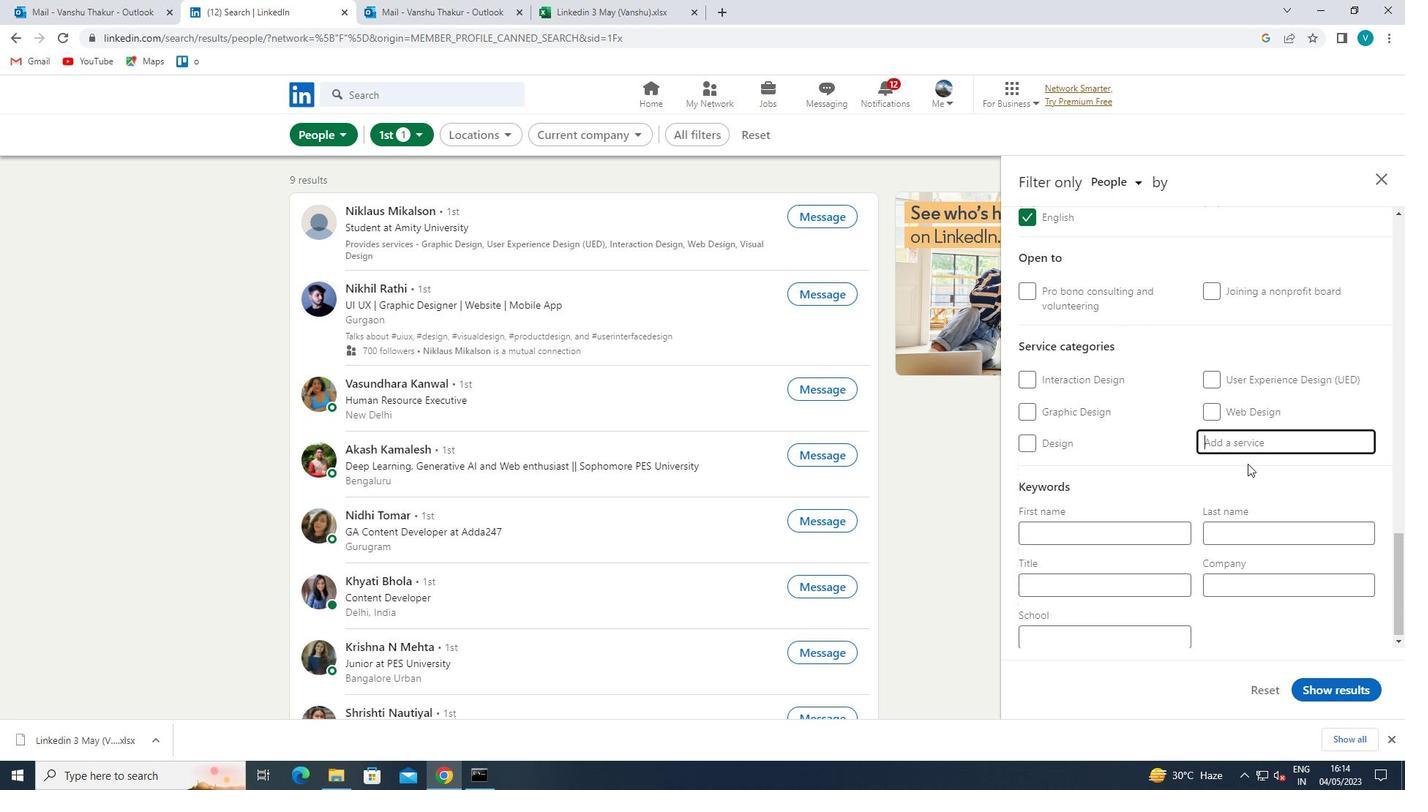 
Action: Mouse scrolled (1239, 468) with delta (0, -1)
Screenshot: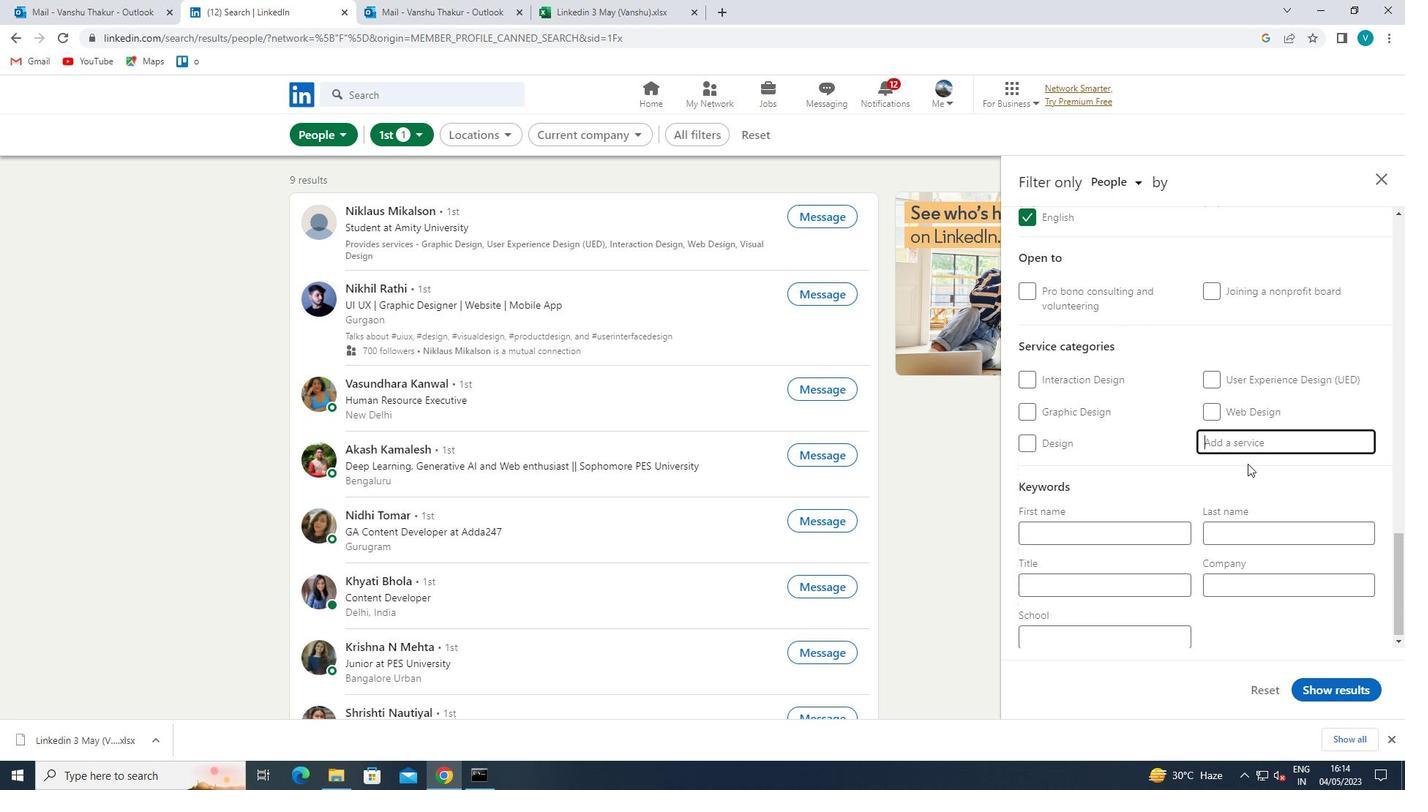 
Action: Mouse moved to (1115, 581)
Screenshot: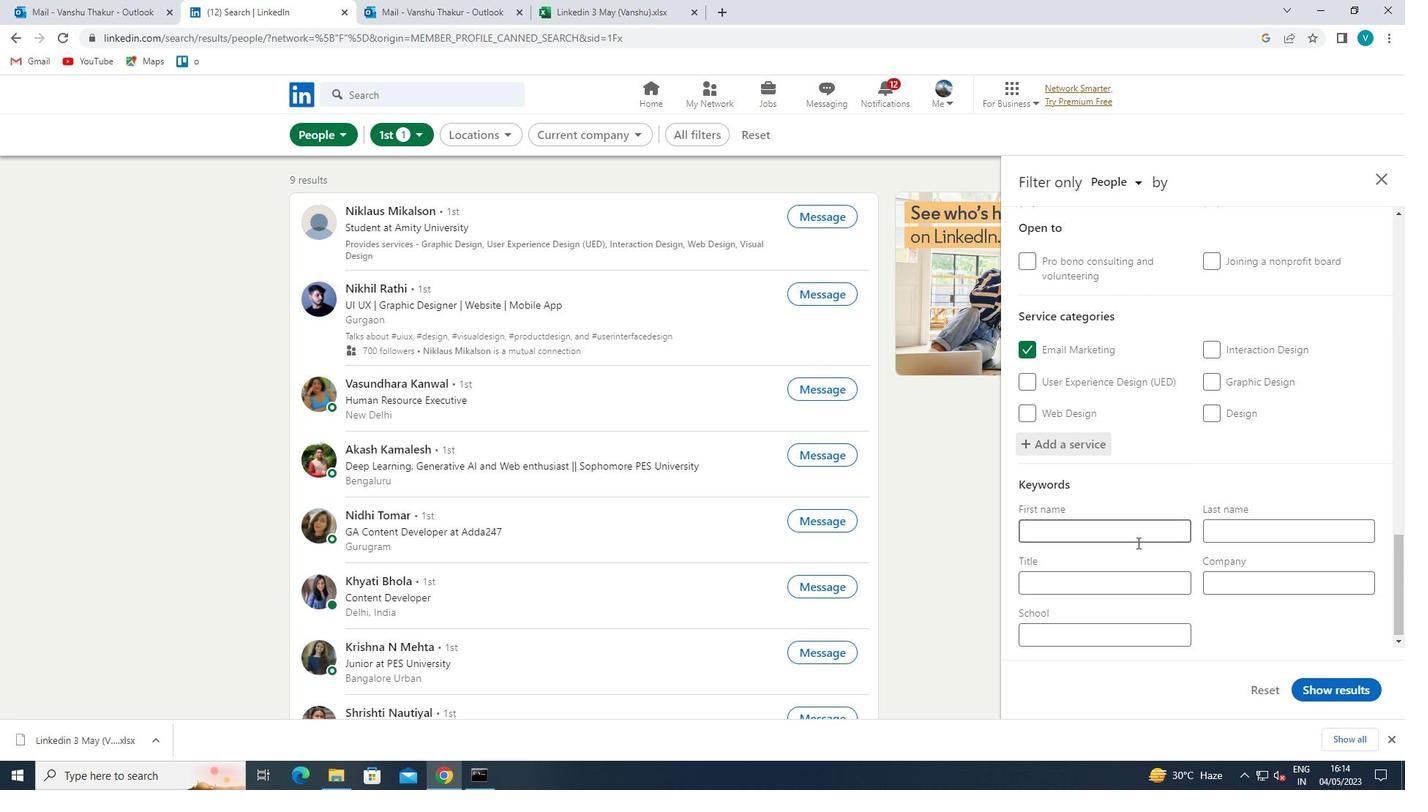 
Action: Mouse pressed left at (1115, 581)
Screenshot: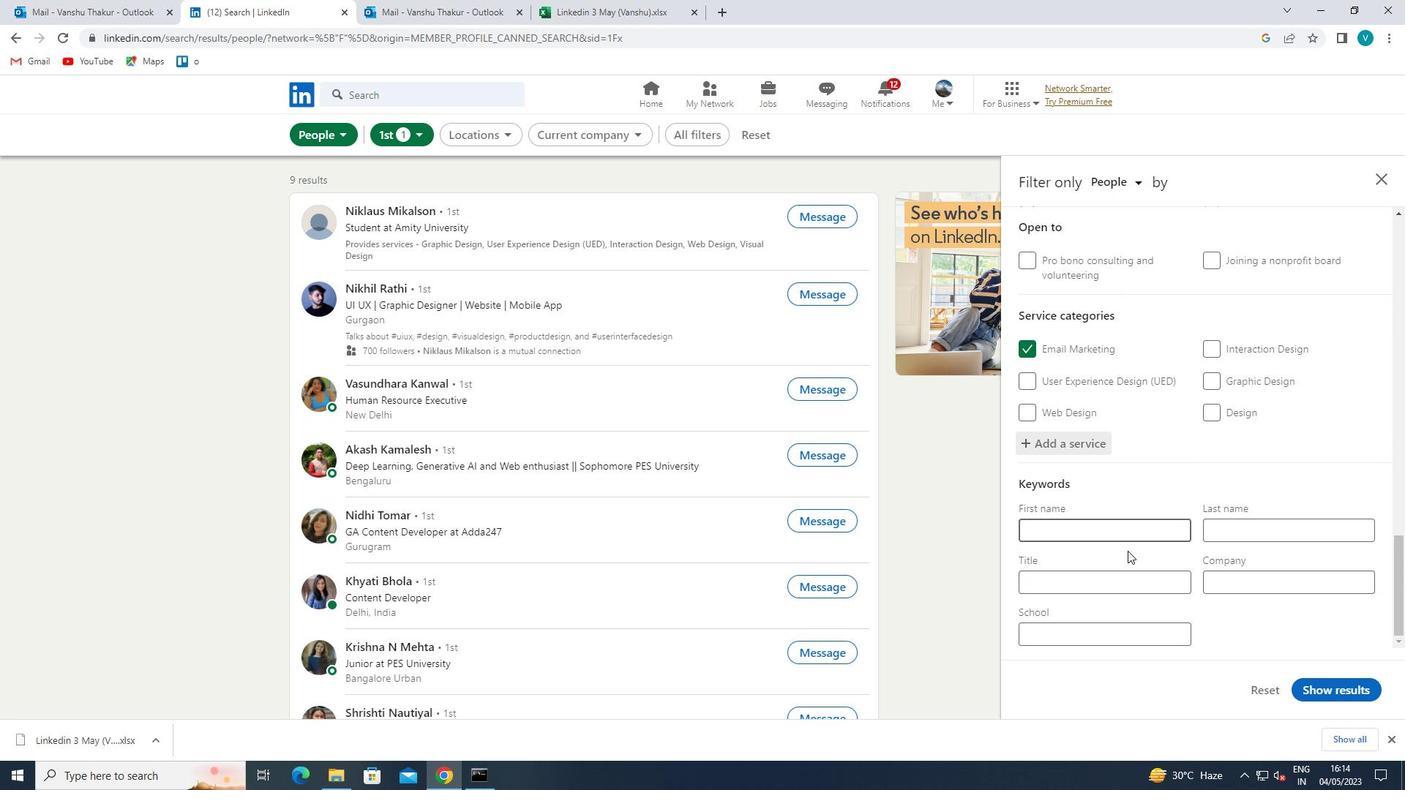 
Action: Mouse moved to (1110, 567)
Screenshot: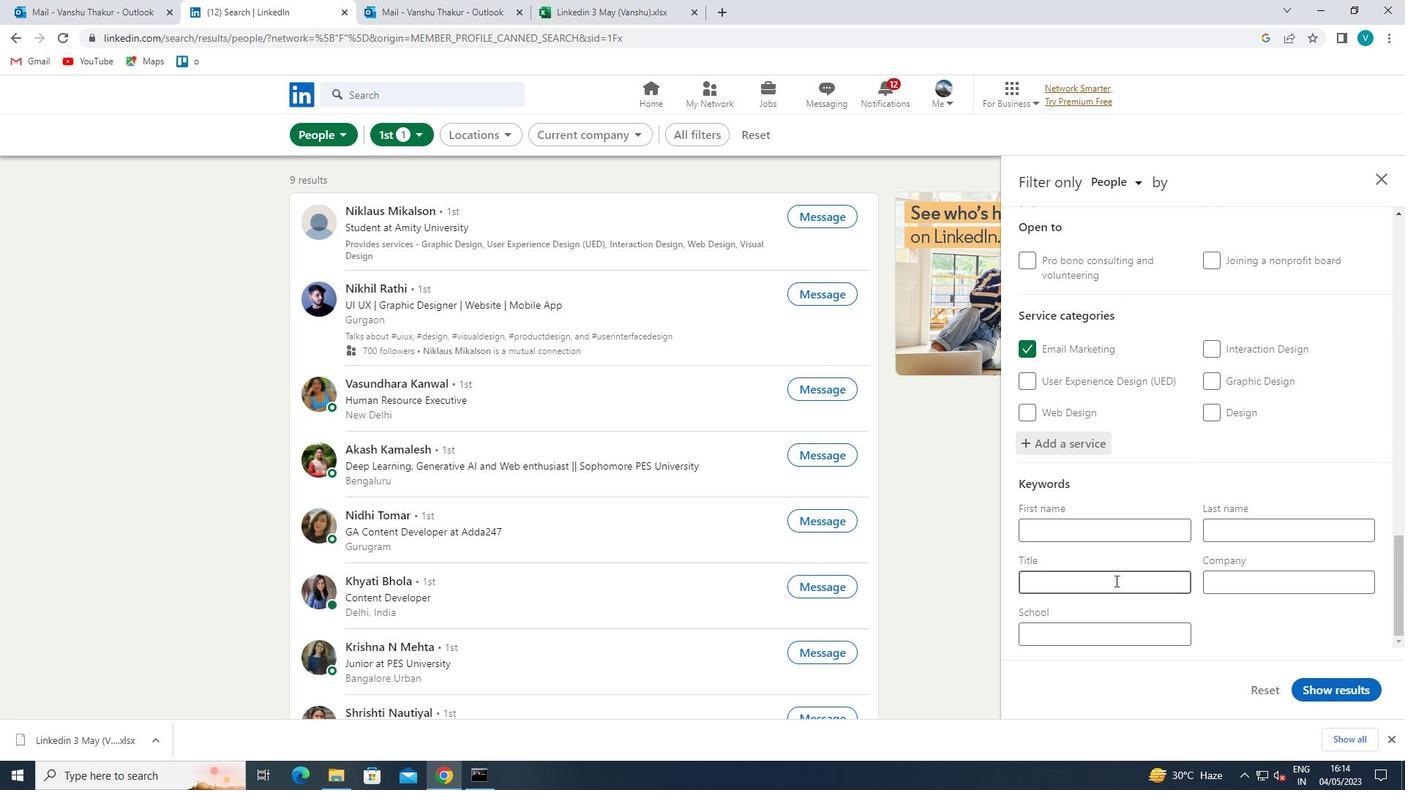 
Action: Key pressed <Key.shift>TECHNICAL<Key.space><Key.shift>SUPPORT<Key.space><Key.shift>SPECIALIST<Key.space>
Screenshot: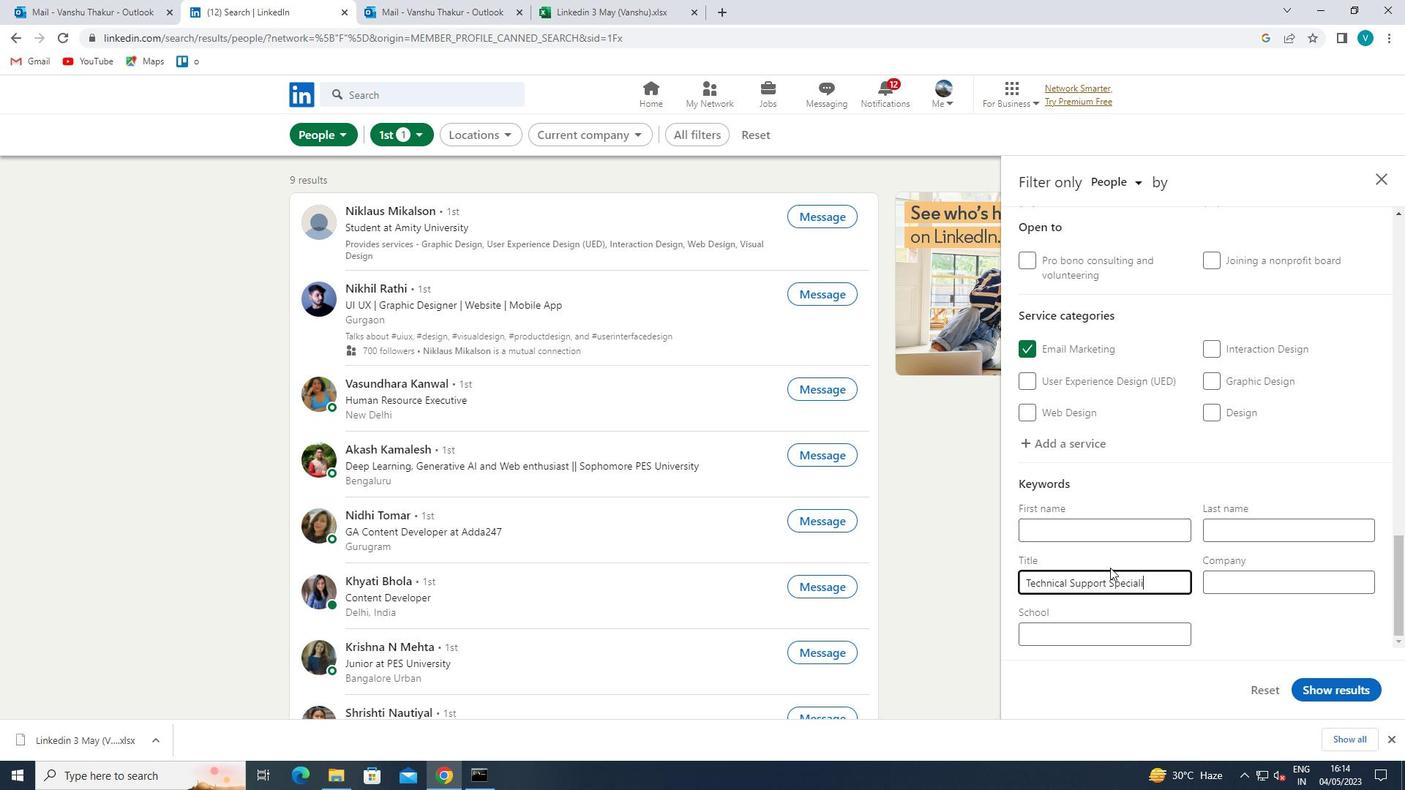 
Action: Mouse moved to (1312, 690)
Screenshot: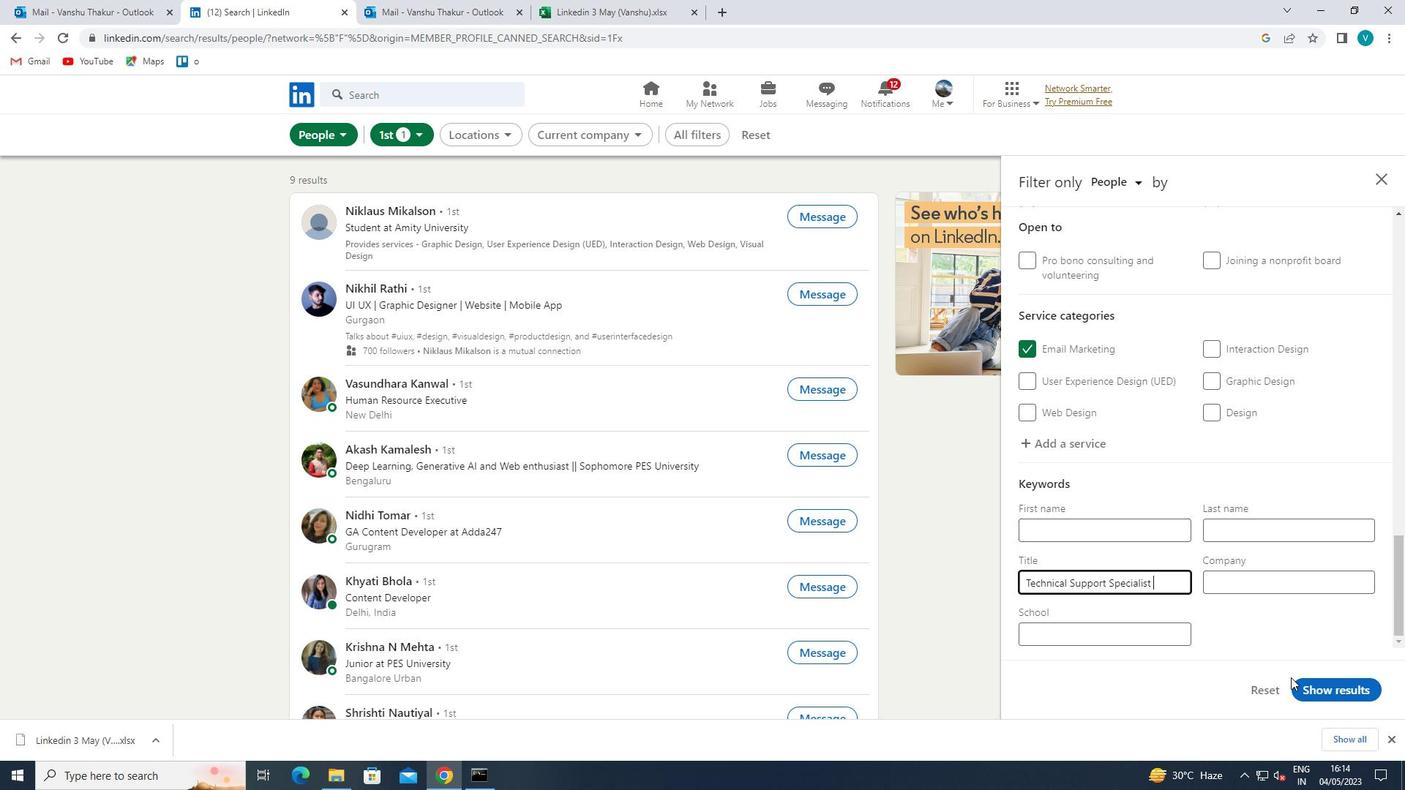 
Action: Mouse pressed left at (1312, 690)
Screenshot: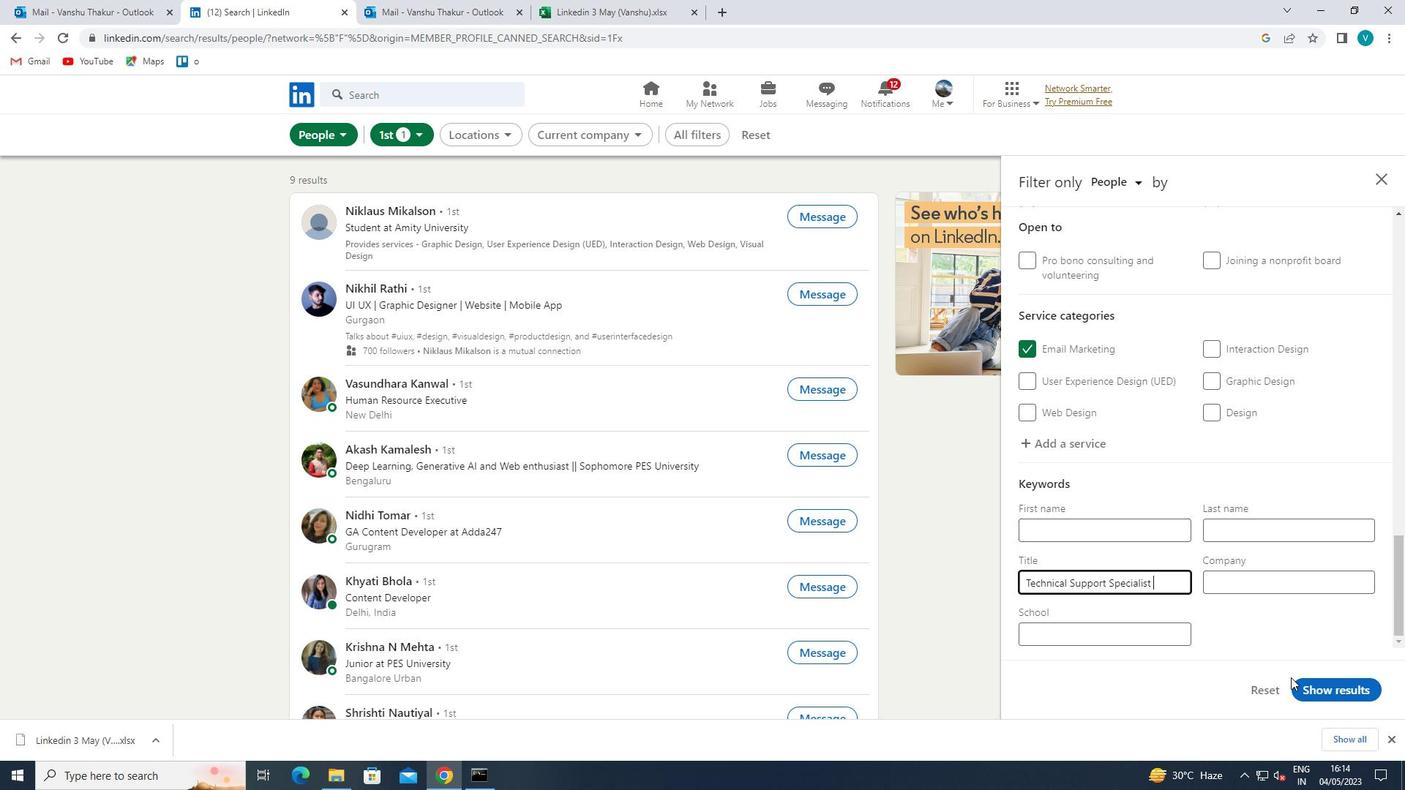 
Action: Mouse moved to (1311, 690)
Screenshot: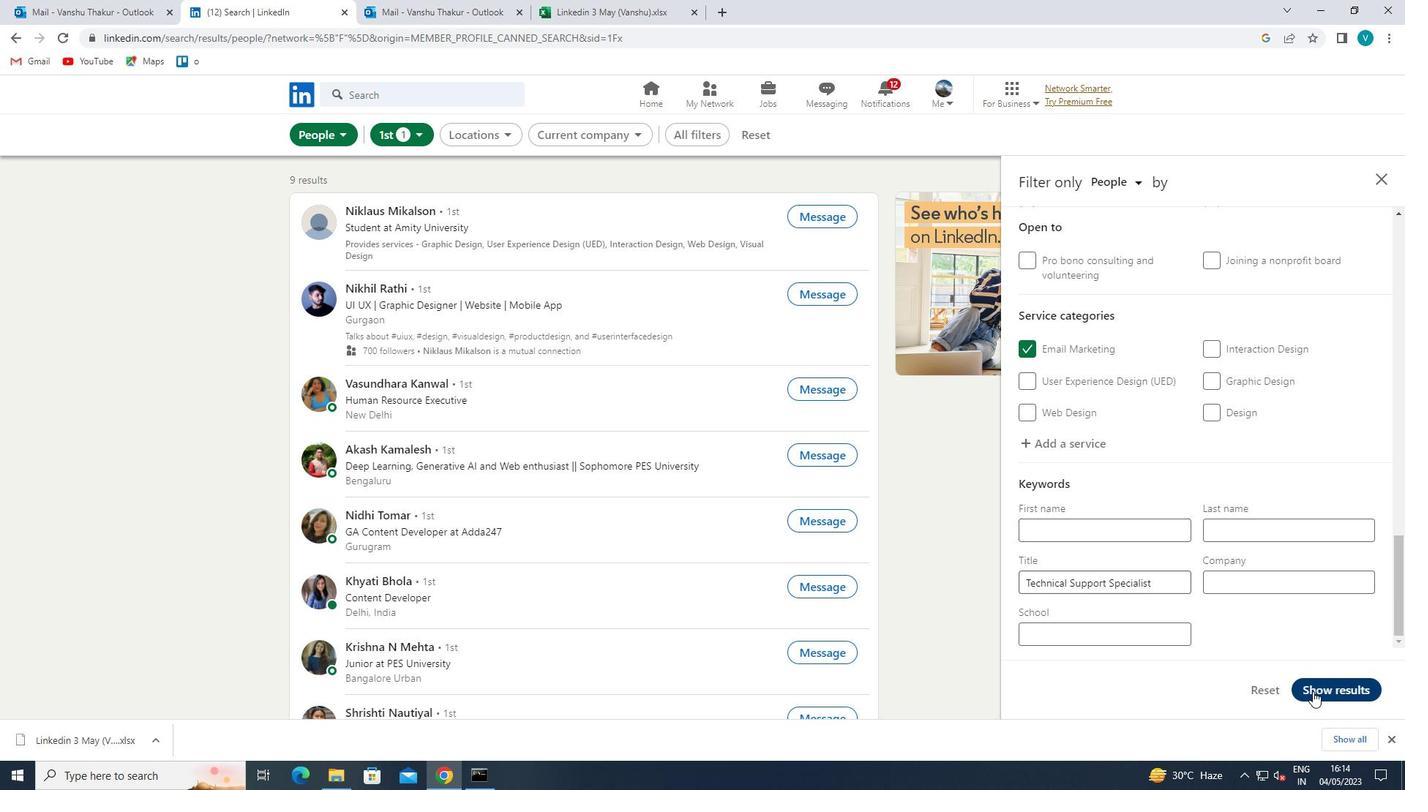 
